 Task: Vibrato Effect.
Action: Mouse moved to (93, 7)
Screenshot: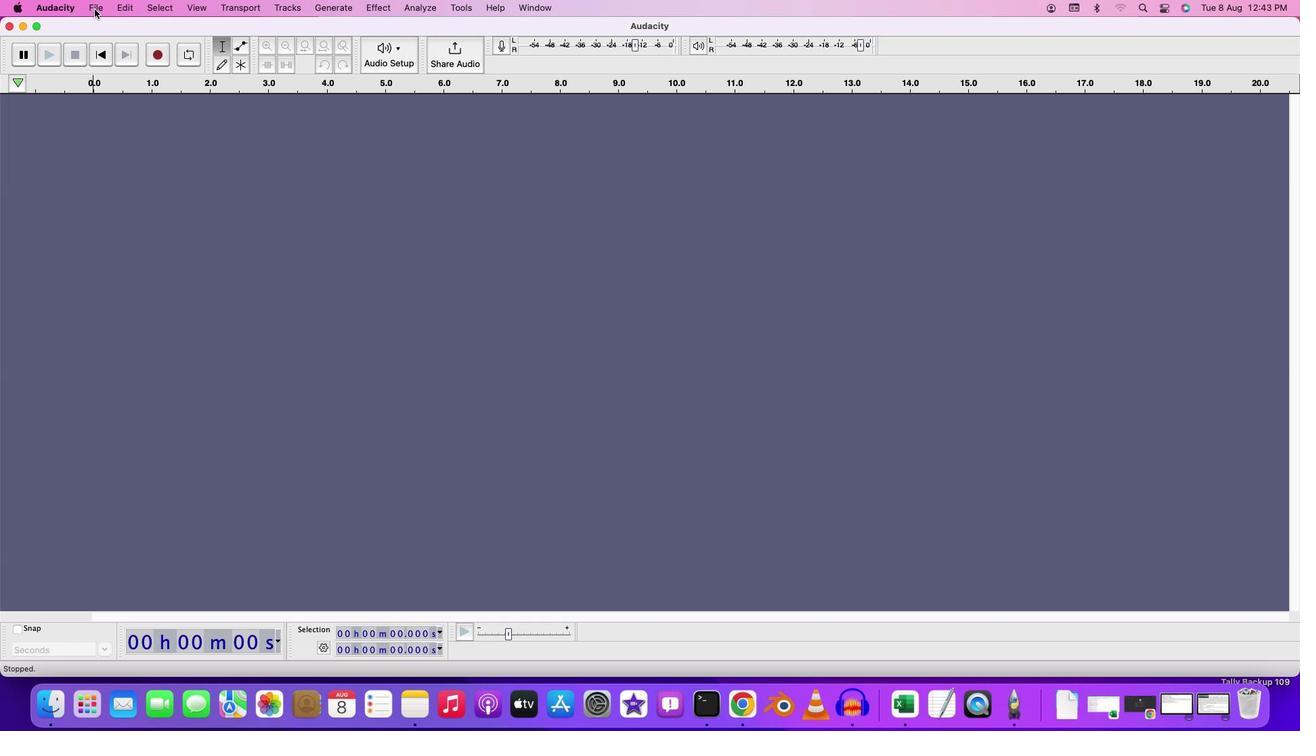 
Action: Mouse pressed left at (93, 7)
Screenshot: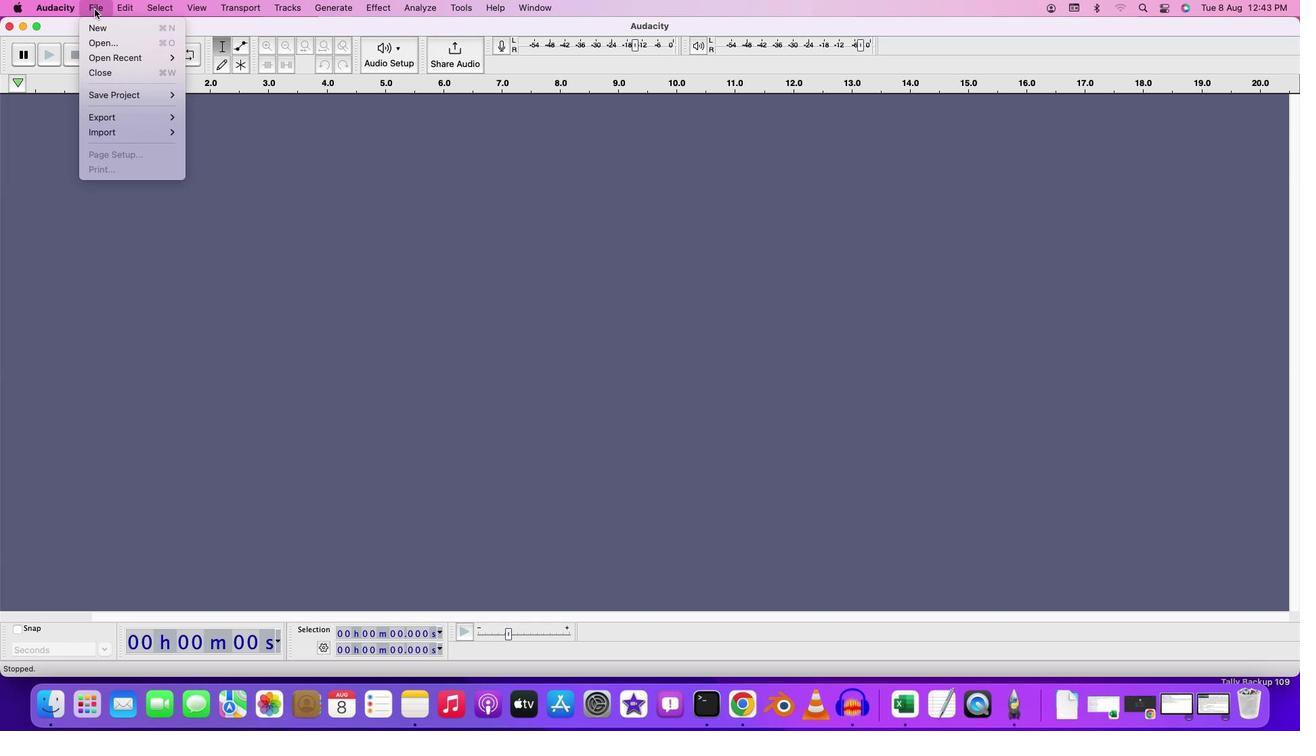 
Action: Mouse moved to (107, 38)
Screenshot: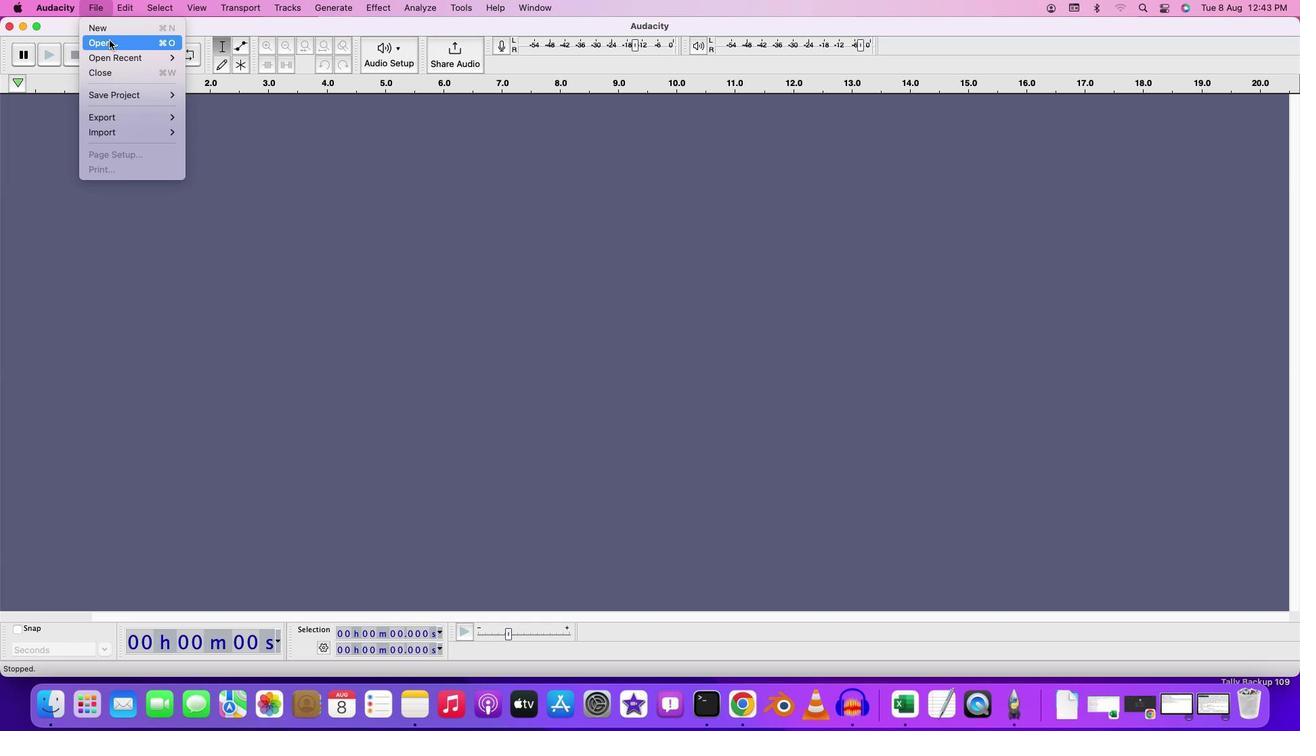 
Action: Mouse pressed left at (107, 38)
Screenshot: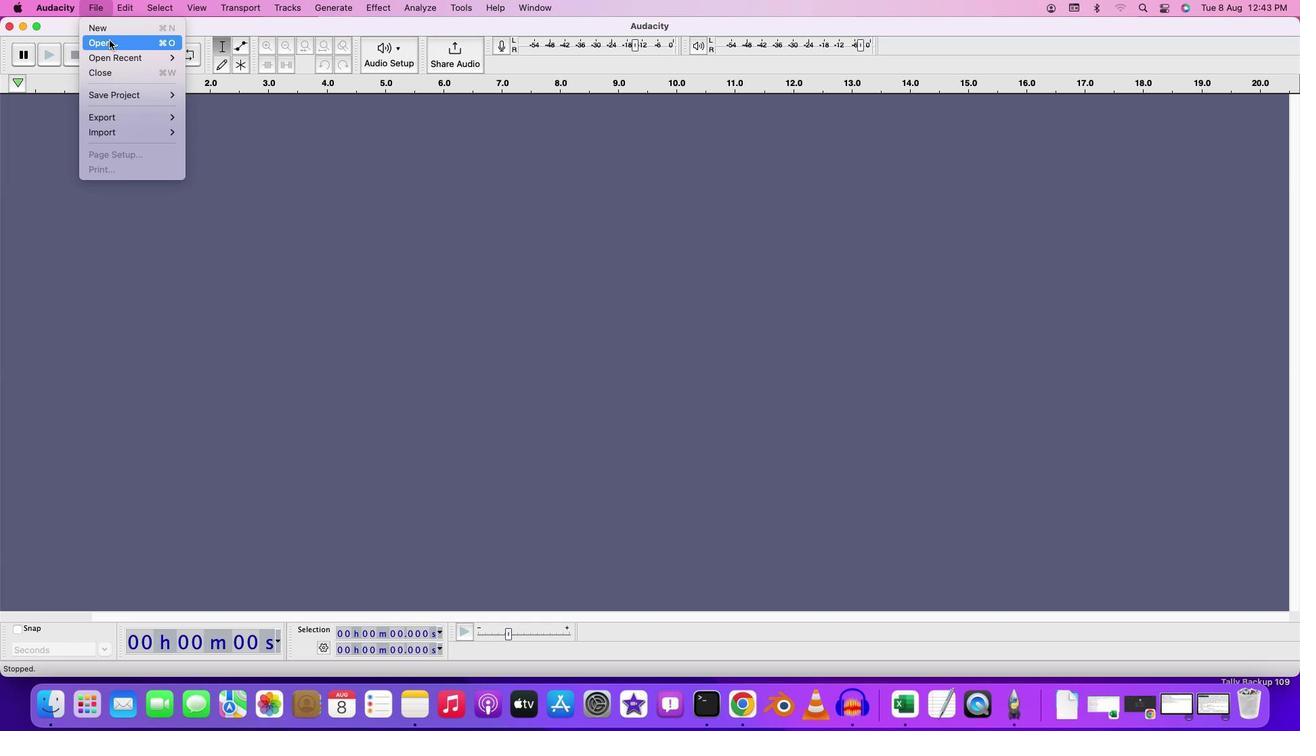 
Action: Mouse moved to (428, 178)
Screenshot: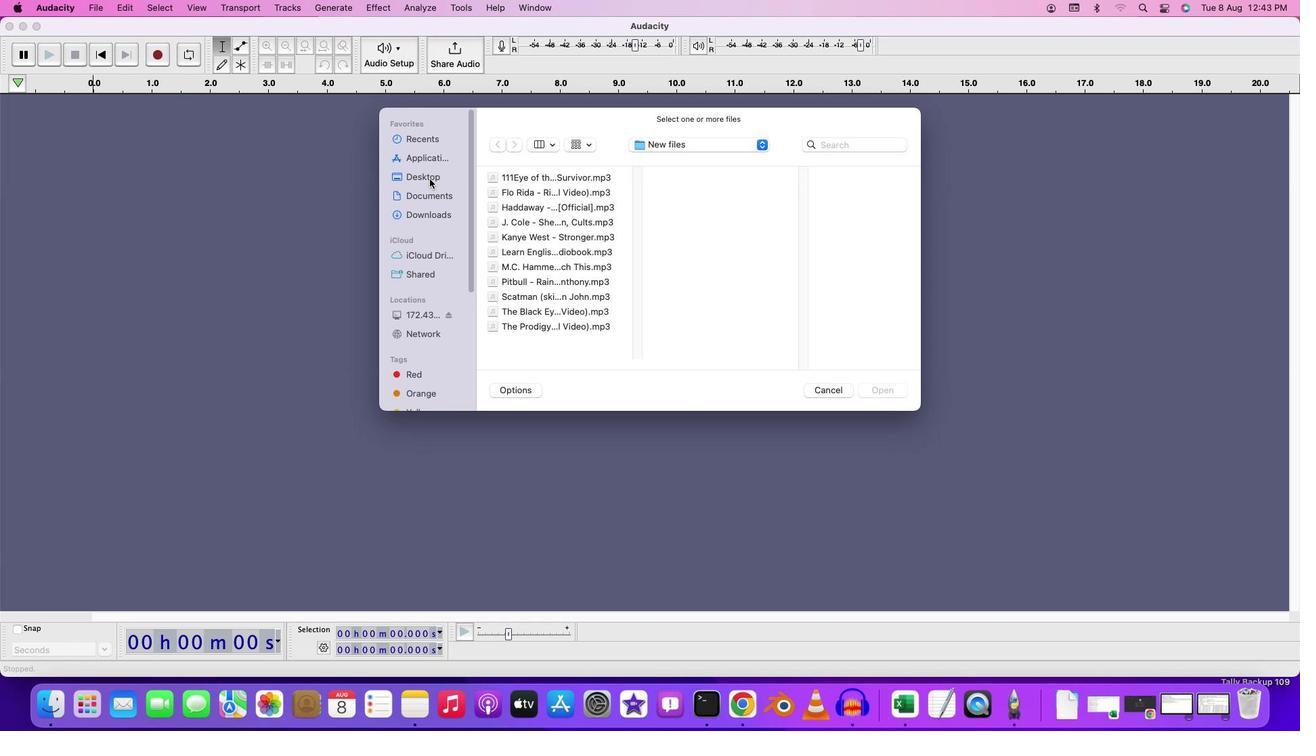 
Action: Mouse pressed left at (428, 178)
Screenshot: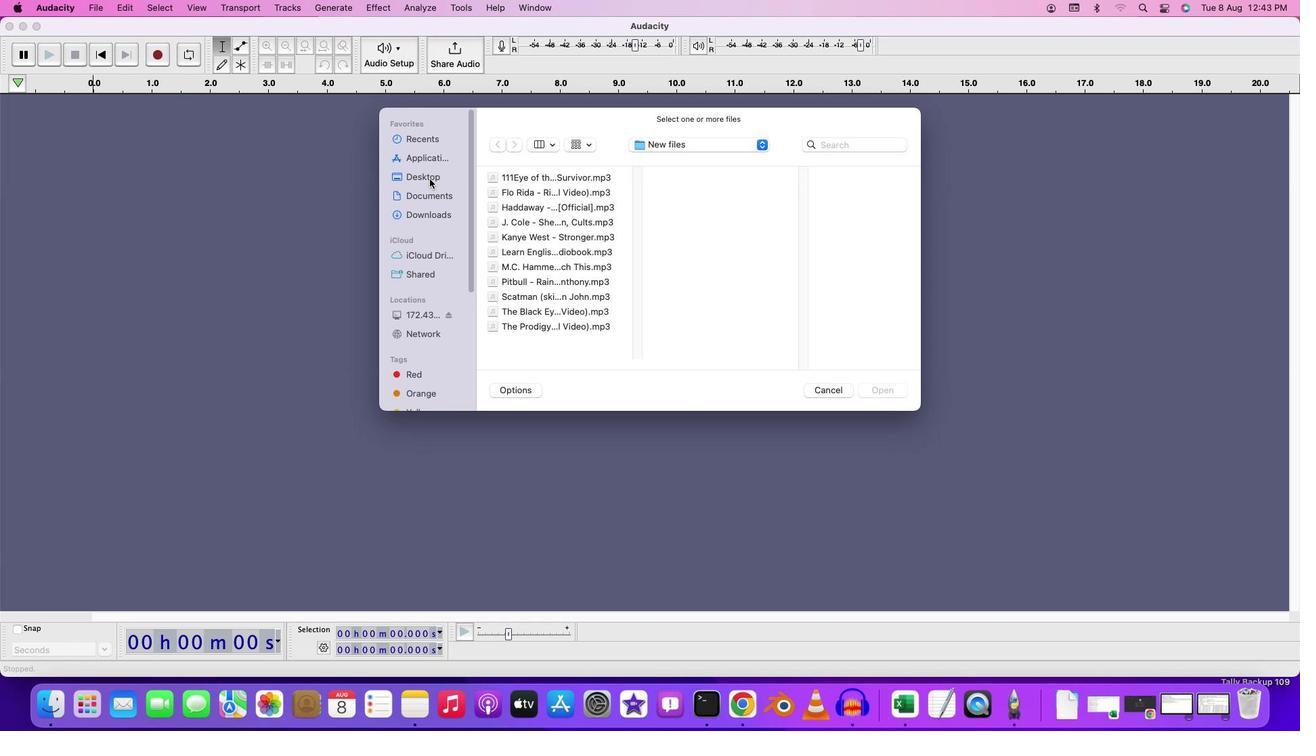 
Action: Mouse moved to (543, 205)
Screenshot: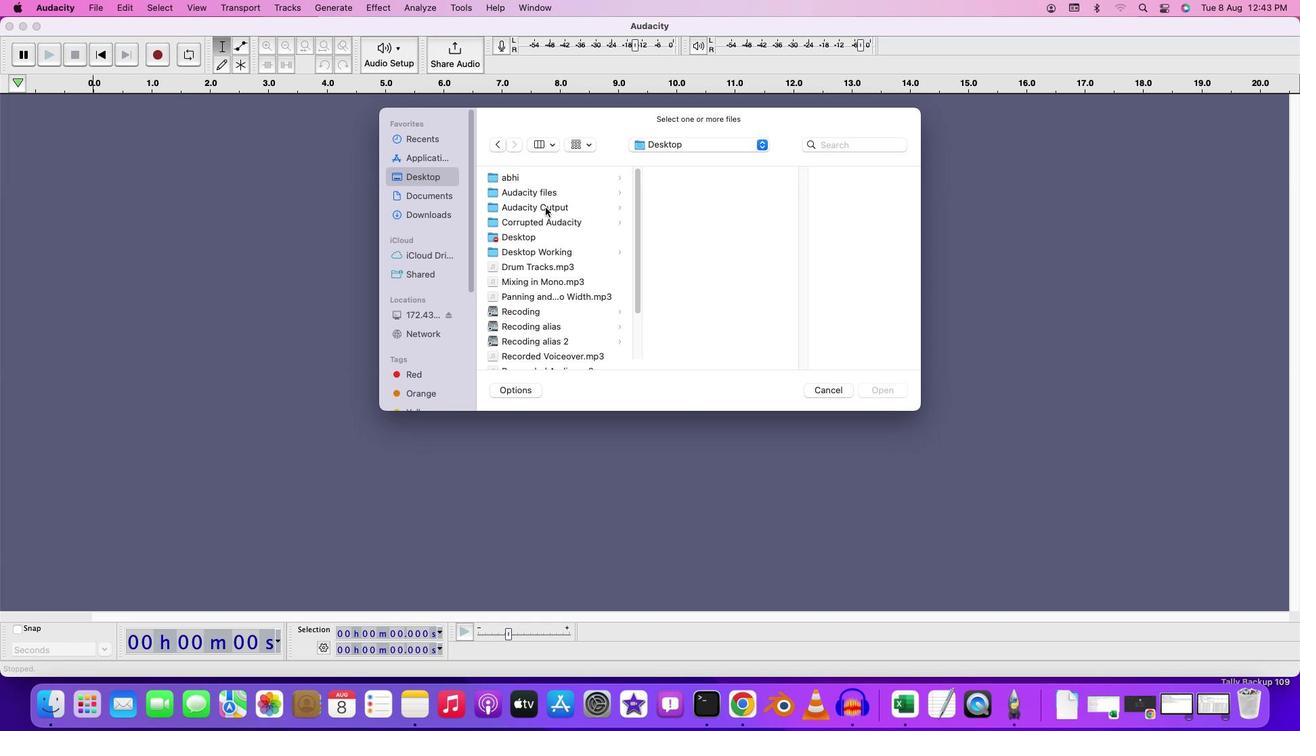 
Action: Mouse pressed left at (543, 205)
Screenshot: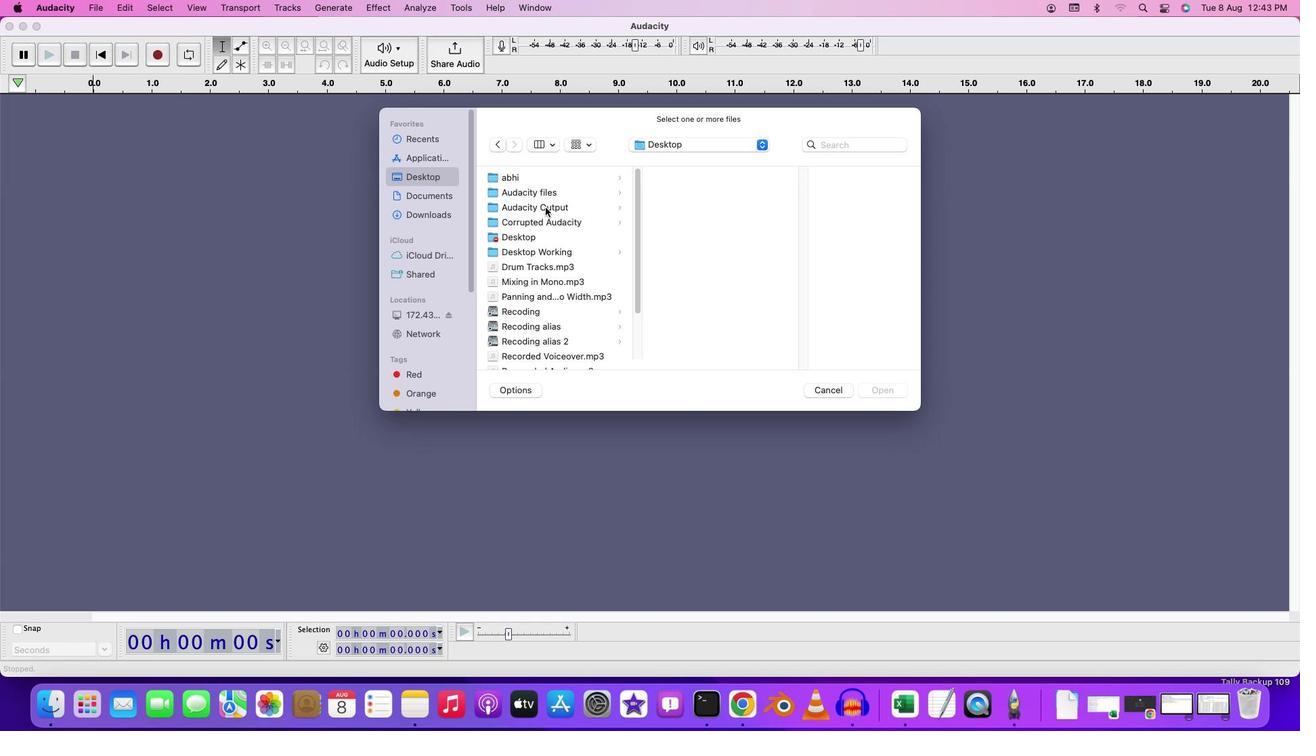 
Action: Mouse moved to (543, 192)
Screenshot: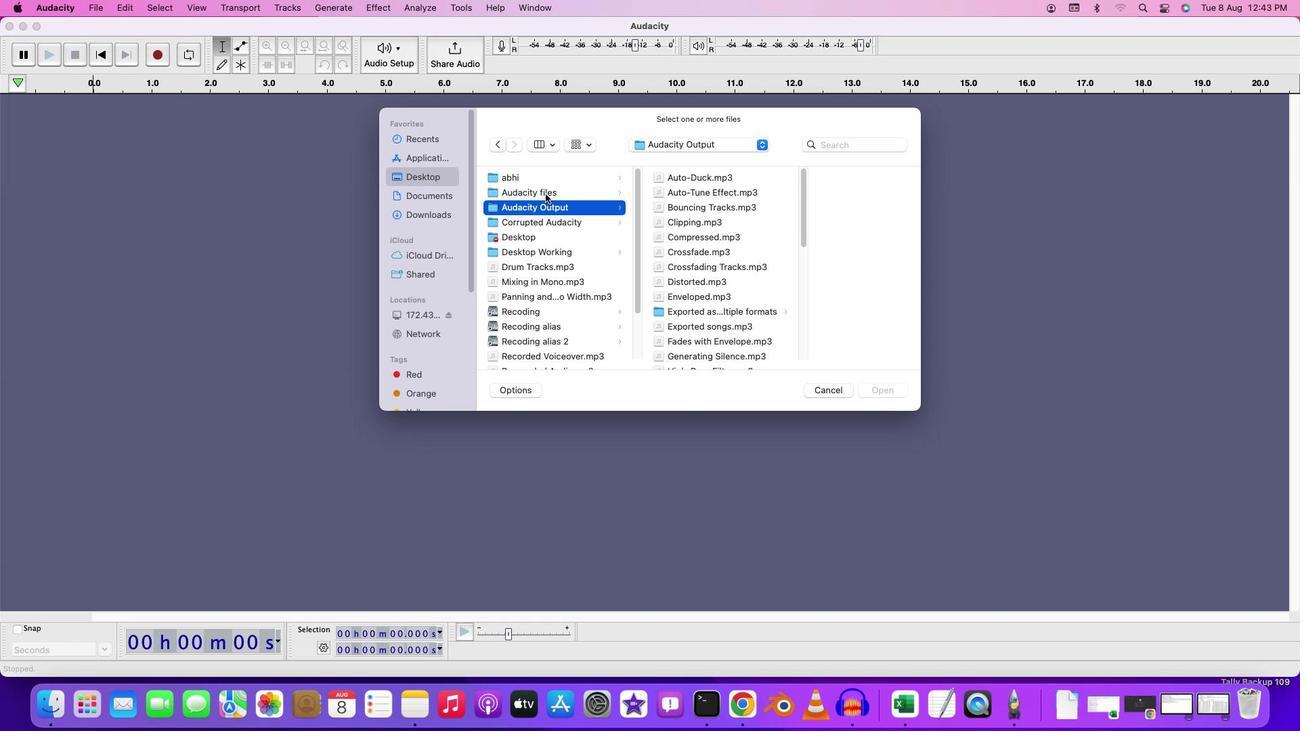 
Action: Mouse pressed left at (543, 192)
Screenshot: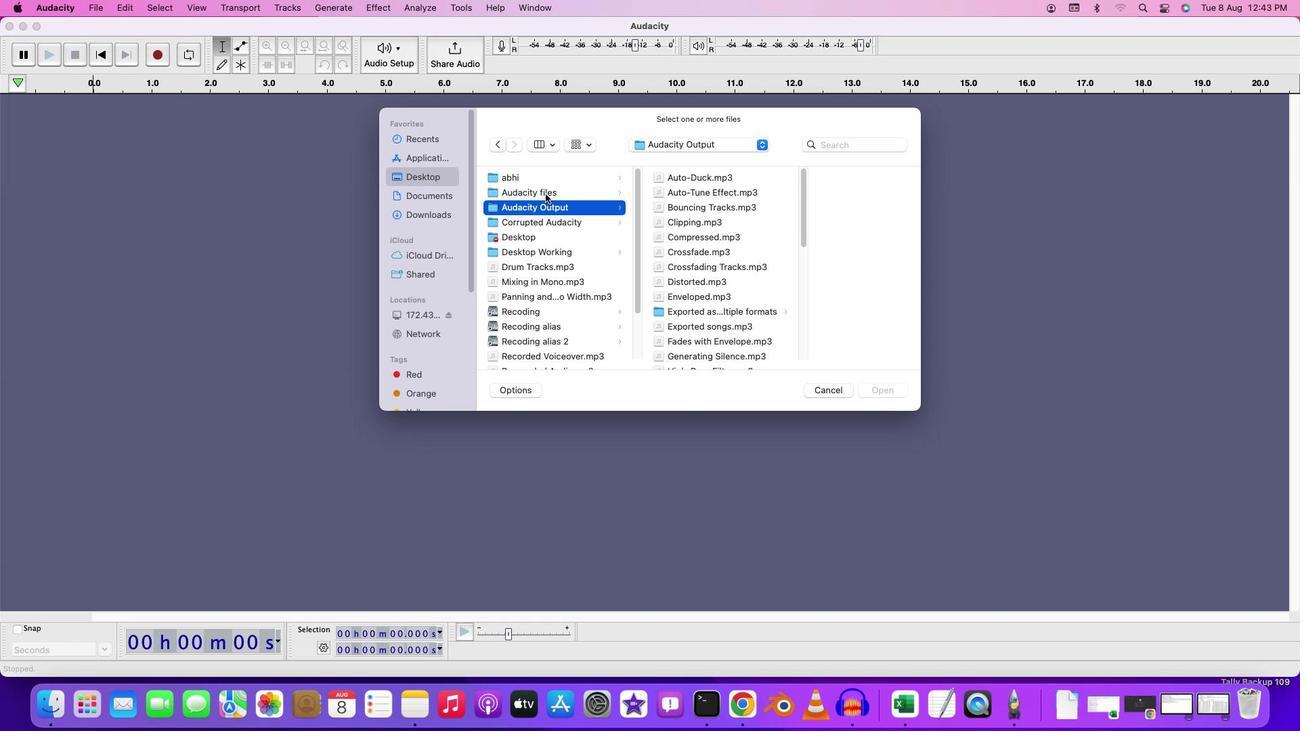 
Action: Mouse moved to (718, 275)
Screenshot: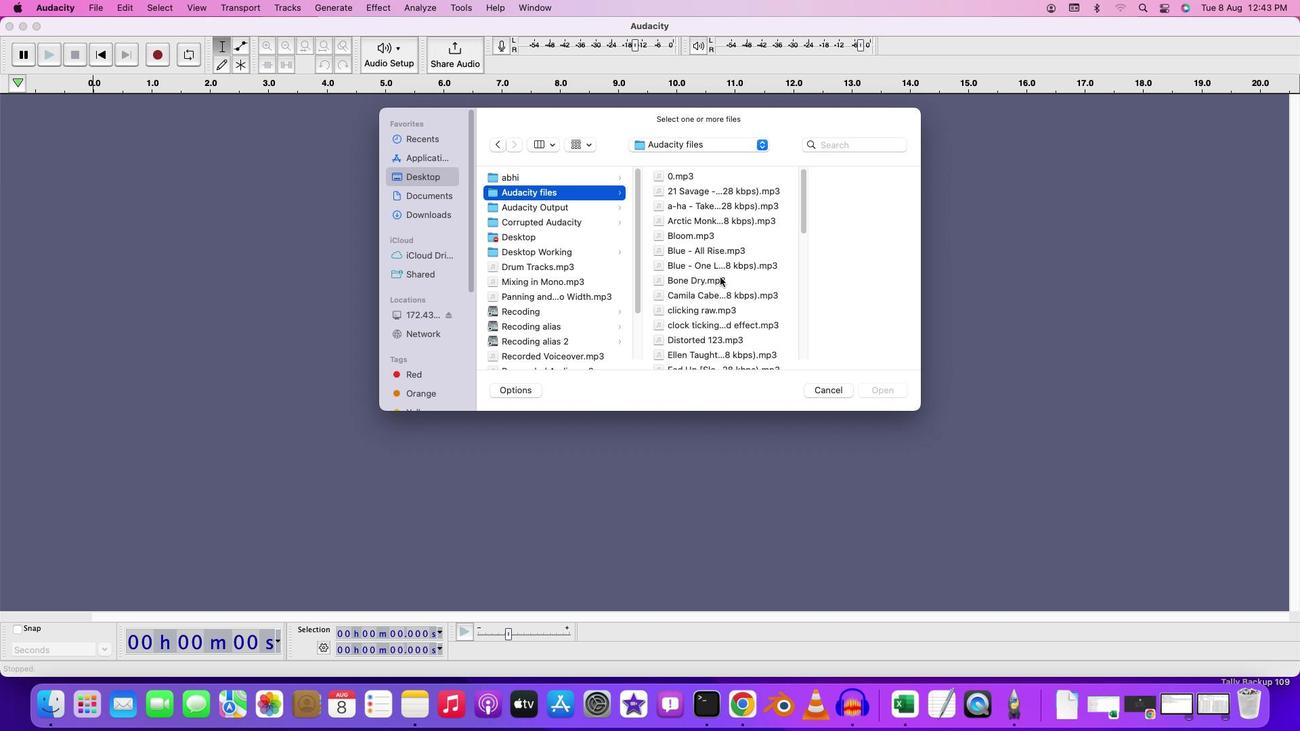 
Action: Mouse scrolled (718, 275) with delta (0, -1)
Screenshot: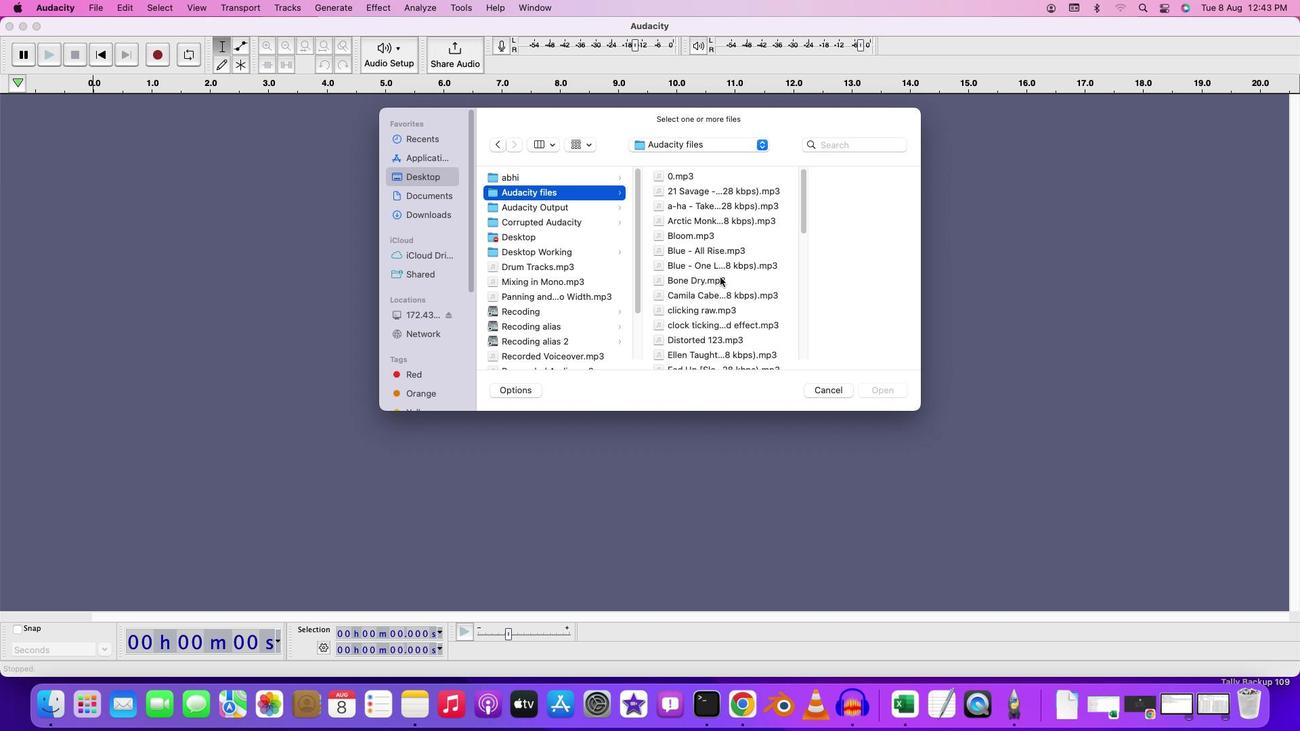 
Action: Mouse moved to (718, 276)
Screenshot: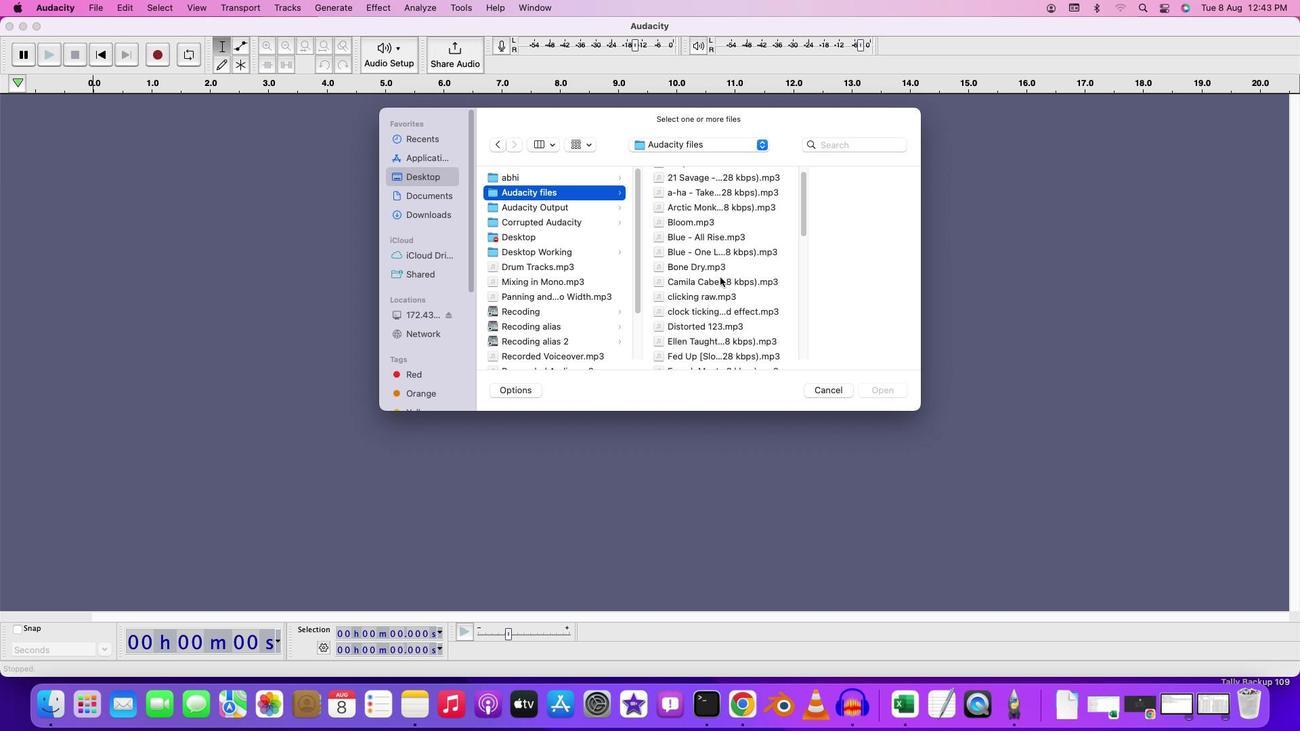 
Action: Mouse scrolled (718, 276) with delta (0, -1)
Screenshot: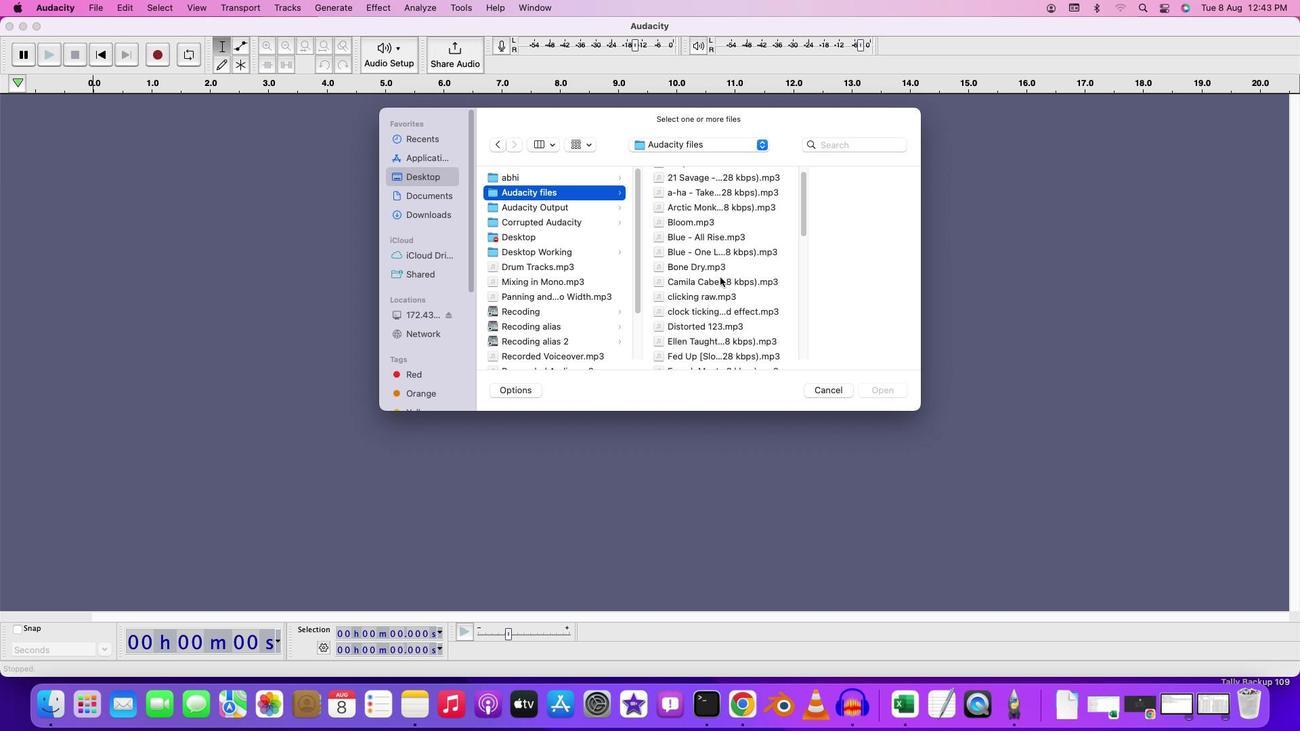 
Action: Mouse scrolled (718, 276) with delta (0, -2)
Screenshot: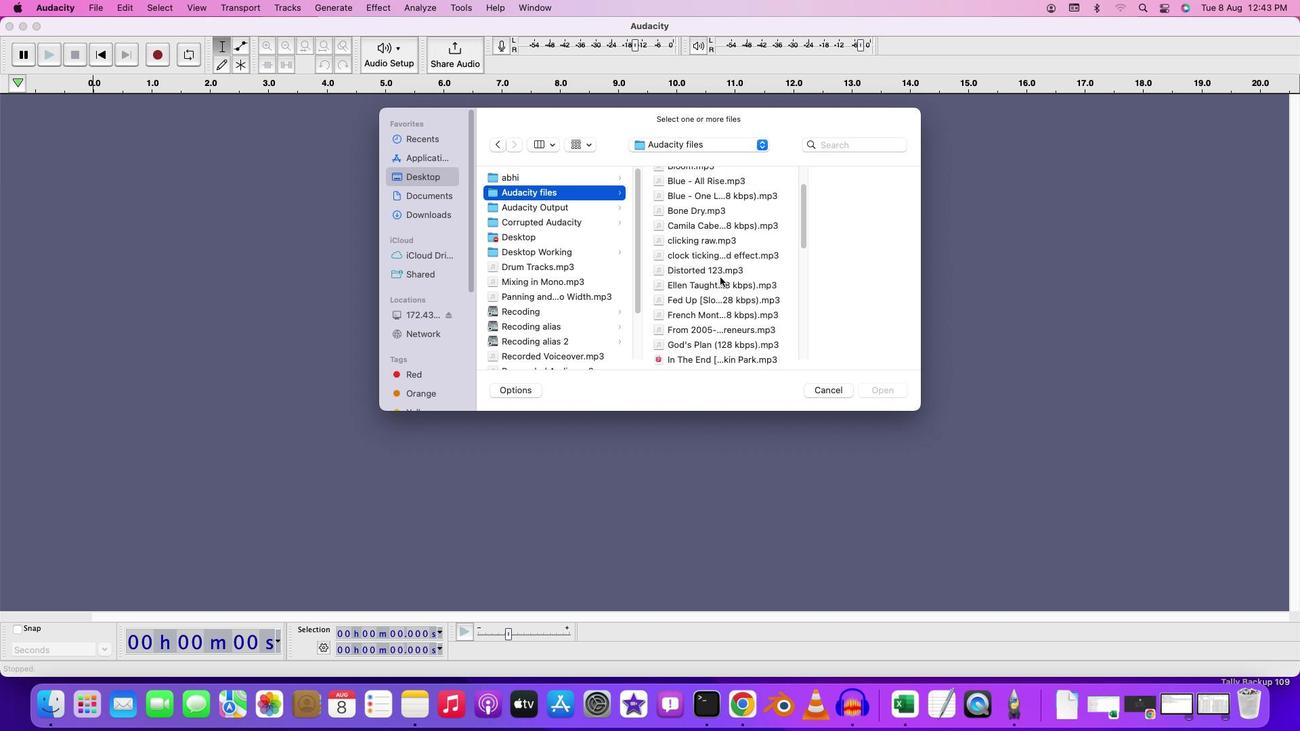 
Action: Mouse scrolled (718, 276) with delta (0, -4)
Screenshot: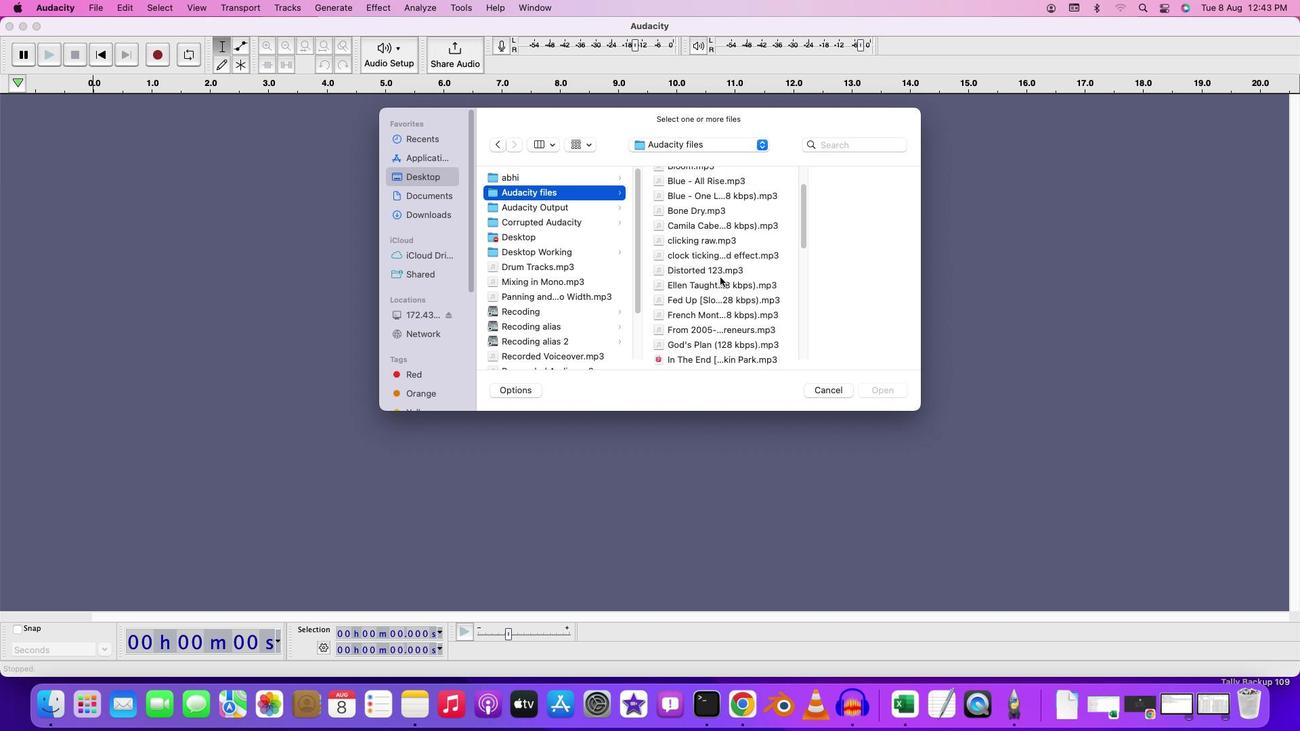 
Action: Mouse scrolled (718, 276) with delta (0, -4)
Screenshot: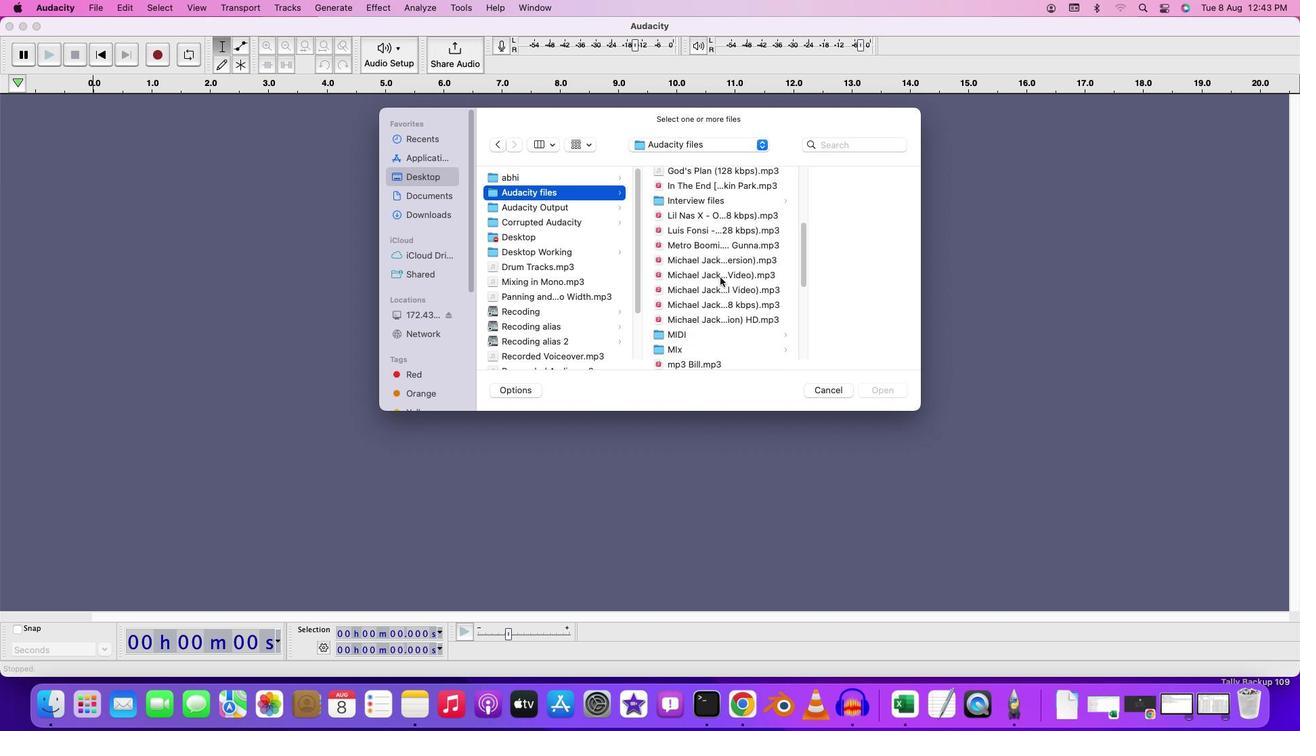 
Action: Mouse moved to (702, 346)
Screenshot: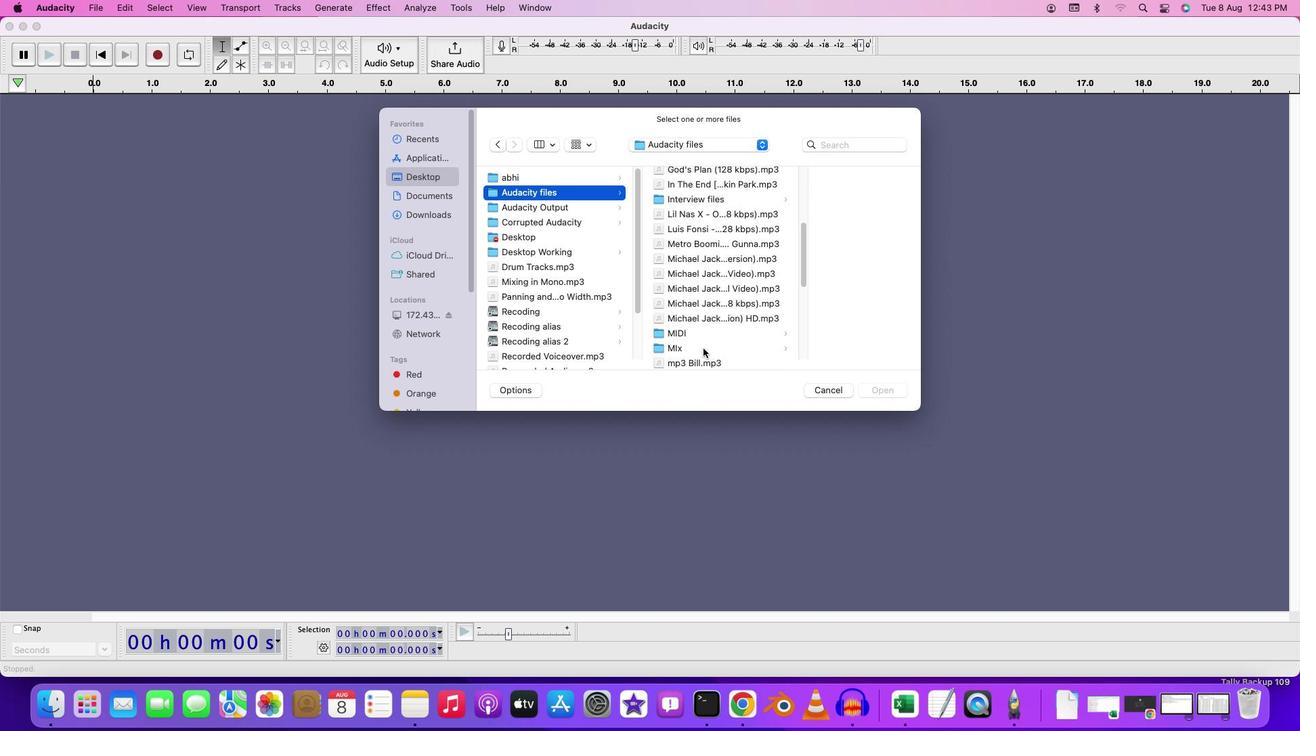 
Action: Mouse scrolled (702, 346) with delta (0, -1)
Screenshot: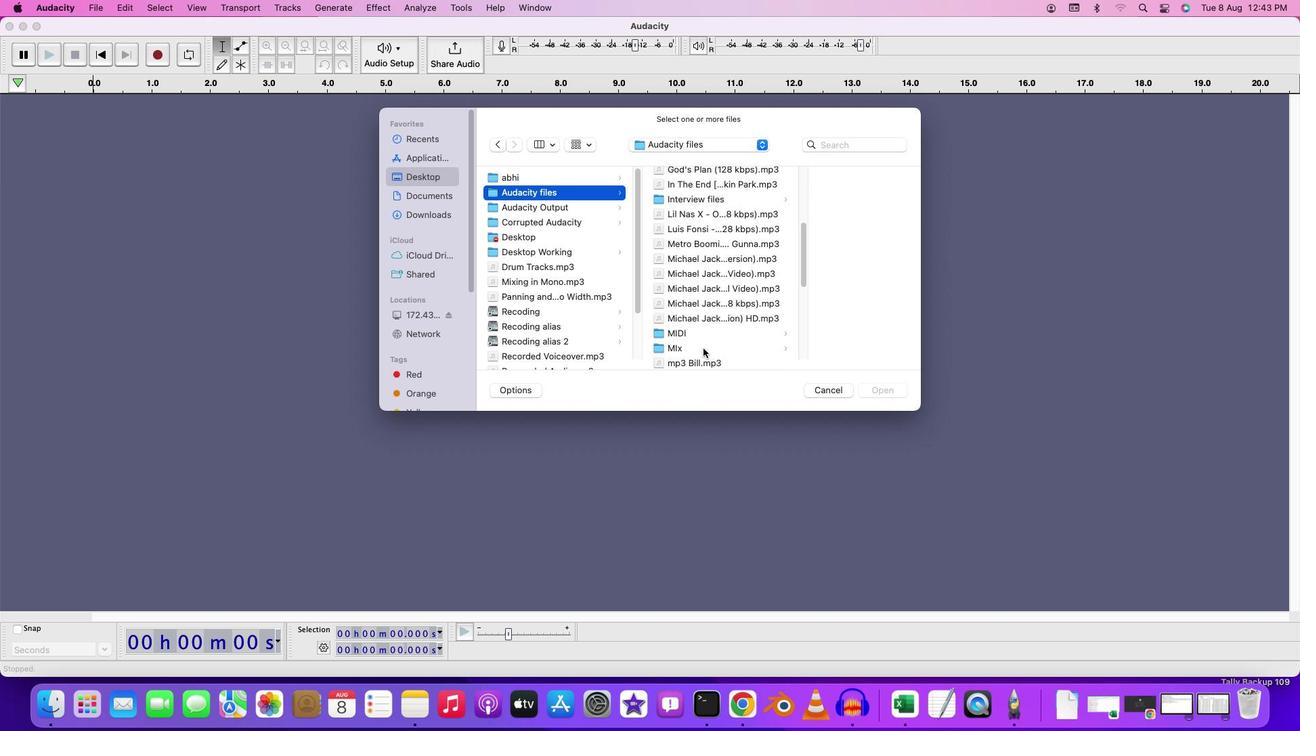 
Action: Mouse scrolled (702, 346) with delta (0, -1)
Screenshot: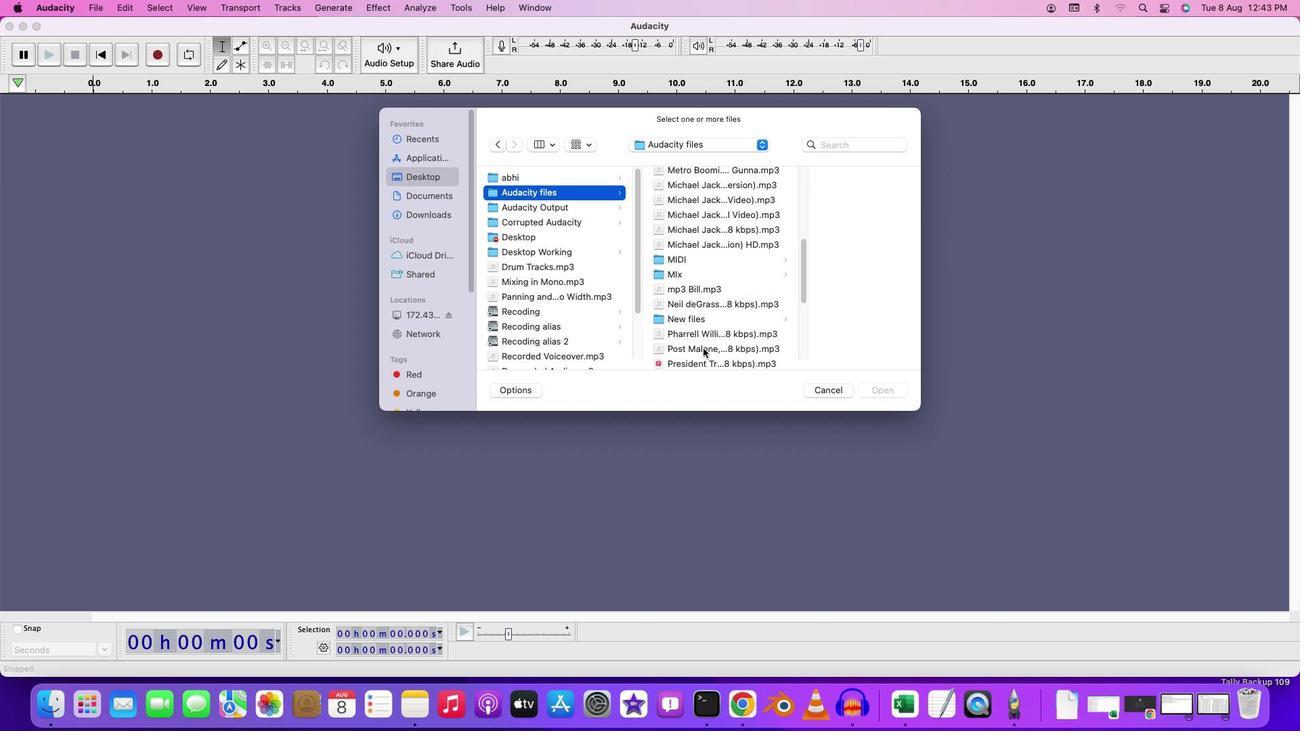 
Action: Mouse scrolled (702, 346) with delta (0, -2)
Screenshot: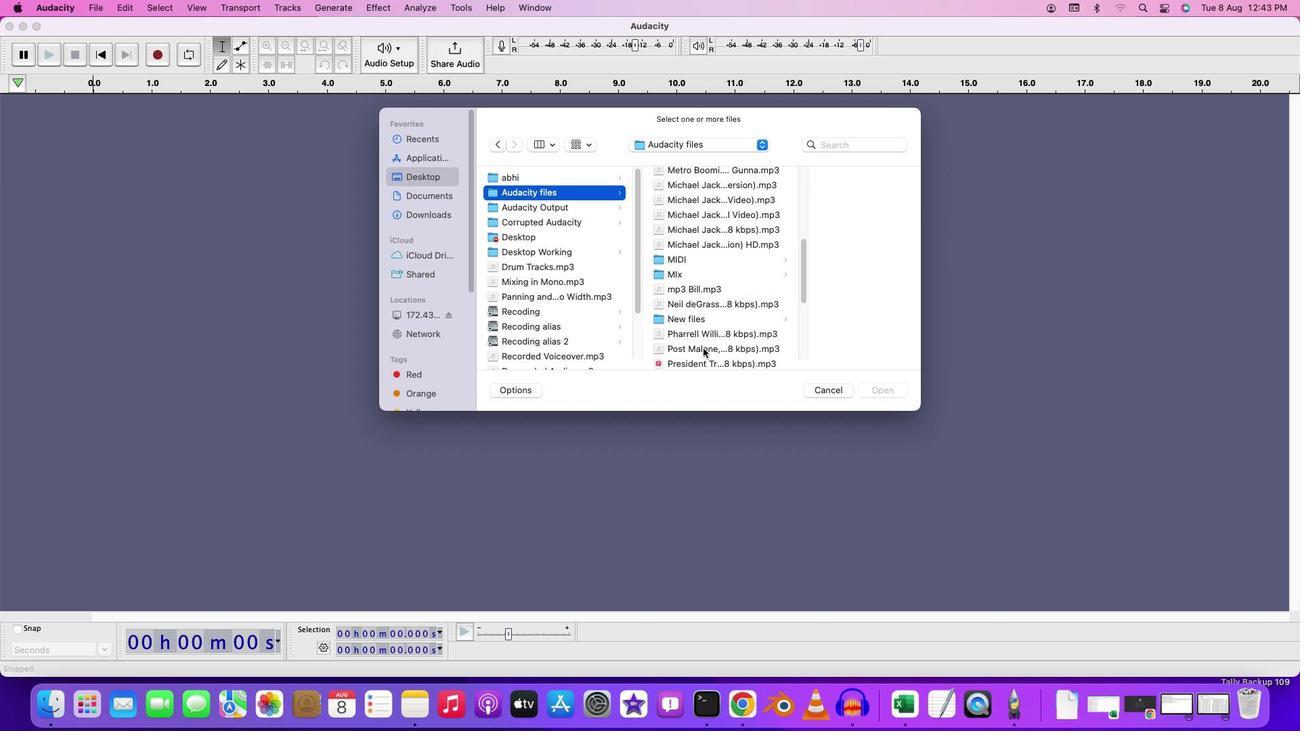 
Action: Mouse scrolled (702, 346) with delta (0, -4)
Screenshot: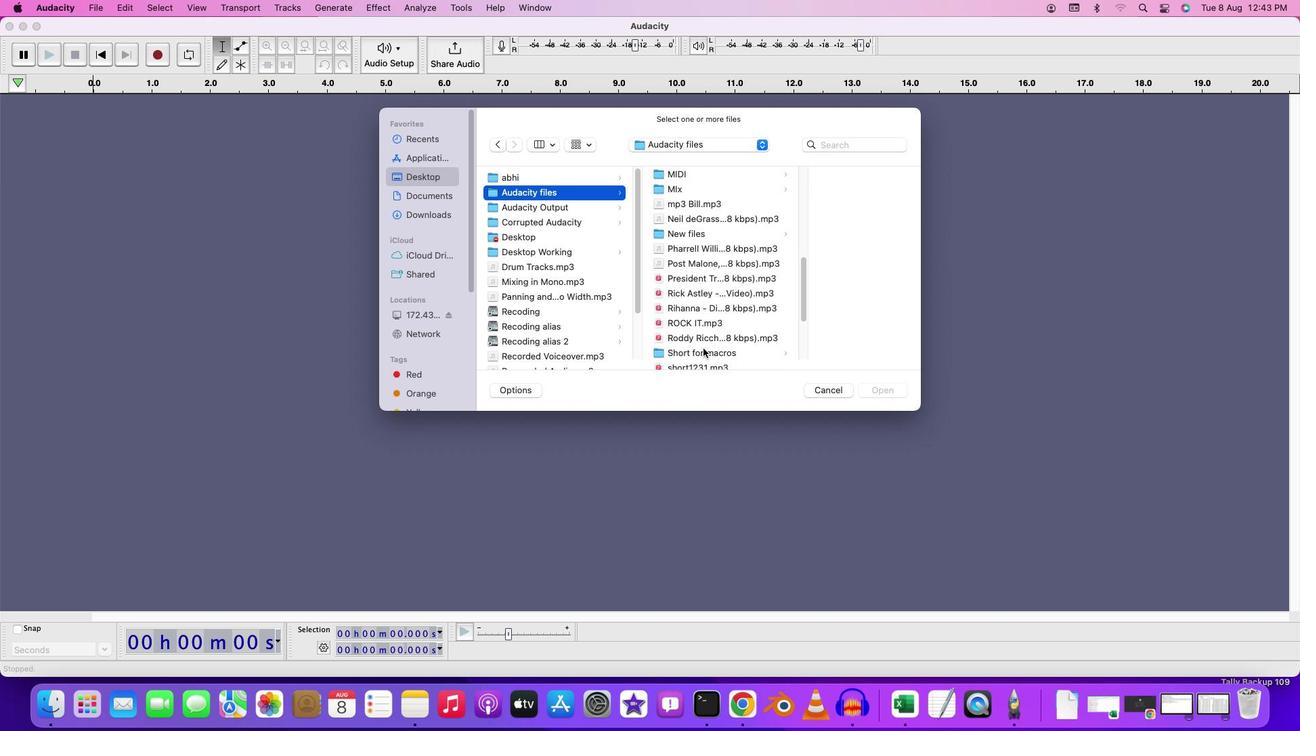 
Action: Mouse scrolled (702, 346) with delta (0, -4)
Screenshot: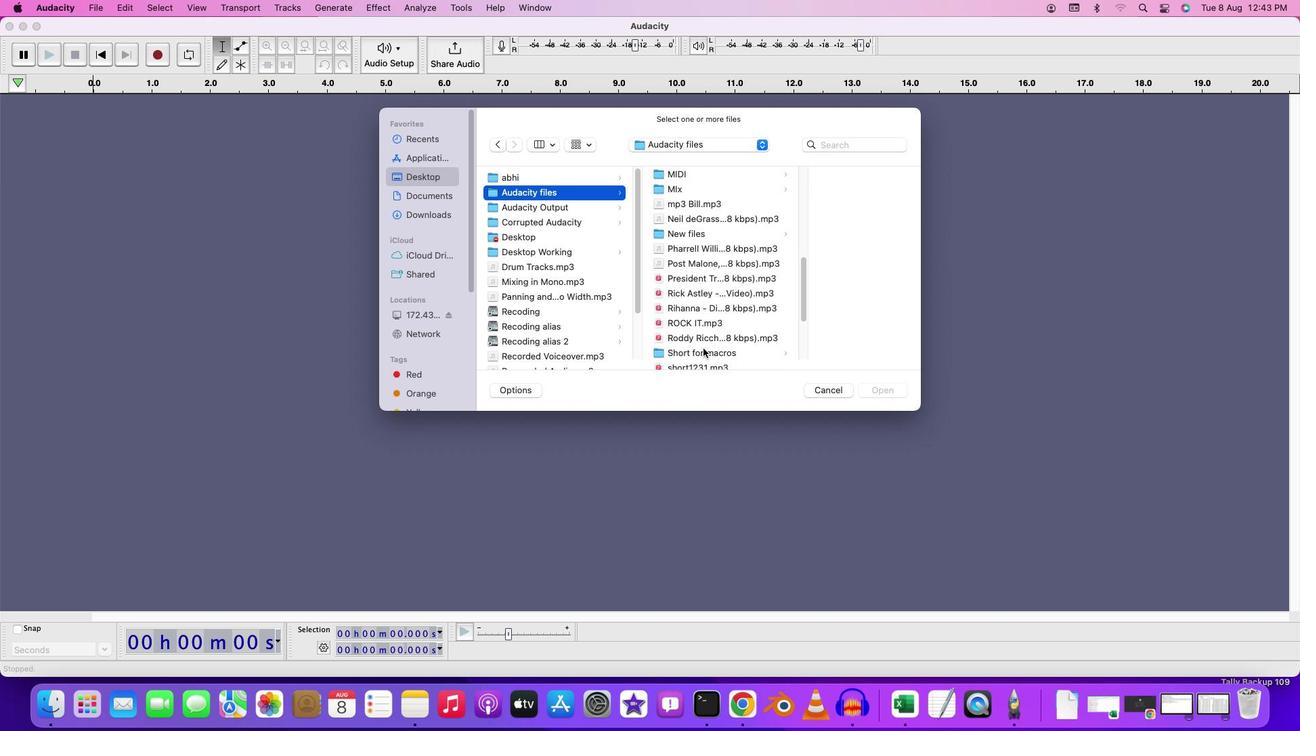 
Action: Mouse moved to (693, 272)
Screenshot: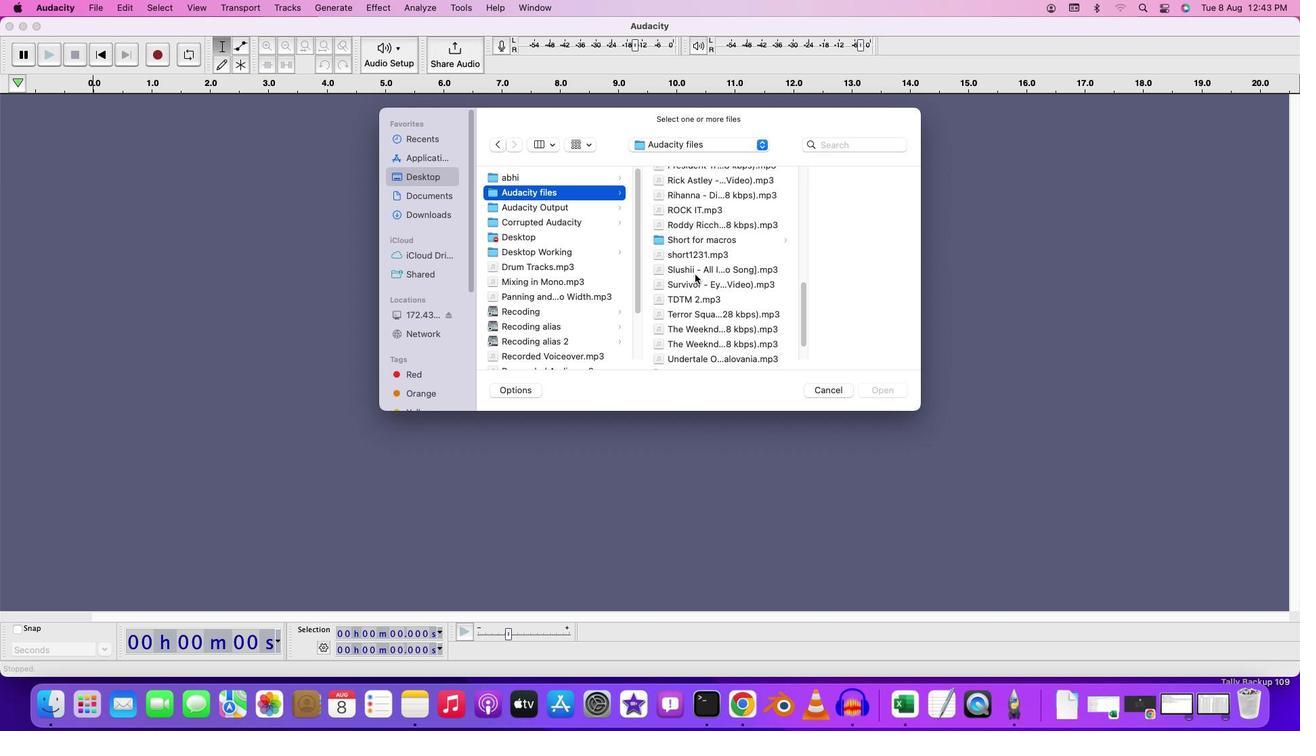 
Action: Mouse scrolled (693, 272) with delta (0, -1)
Screenshot: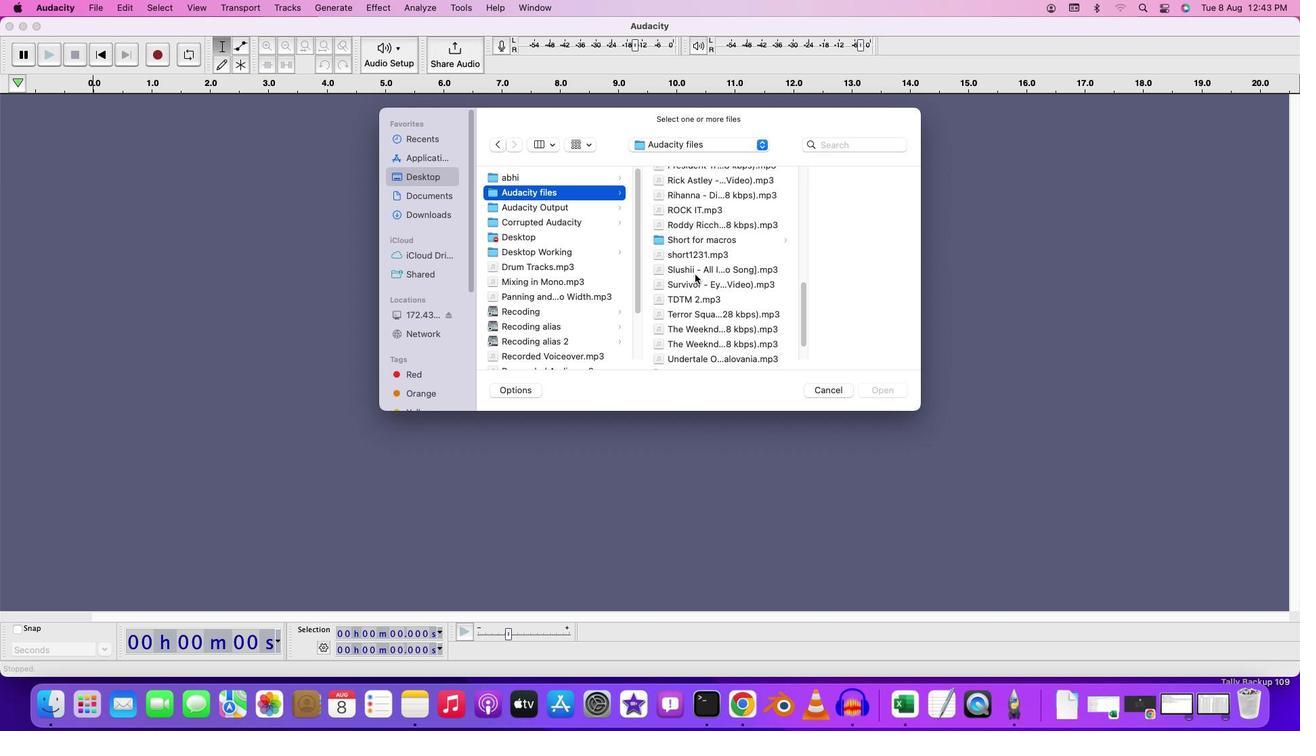 
Action: Mouse scrolled (693, 272) with delta (0, -1)
Screenshot: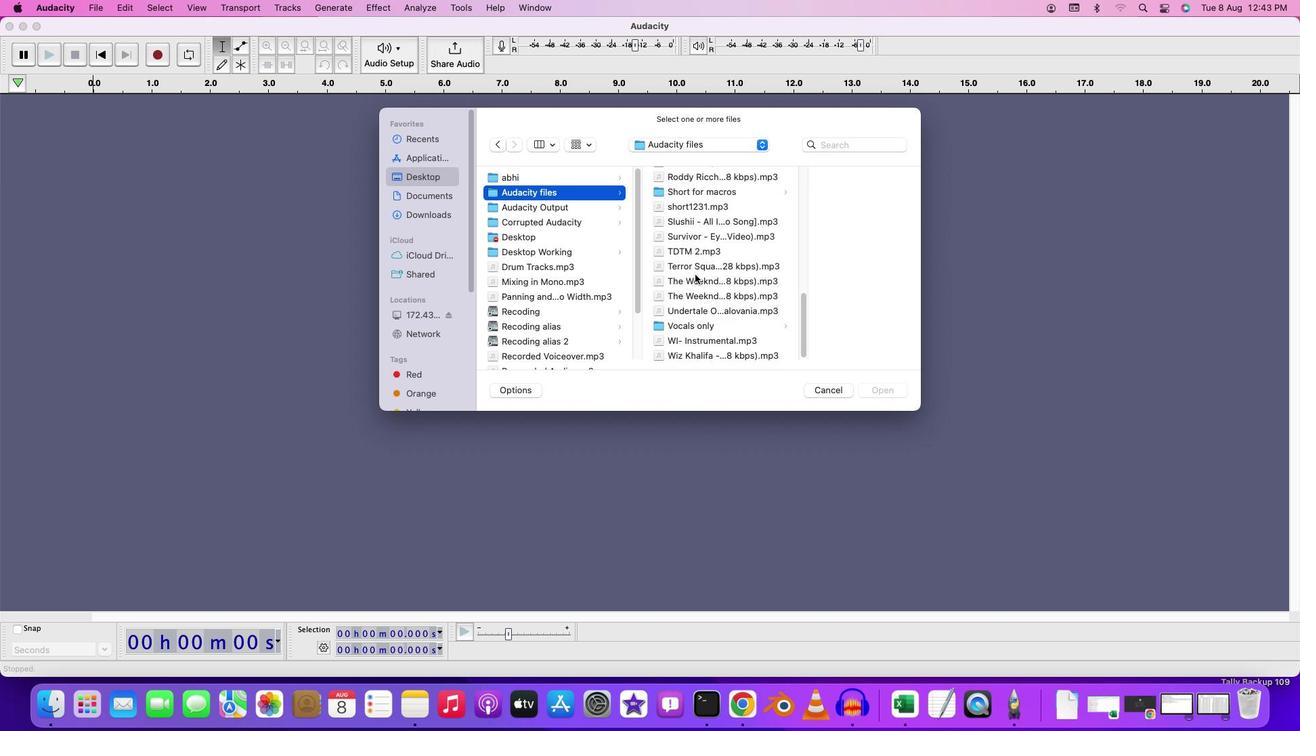 
Action: Mouse scrolled (693, 272) with delta (0, -2)
Screenshot: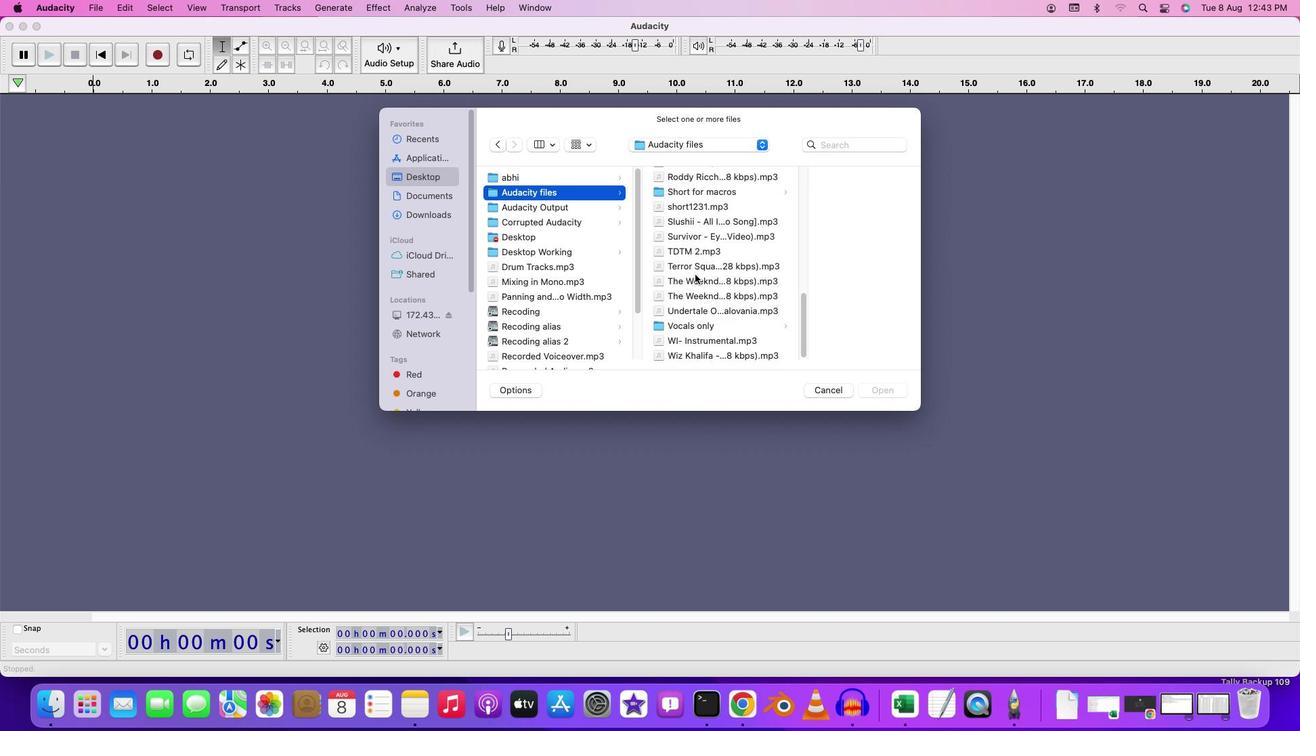 
Action: Mouse scrolled (693, 272) with delta (0, -4)
Screenshot: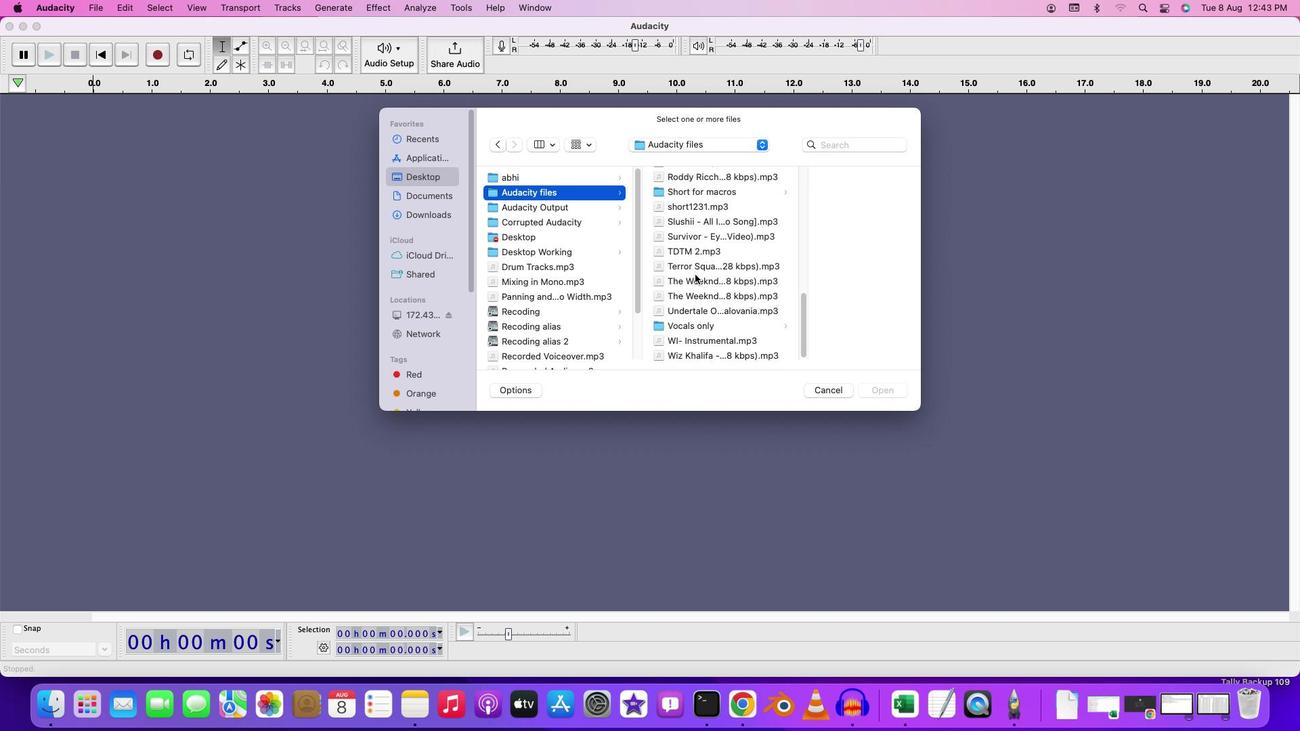 
Action: Mouse moved to (699, 325)
Screenshot: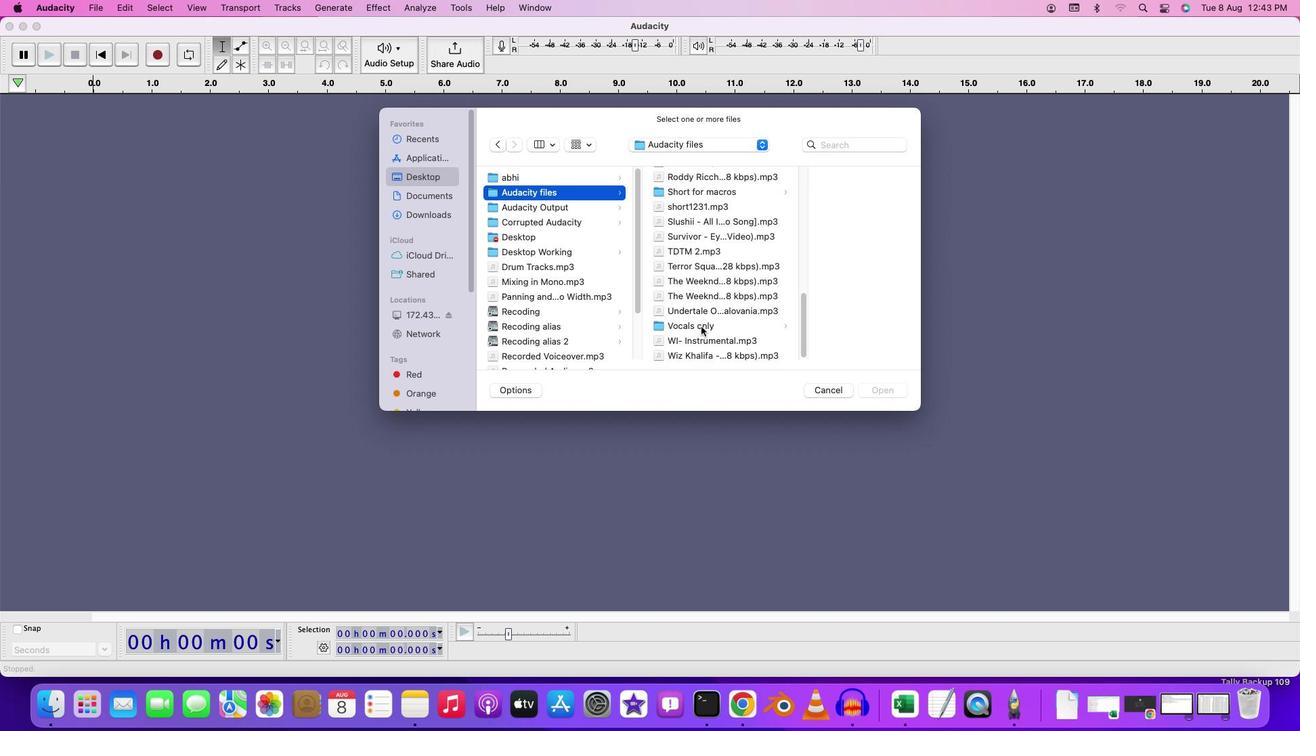 
Action: Mouse pressed left at (699, 325)
Screenshot: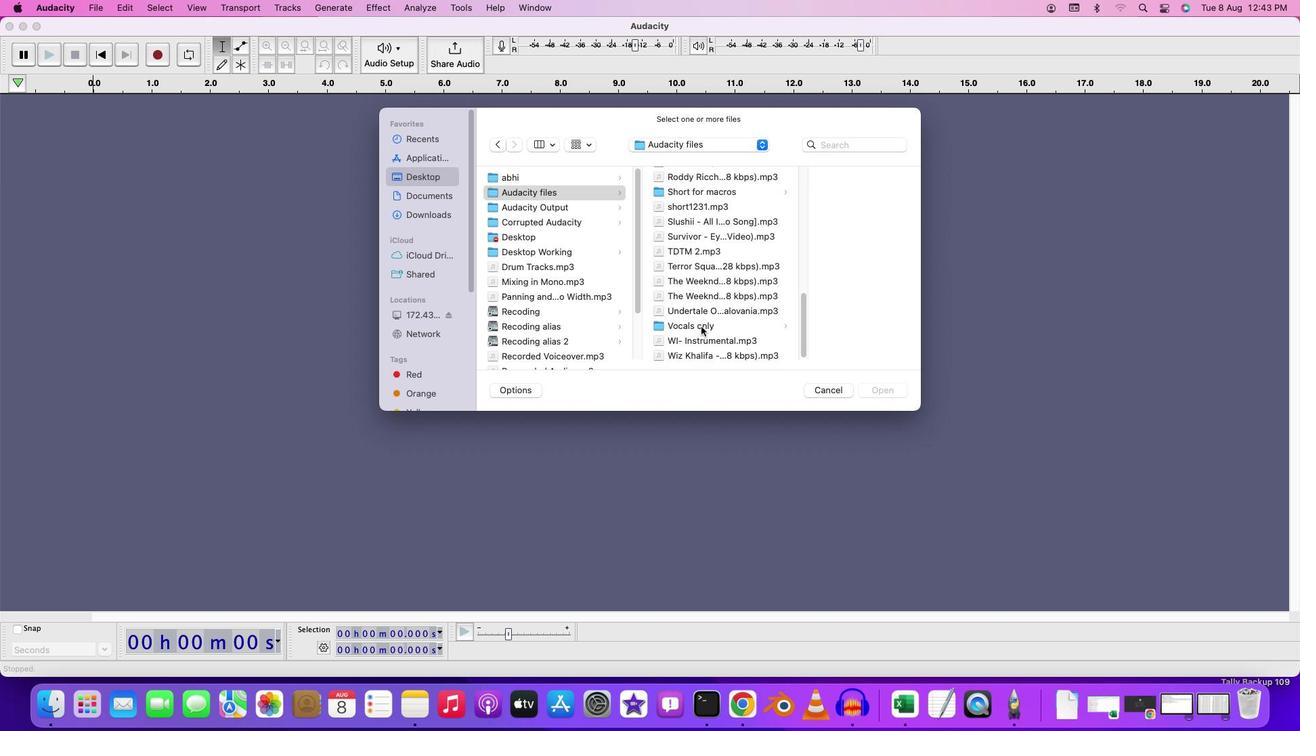 
Action: Mouse moved to (699, 323)
Screenshot: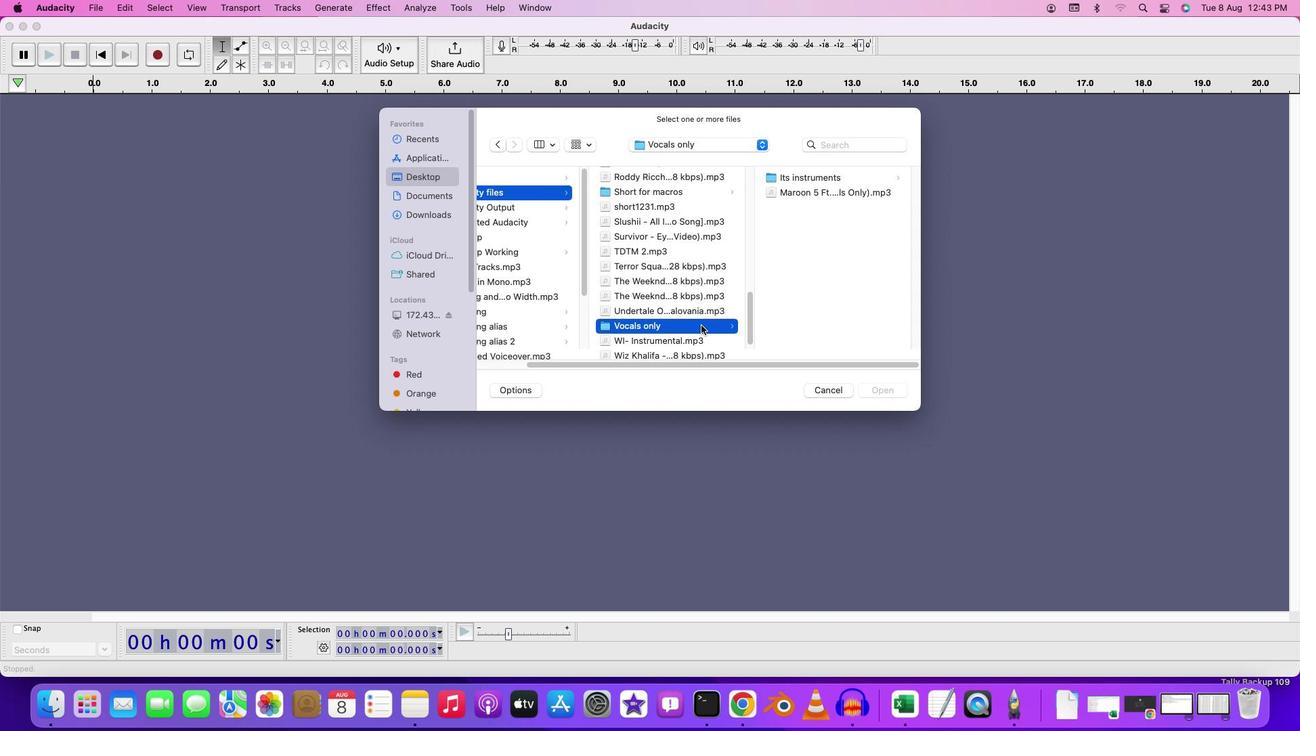 
Action: Mouse scrolled (699, 323) with delta (0, -1)
Screenshot: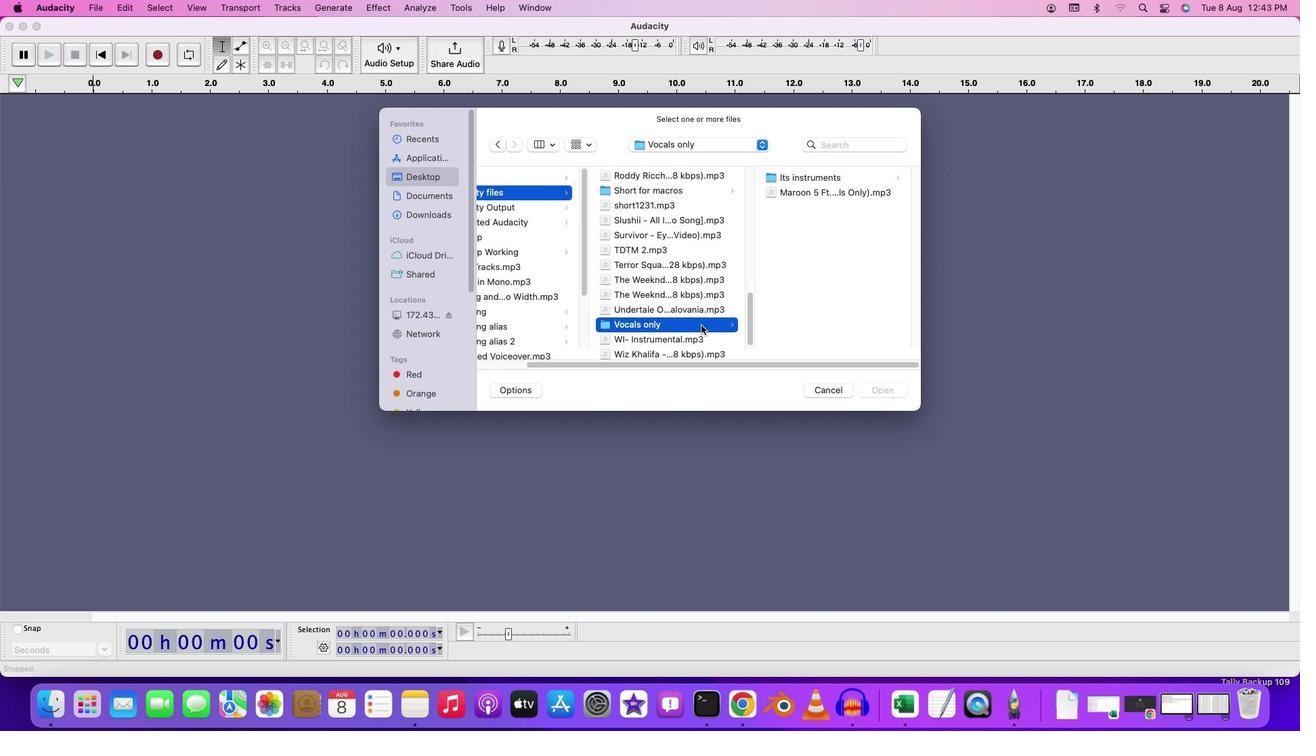 
Action: Mouse moved to (692, 320)
Screenshot: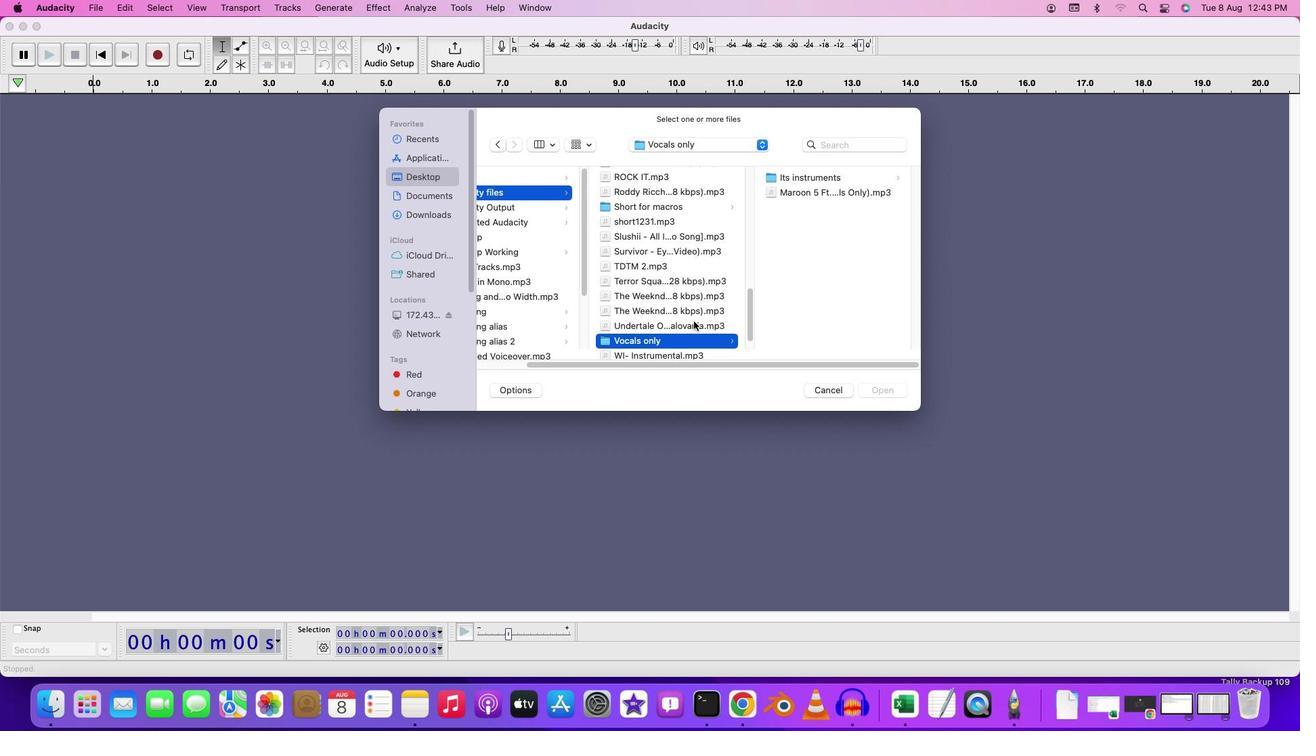 
Action: Mouse scrolled (692, 320) with delta (0, 0)
Screenshot: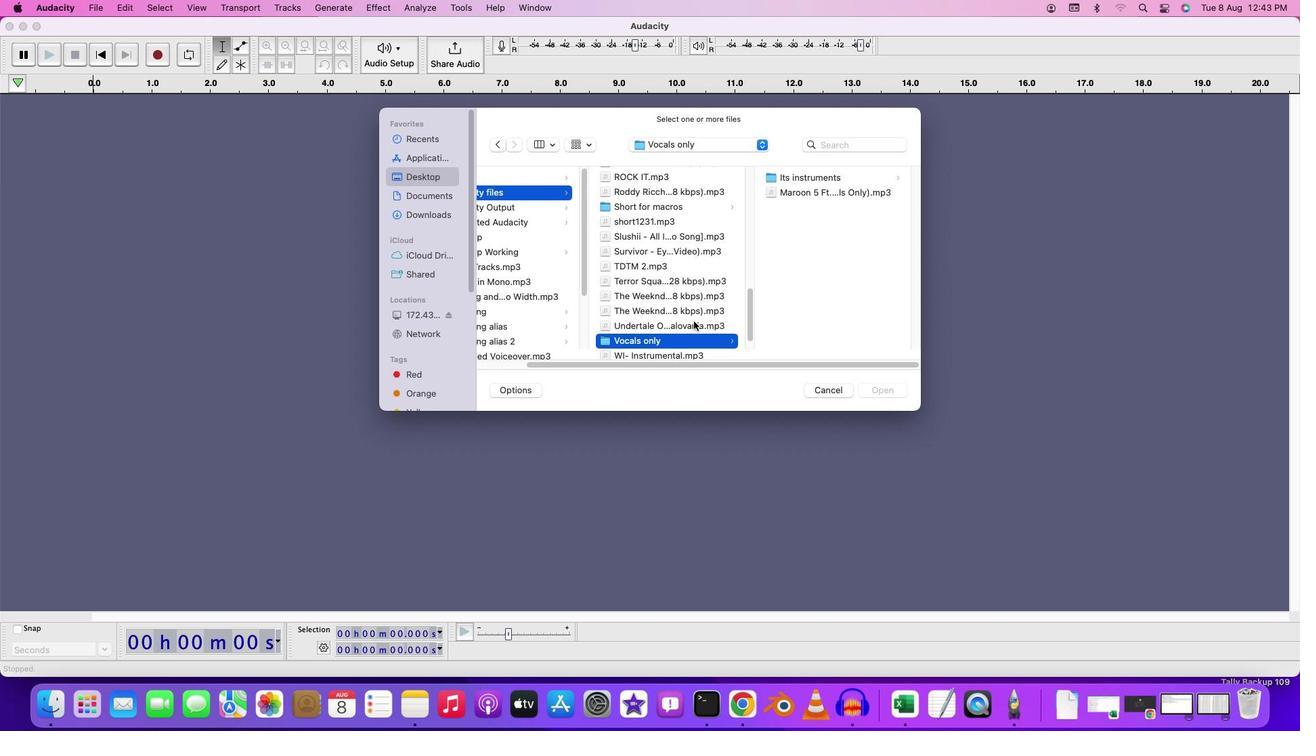 
Action: Mouse moved to (691, 320)
Screenshot: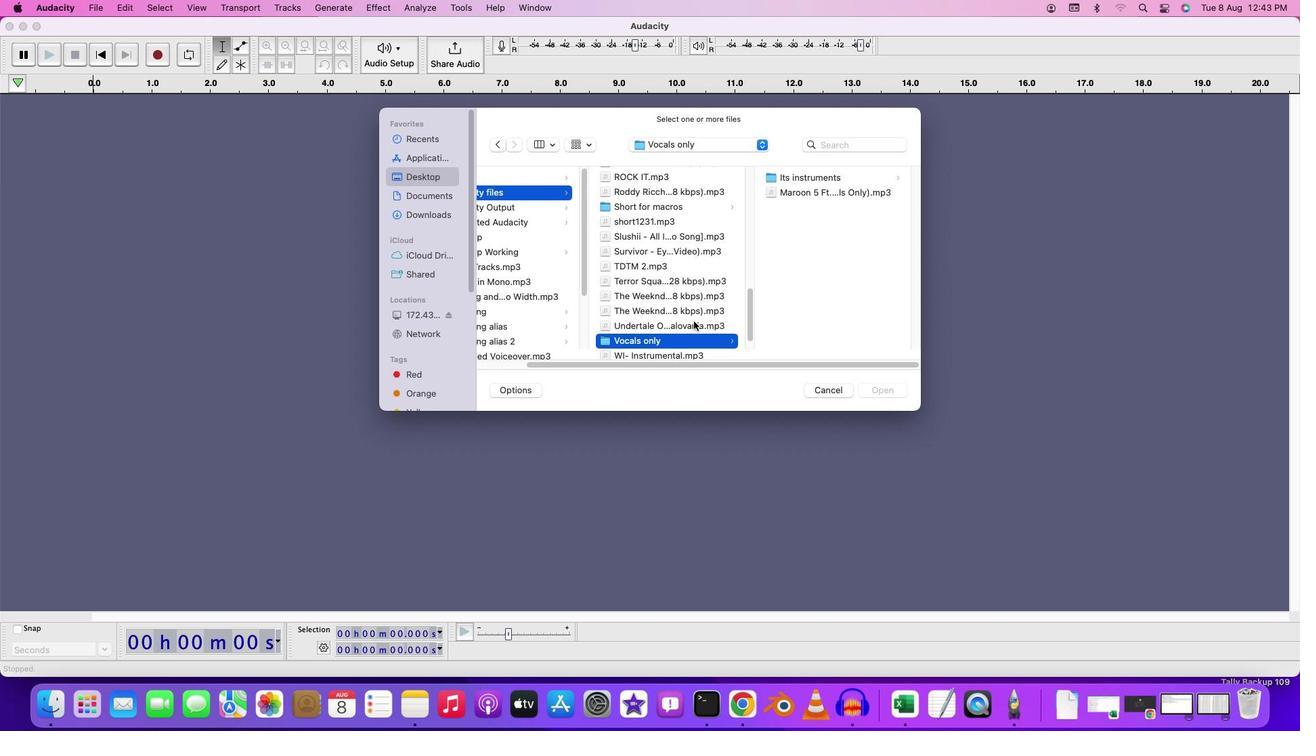 
Action: Mouse scrolled (691, 320) with delta (0, 0)
Screenshot: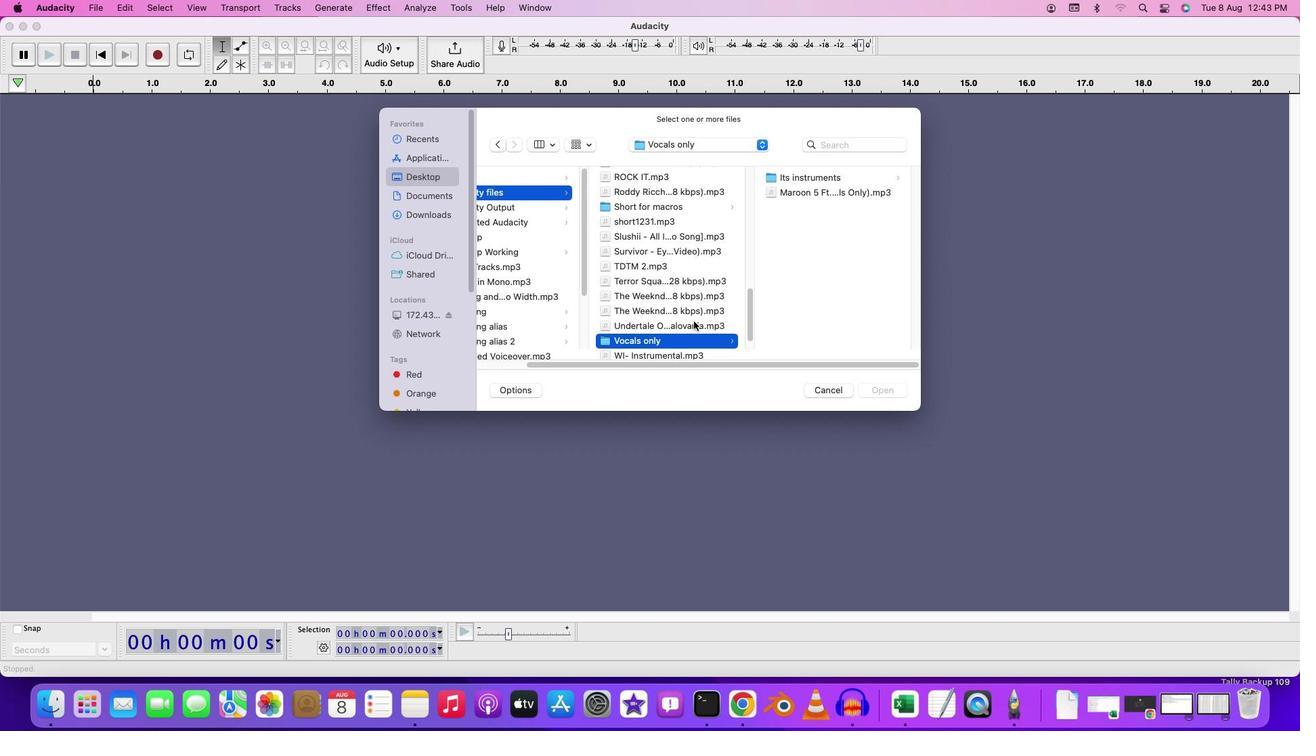 
Action: Mouse scrolled (691, 320) with delta (0, 0)
Screenshot: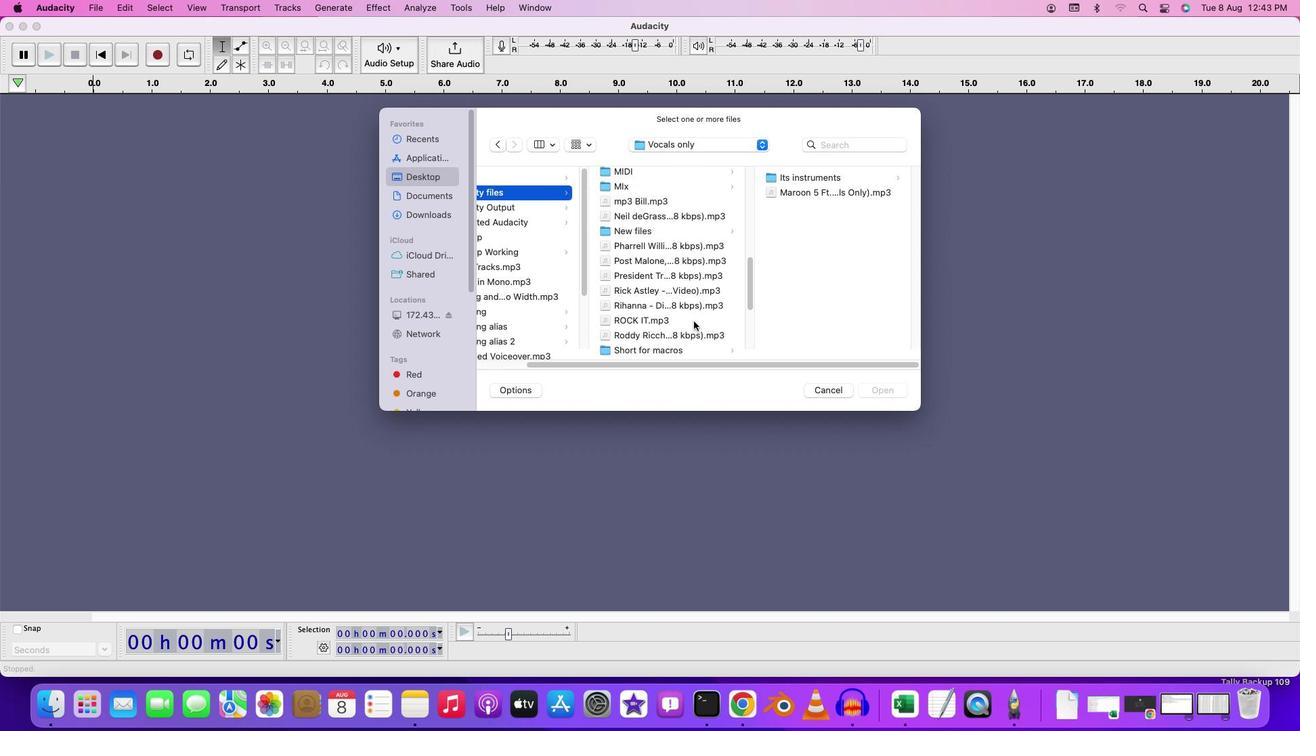 
Action: Mouse scrolled (691, 320) with delta (0, 2)
Screenshot: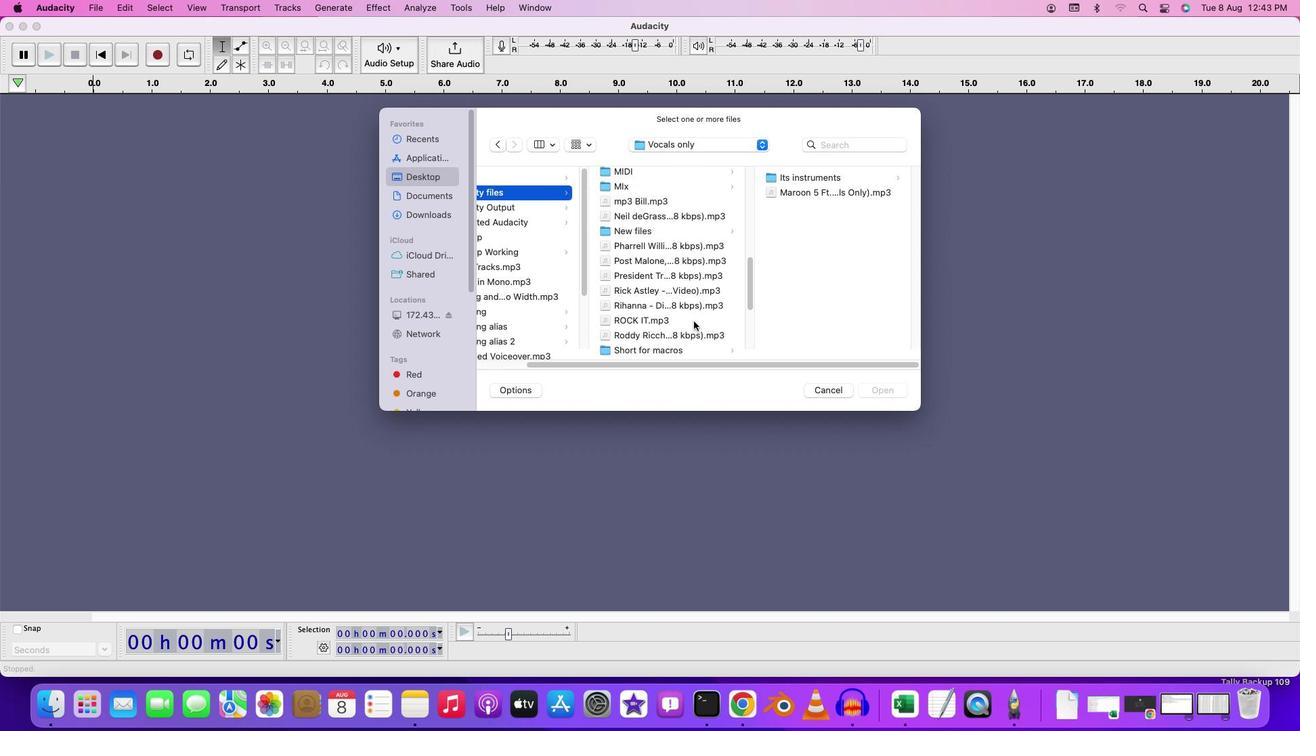 
Action: Mouse scrolled (691, 320) with delta (0, 2)
Screenshot: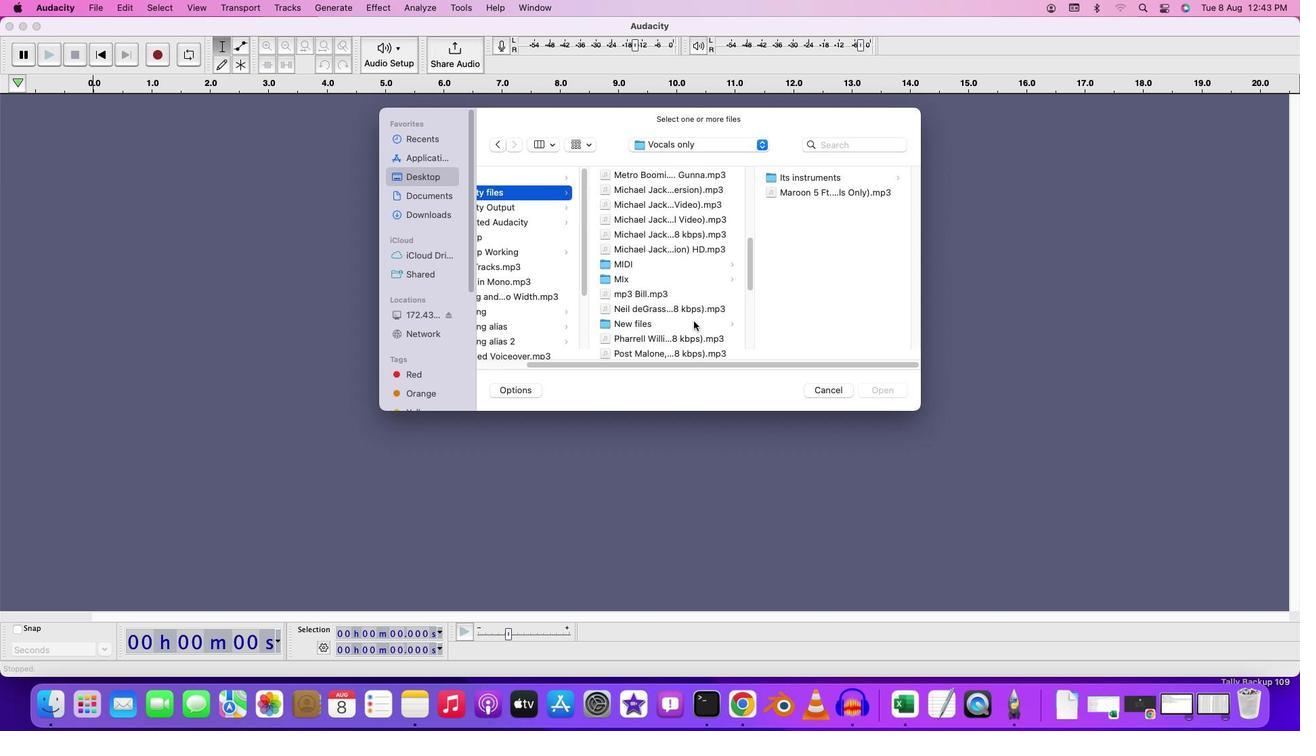 
Action: Mouse moved to (666, 308)
Screenshot: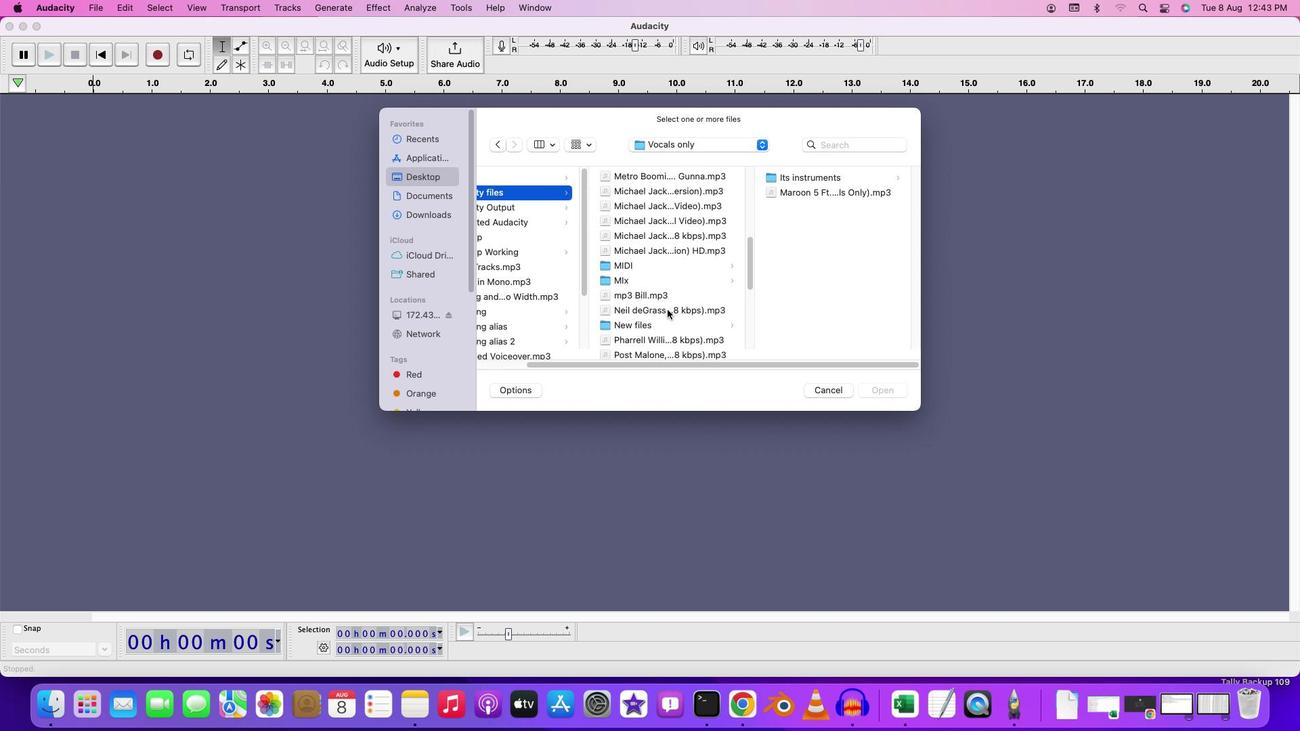 
Action: Mouse scrolled (666, 308) with delta (0, 0)
Screenshot: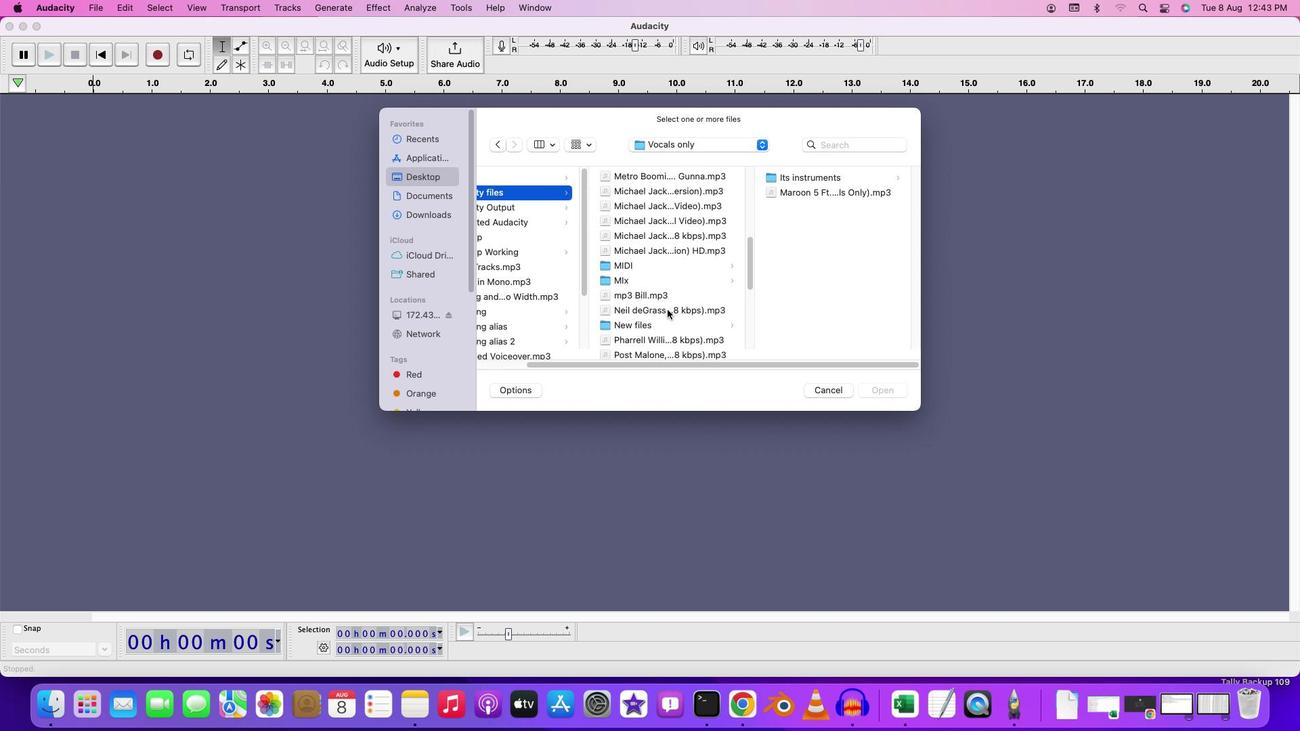 
Action: Mouse moved to (665, 308)
Screenshot: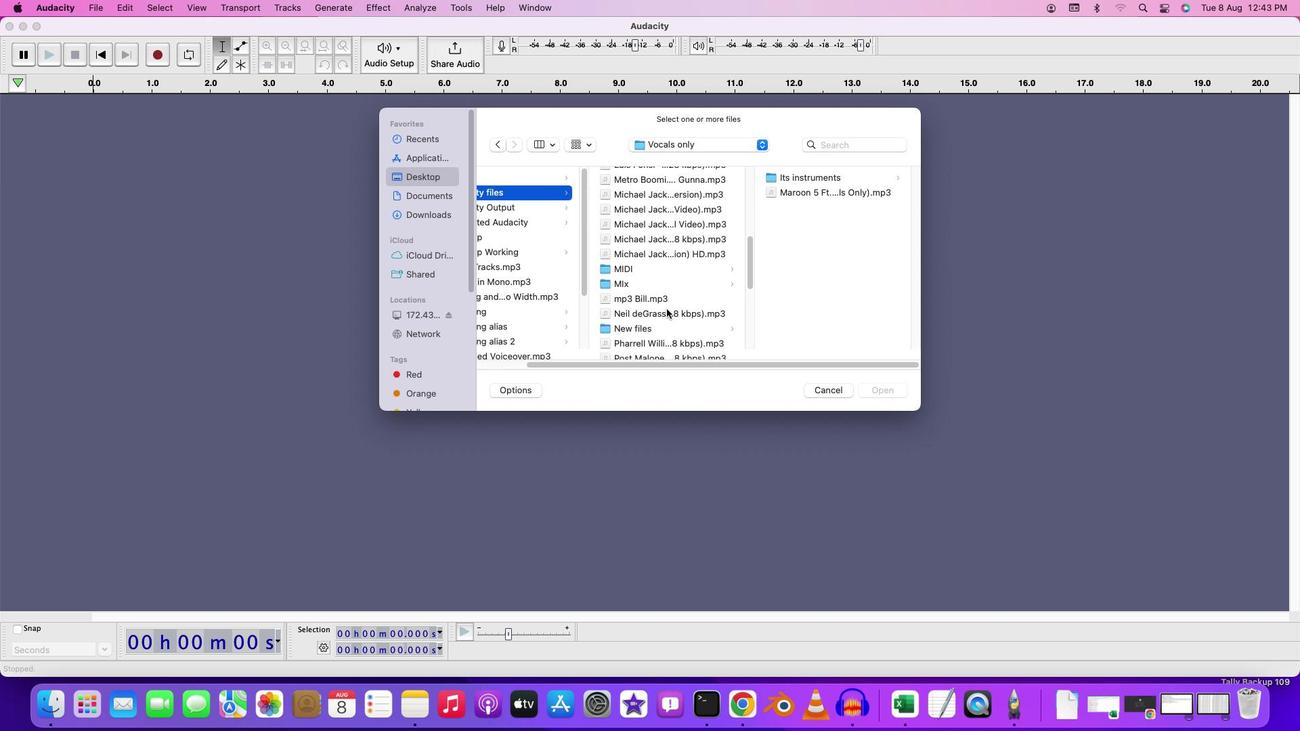 
Action: Mouse scrolled (665, 308) with delta (0, 0)
Screenshot: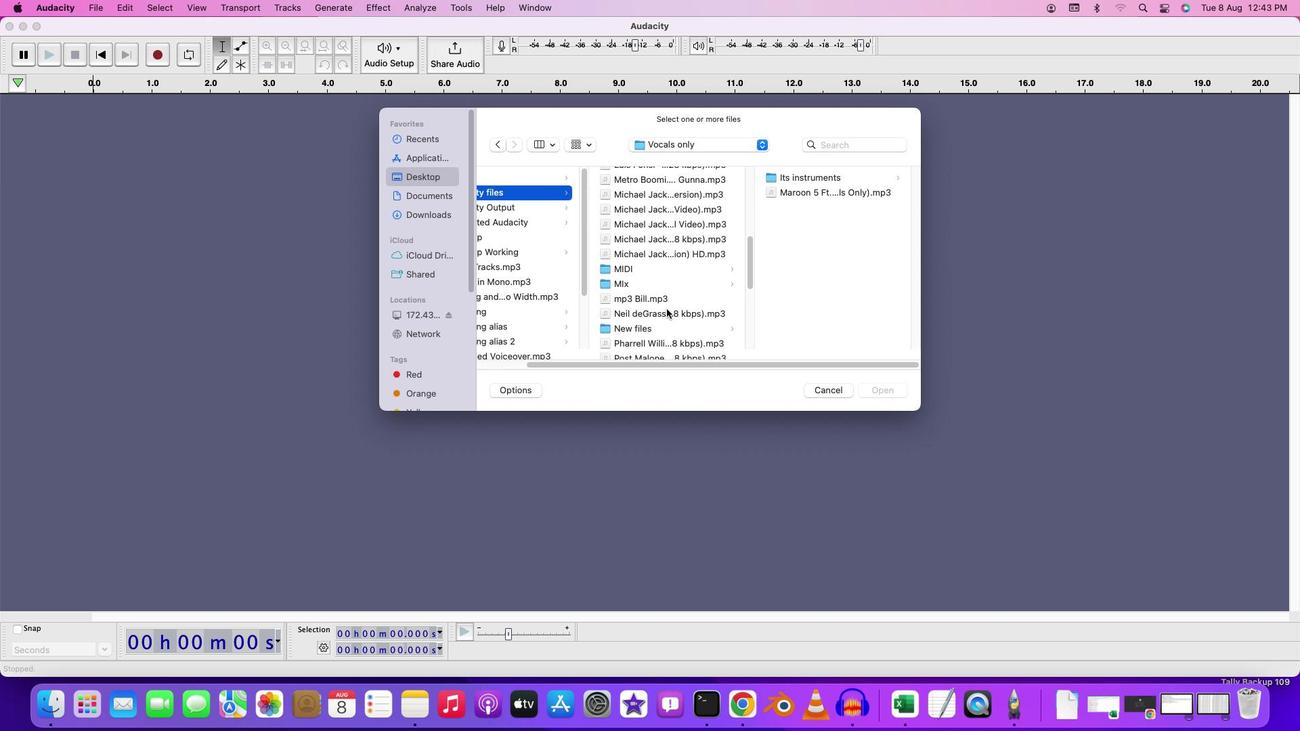 
Action: Mouse moved to (656, 306)
Screenshot: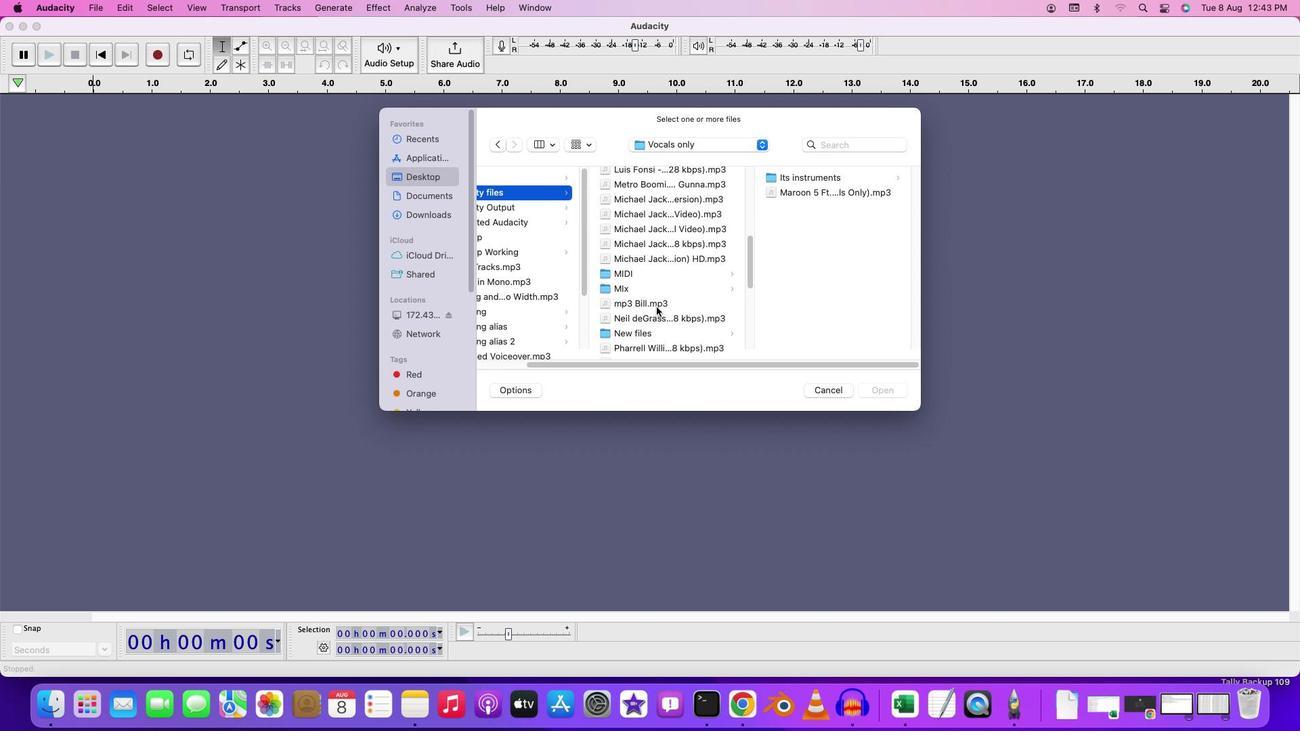 
Action: Mouse scrolled (656, 306) with delta (0, 0)
Screenshot: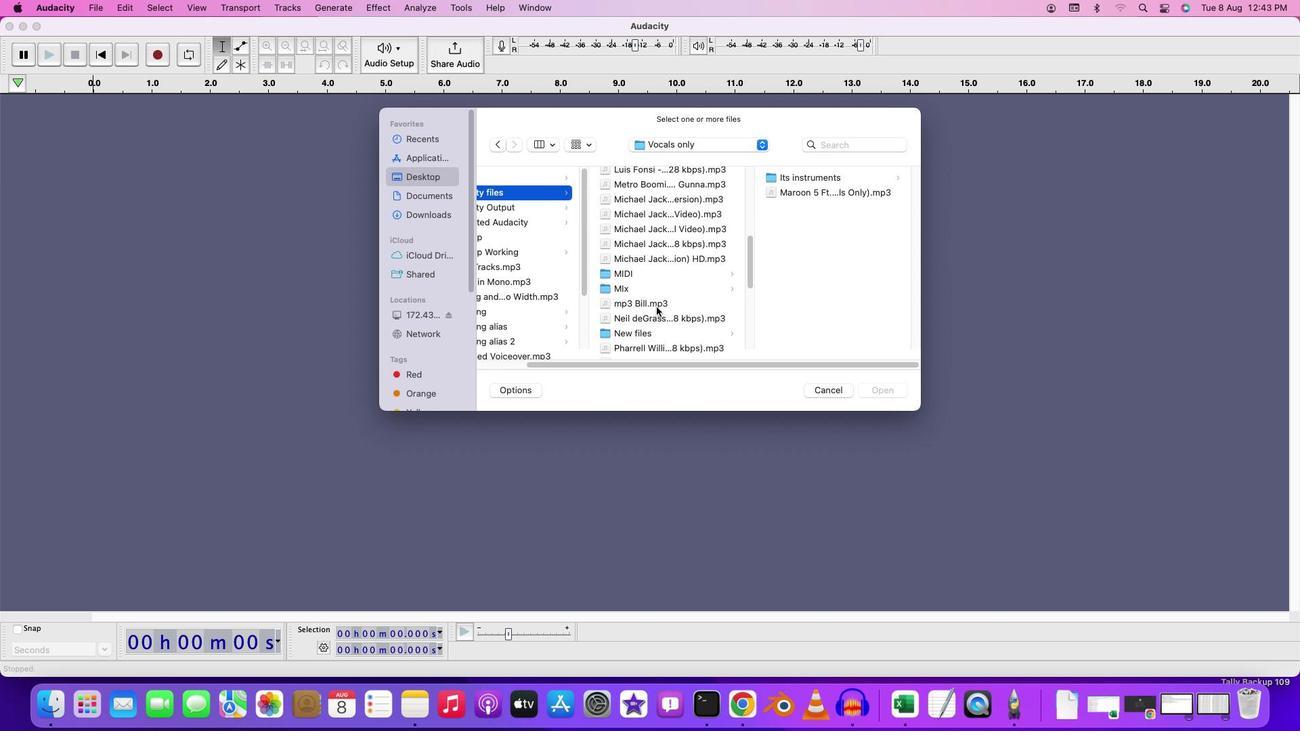 
Action: Mouse moved to (655, 306)
Screenshot: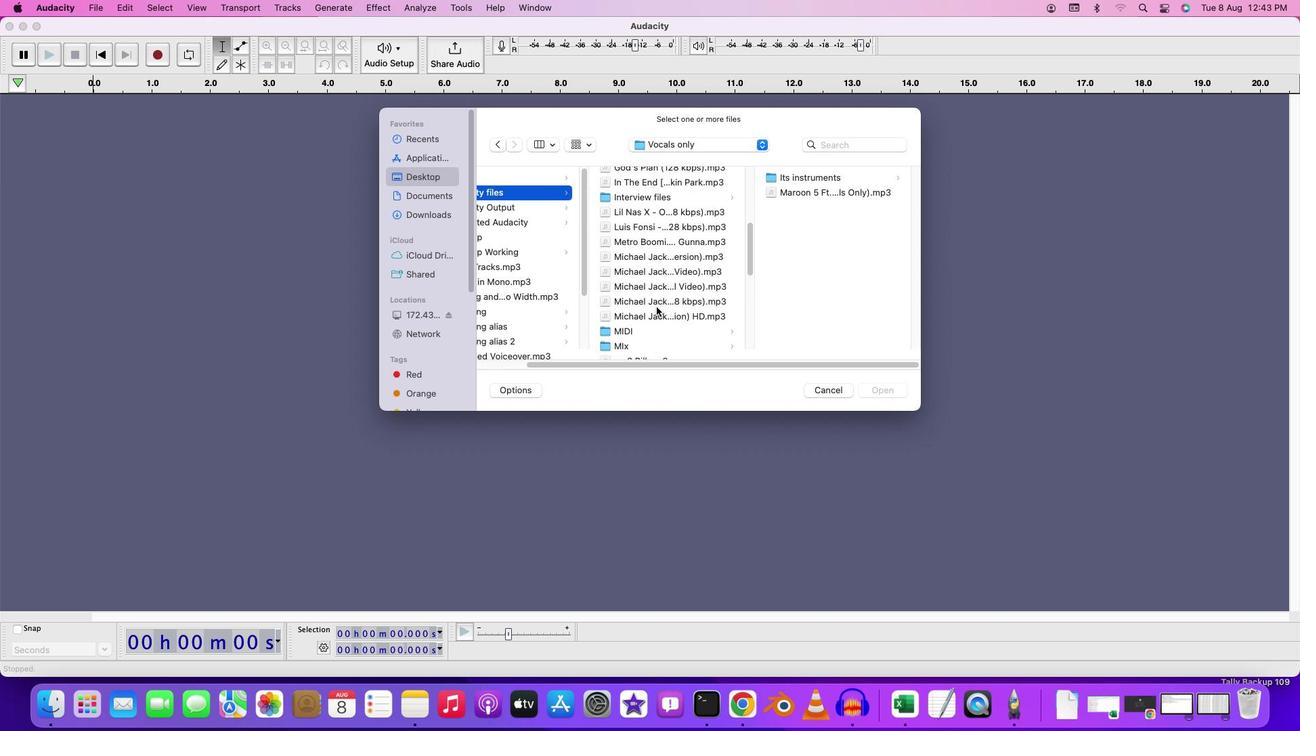 
Action: Mouse scrolled (655, 306) with delta (0, 0)
Screenshot: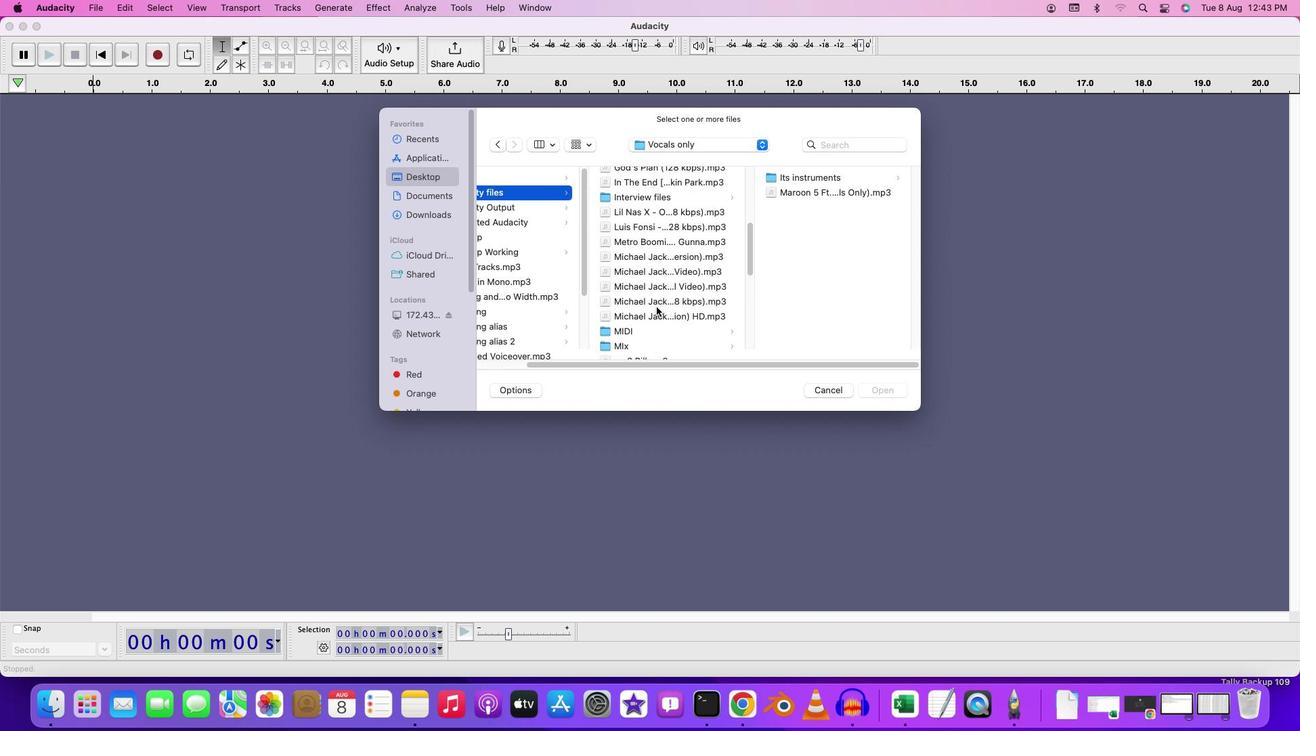 
Action: Mouse moved to (655, 306)
Screenshot: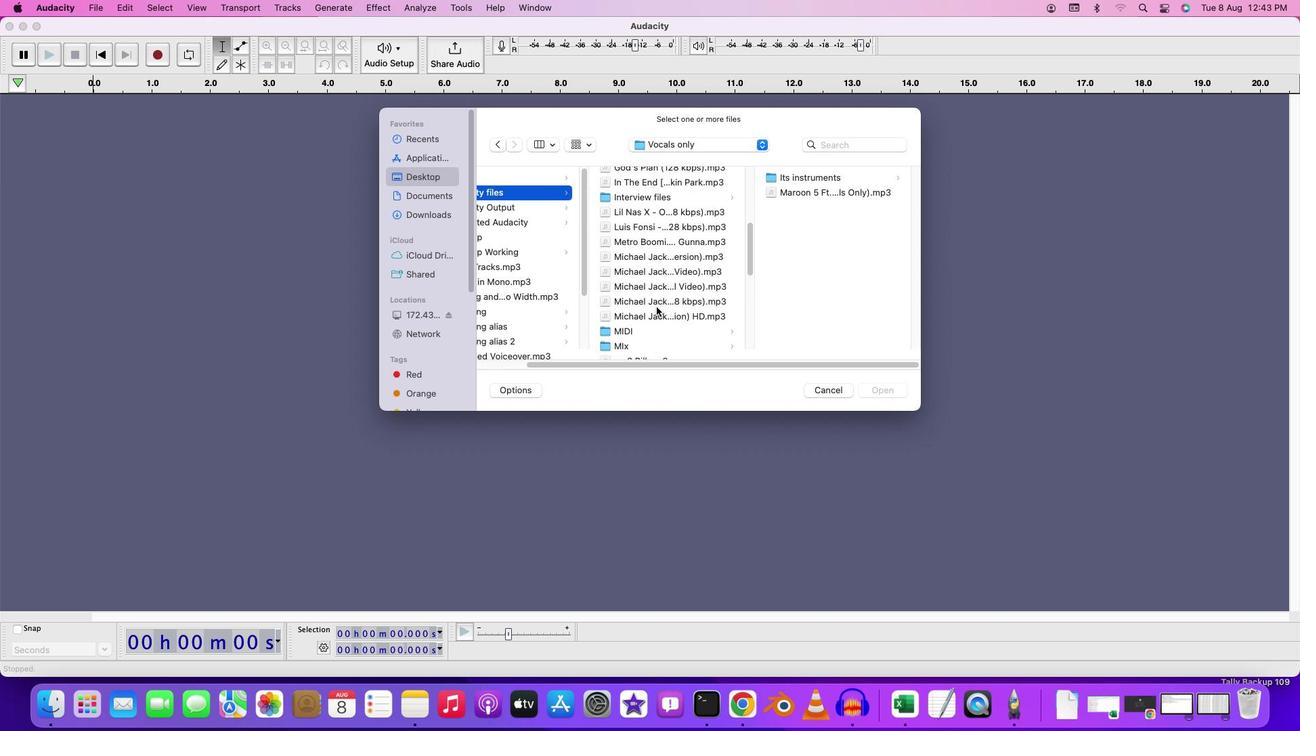 
Action: Mouse scrolled (655, 306) with delta (0, 0)
Screenshot: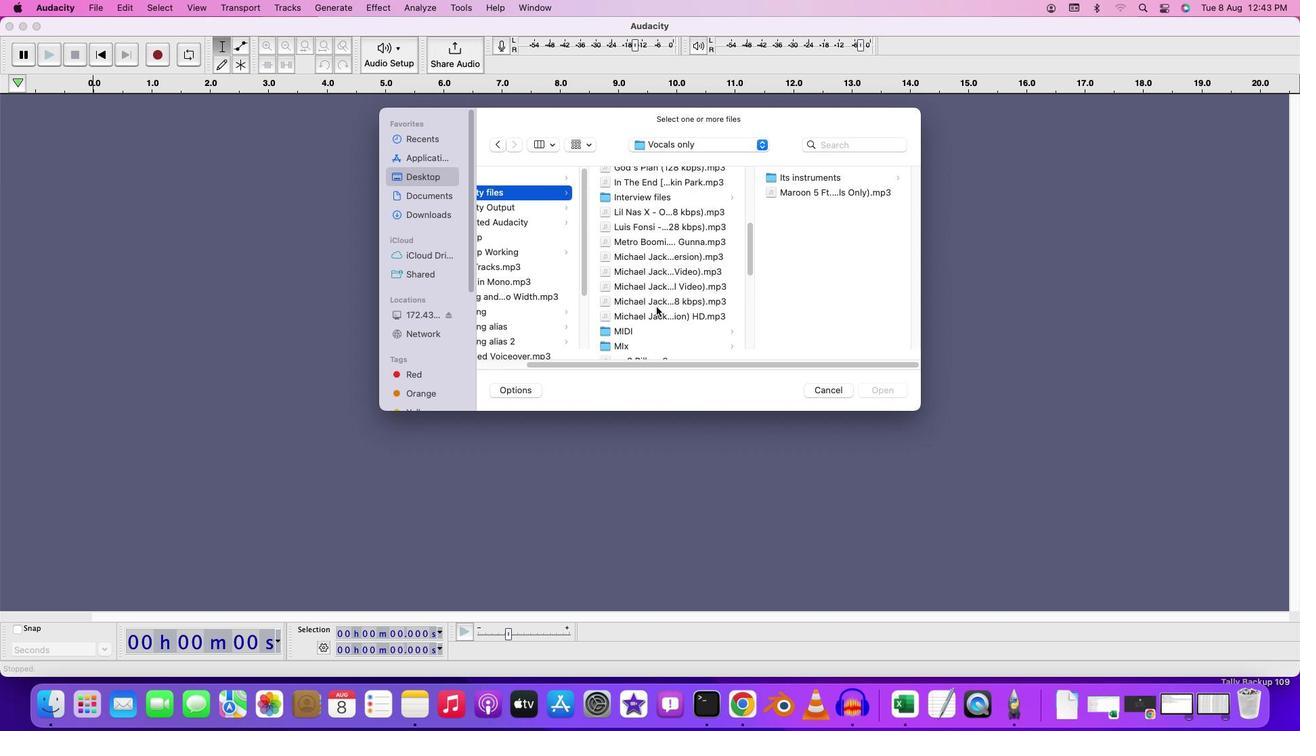 
Action: Mouse moved to (654, 306)
Screenshot: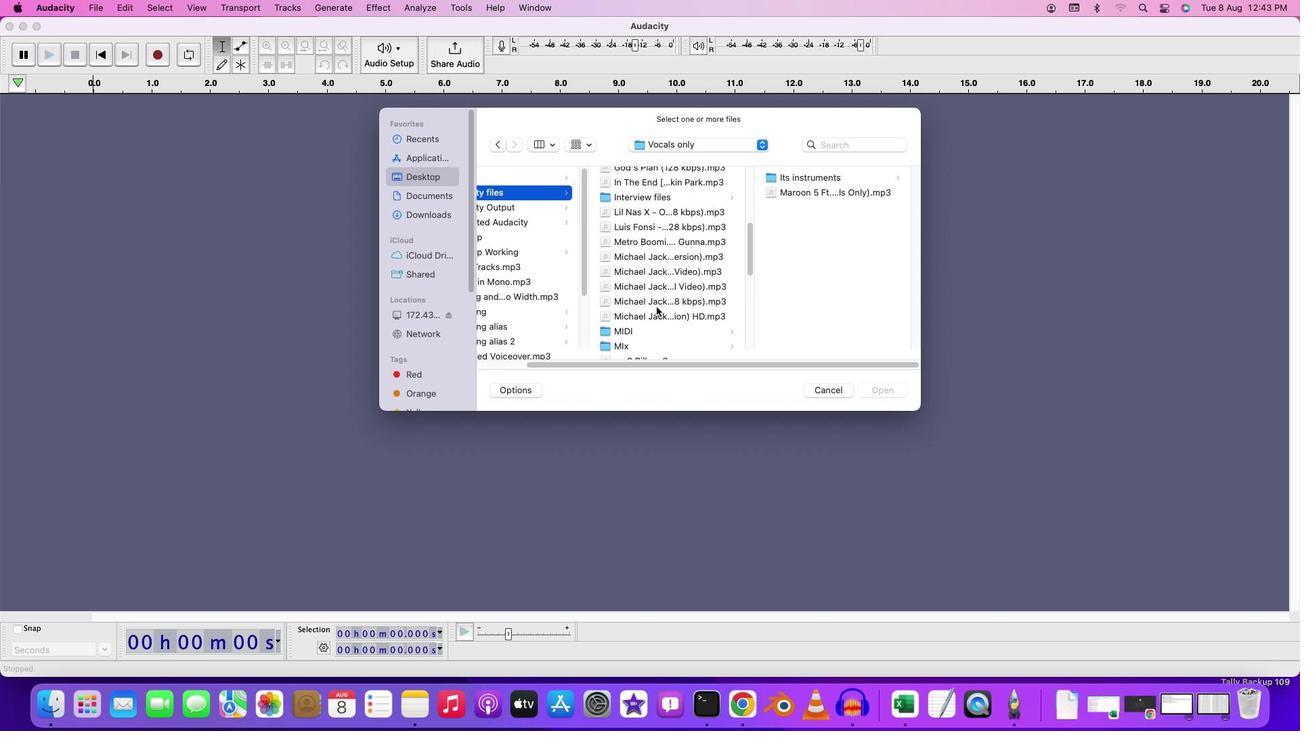 
Action: Mouse scrolled (654, 306) with delta (0, -1)
Screenshot: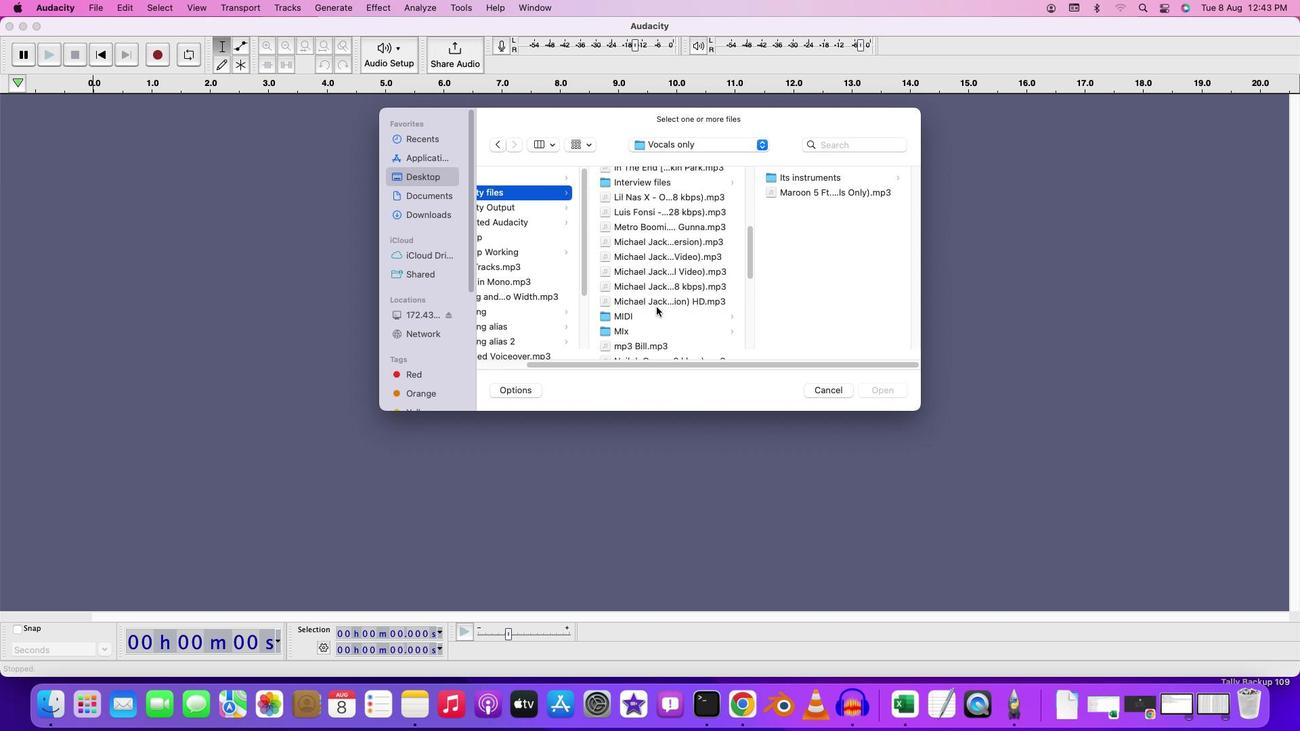 
Action: Mouse moved to (654, 306)
Screenshot: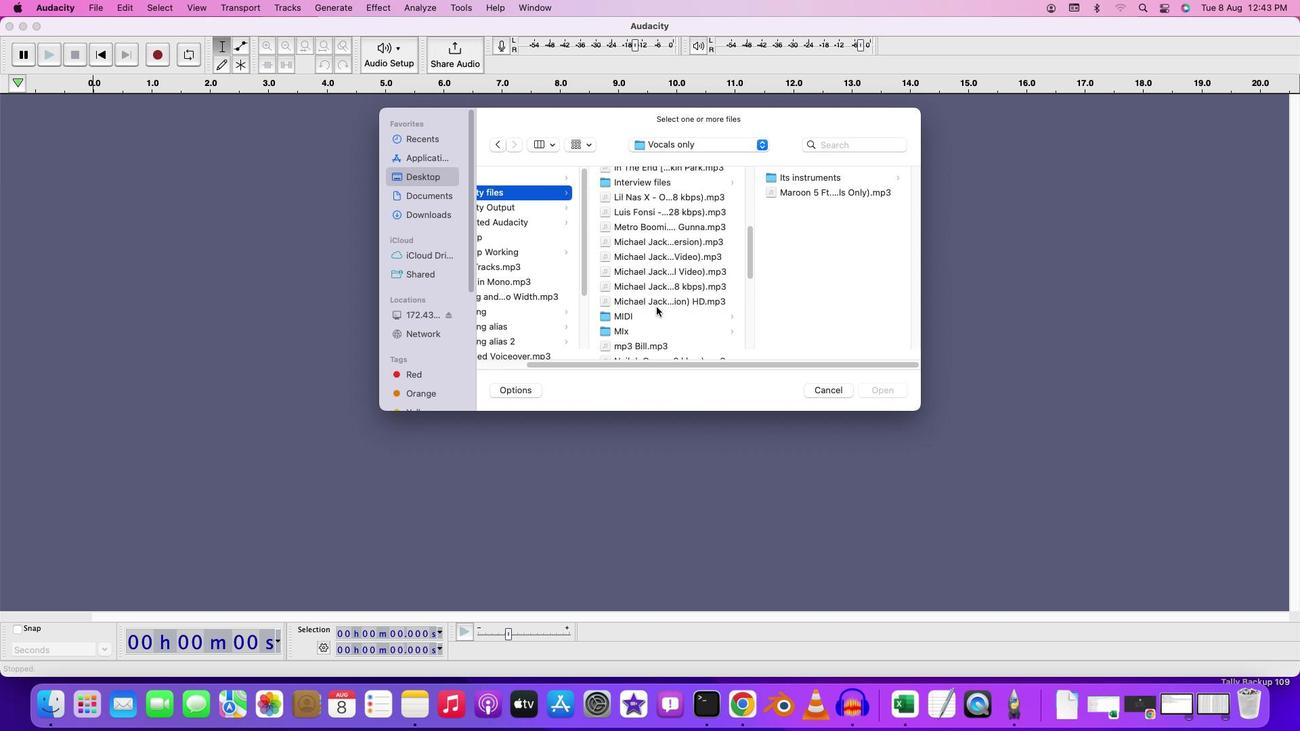 
Action: Mouse scrolled (654, 306) with delta (0, -1)
Screenshot: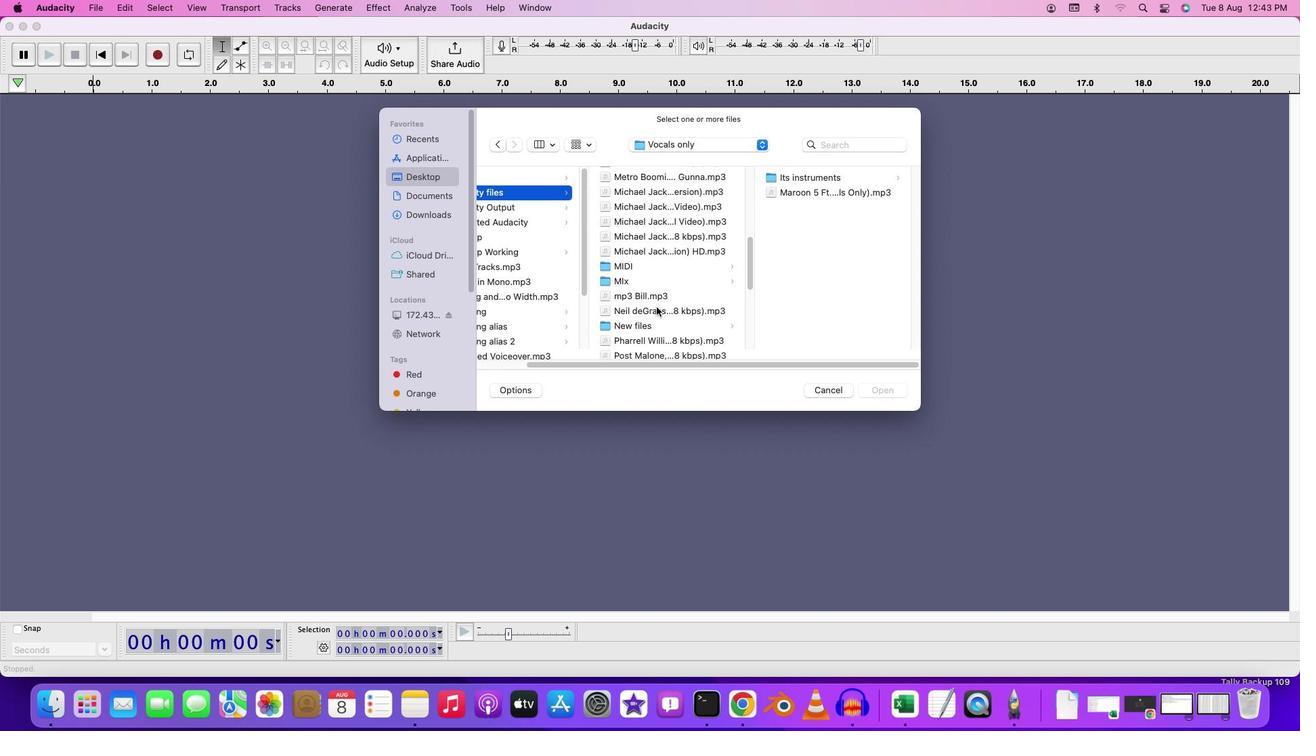 
Action: Mouse scrolled (654, 306) with delta (0, -2)
Screenshot: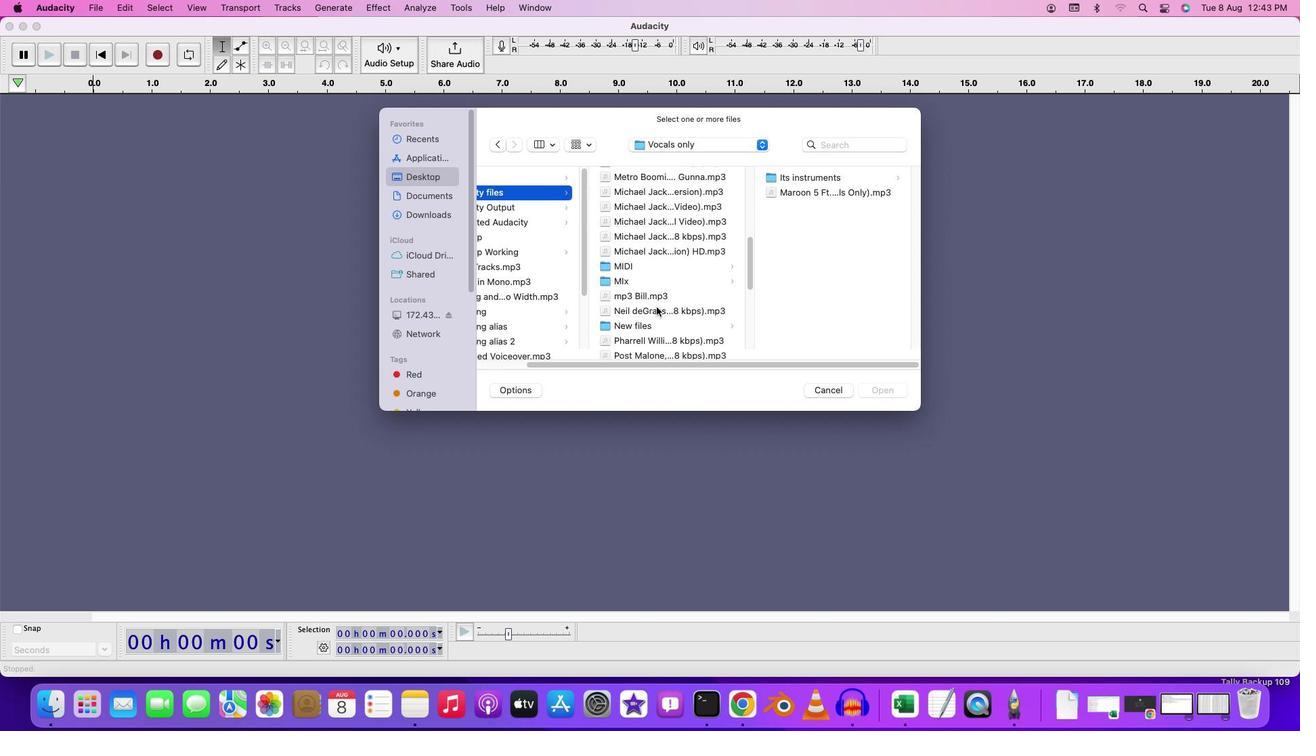 
Action: Mouse moved to (645, 323)
Screenshot: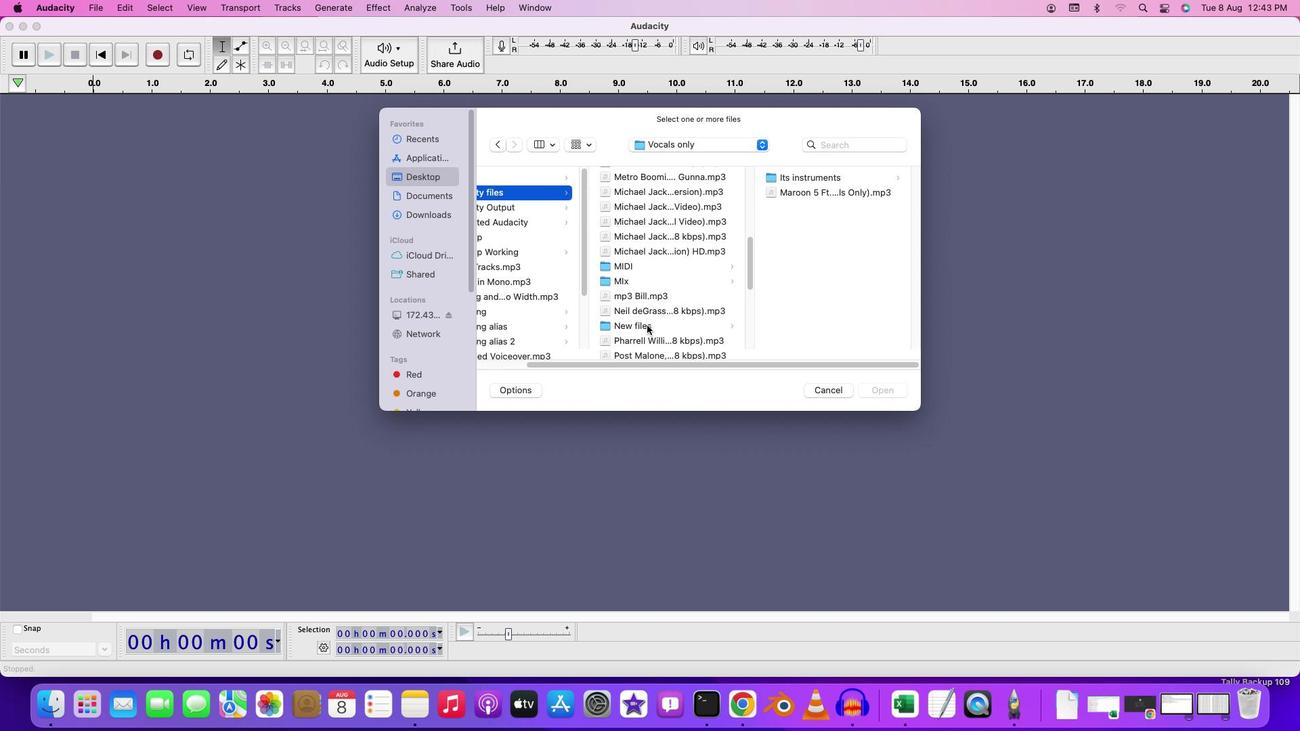 
Action: Mouse pressed left at (645, 323)
Screenshot: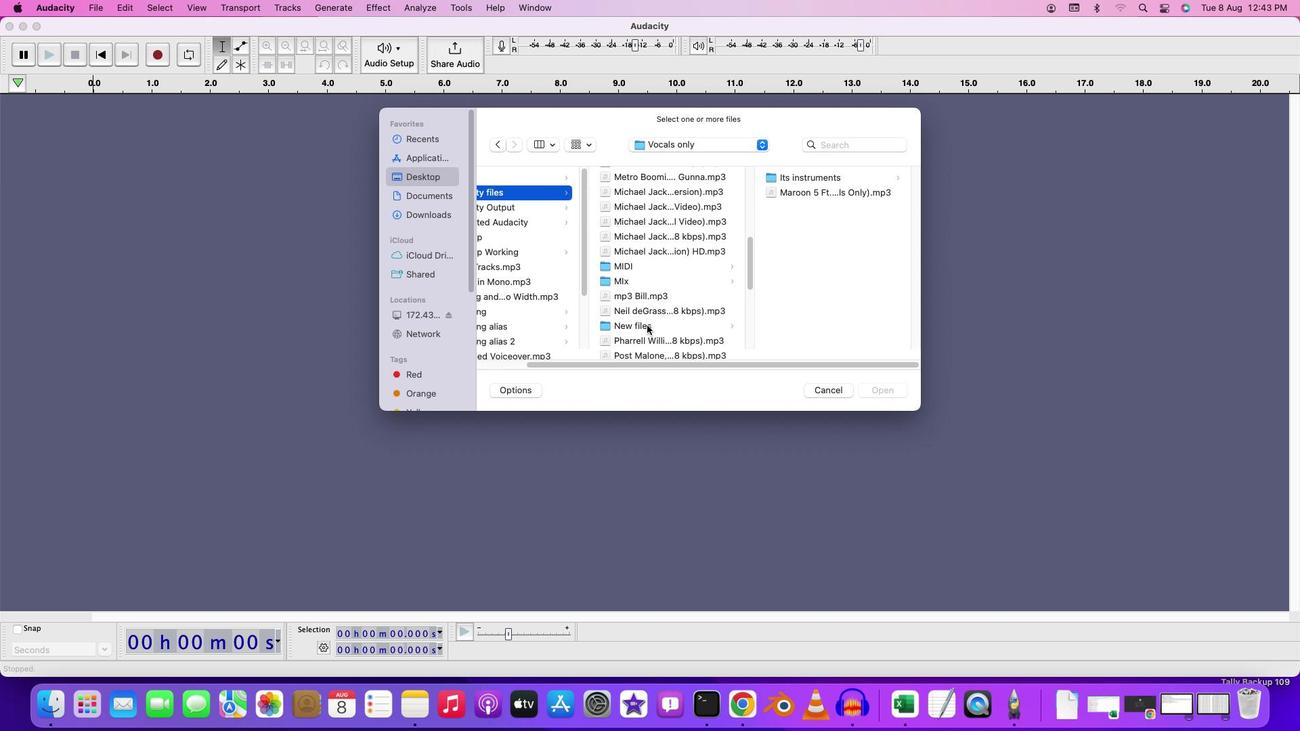 
Action: Mouse moved to (811, 205)
Screenshot: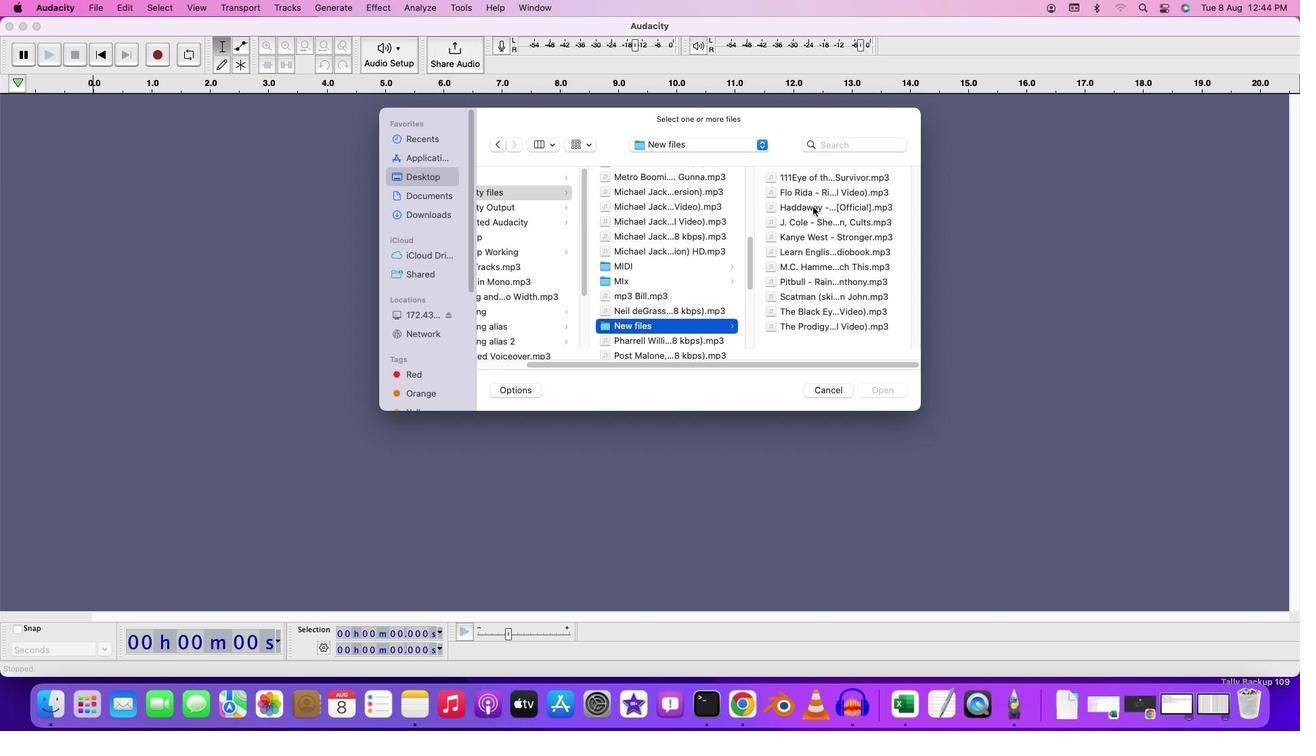 
Action: Mouse pressed left at (811, 205)
Screenshot: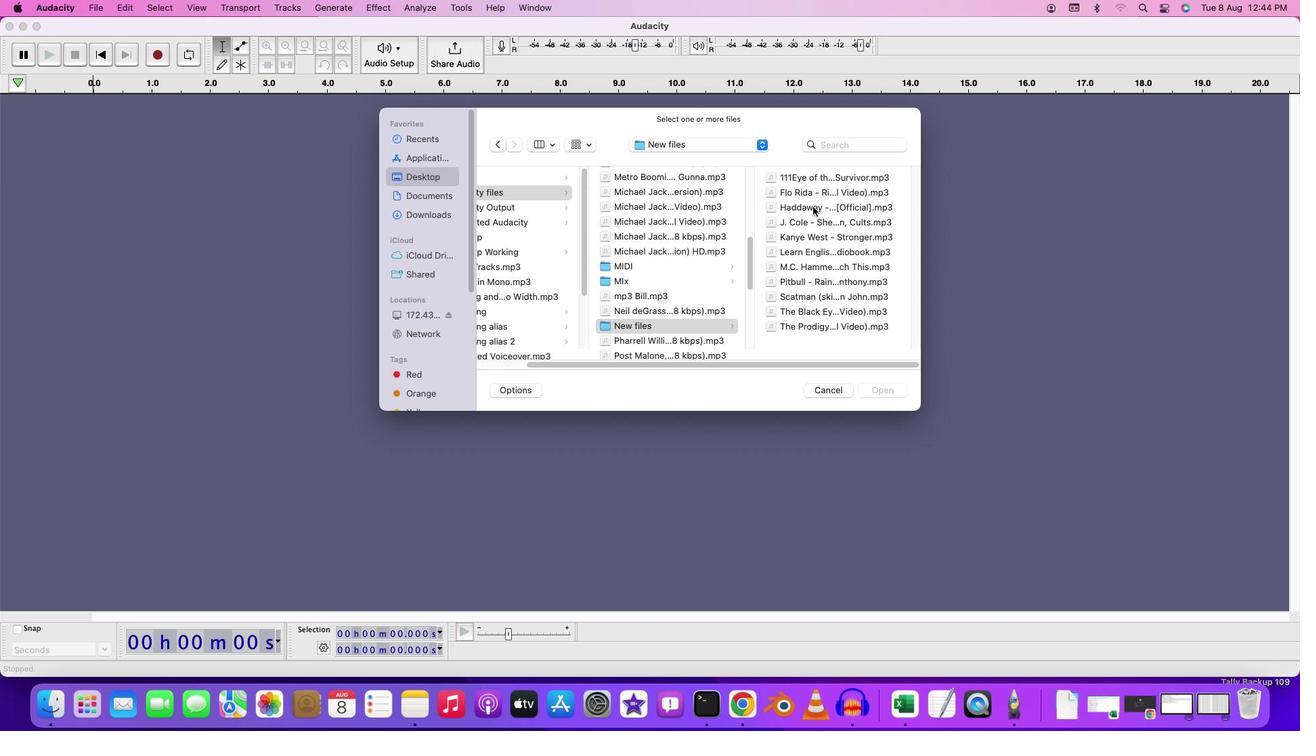 
Action: Mouse pressed left at (811, 205)
Screenshot: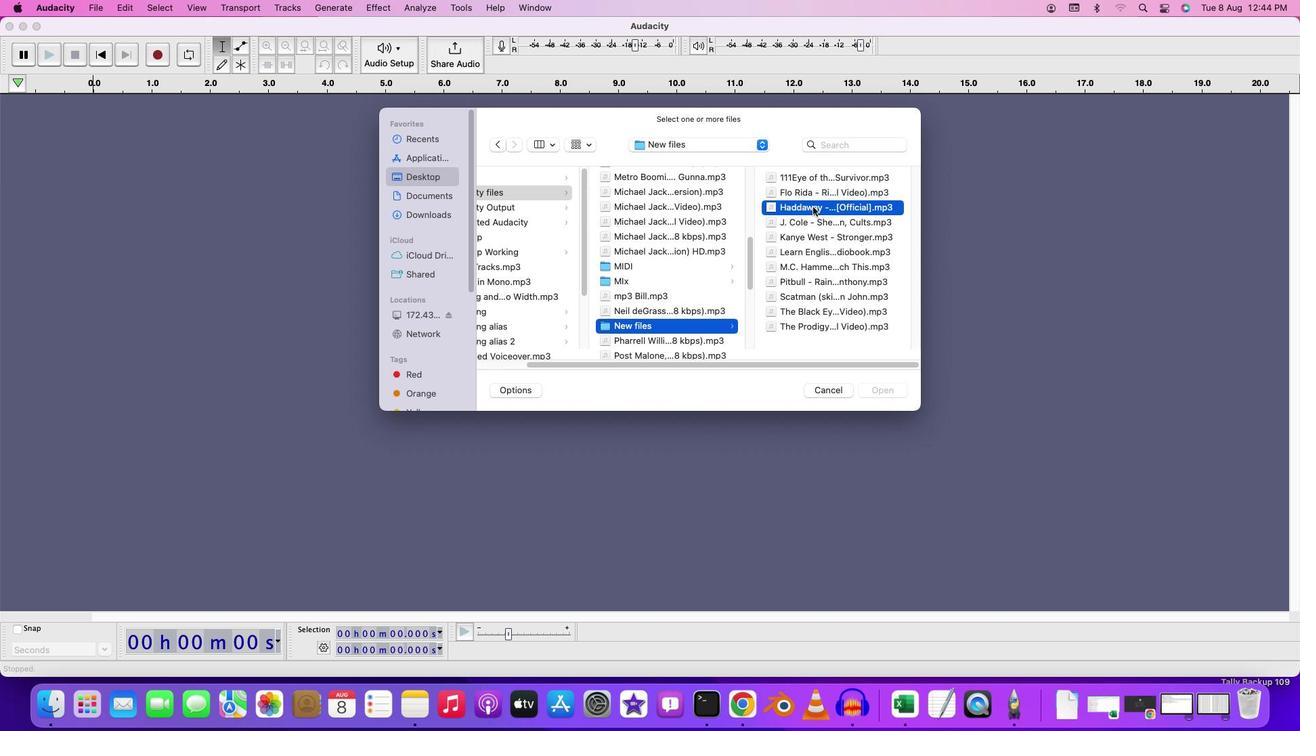 
Action: Mouse moved to (103, 142)
Screenshot: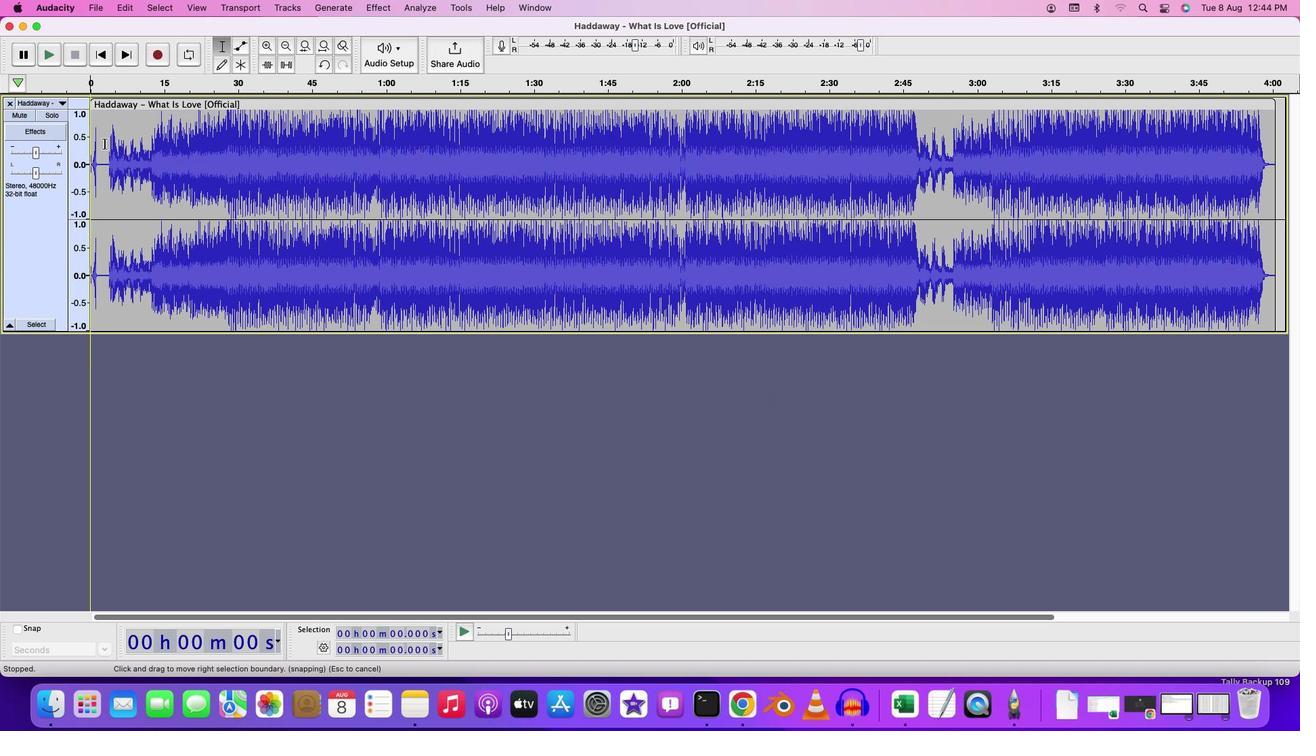
Action: Mouse pressed left at (103, 142)
Screenshot: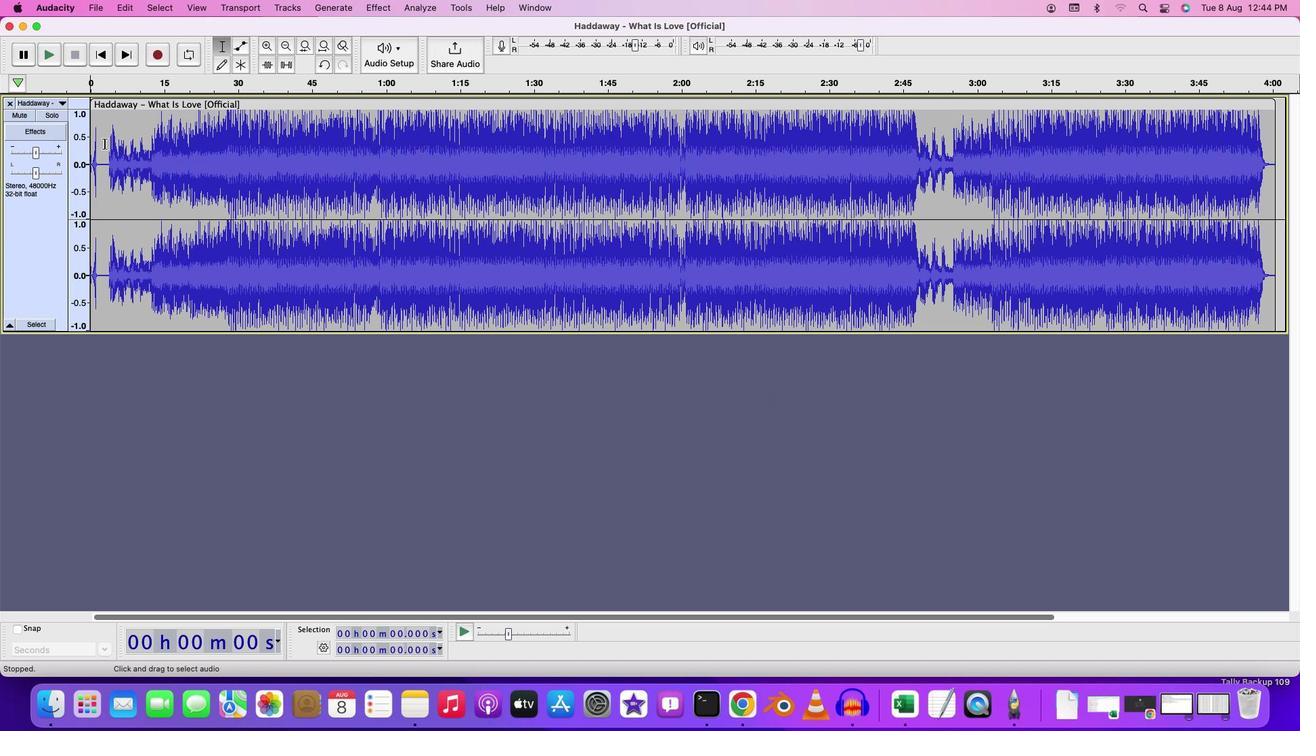 
Action: Mouse moved to (113, 140)
Screenshot: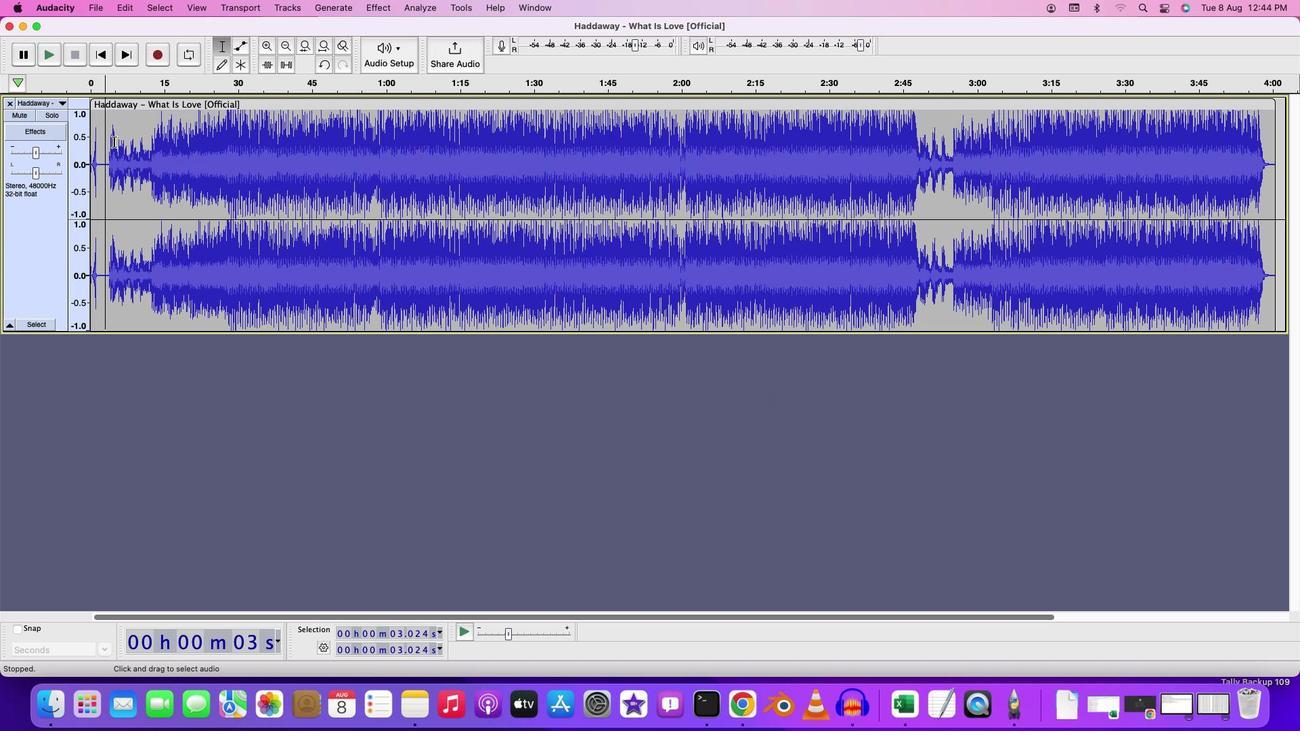 
Action: Key pressed Key.space
Screenshot: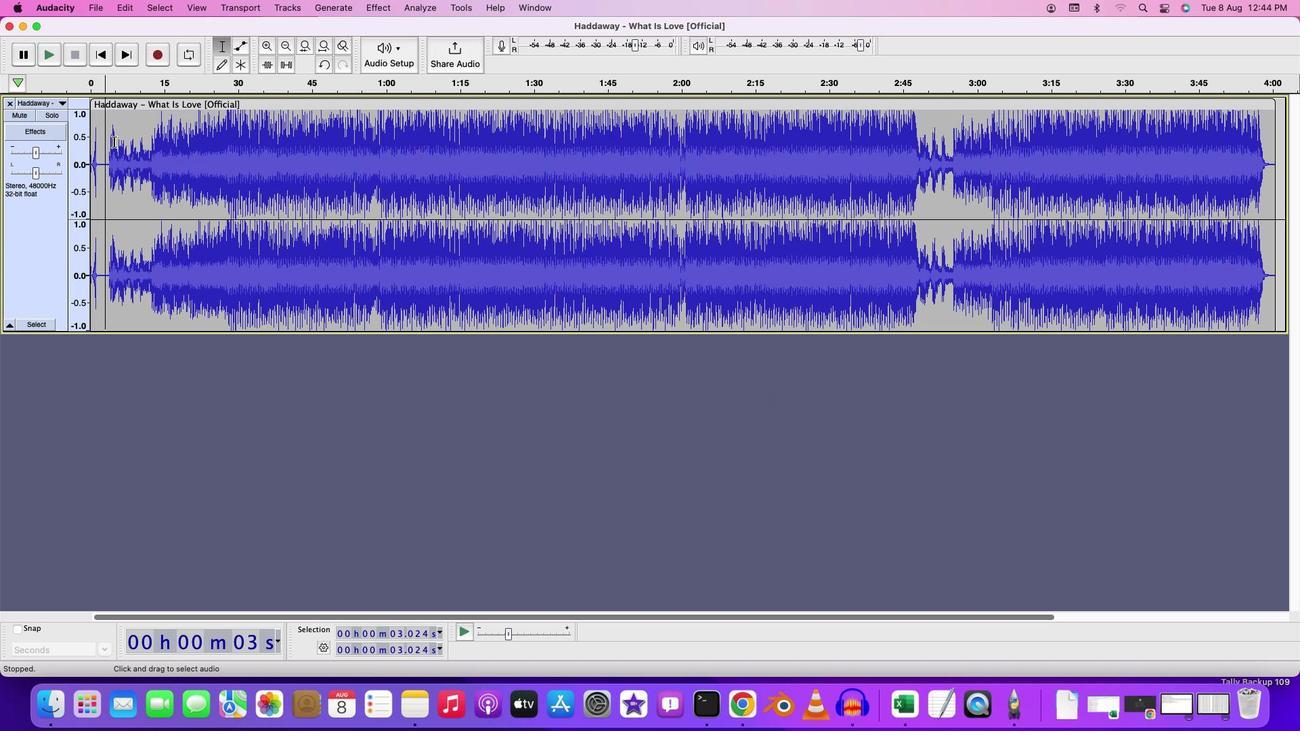 
Action: Mouse moved to (373, 159)
Screenshot: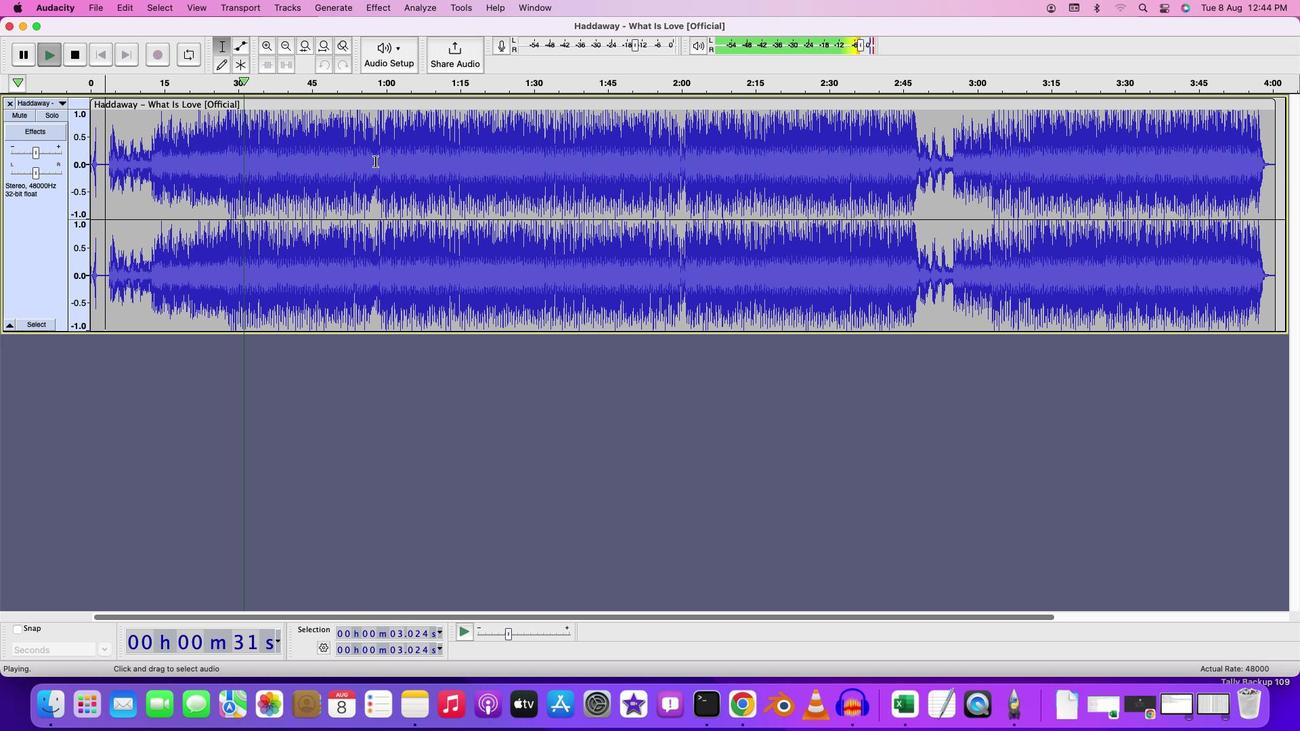 
Action: Mouse pressed left at (373, 159)
Screenshot: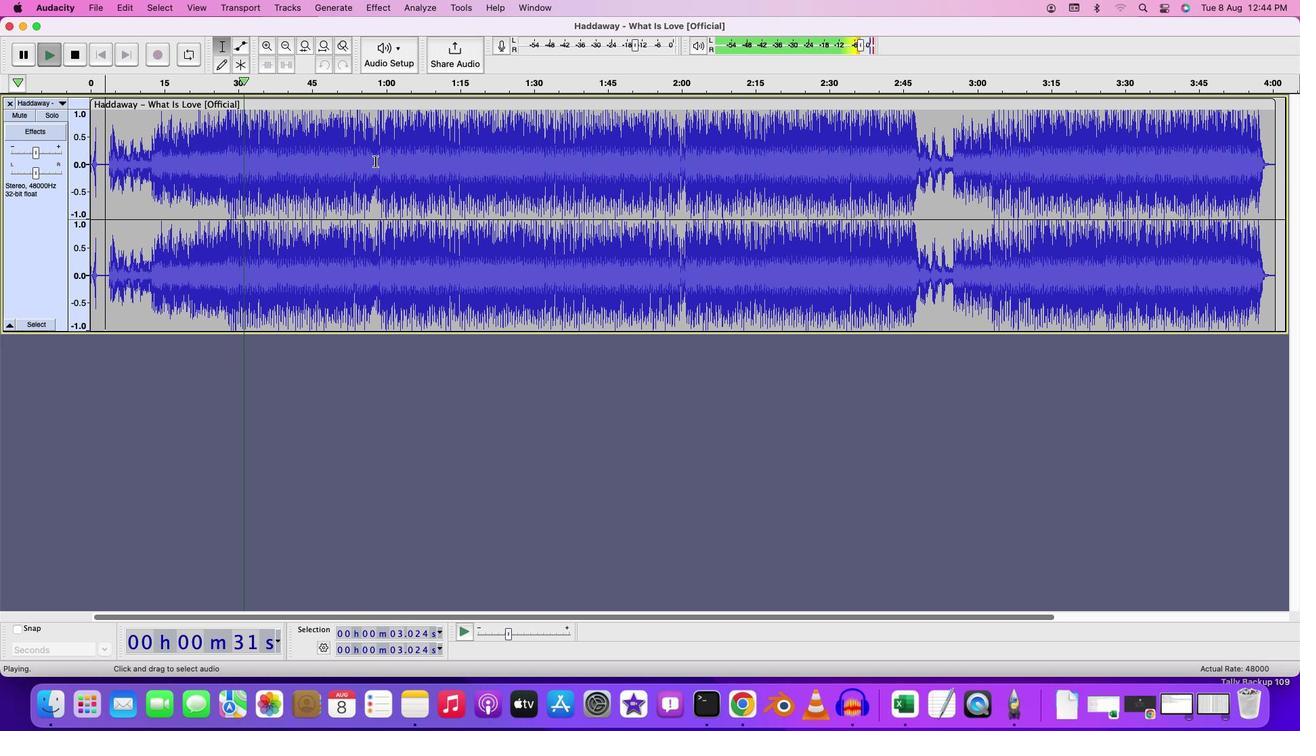 
Action: Key pressed Key.space
Screenshot: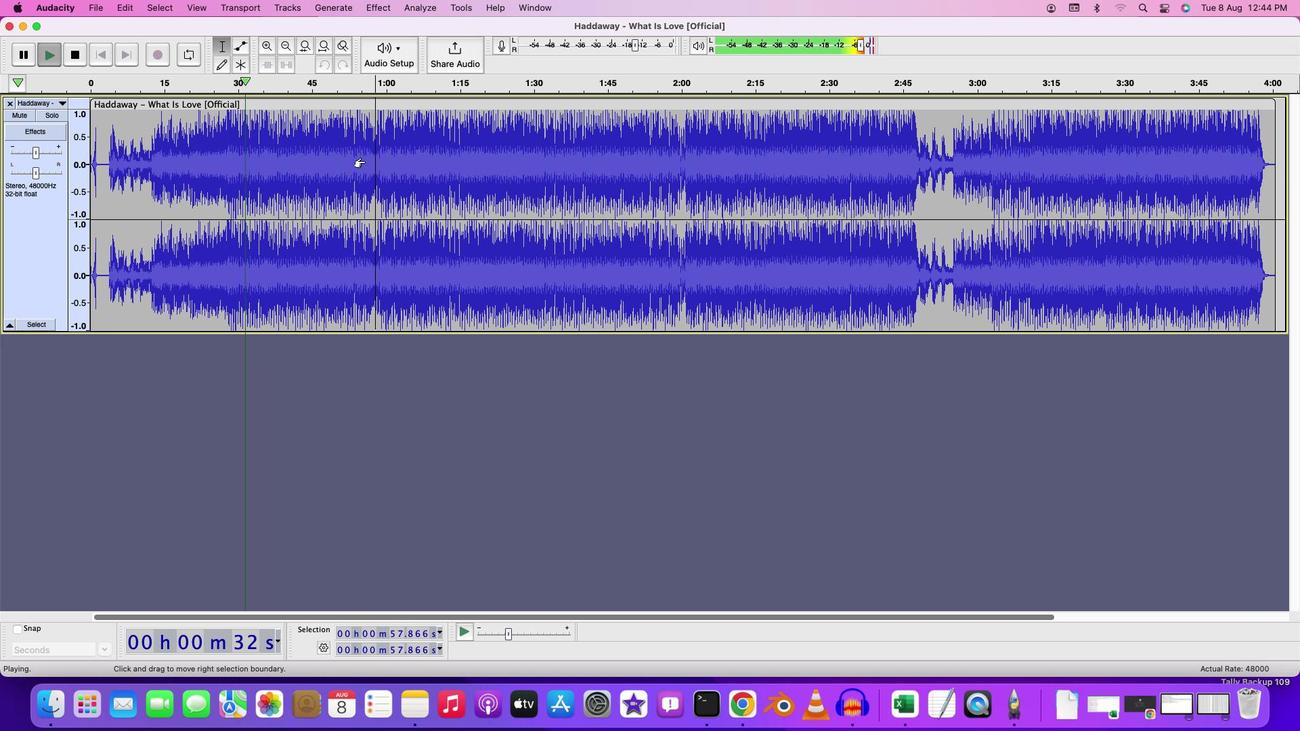 
Action: Mouse moved to (306, 146)
Screenshot: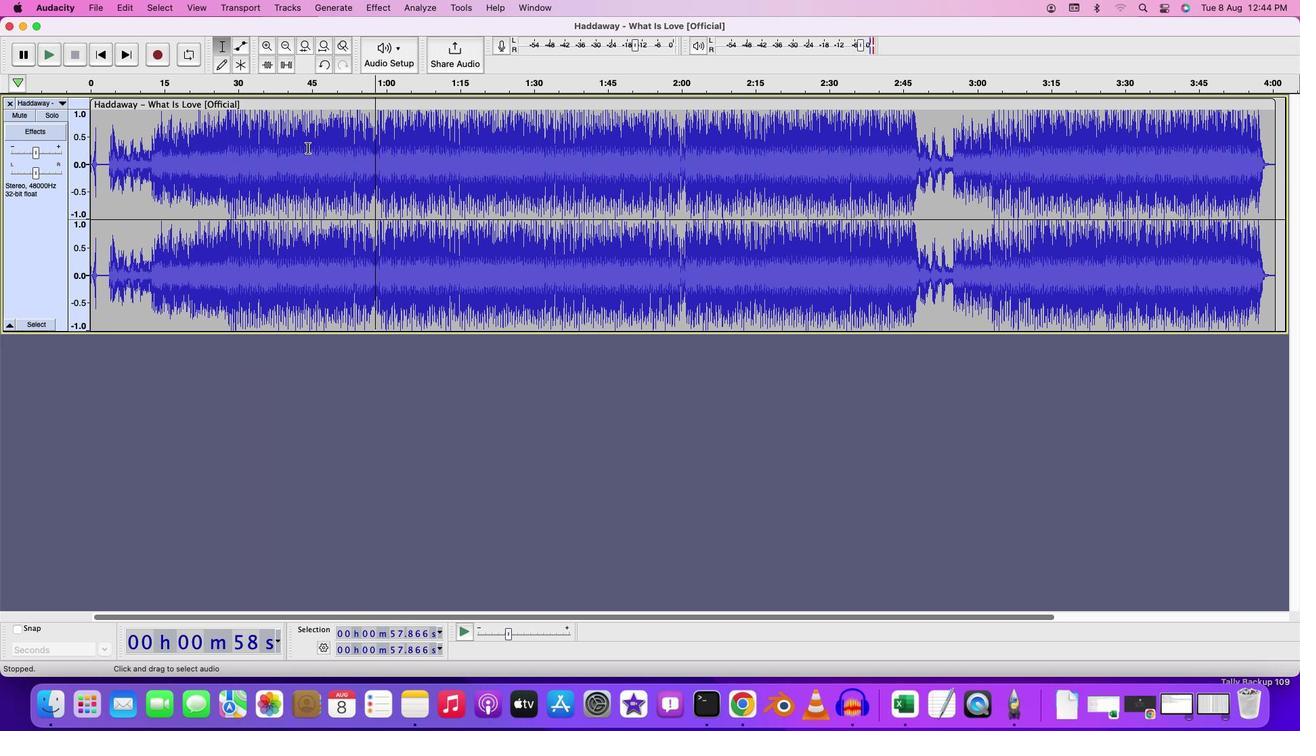 
Action: Mouse pressed left at (306, 146)
Screenshot: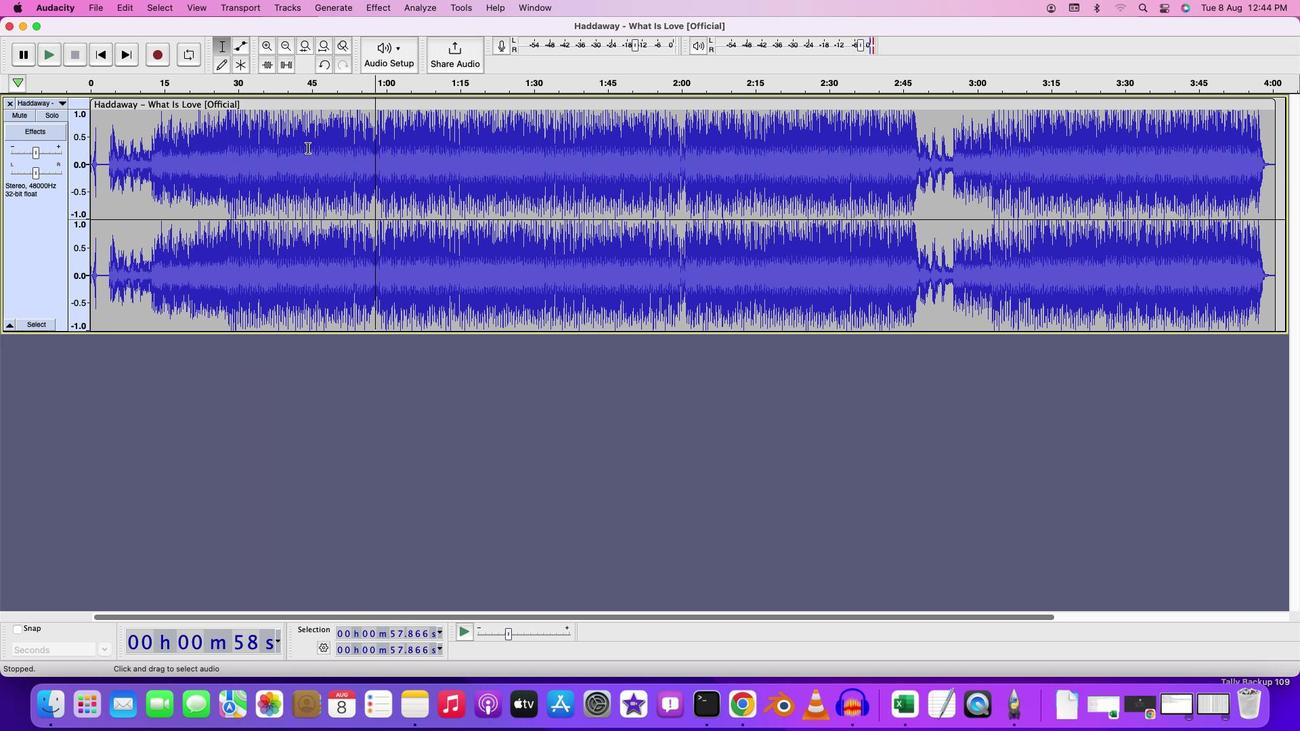 
Action: Mouse pressed left at (306, 146)
Screenshot: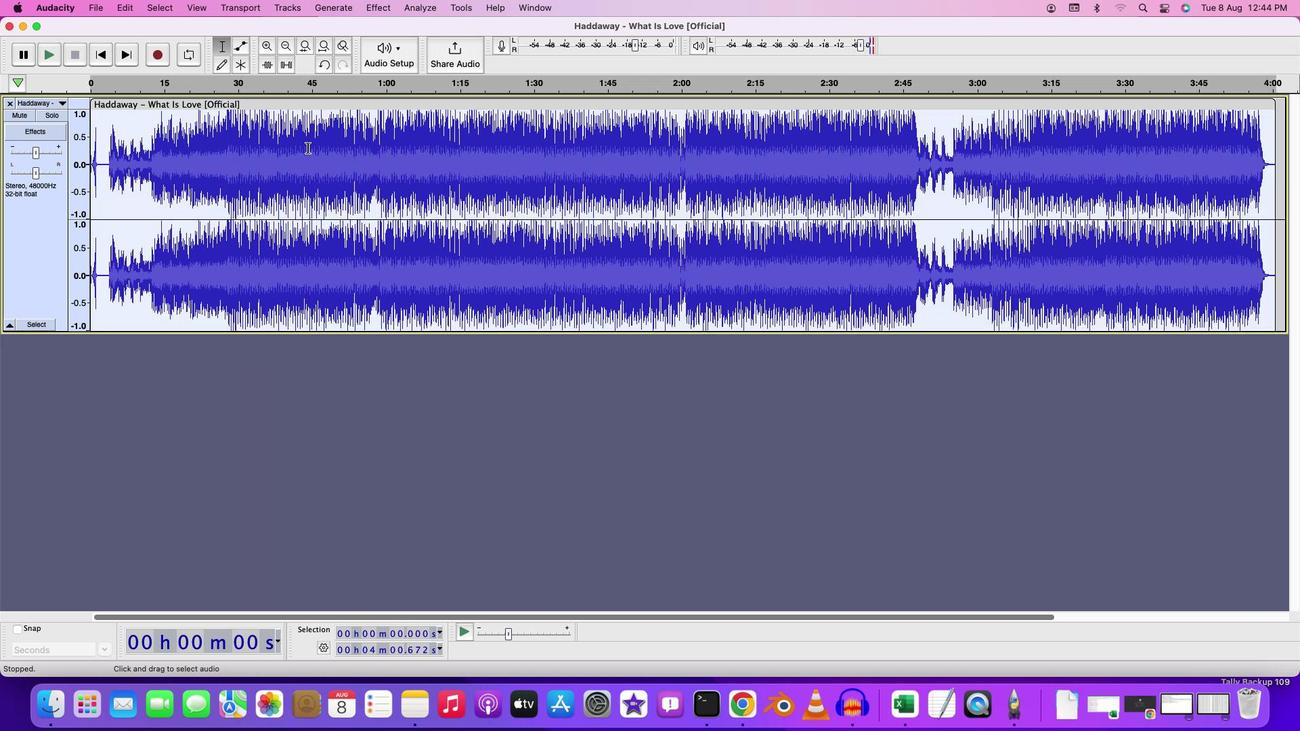 
Action: Mouse moved to (377, 0)
Screenshot: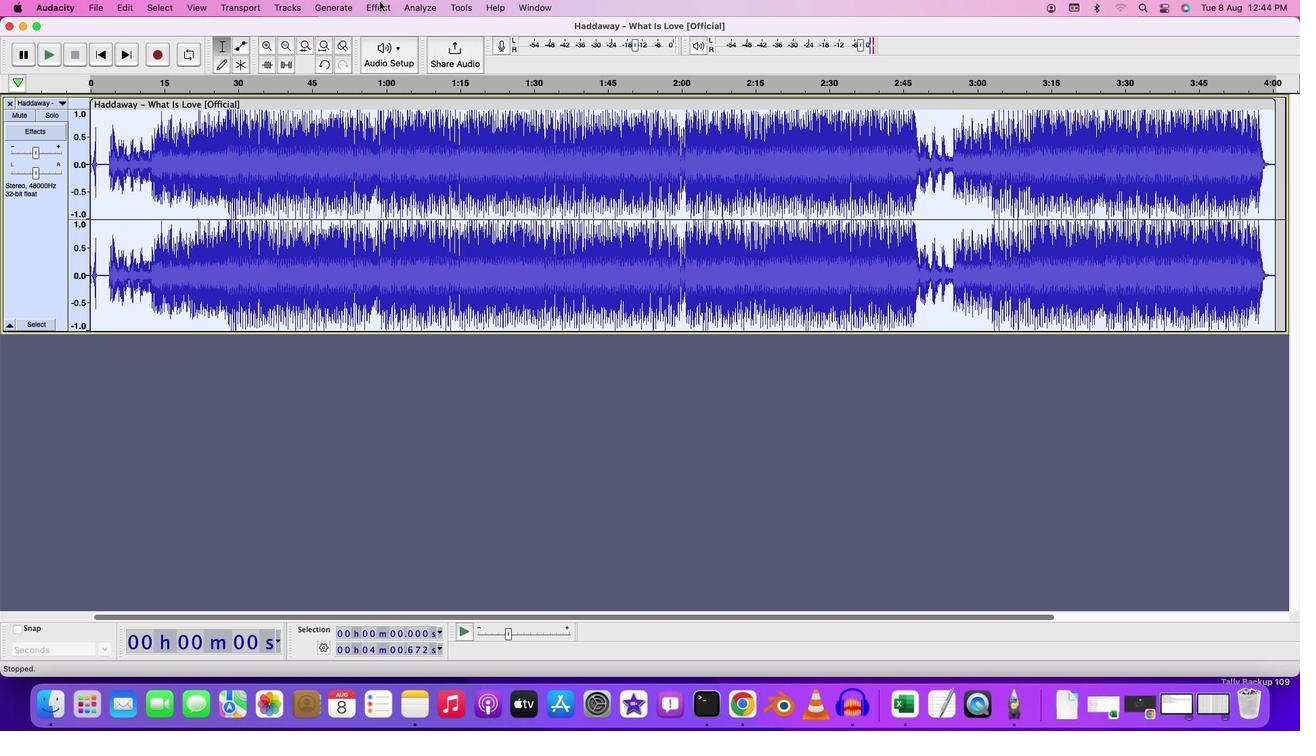 
Action: Mouse pressed left at (377, 0)
Screenshot: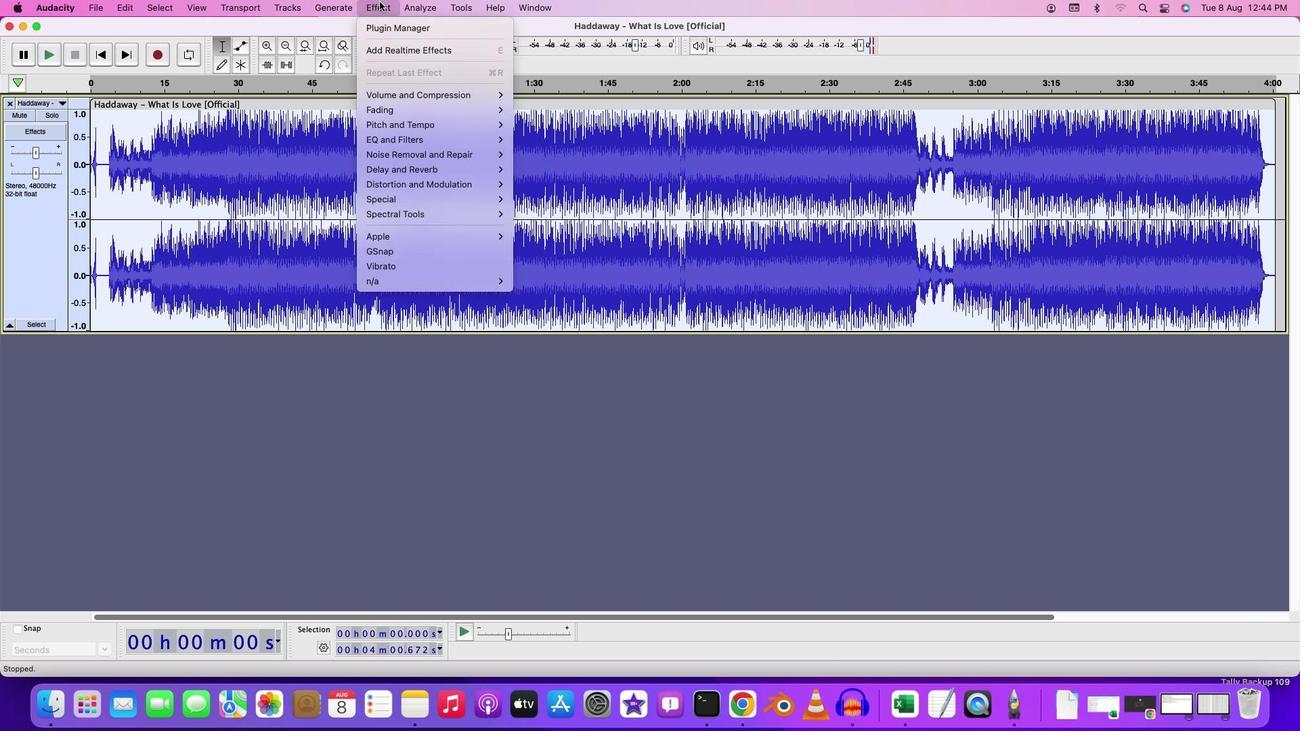 
Action: Mouse moved to (397, 260)
Screenshot: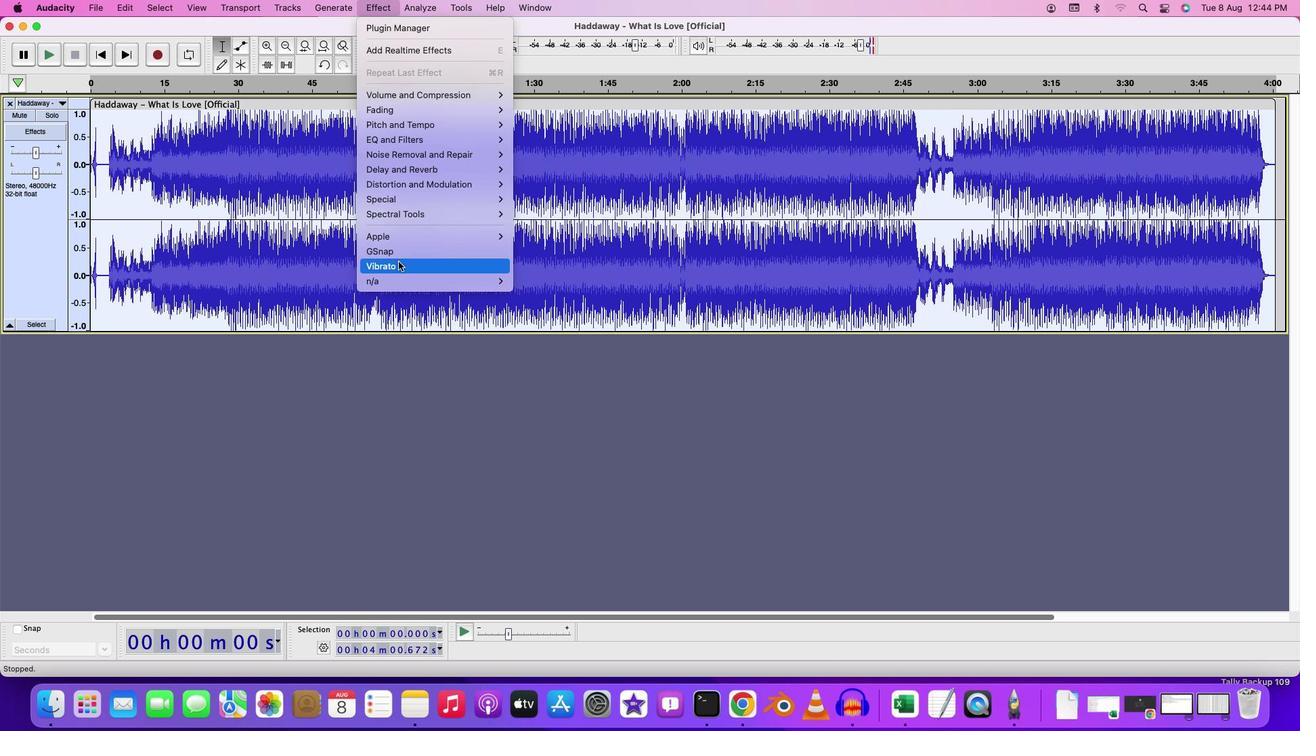 
Action: Mouse pressed left at (397, 260)
Screenshot: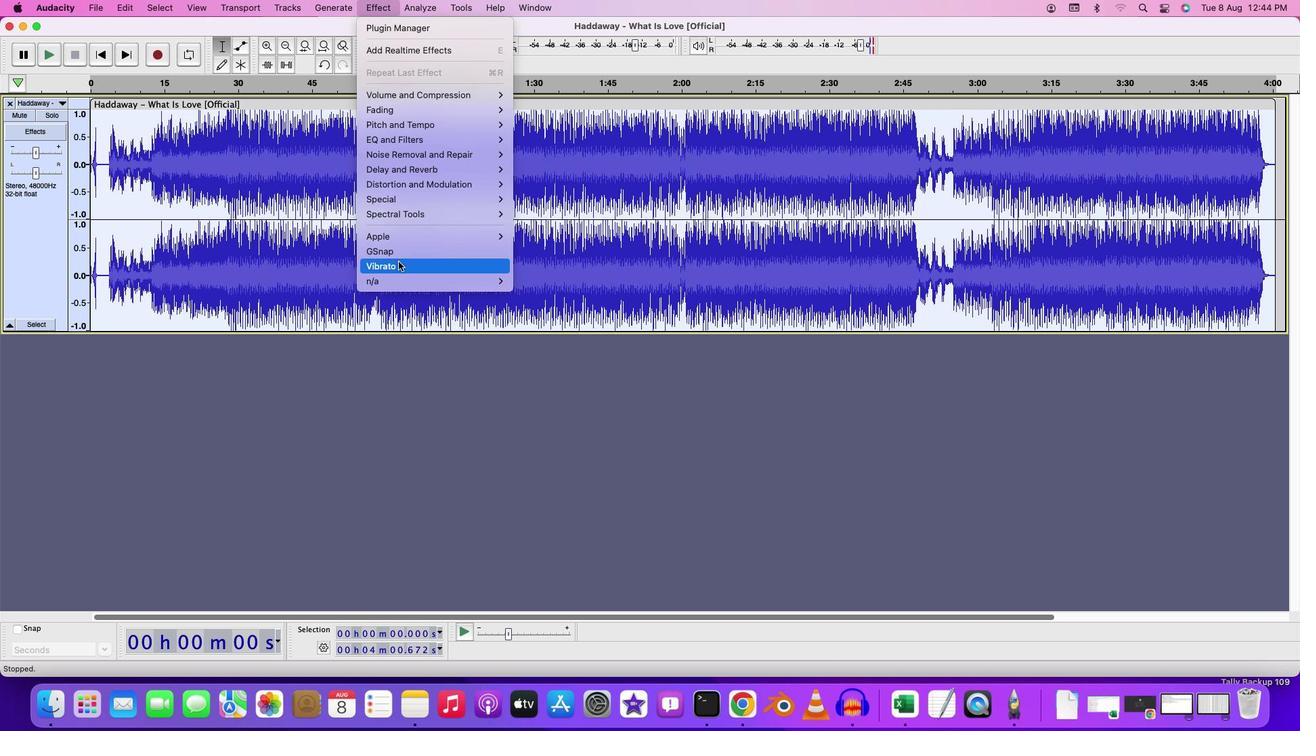 
Action: Mouse moved to (679, 320)
Screenshot: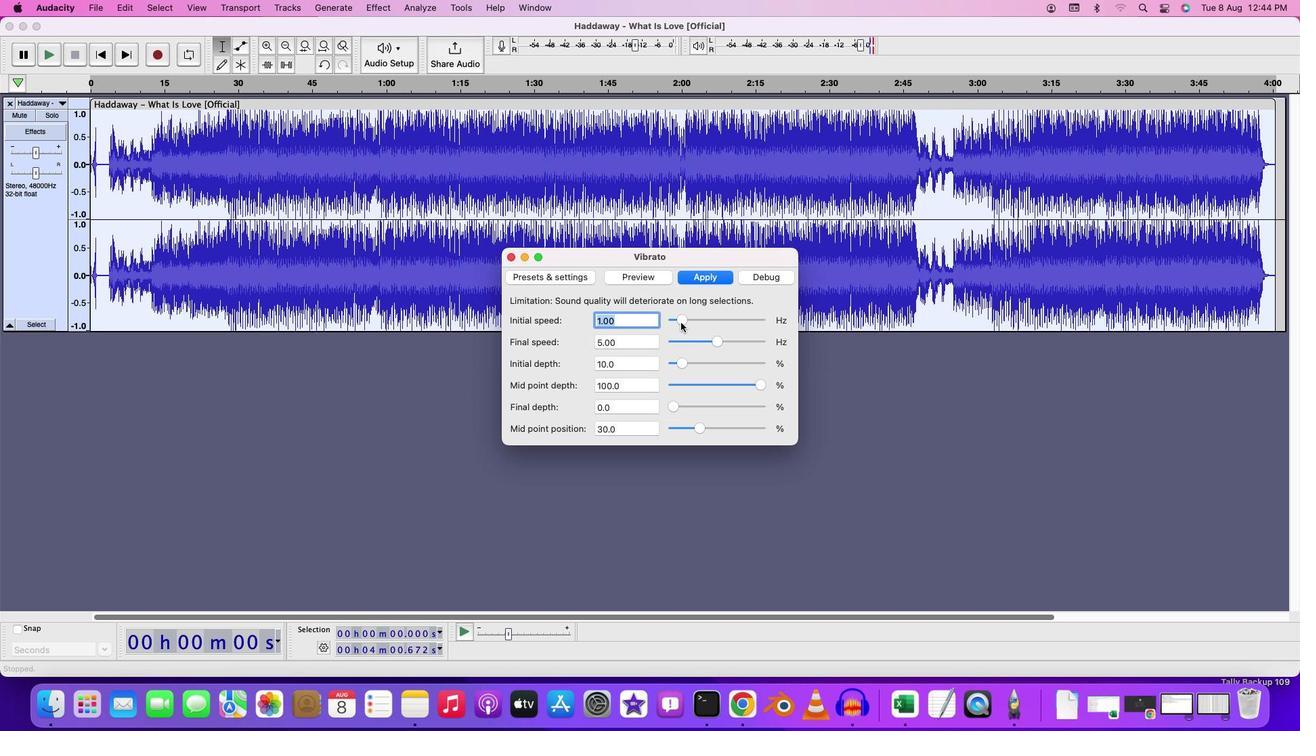 
Action: Mouse pressed left at (679, 320)
Screenshot: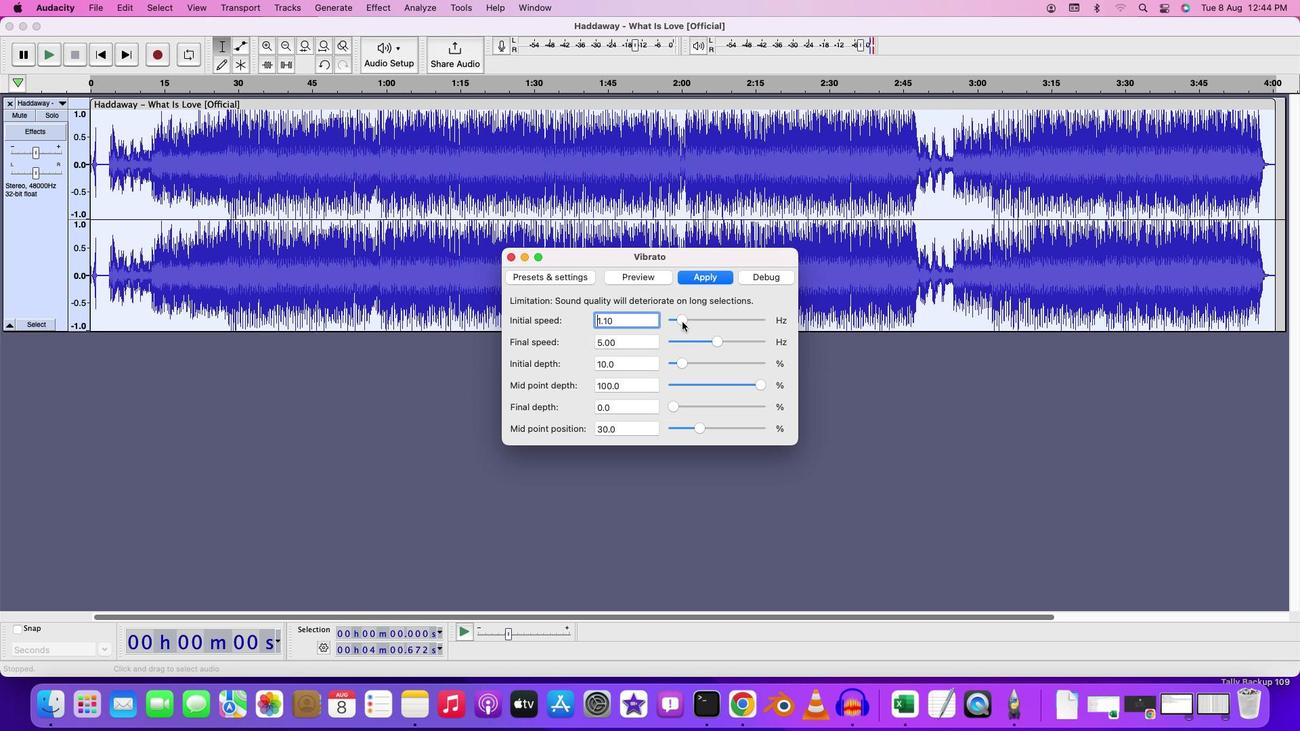 
Action: Mouse moved to (721, 277)
Screenshot: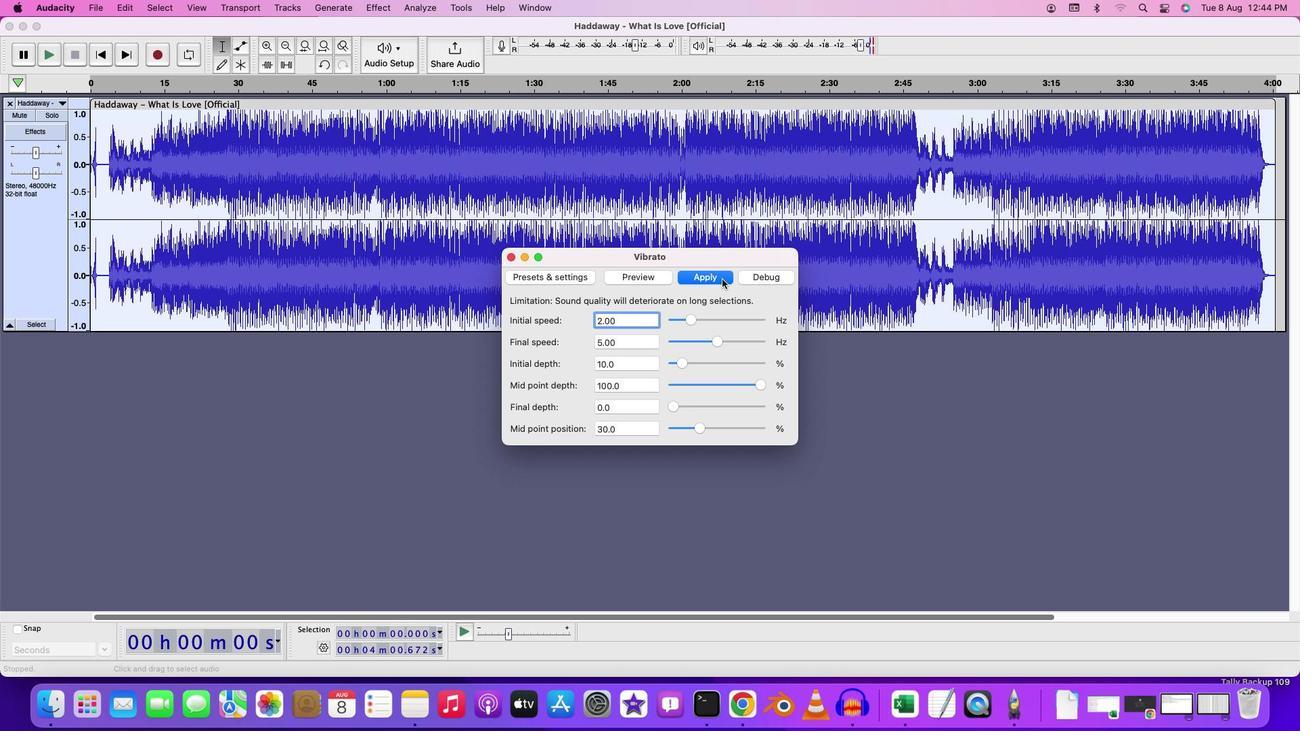 
Action: Mouse pressed left at (721, 277)
Screenshot: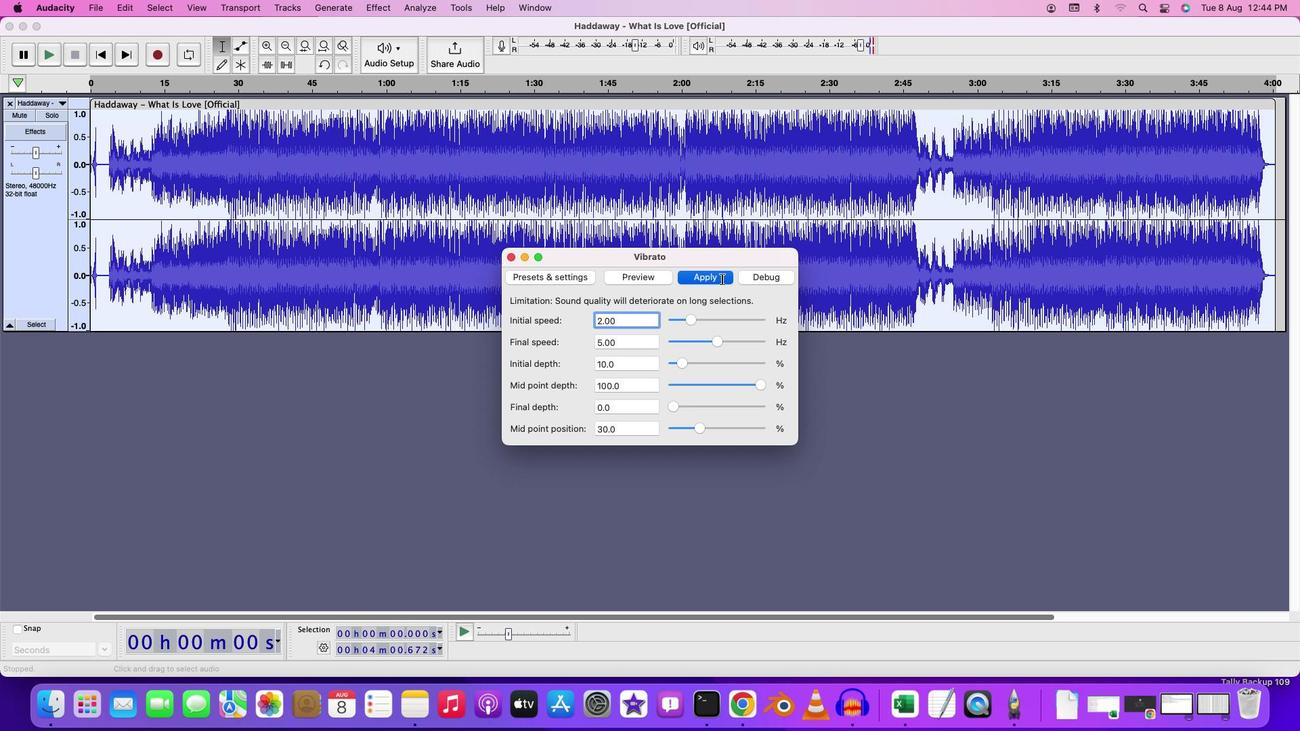 
Action: Mouse moved to (108, 125)
Screenshot: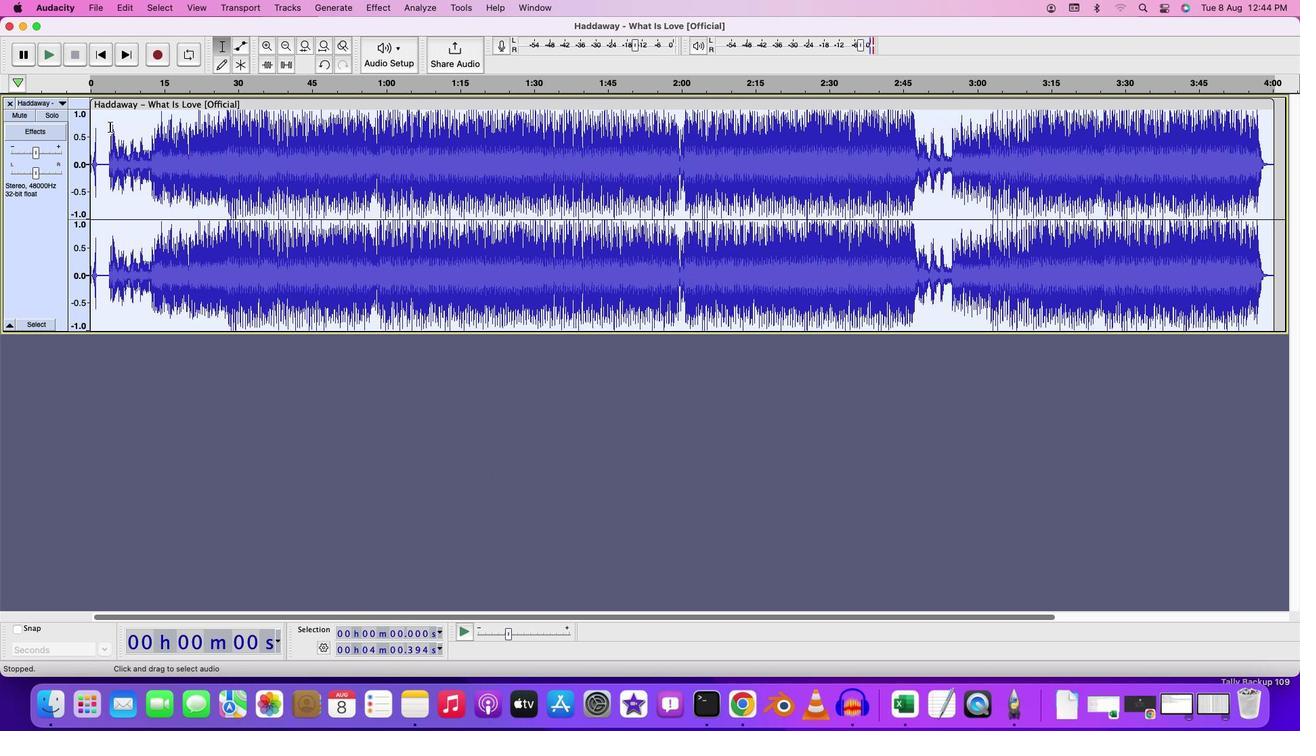
Action: Mouse pressed left at (108, 125)
Screenshot: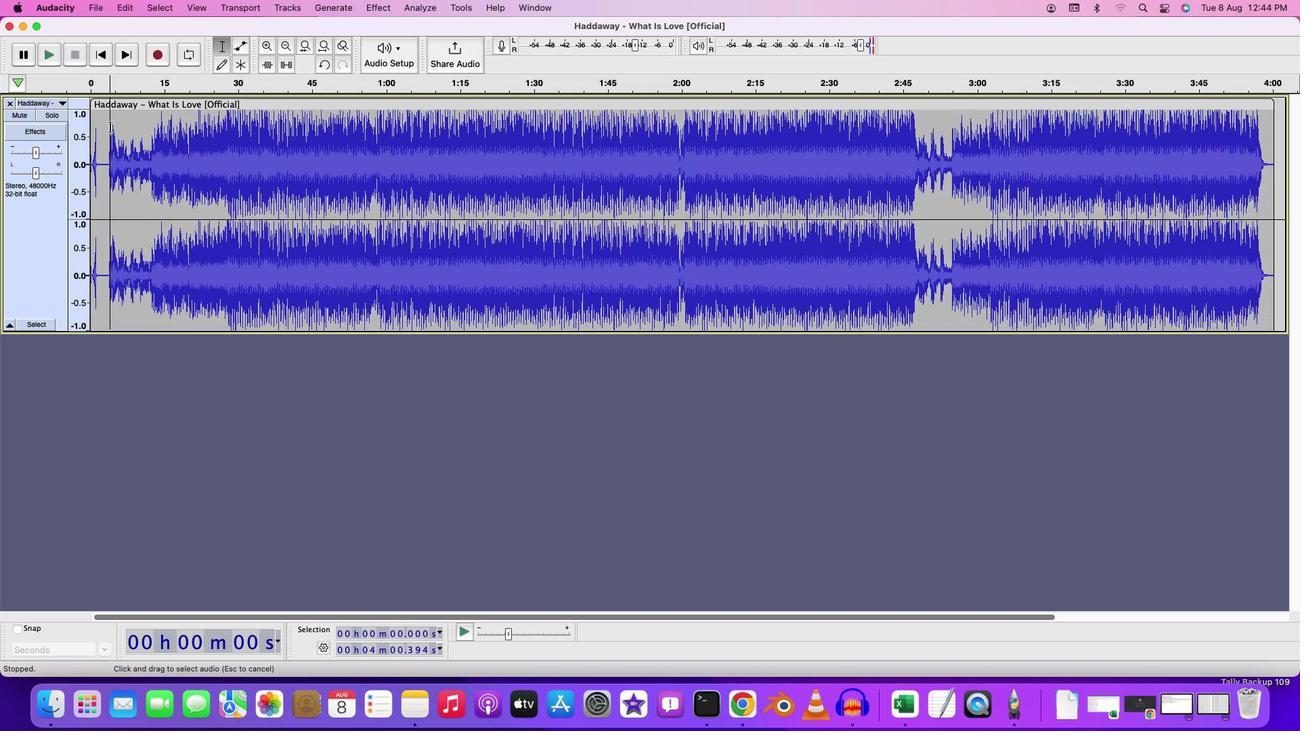 
Action: Key pressed Key.space
Screenshot: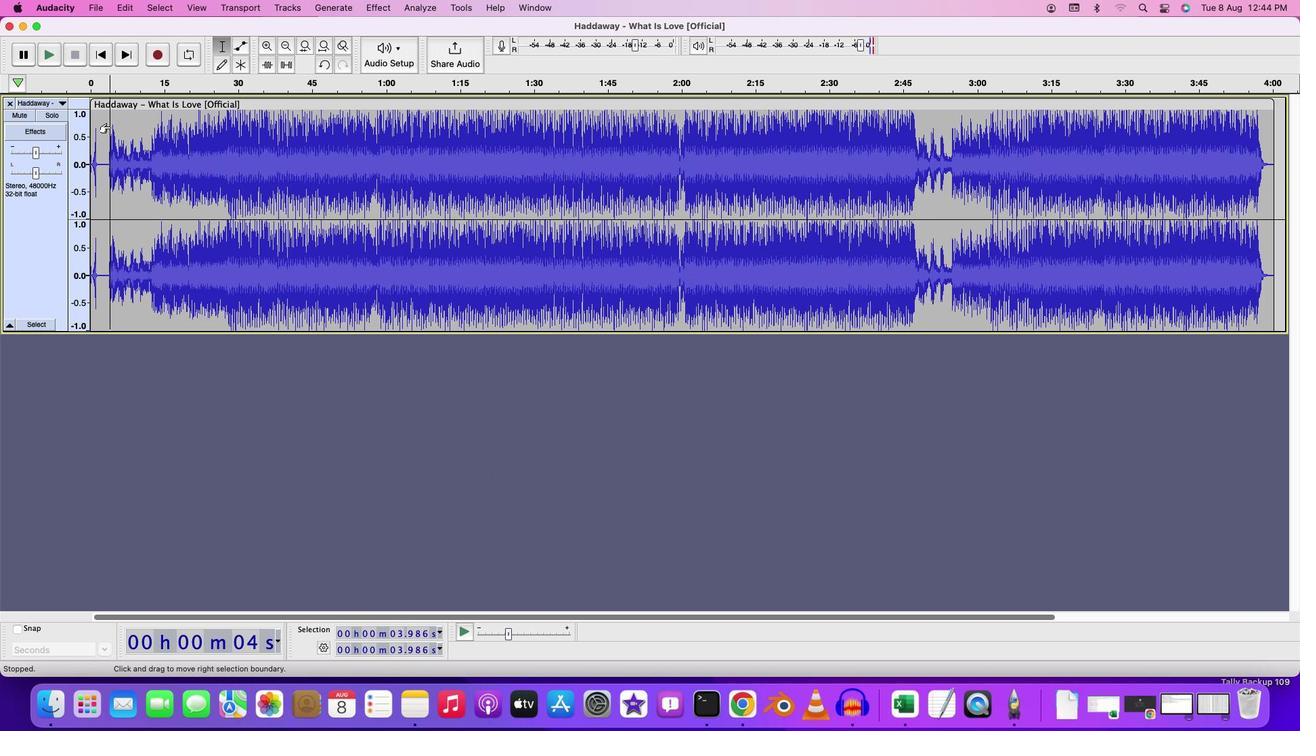 
Action: Mouse moved to (259, 117)
Screenshot: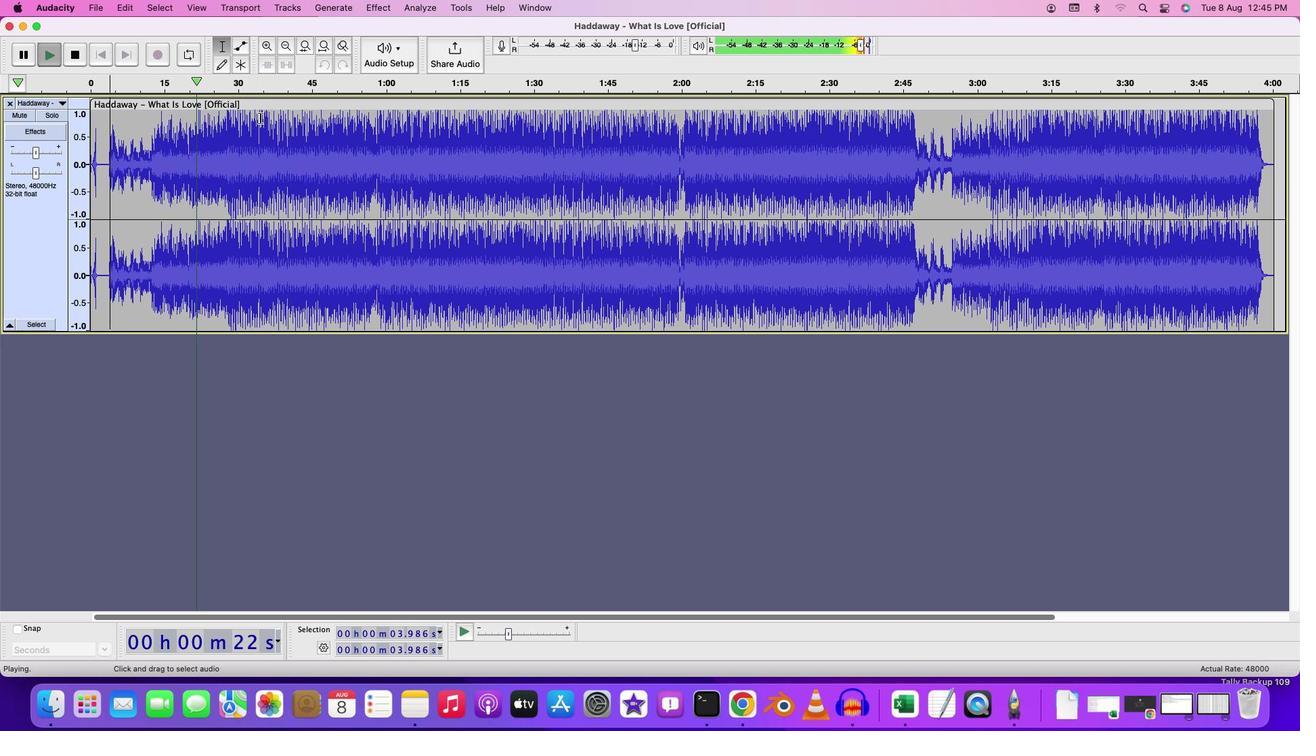 
Action: Mouse pressed left at (259, 117)
Screenshot: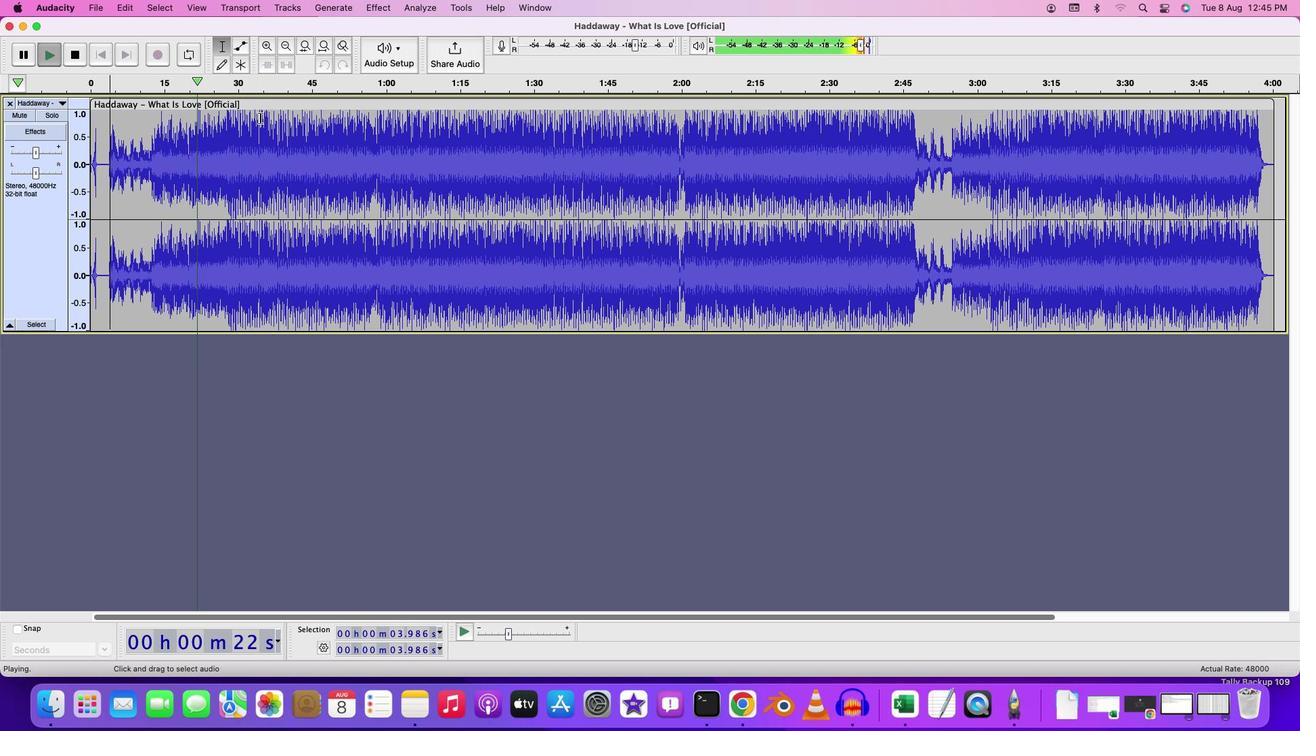 
Action: Key pressed Key.spaceKey.space
Screenshot: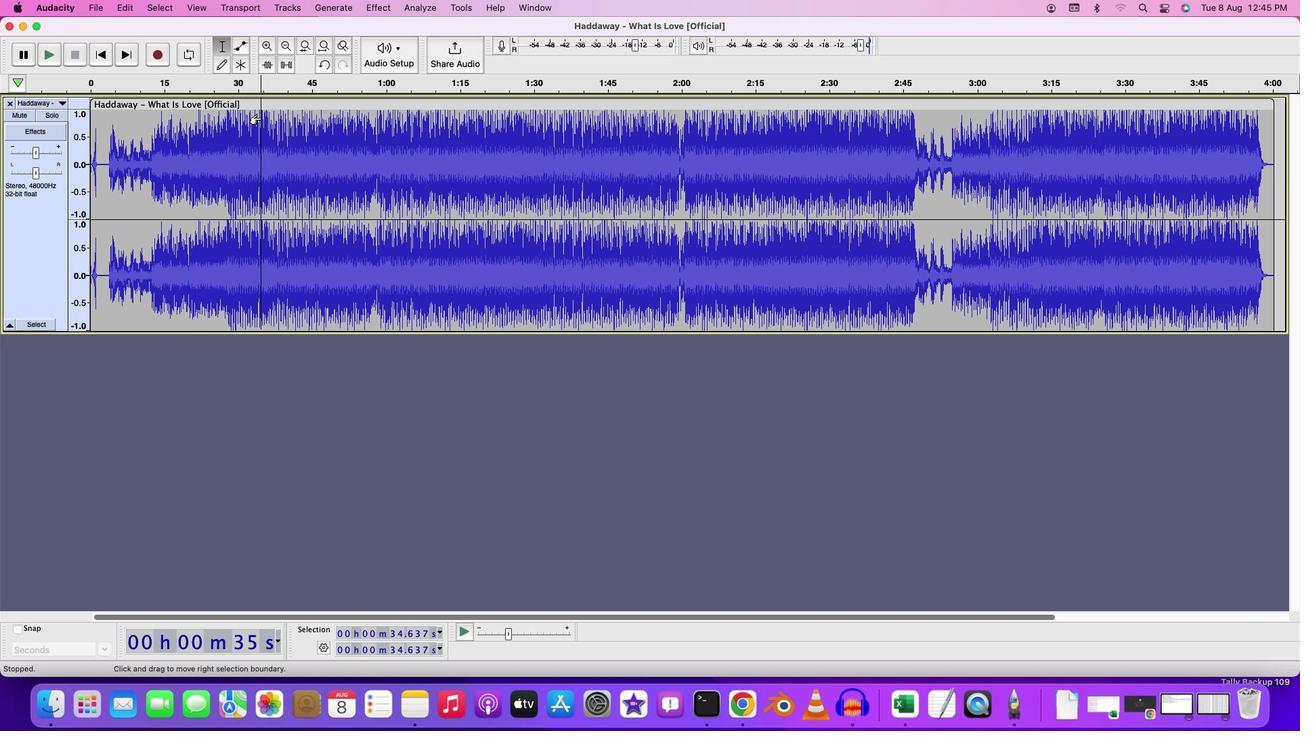 
Action: Mouse moved to (350, 121)
Screenshot: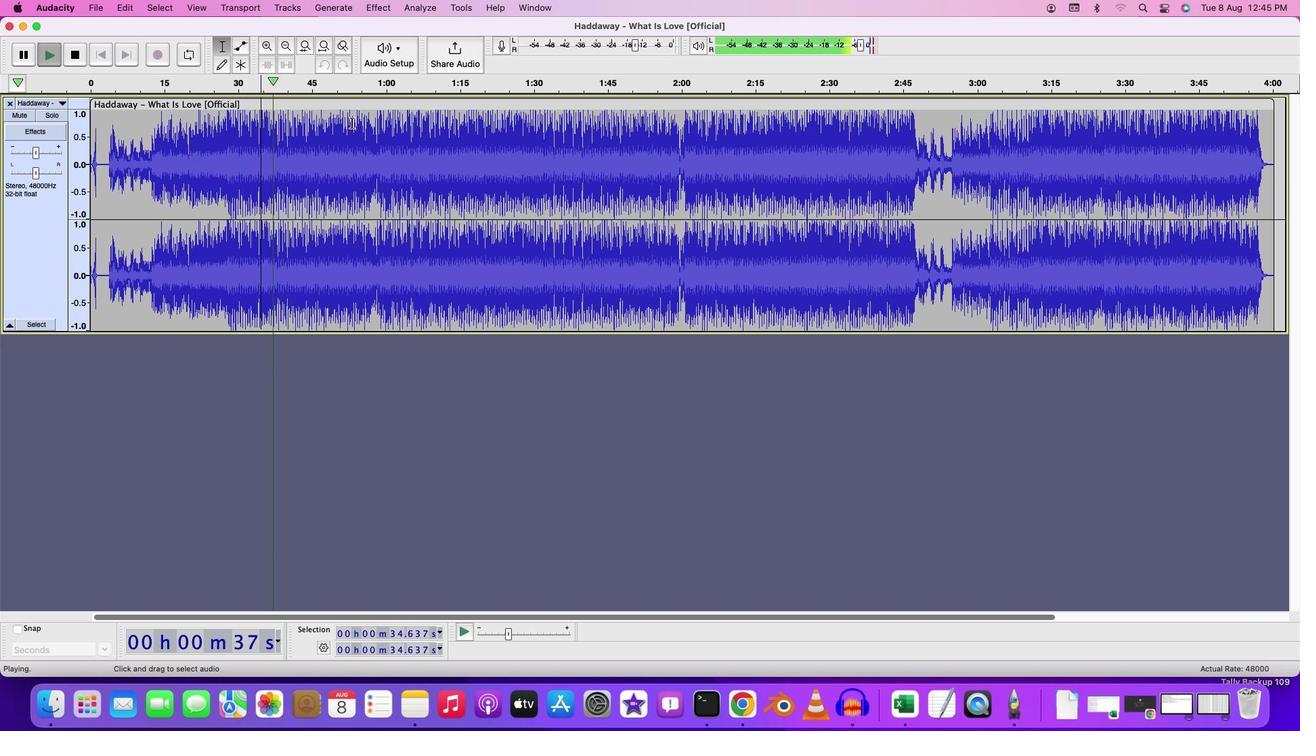 
Action: Mouse pressed left at (350, 121)
Screenshot: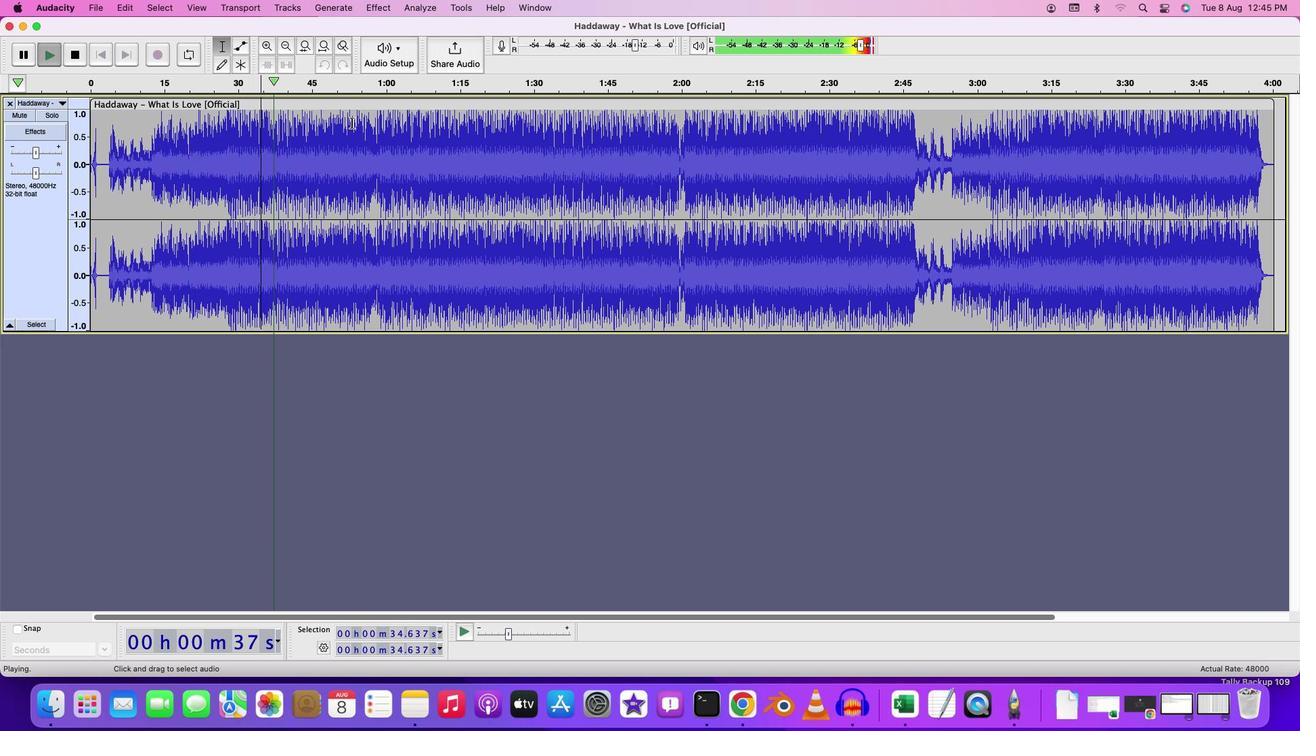 
Action: Key pressed Key.spaceKey.space
Screenshot: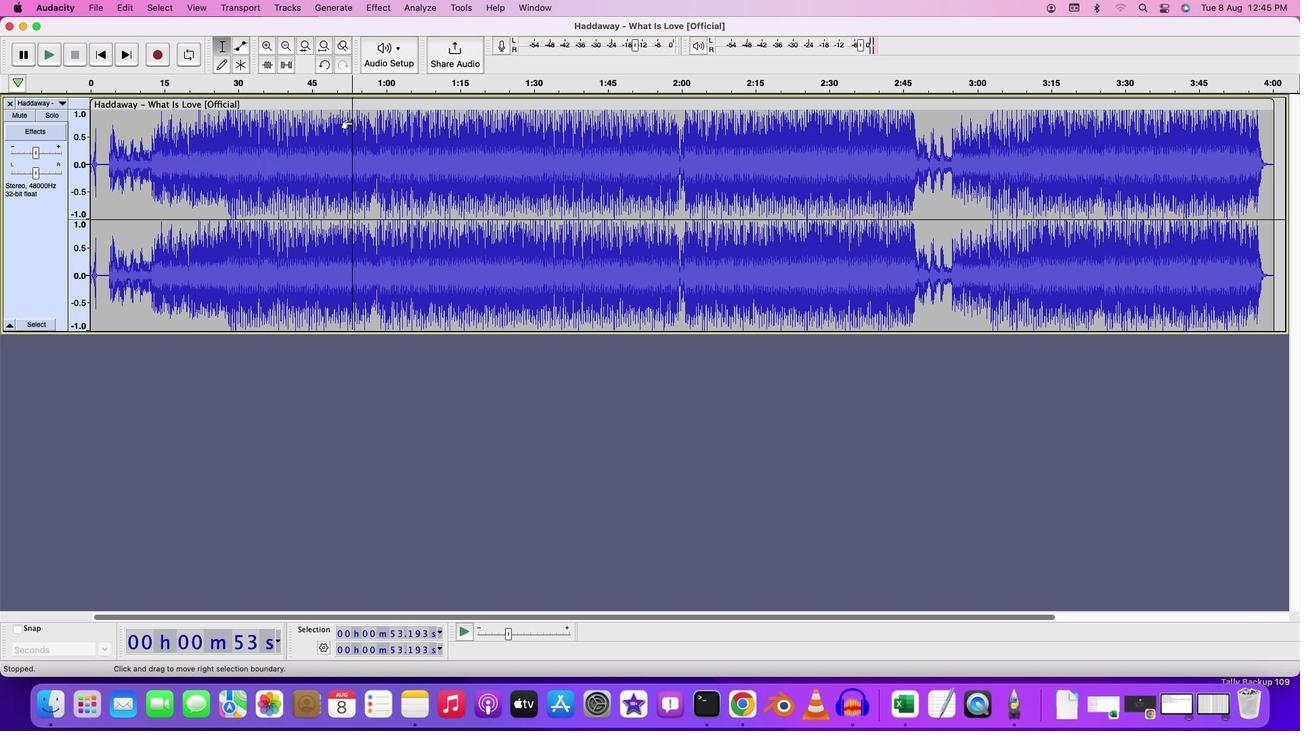 
Action: Mouse moved to (551, 120)
Screenshot: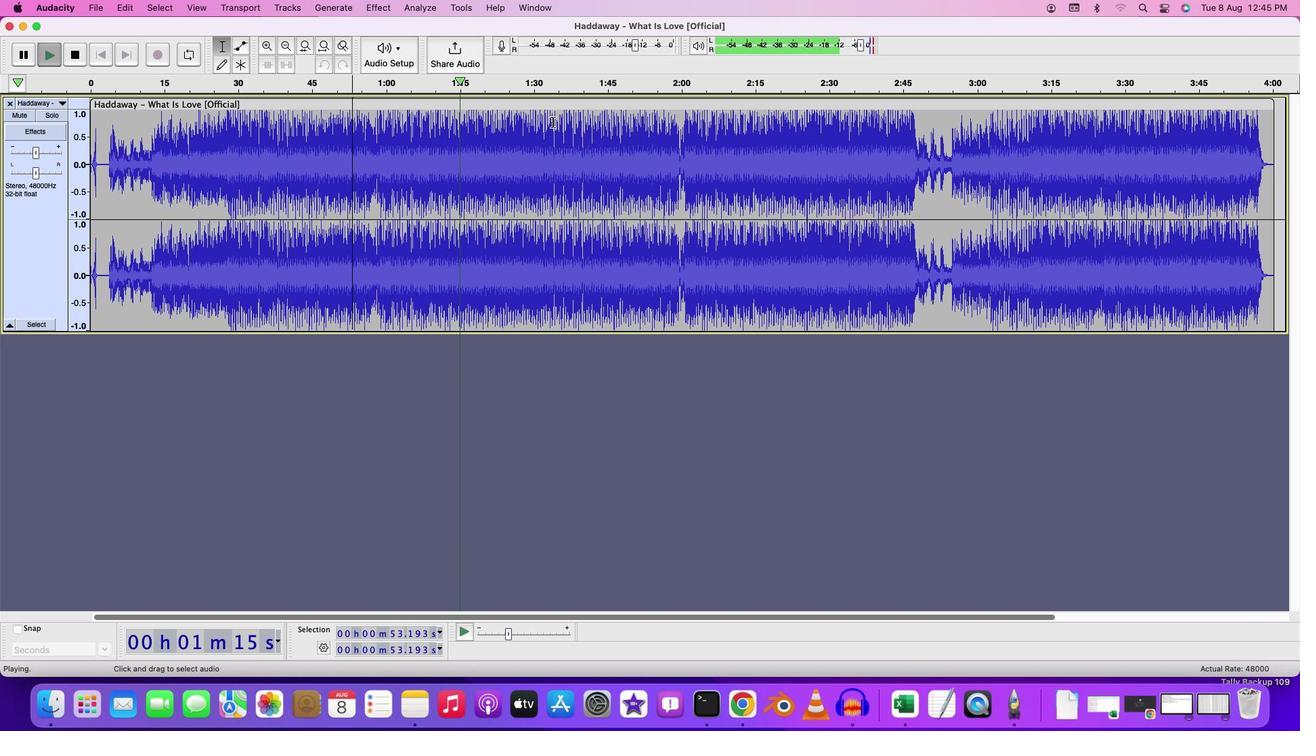 
Action: Mouse pressed left at (551, 120)
Screenshot: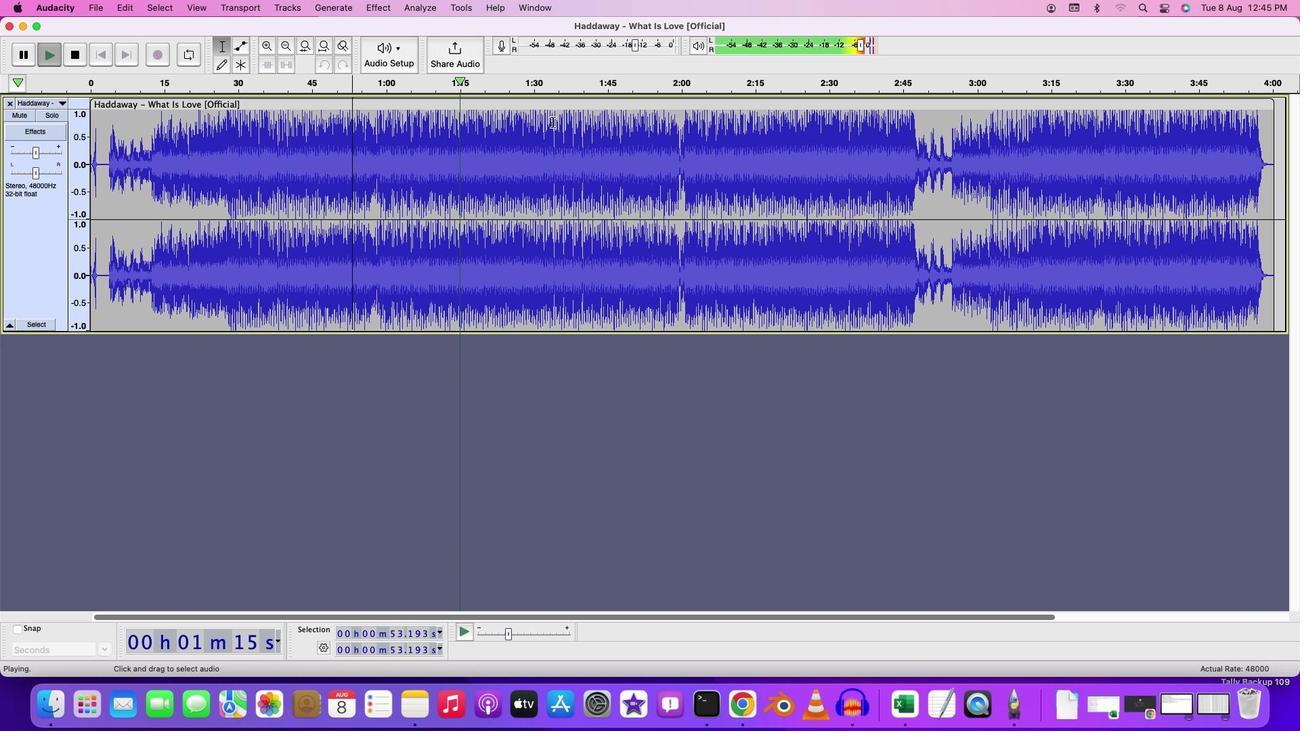 
Action: Key pressed Key.spaceKey.space
Screenshot: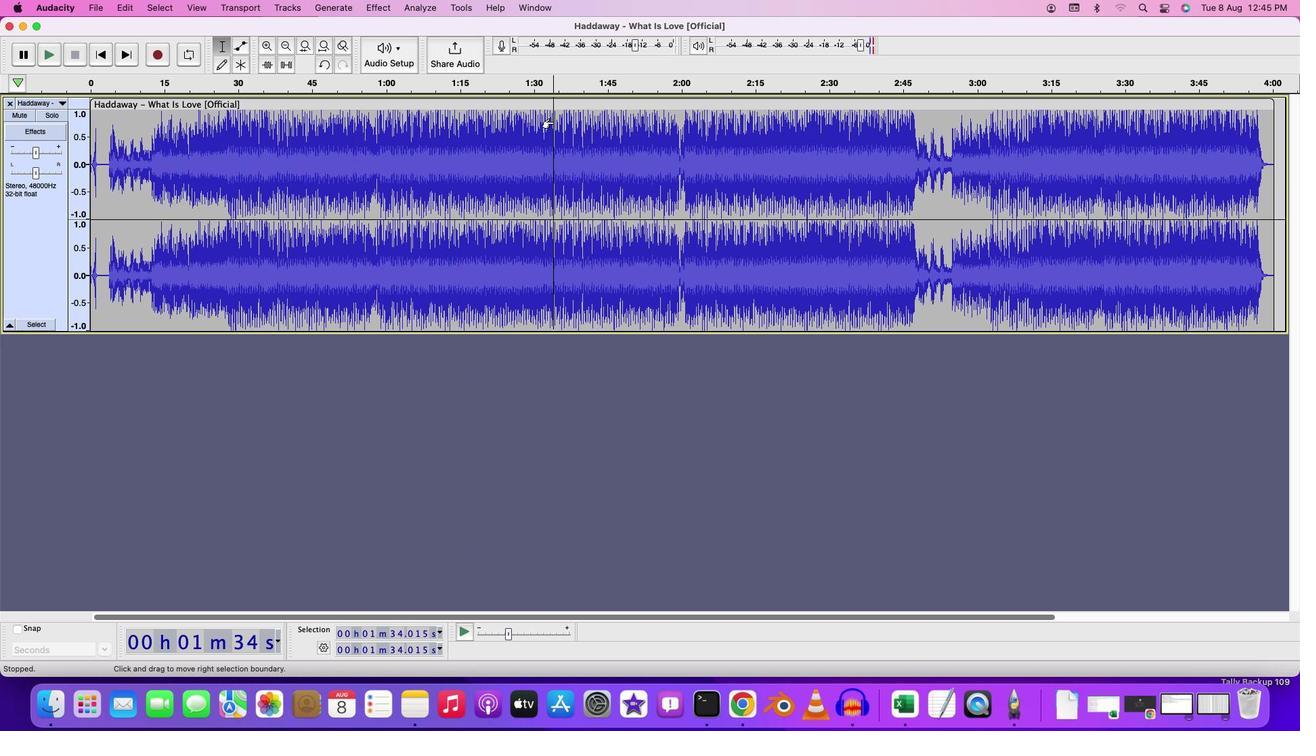 
Action: Mouse moved to (743, 130)
Screenshot: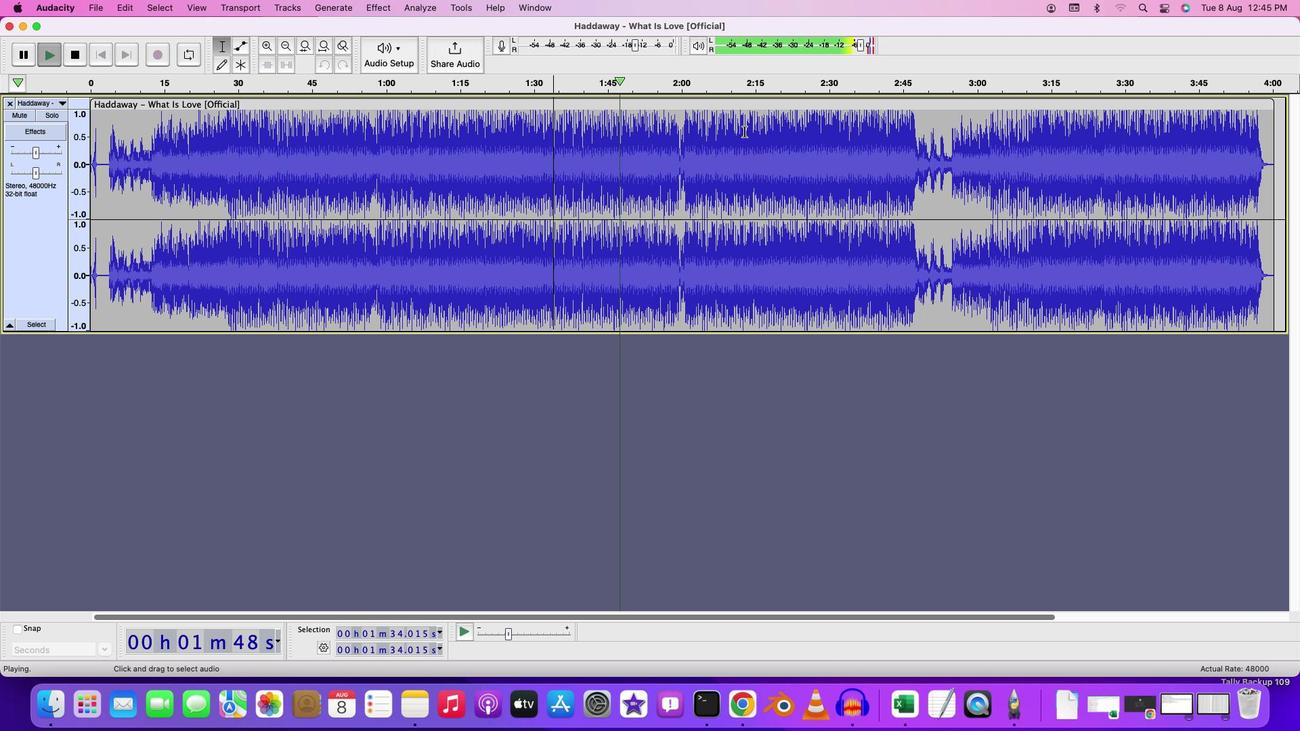 
Action: Mouse pressed left at (743, 130)
Screenshot: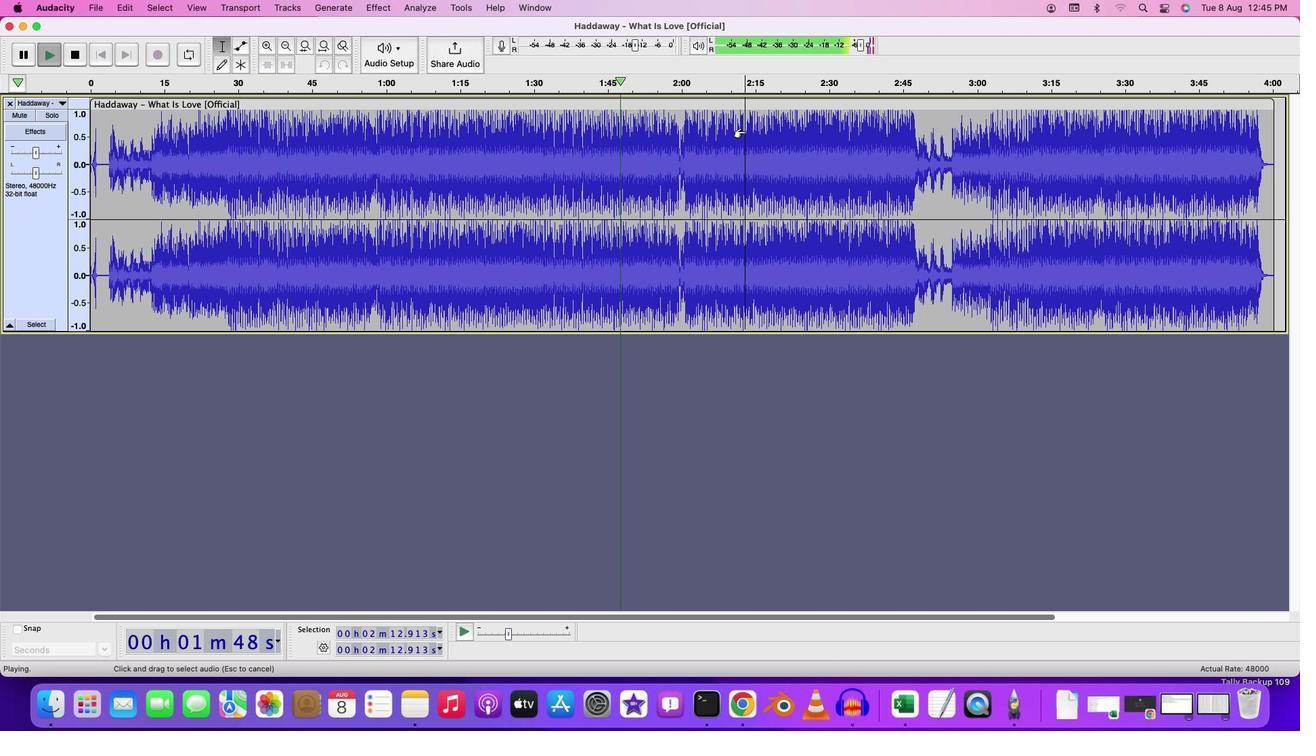 
Action: Key pressed Key.spaceKey.space
Screenshot: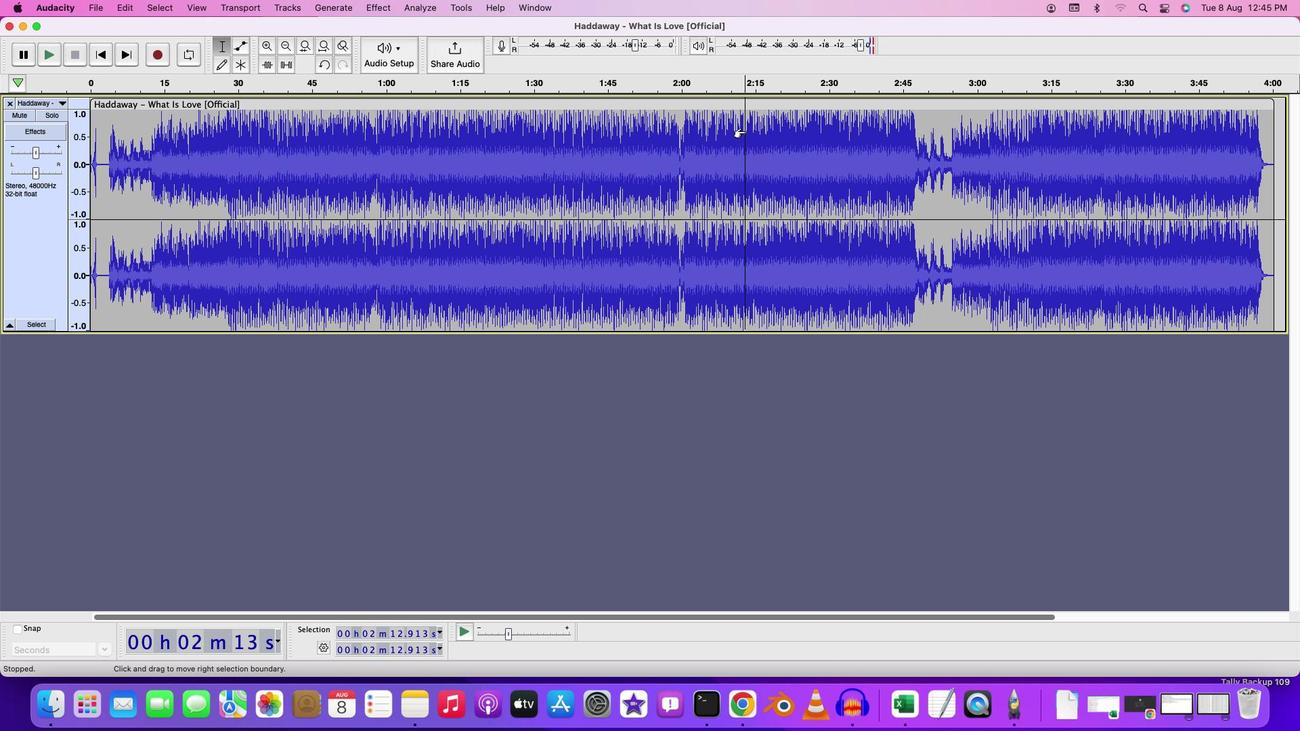 
Action: Mouse moved to (895, 120)
Screenshot: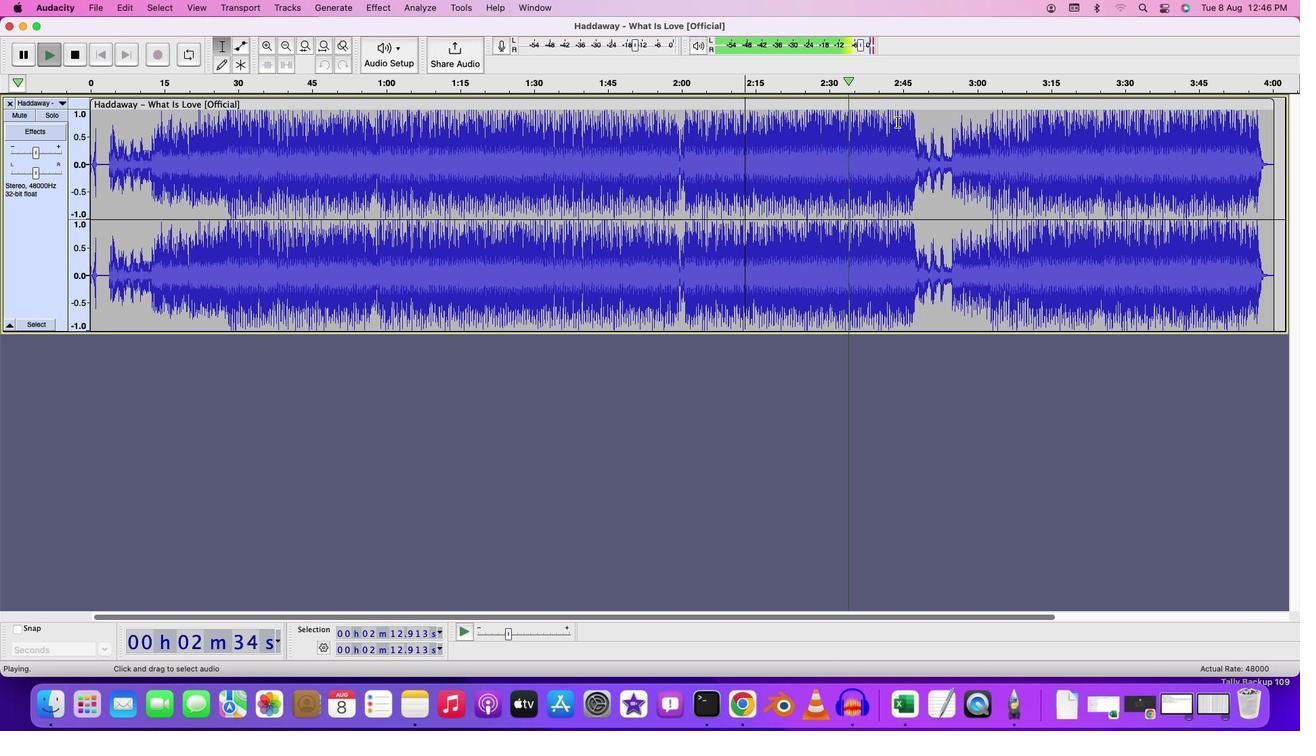 
Action: Mouse pressed left at (895, 120)
Screenshot: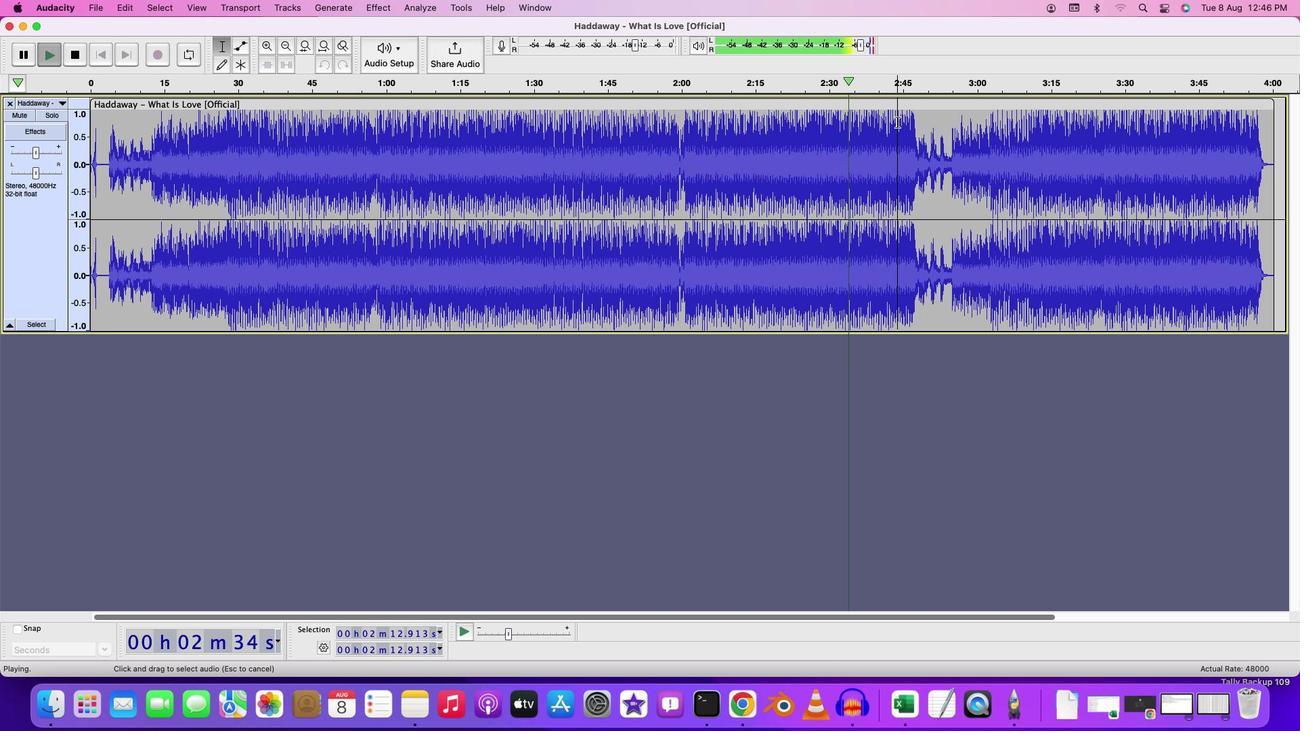 
Action: Key pressed Key.spaceKey.space
Screenshot: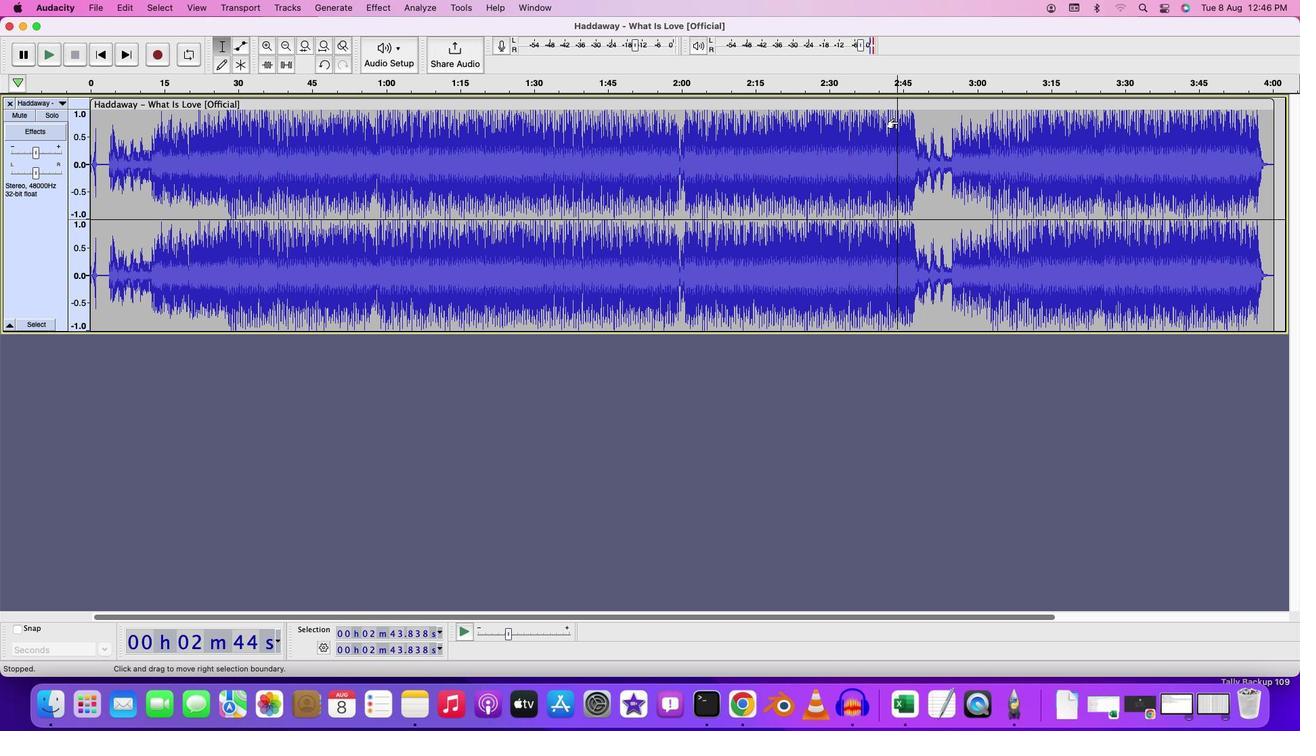 
Action: Mouse moved to (1001, 119)
Screenshot: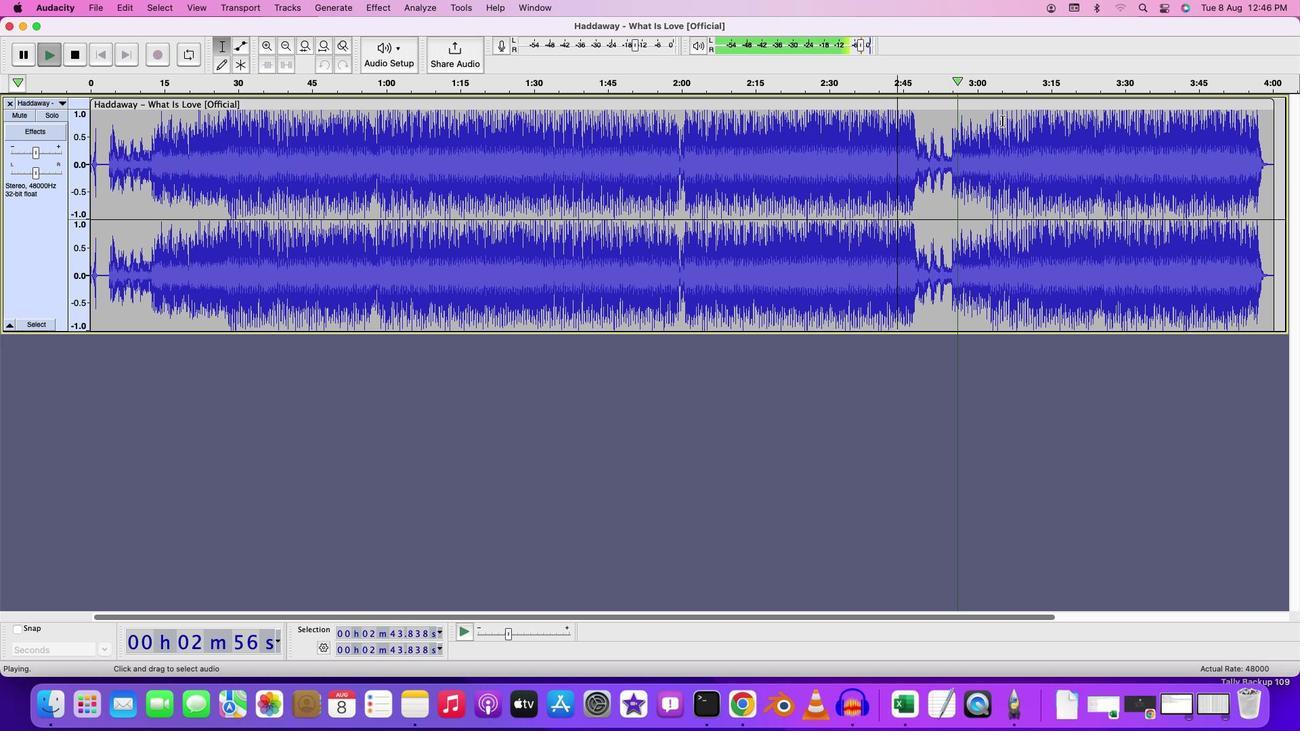 
Action: Mouse pressed left at (1001, 119)
Screenshot: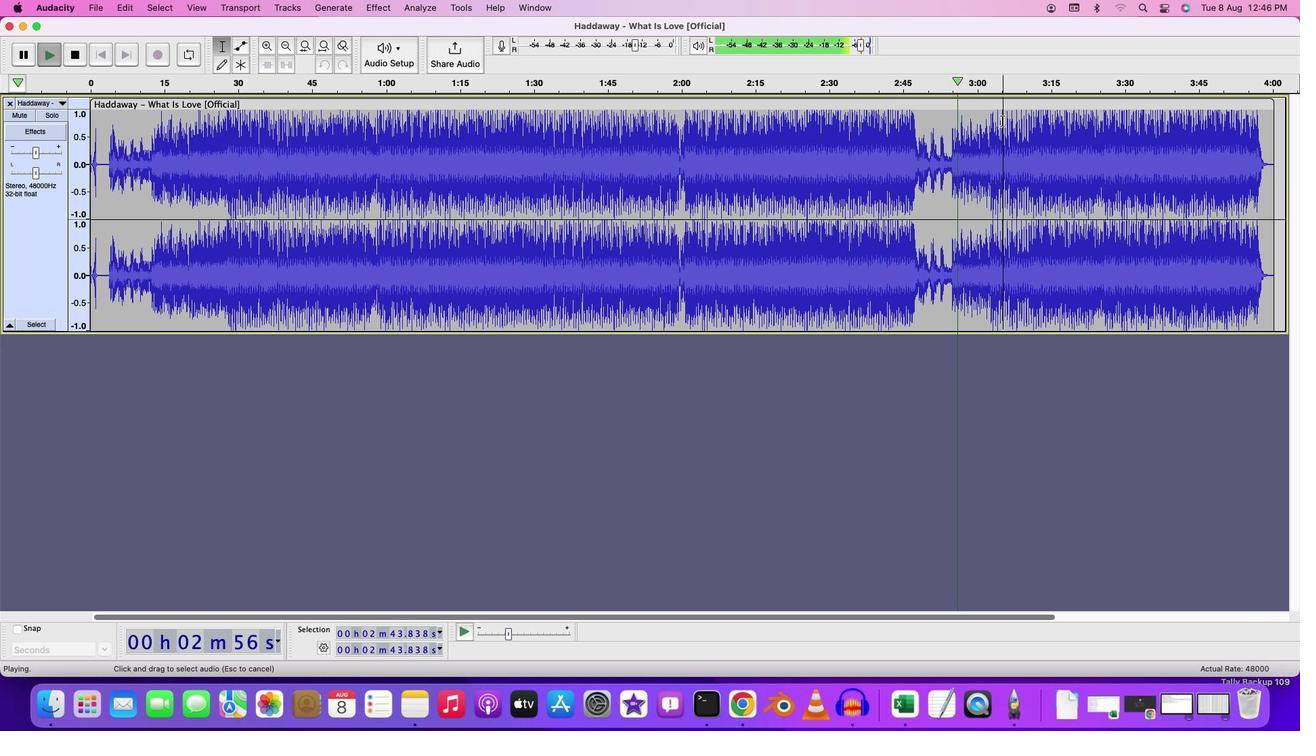 
Action: Key pressed Key.spaceKey.space
Screenshot: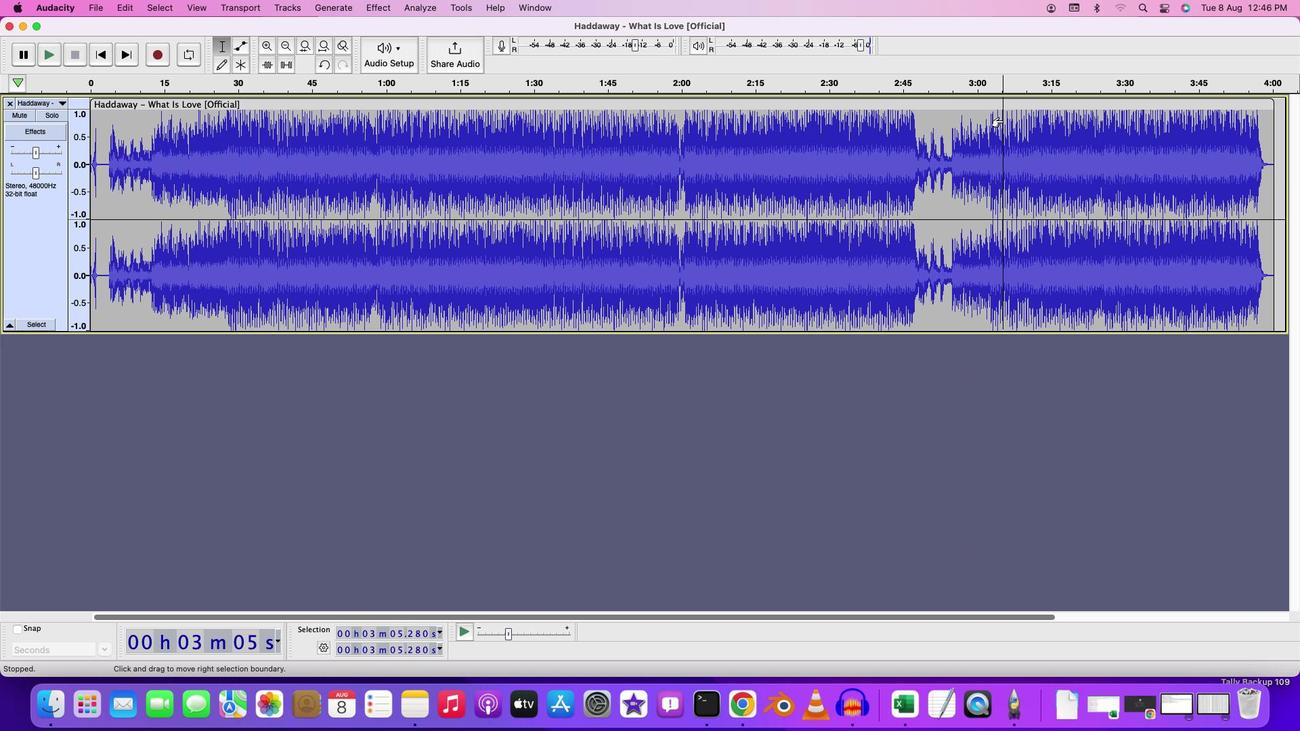 
Action: Mouse moved to (1152, 119)
Screenshot: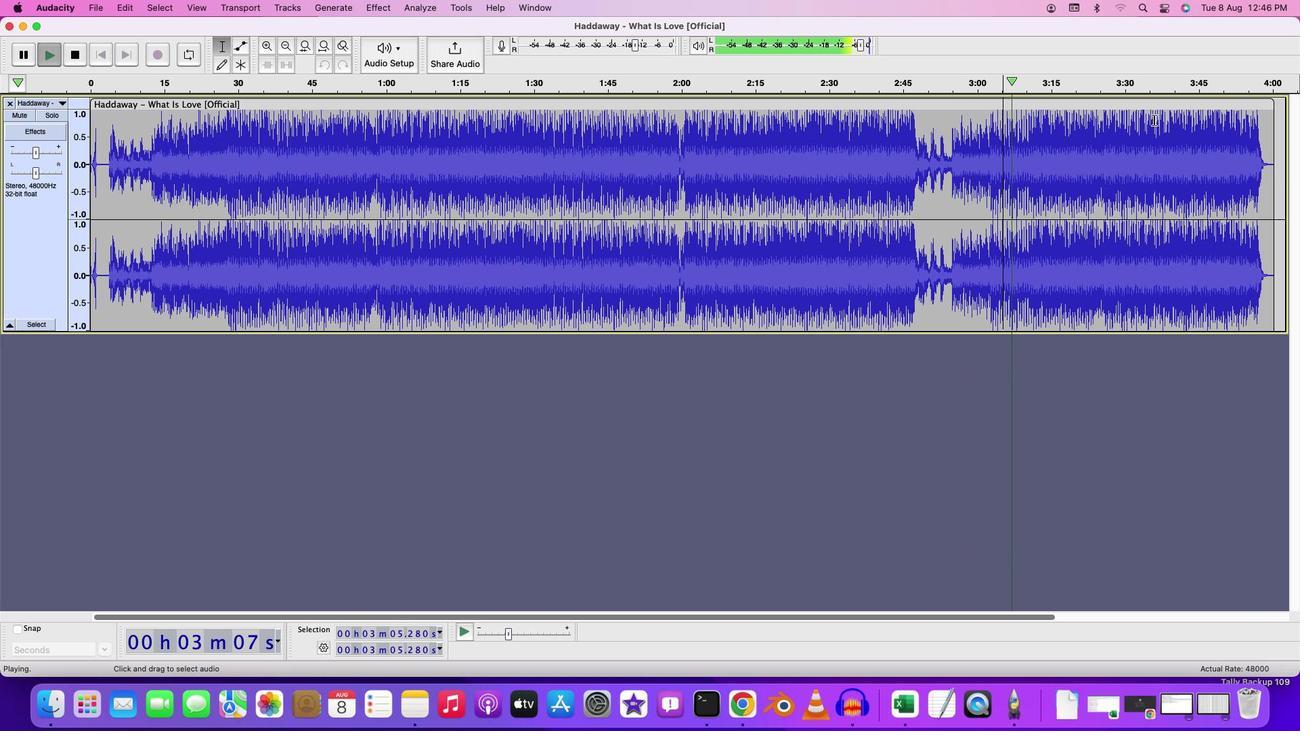 
Action: Mouse pressed left at (1152, 119)
Screenshot: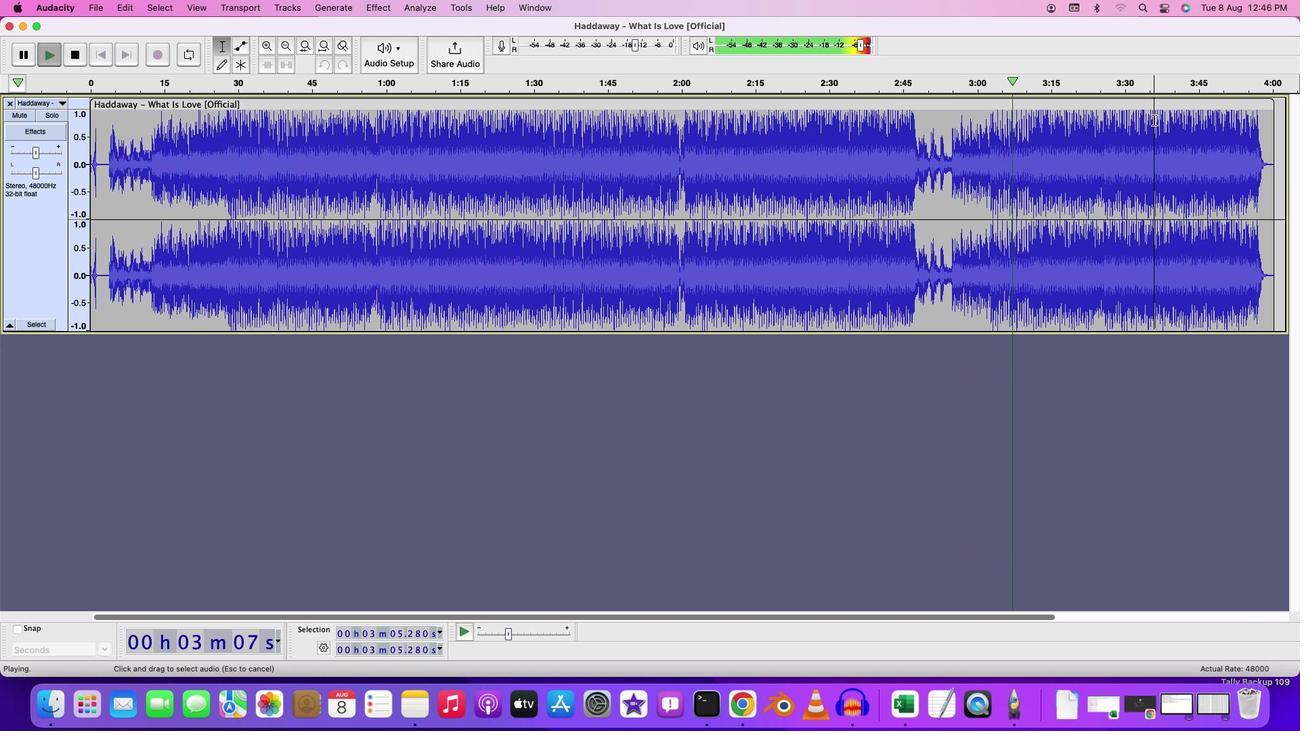 
Action: Key pressed Key.spaceKey.space
Screenshot: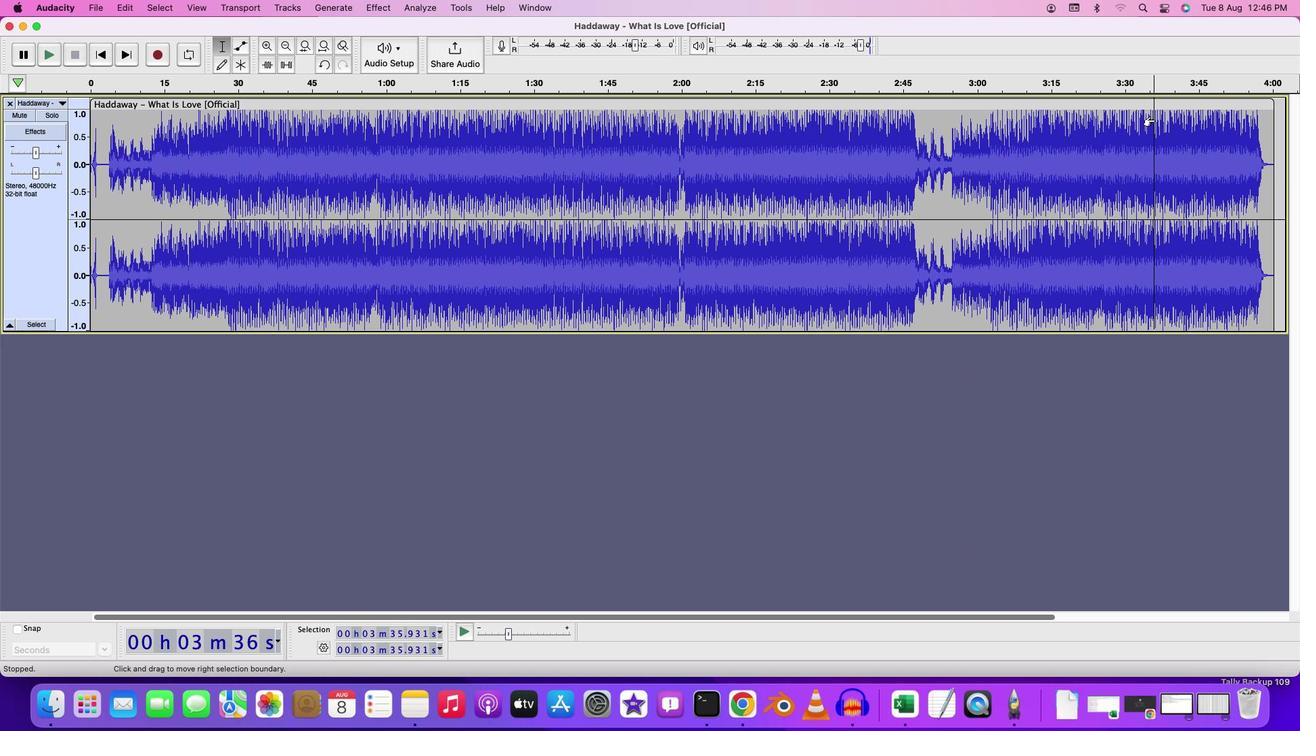 
Action: Mouse moved to (1060, 119)
Screenshot: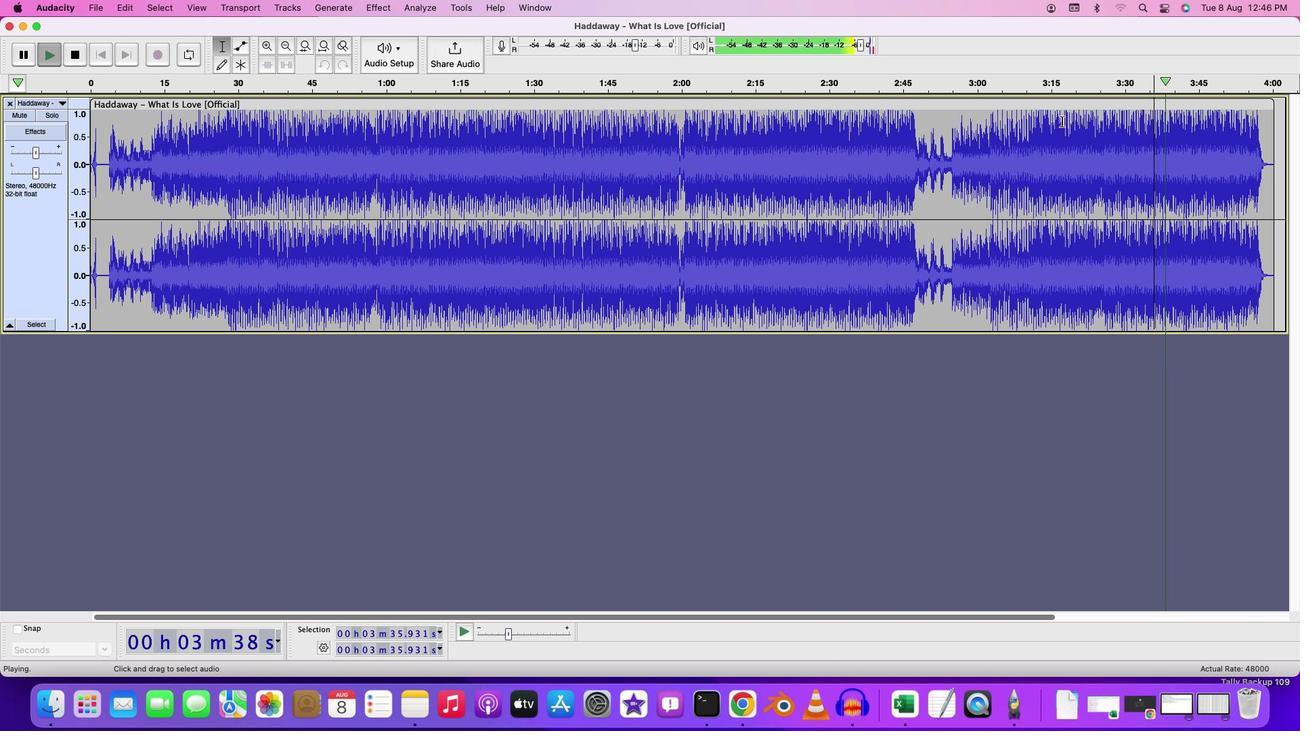 
Action: Mouse pressed left at (1060, 119)
Screenshot: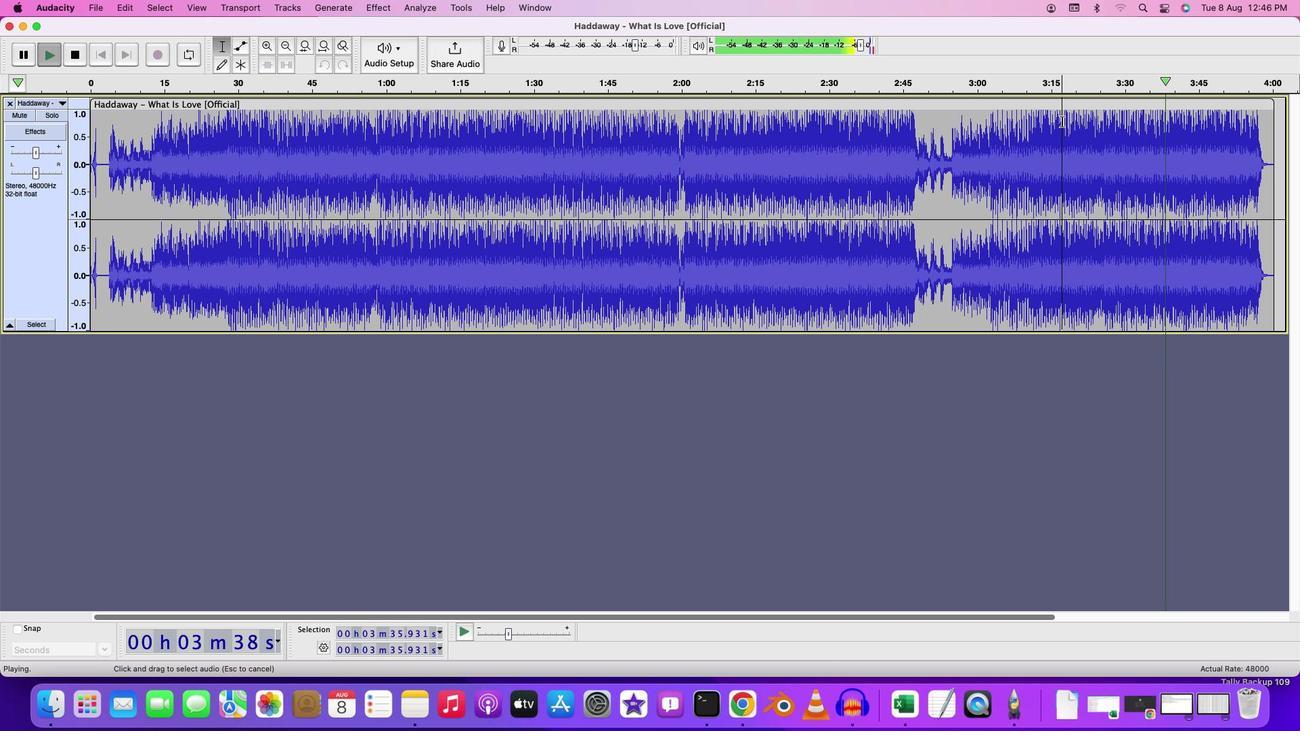 
Action: Key pressed Key.spaceKey.space
Screenshot: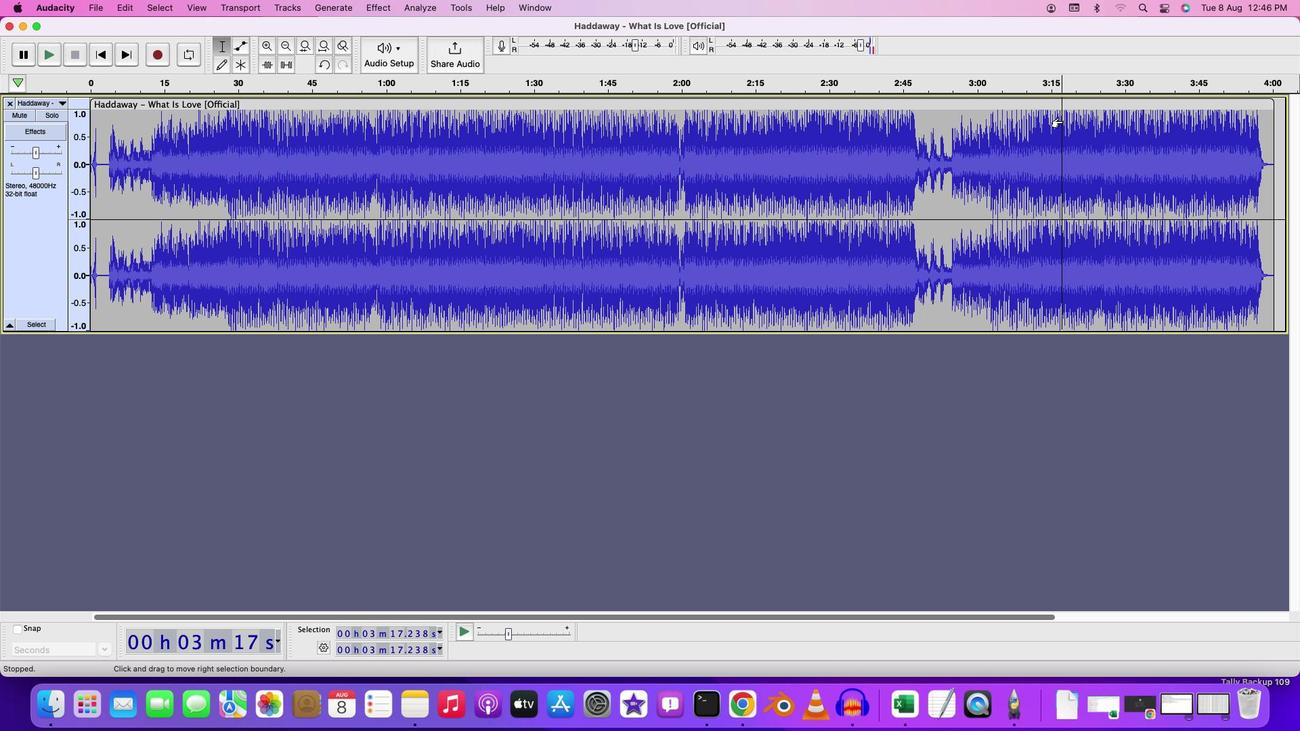 
Action: Mouse moved to (1221, 117)
Screenshot: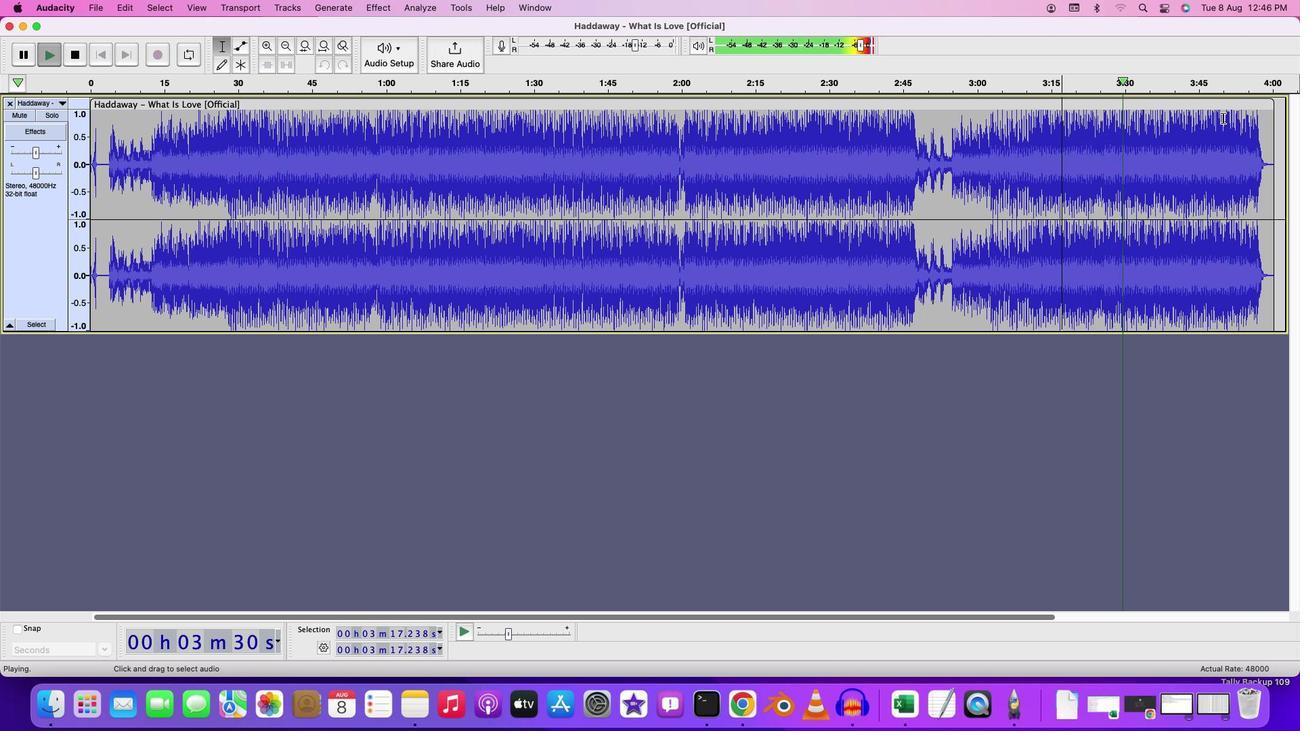 
Action: Mouse pressed left at (1221, 117)
Screenshot: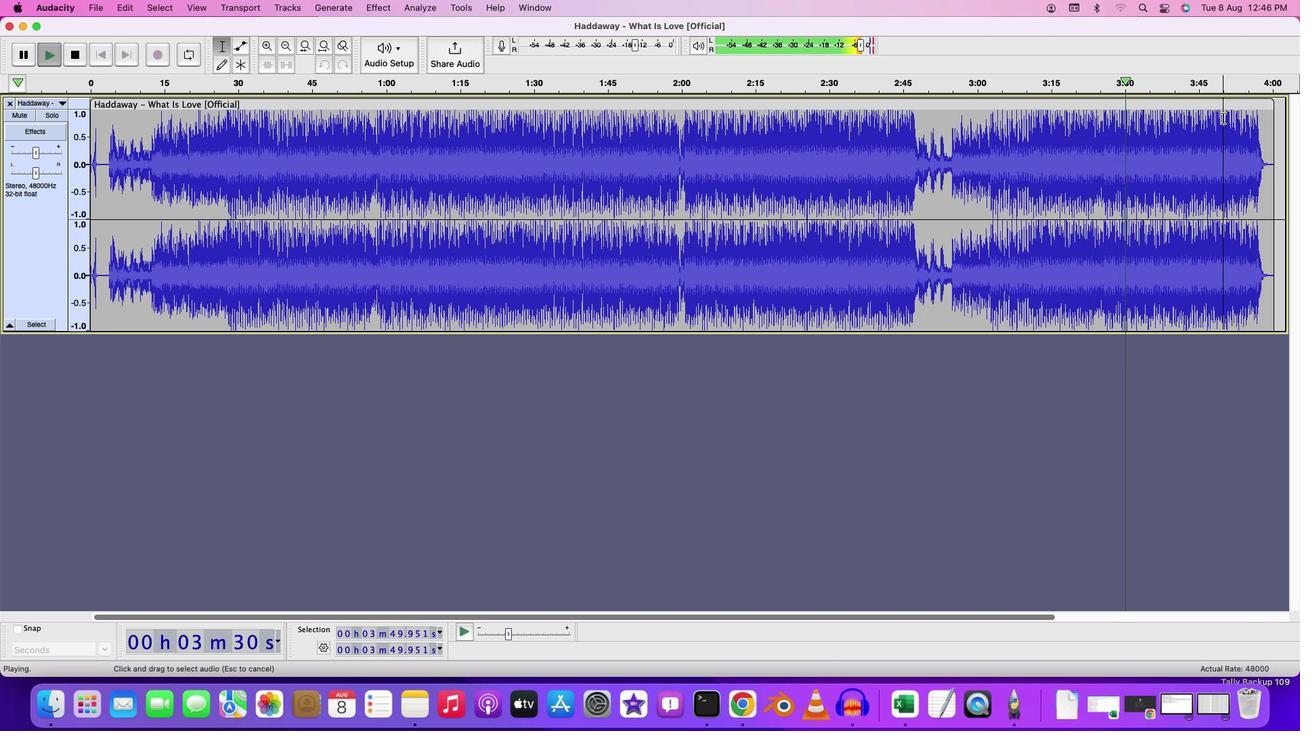 
Action: Key pressed Key.spaceKey.spaceKey.space
Screenshot: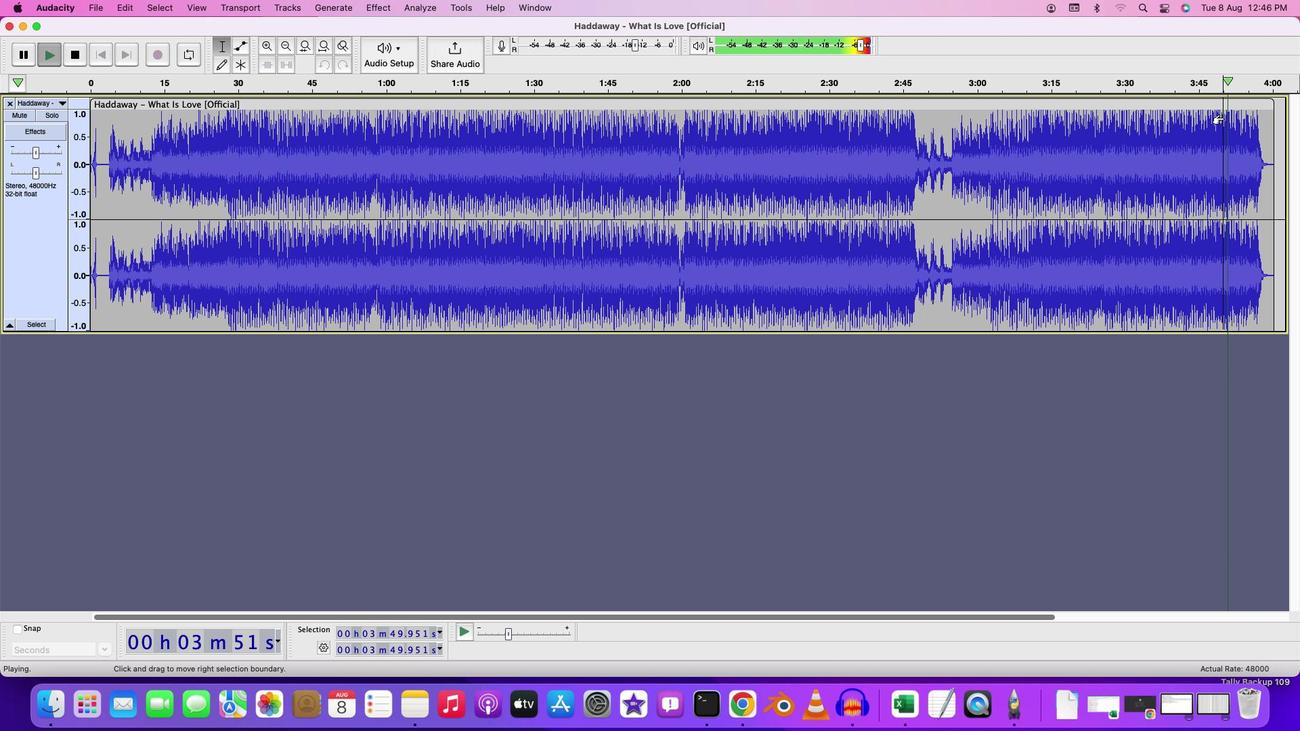 
Action: Mouse moved to (198, 203)
Screenshot: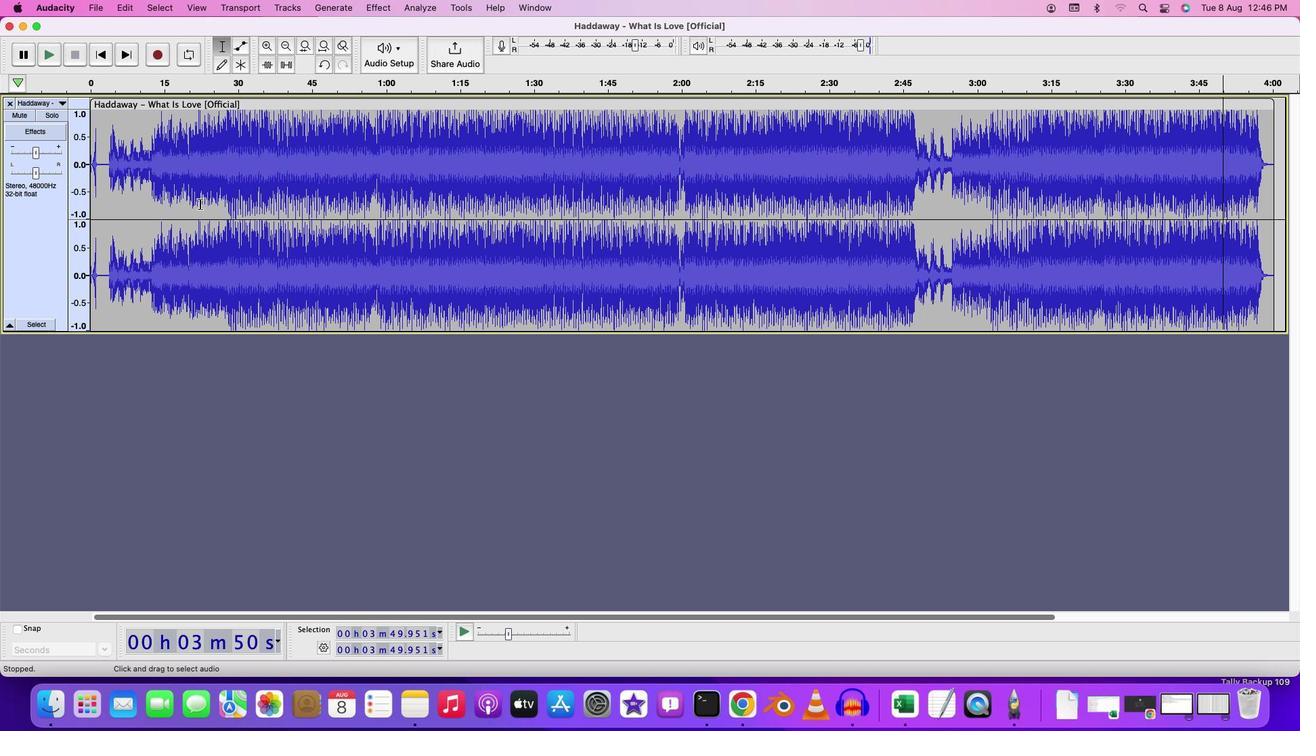 
Action: Mouse pressed left at (198, 203)
Screenshot: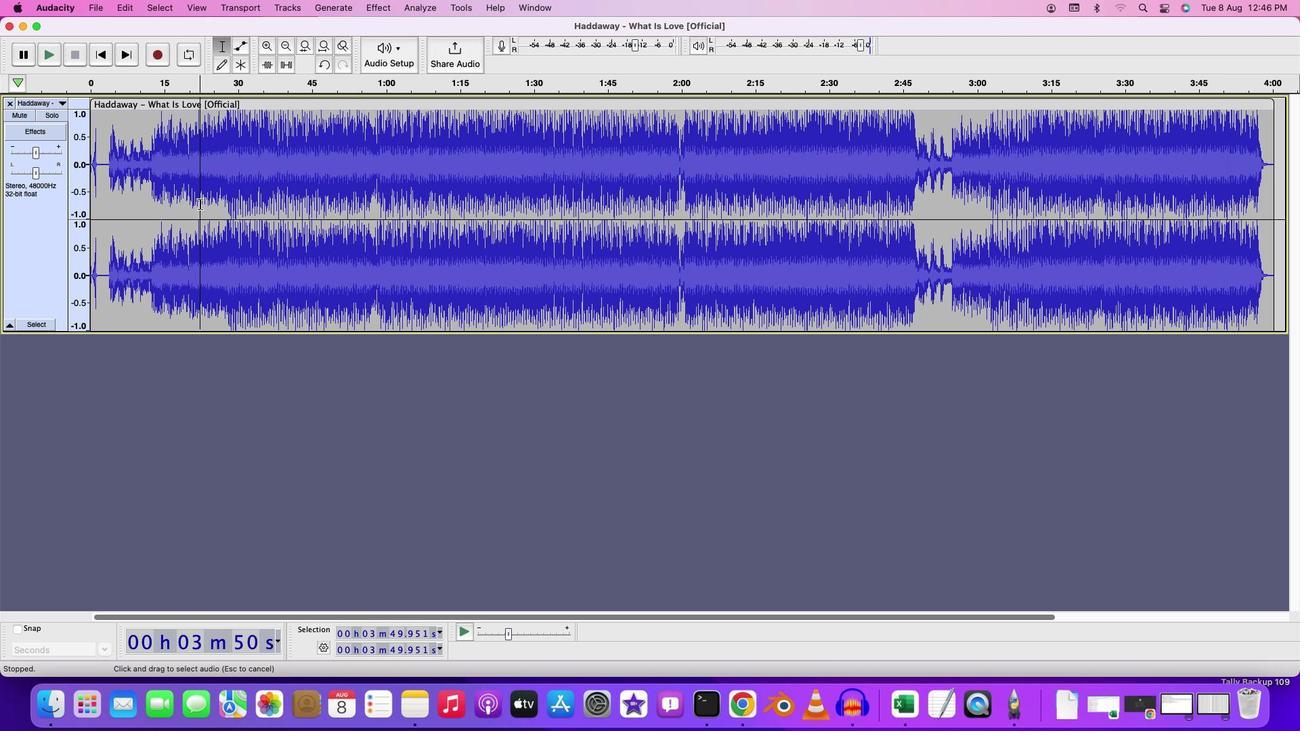 
Action: Mouse pressed left at (198, 203)
Screenshot: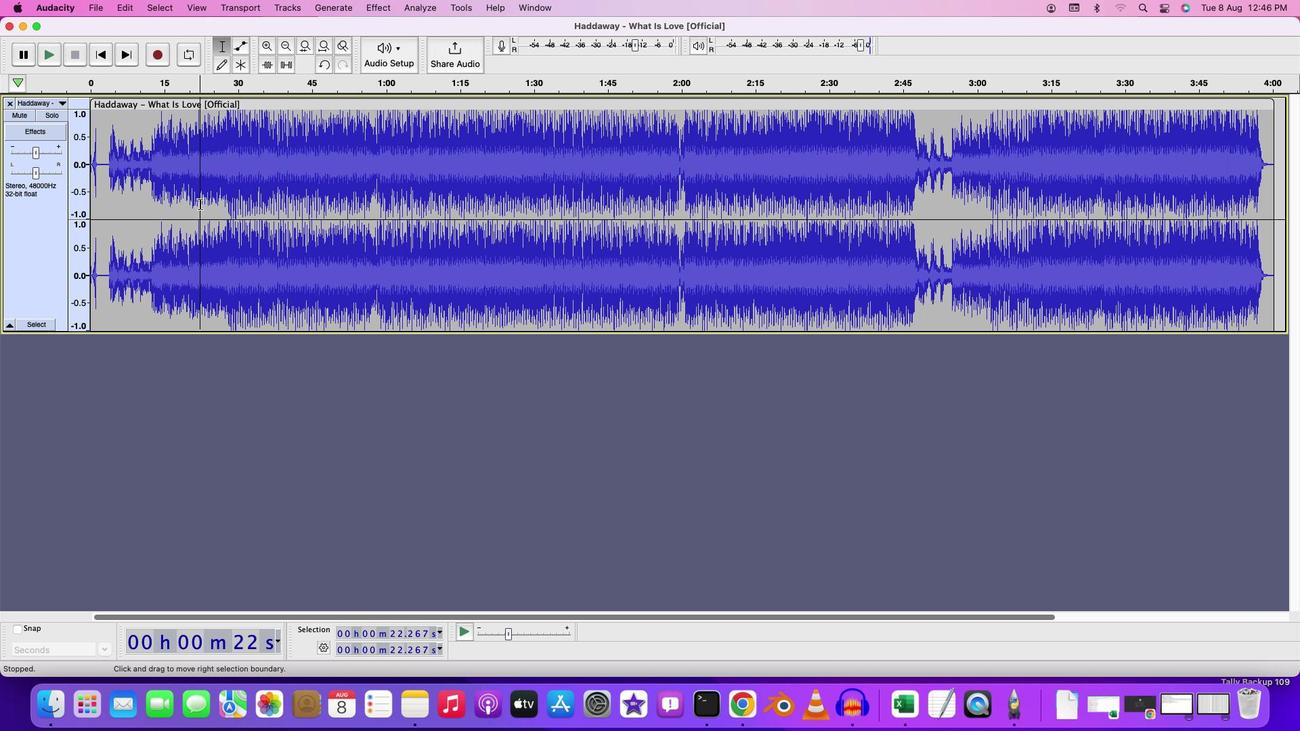 
Action: Mouse moved to (188, 424)
Screenshot: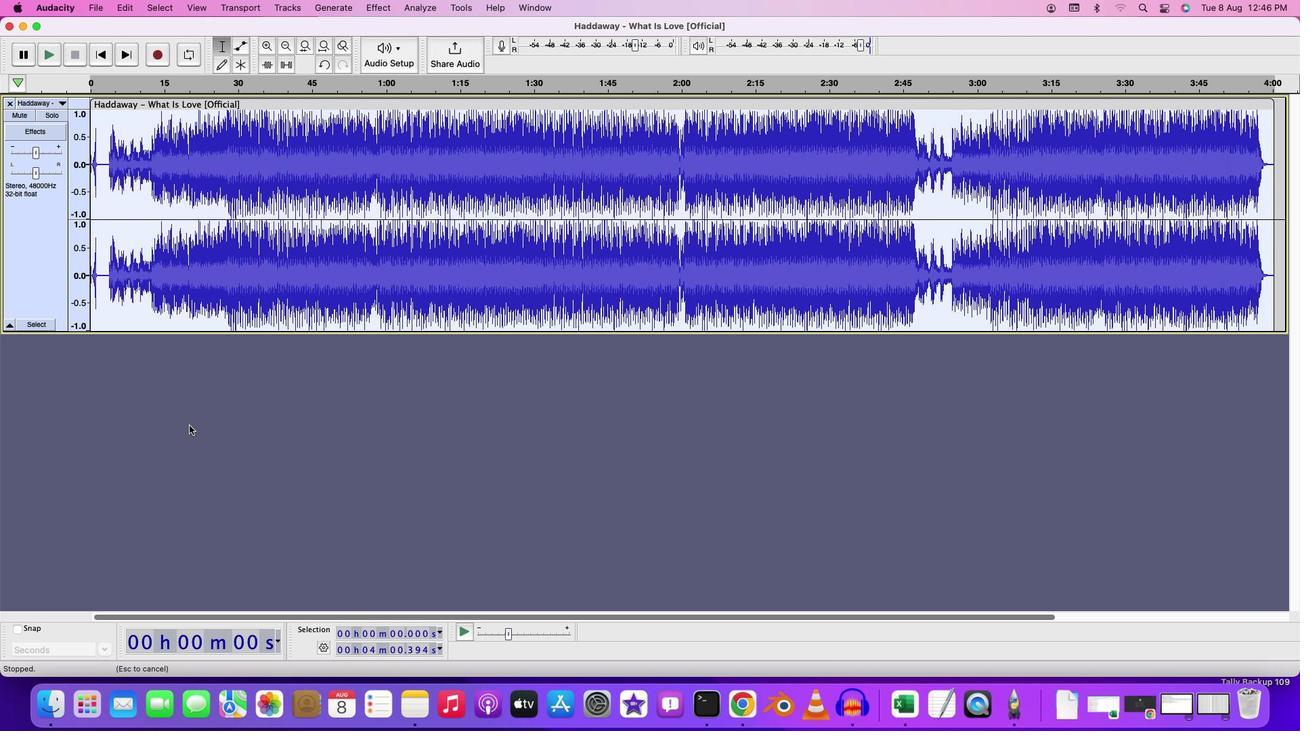
Action: Mouse pressed right at (188, 424)
Screenshot: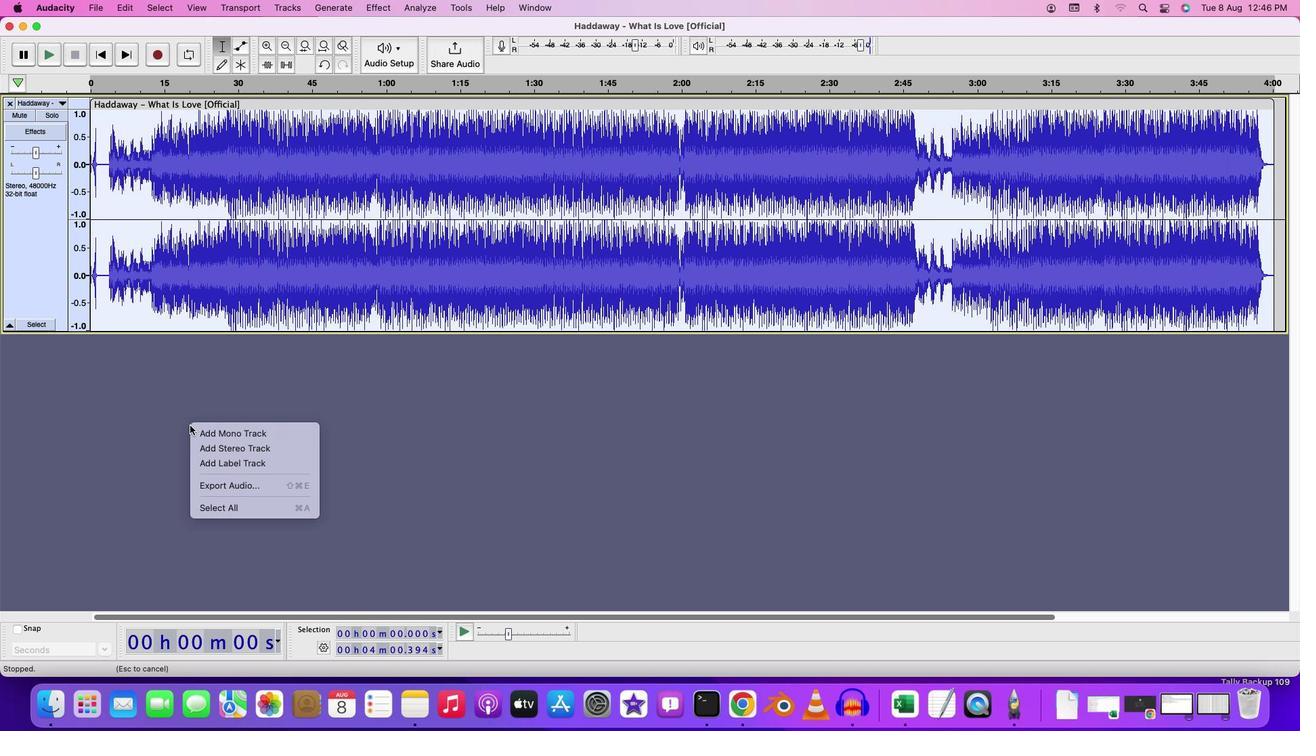 
Action: Mouse moved to (231, 442)
Screenshot: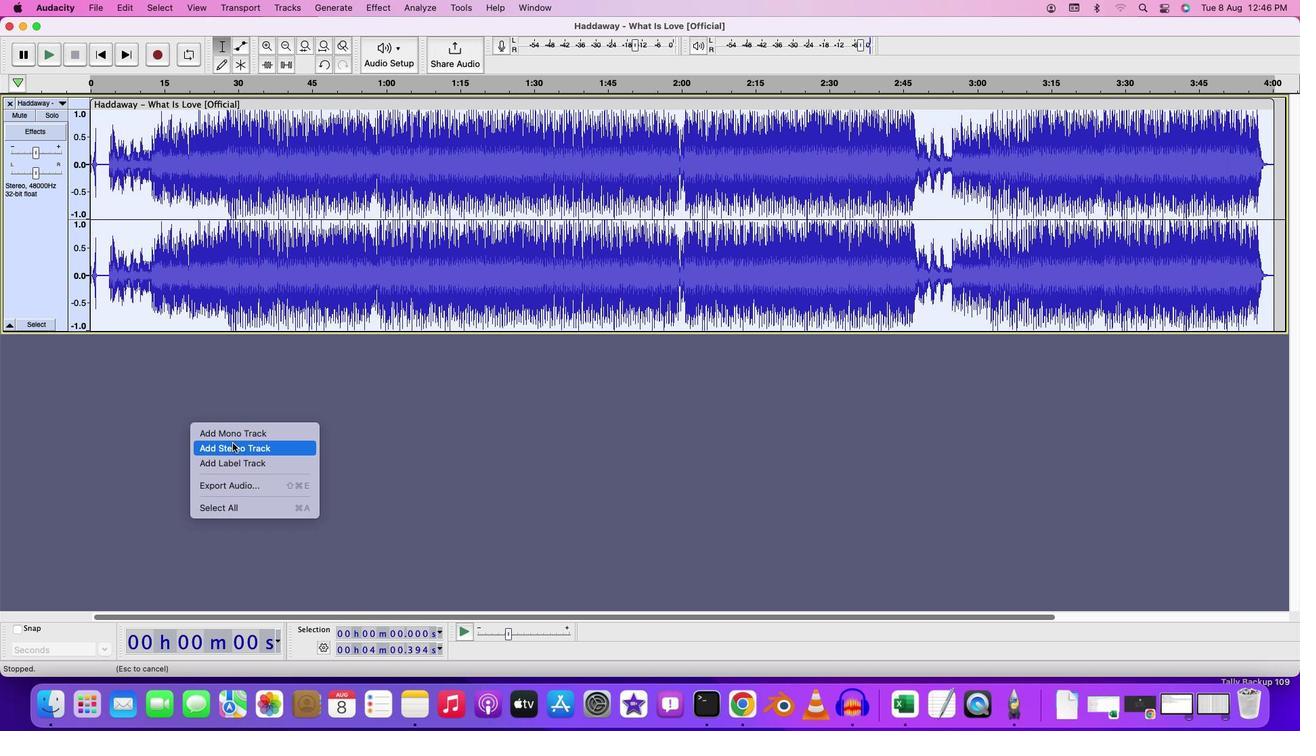 
Action: Mouse pressed left at (231, 442)
Screenshot: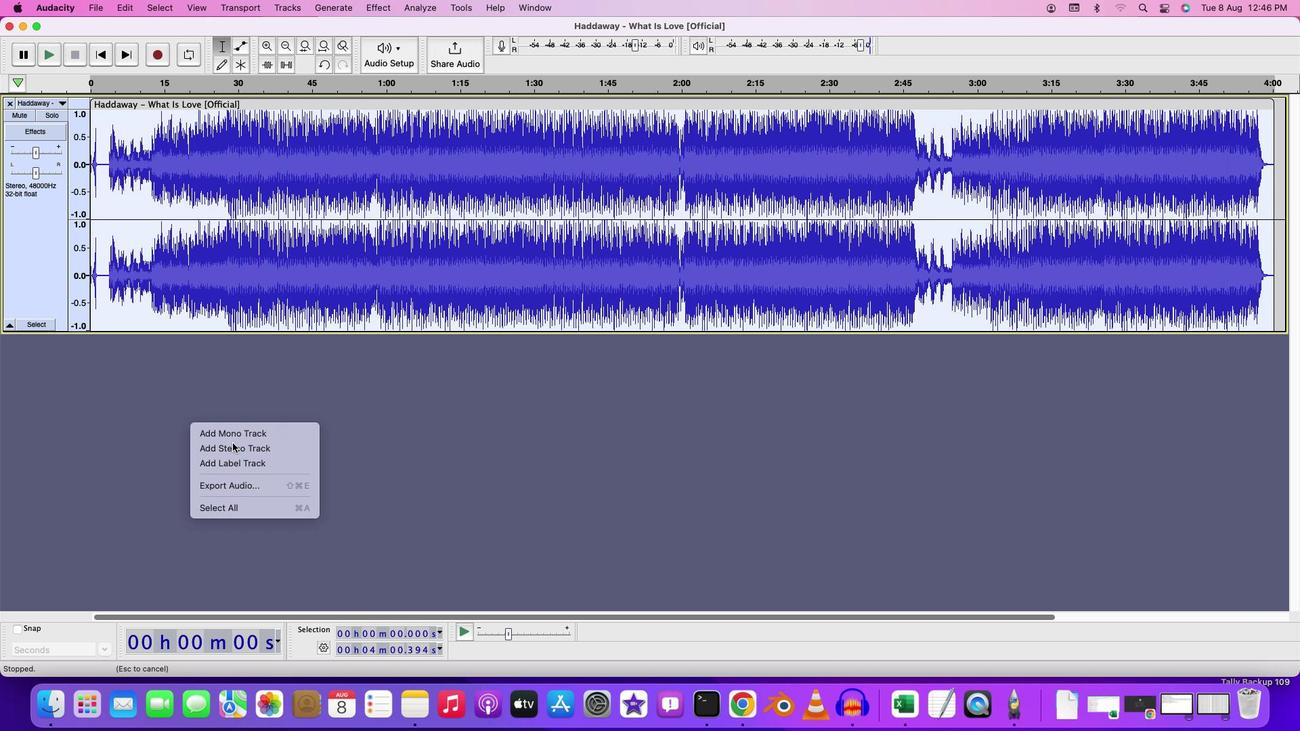 
Action: Mouse moved to (186, 236)
Screenshot: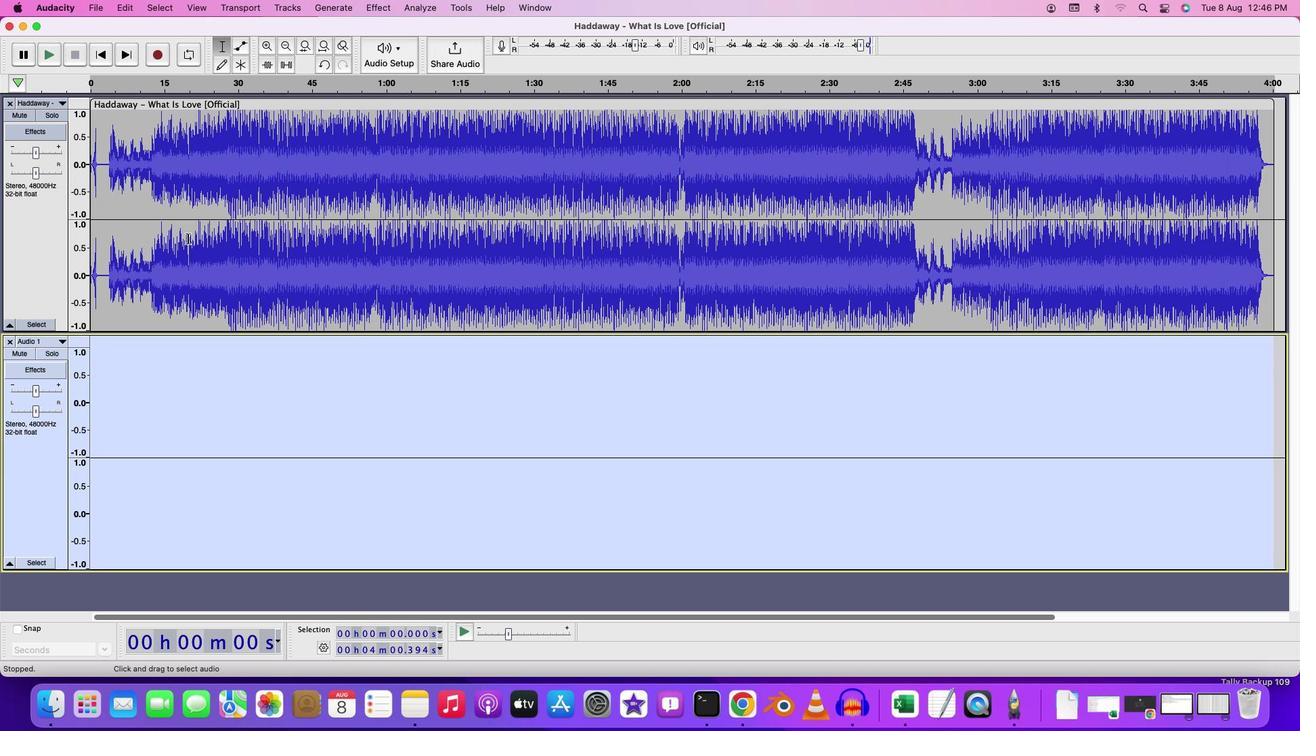 
Action: Mouse pressed left at (186, 236)
Screenshot: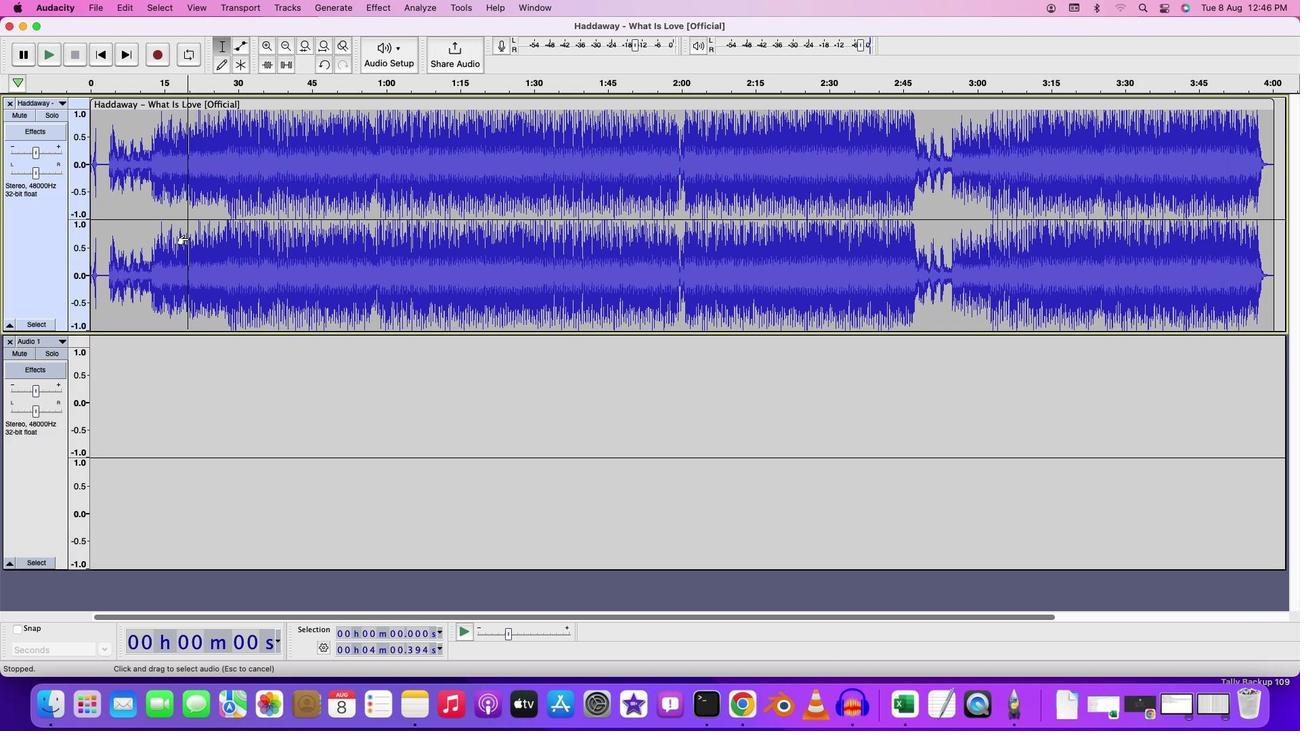 
Action: Mouse pressed left at (186, 236)
Screenshot: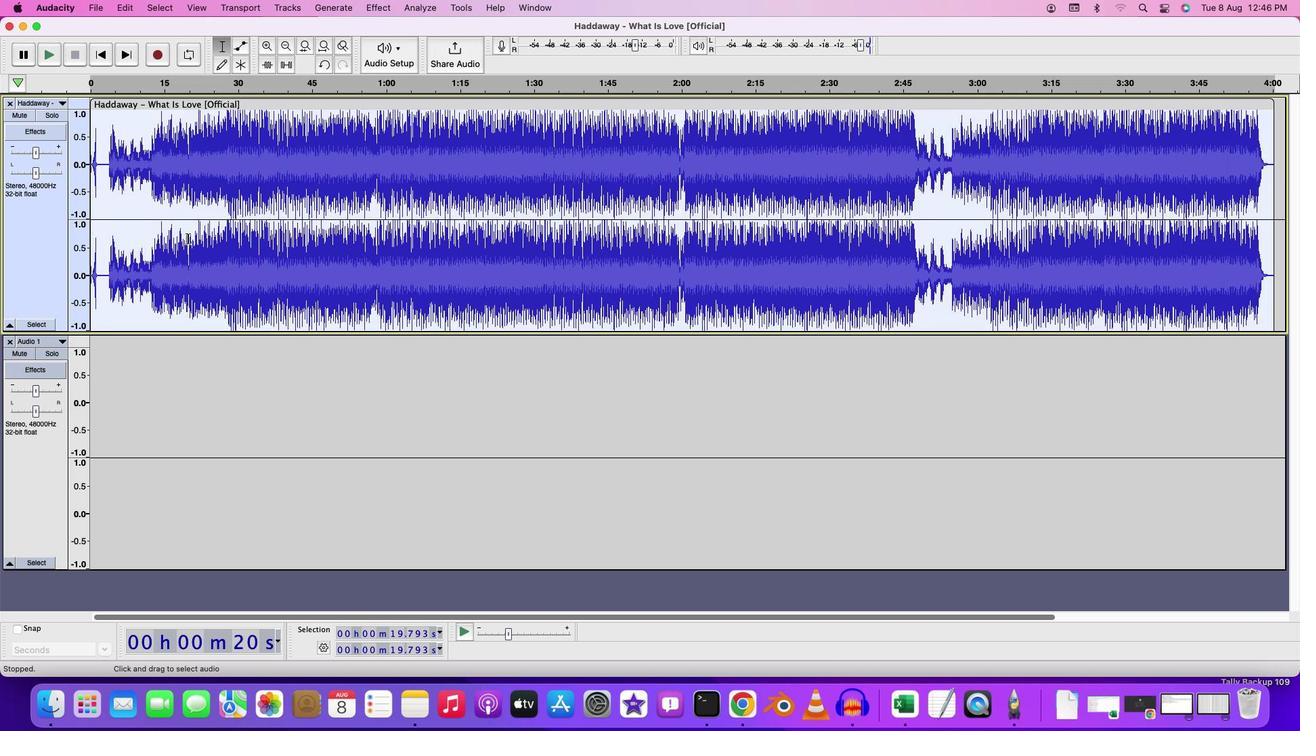 
Action: Key pressed Key.cmd'c'
Screenshot: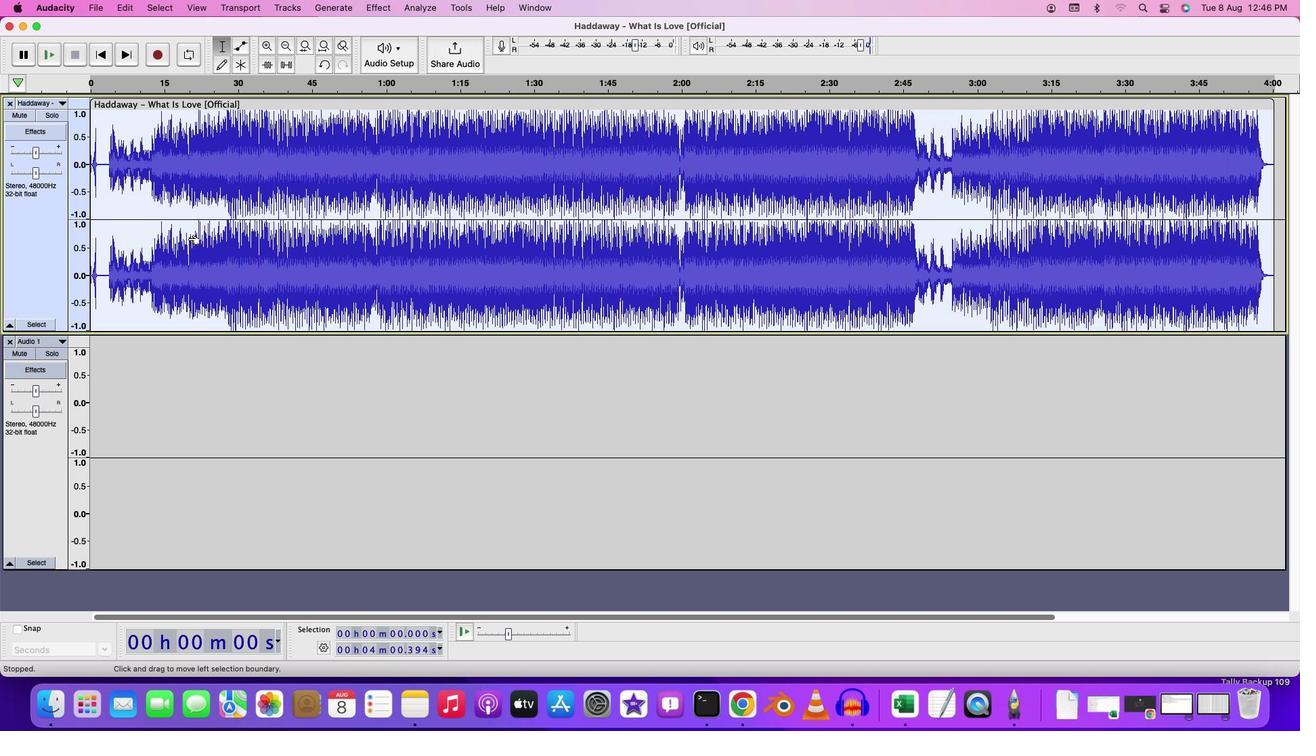 
Action: Mouse moved to (93, 357)
Screenshot: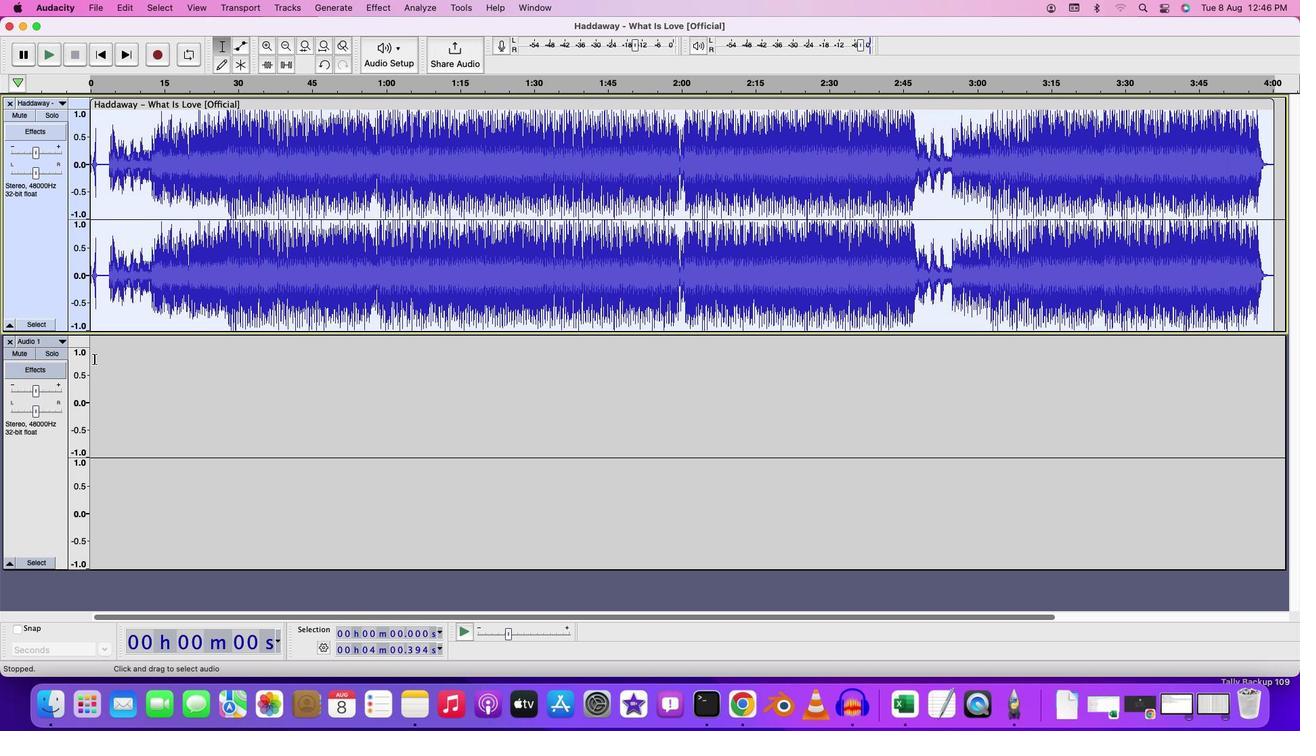 
Action: Mouse pressed left at (93, 357)
Screenshot: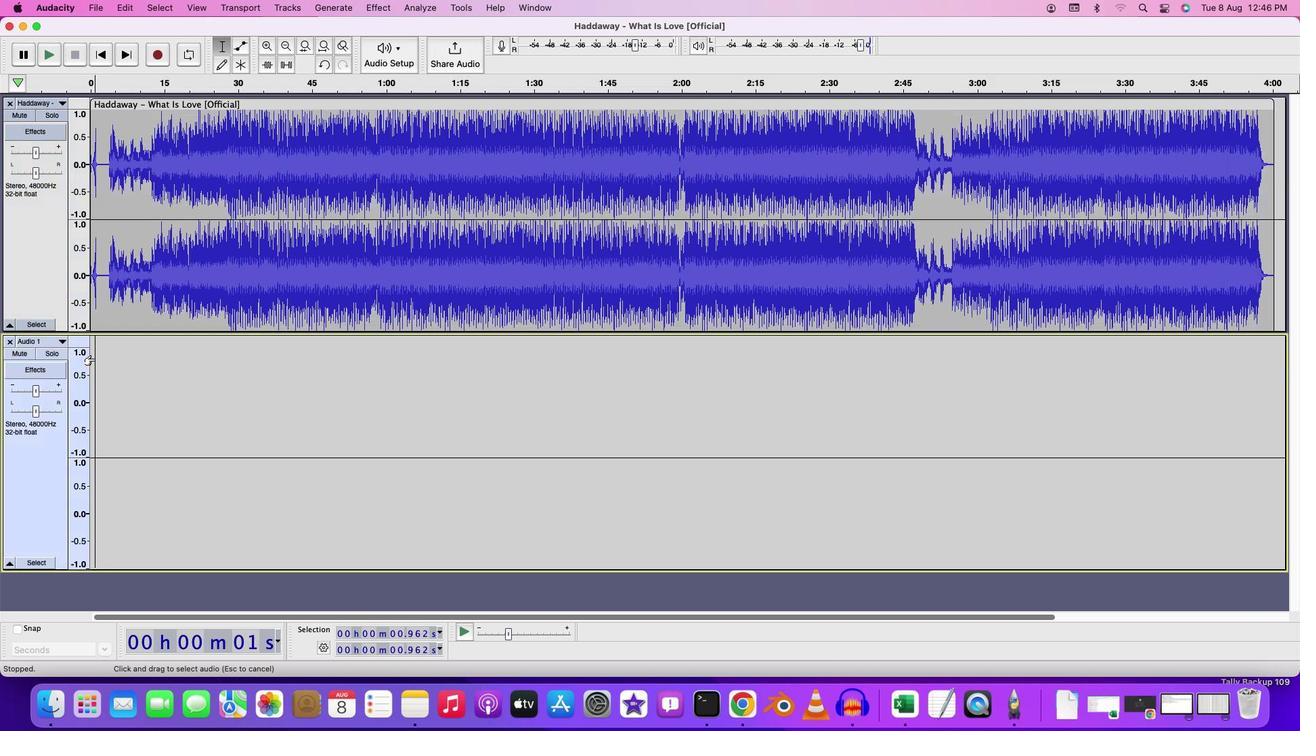 
Action: Mouse moved to (109, 361)
Screenshot: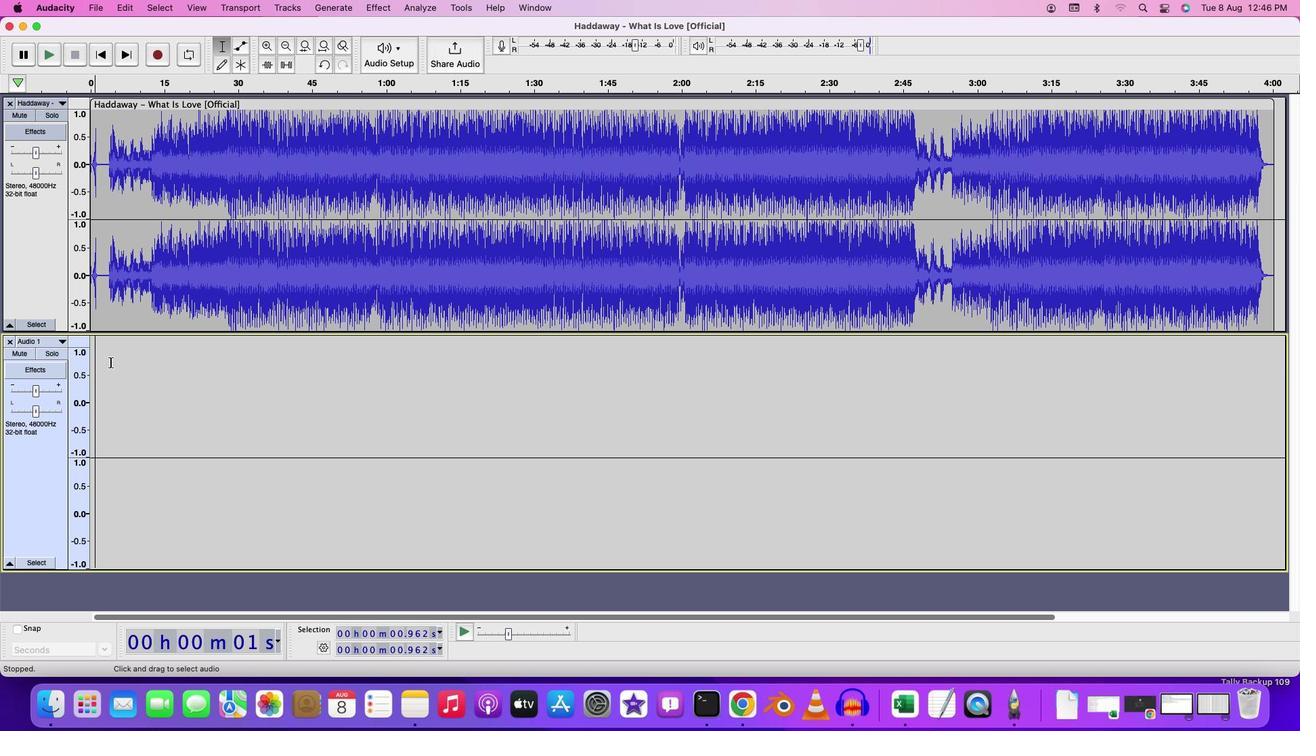 
Action: Key pressed Key.cmd'v'
Screenshot: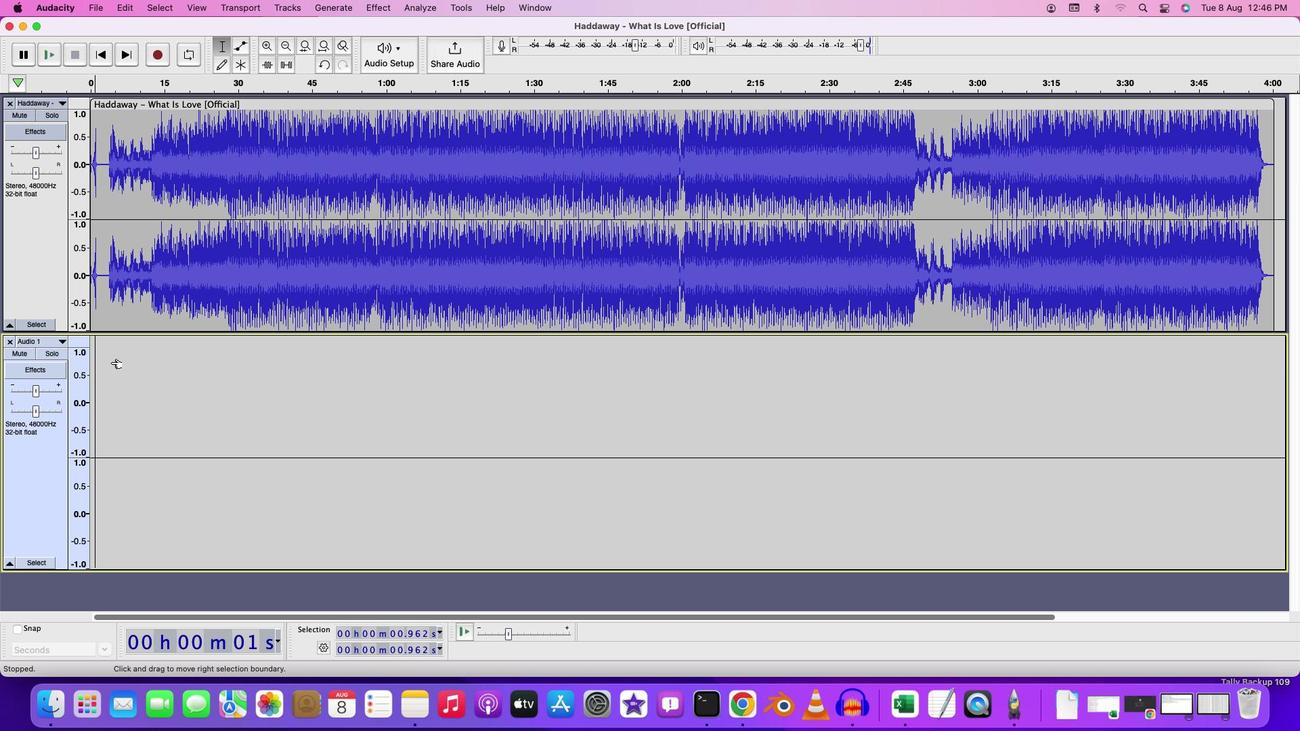 
Action: Mouse moved to (134, 344)
Screenshot: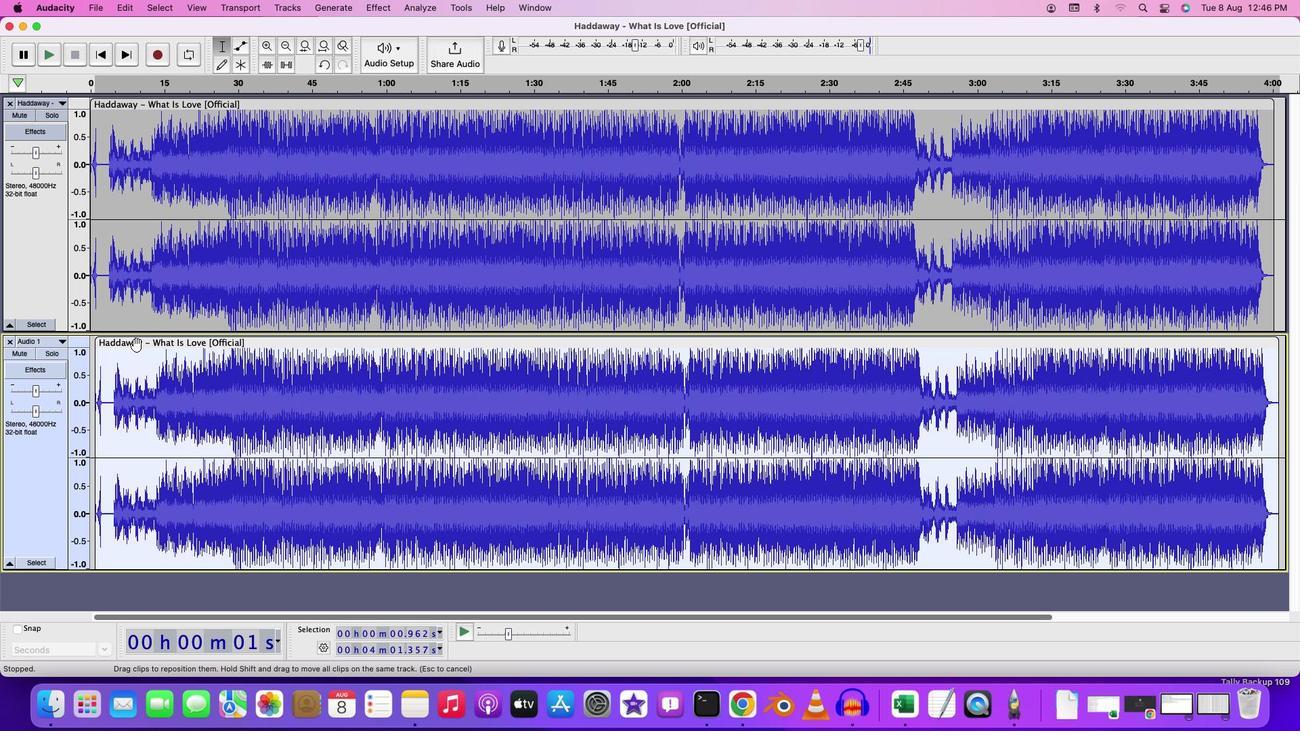 
Action: Mouse pressed left at (134, 344)
Screenshot: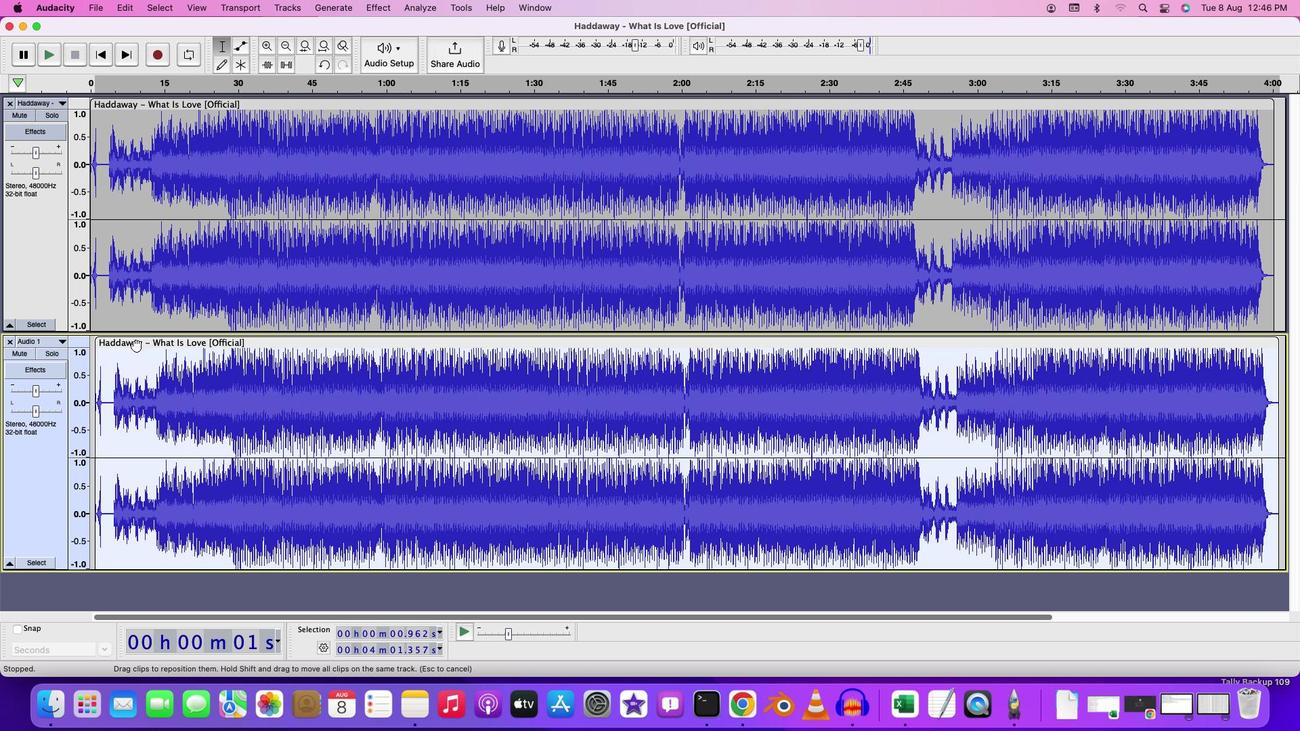 
Action: Mouse moved to (132, 259)
Screenshot: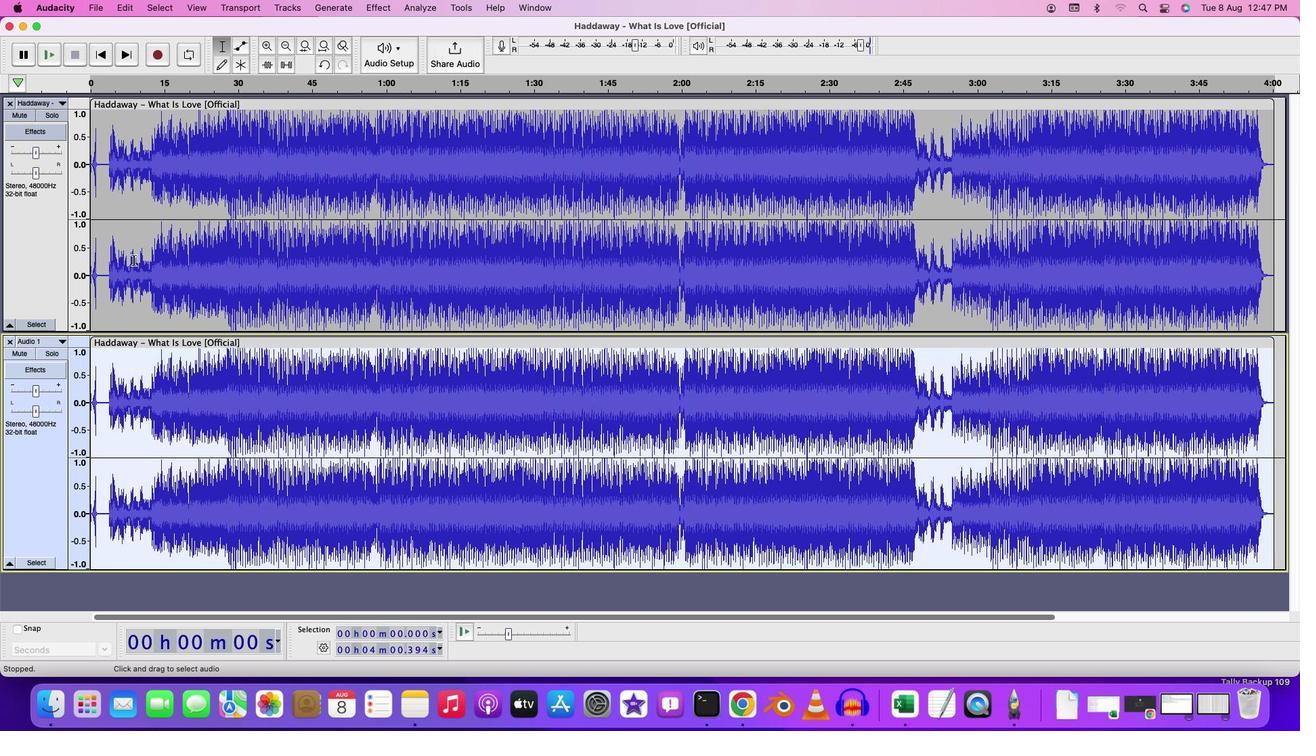 
Action: Key pressed Key.cmd
Screenshot: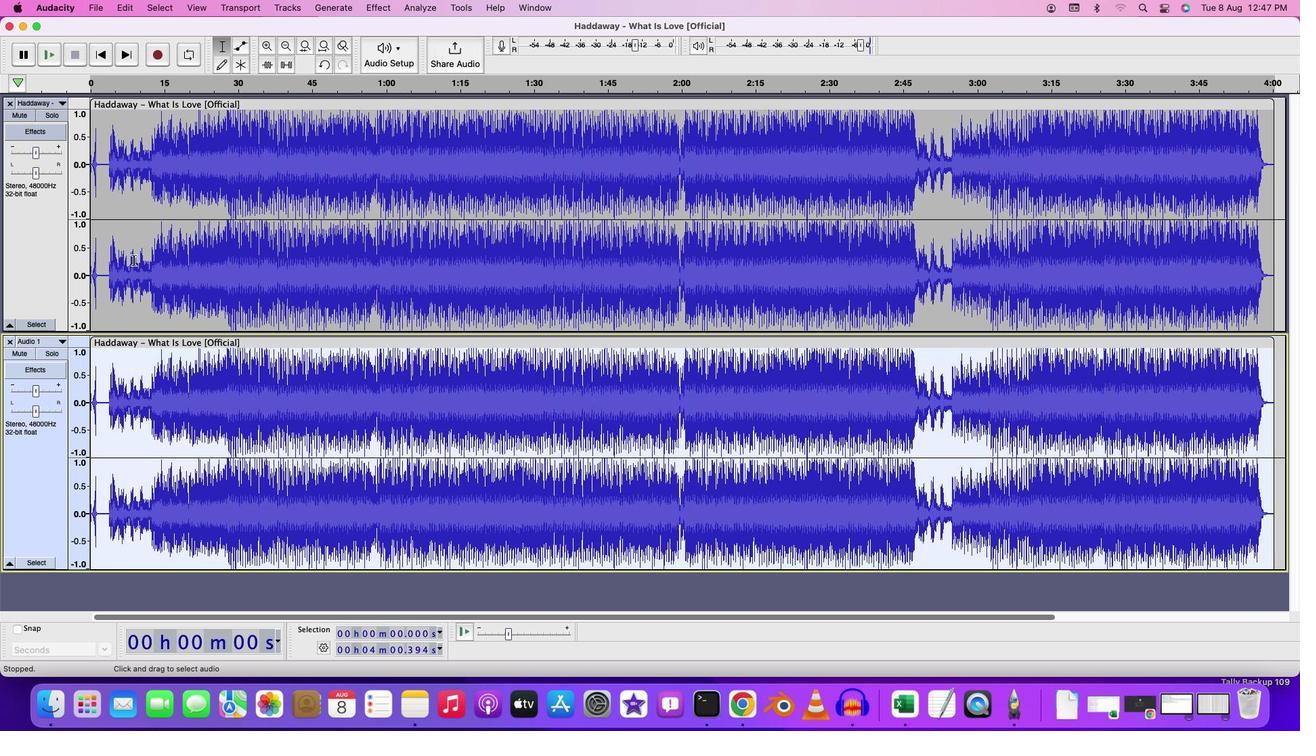 
Action: Mouse scrolled (132, 259) with delta (0, 0)
Screenshot: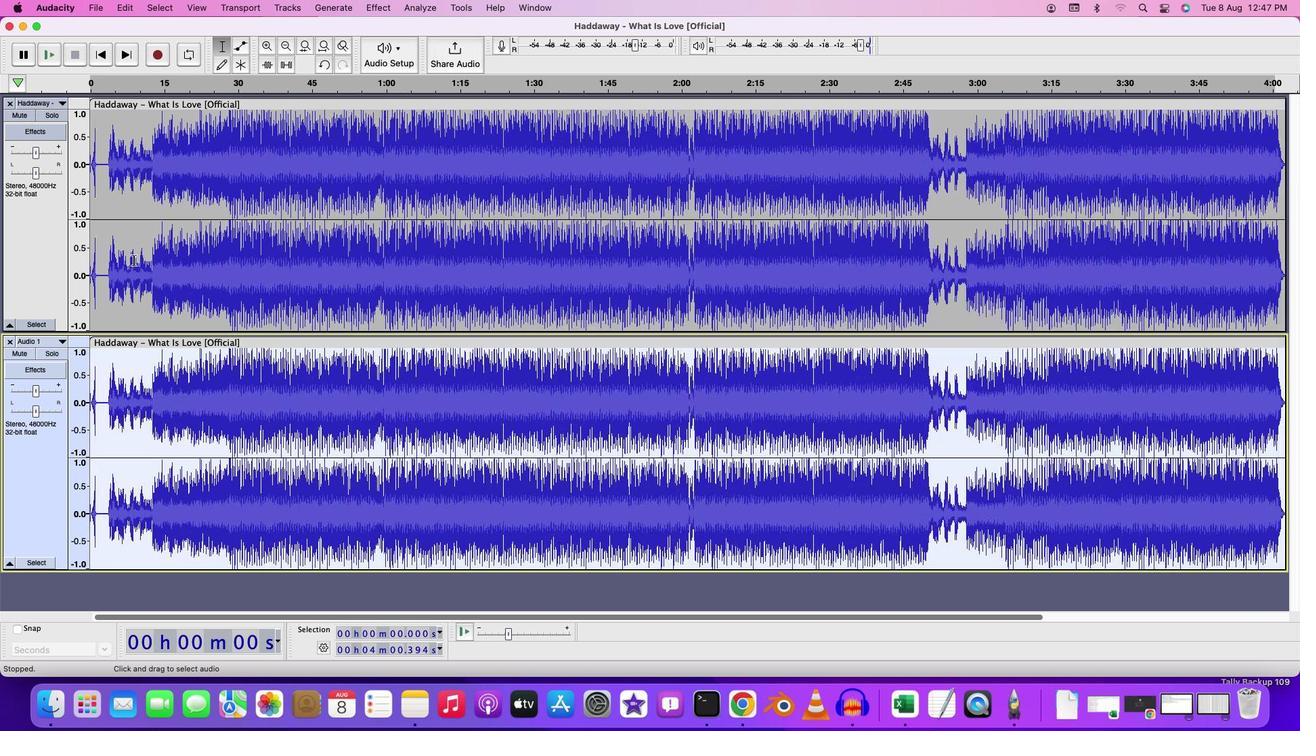 
Action: Mouse scrolled (132, 259) with delta (0, 0)
Screenshot: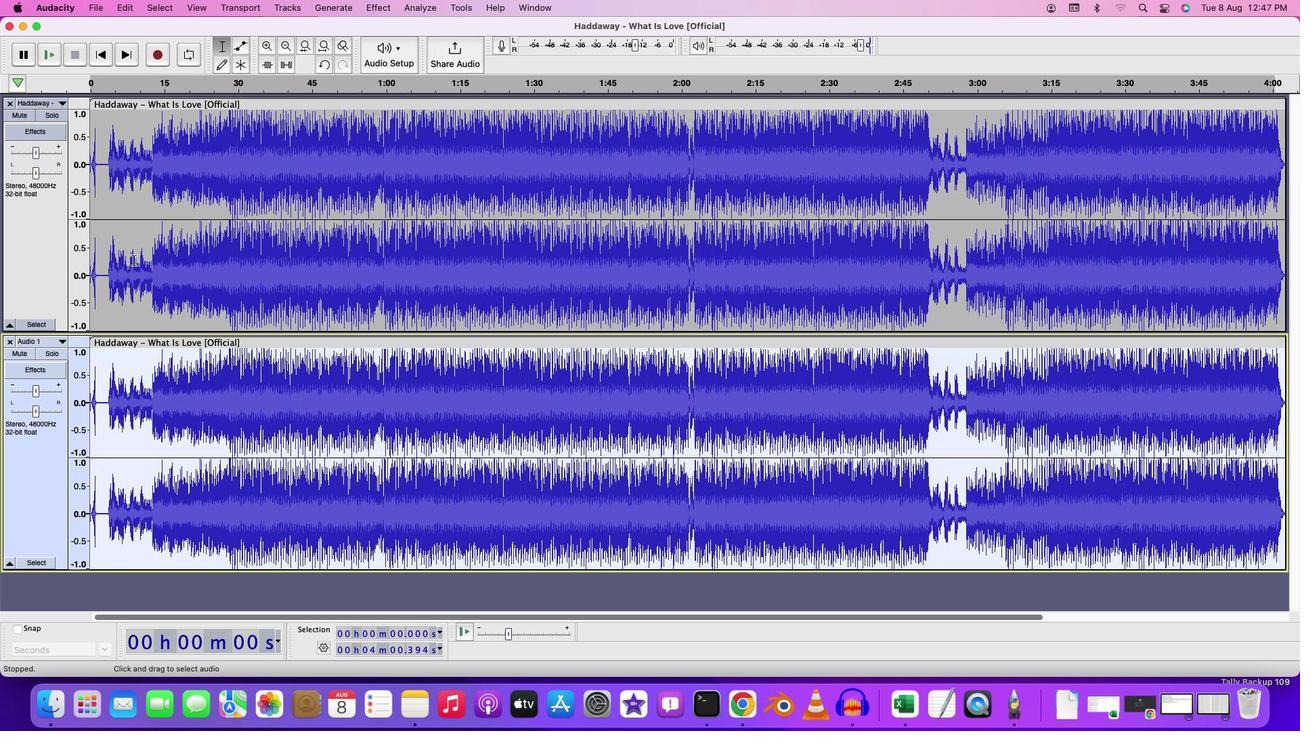 
Action: Mouse scrolled (132, 259) with delta (0, 0)
Screenshot: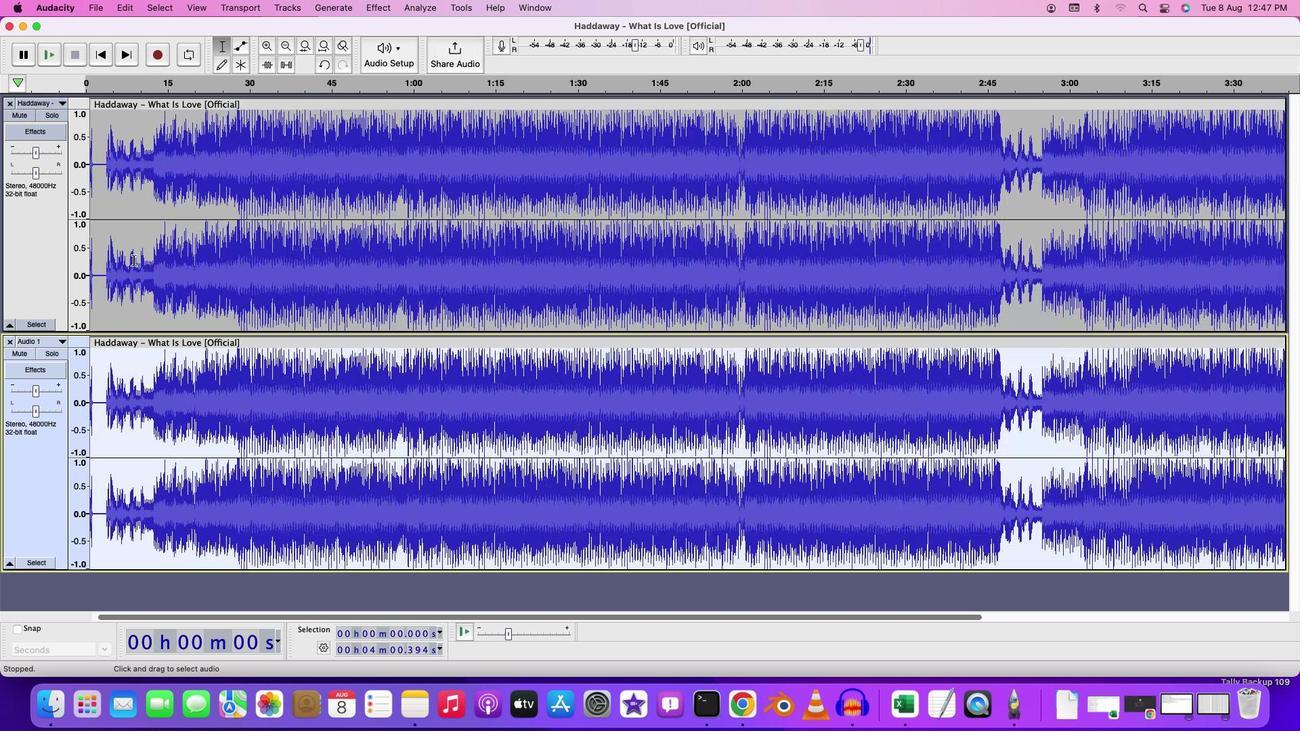 
Action: Mouse scrolled (132, 259) with delta (0, 0)
Screenshot: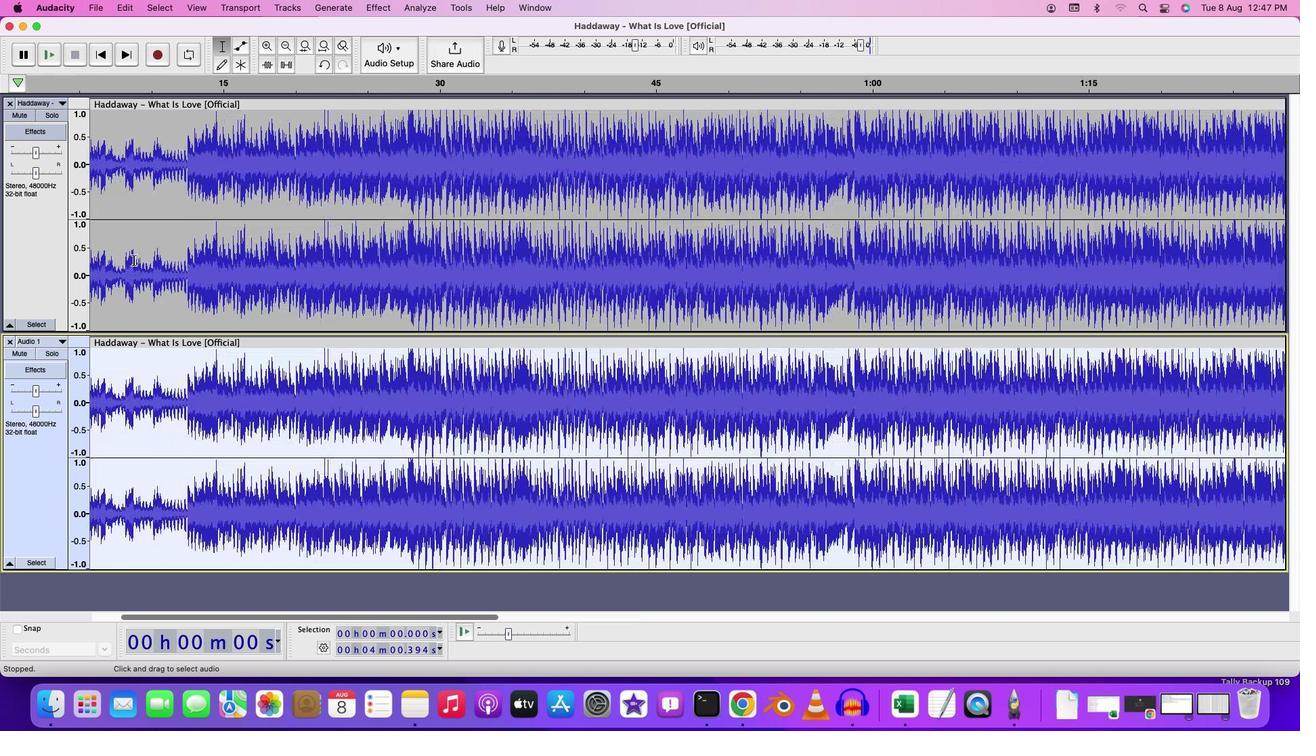 
Action: Mouse moved to (139, 261)
Screenshot: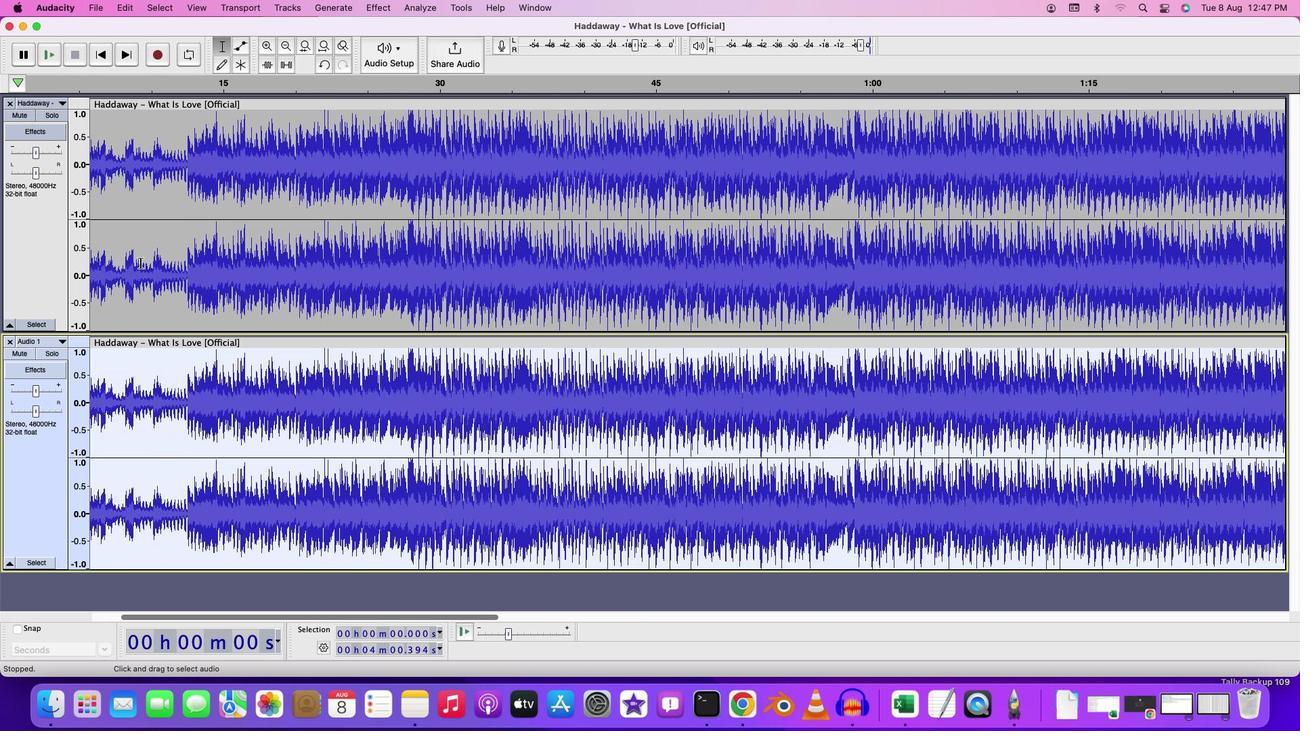 
Action: Mouse scrolled (139, 261) with delta (0, 0)
Screenshot: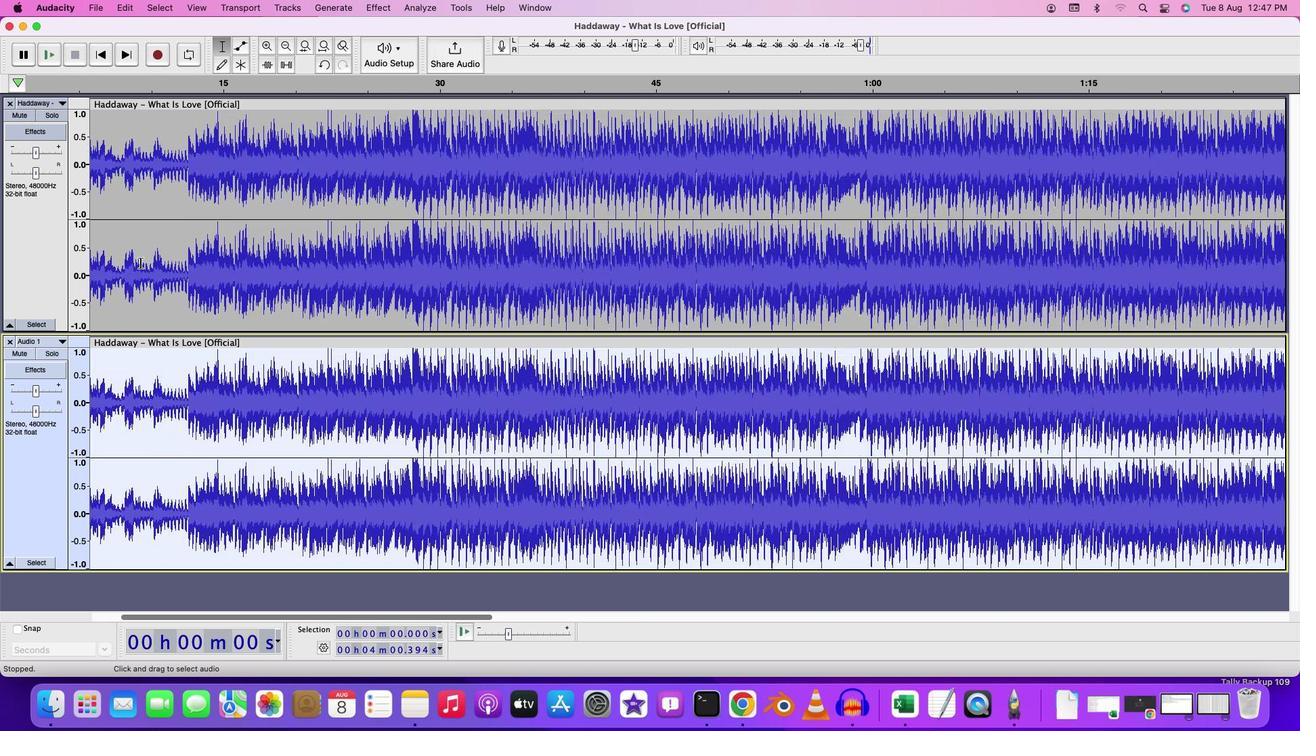 
Action: Mouse scrolled (139, 261) with delta (0, 0)
Screenshot: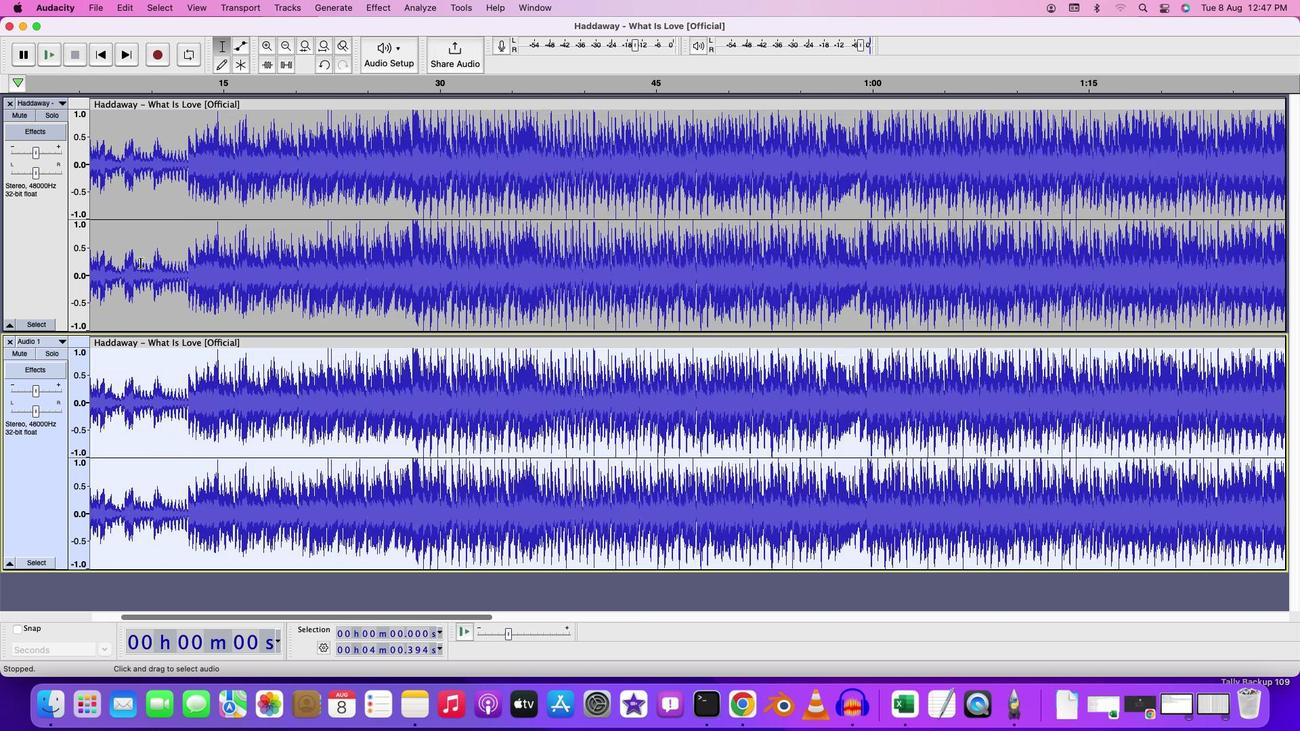 
Action: Mouse moved to (139, 261)
Screenshot: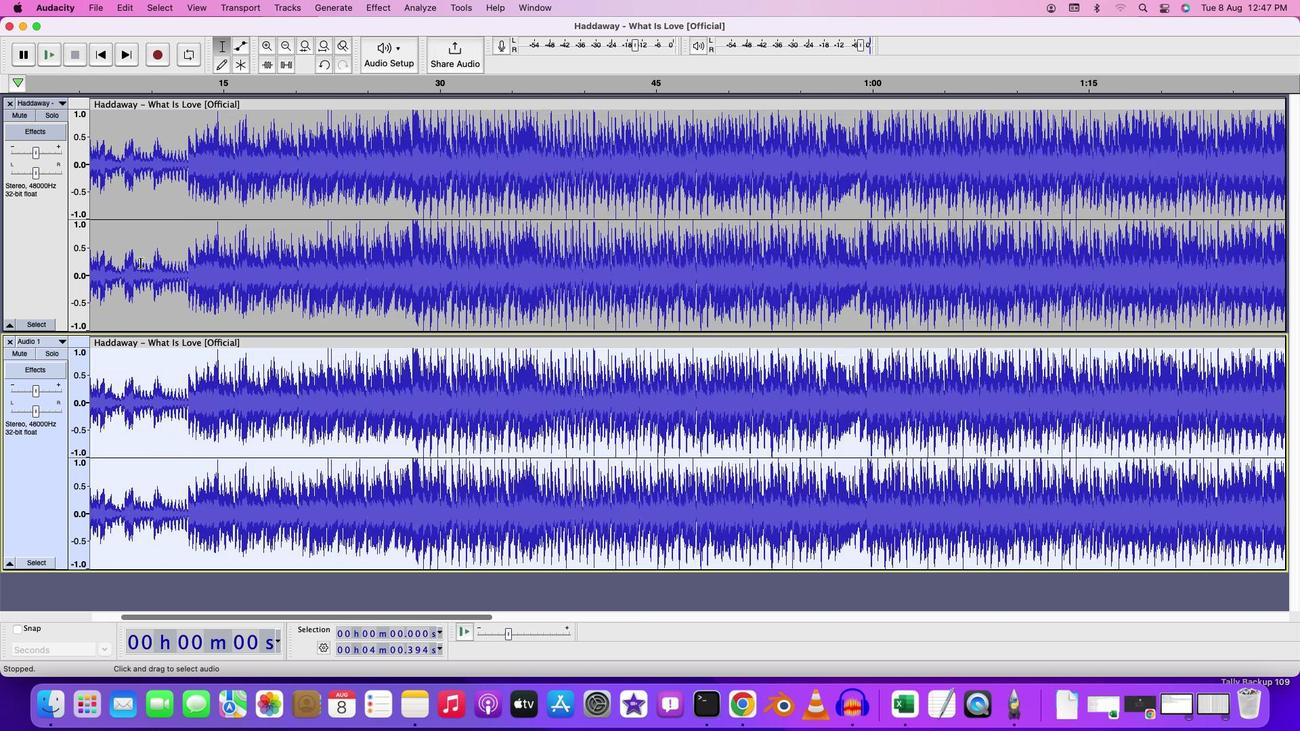 
Action: Mouse scrolled (139, 261) with delta (0, 0)
Screenshot: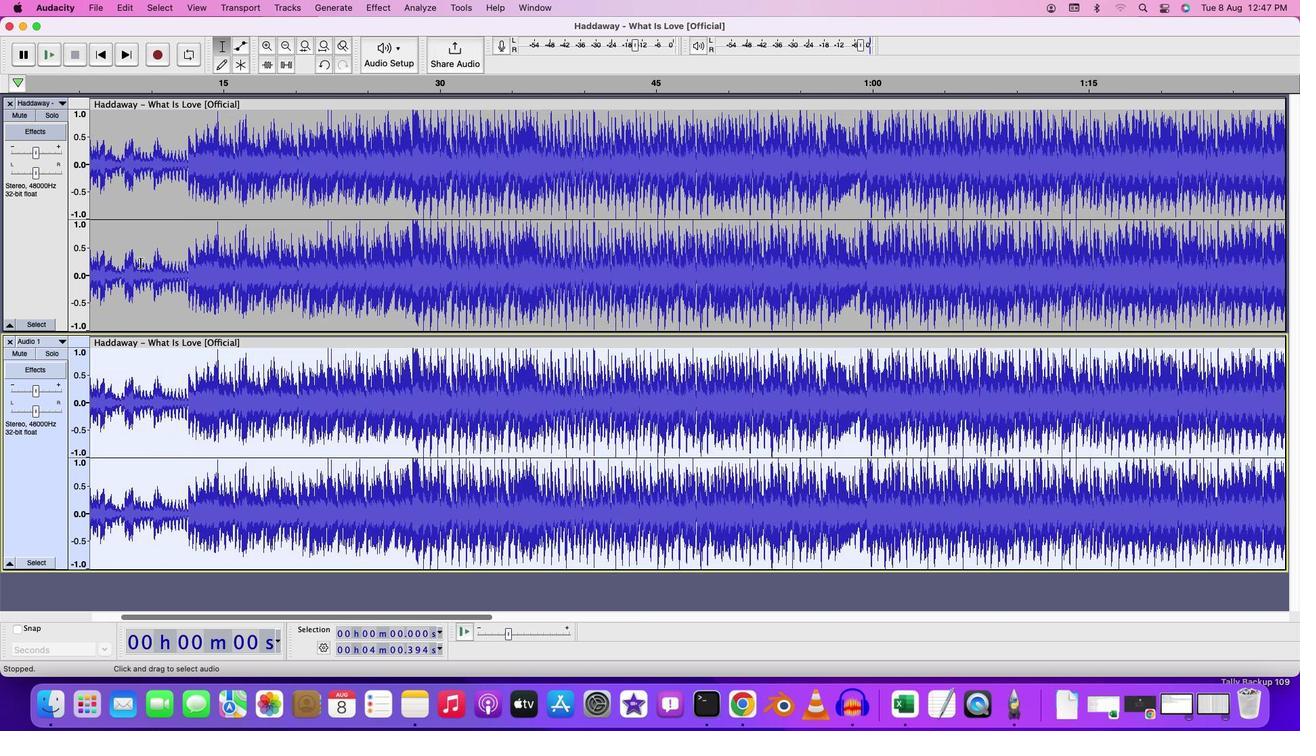 
Action: Mouse moved to (163, 272)
Screenshot: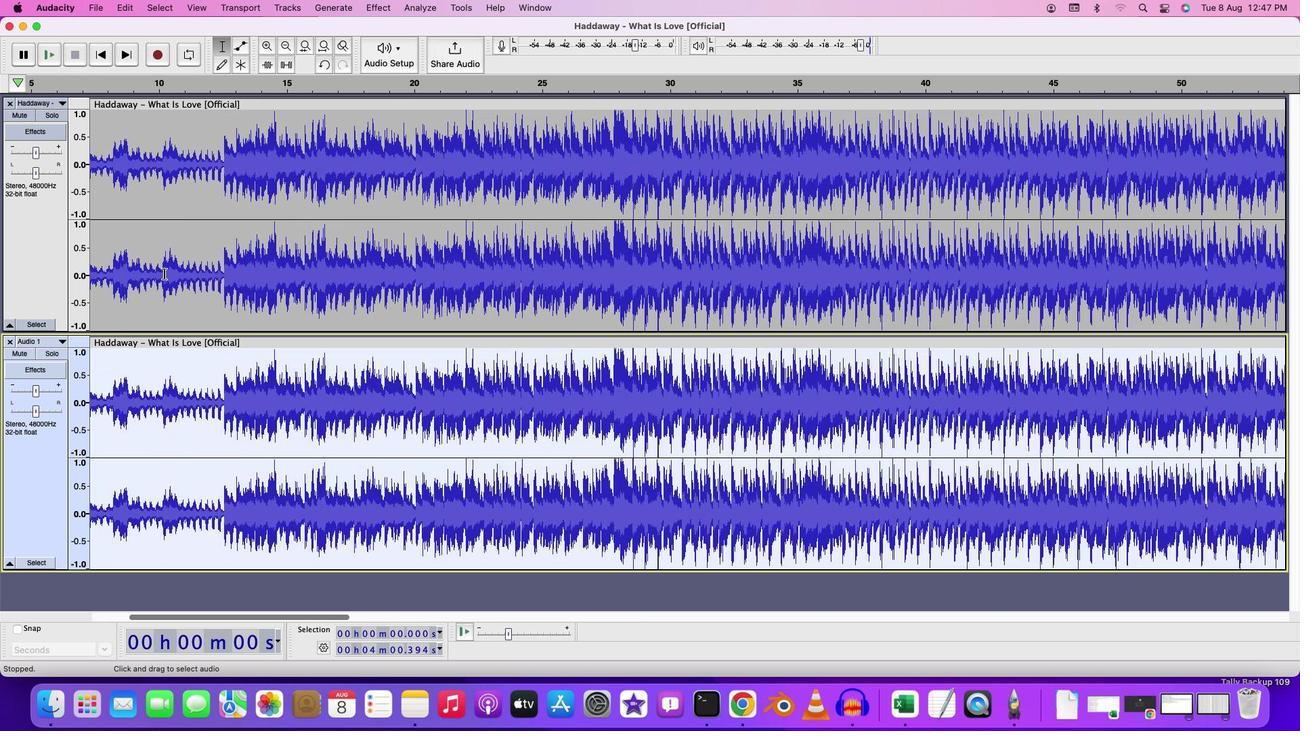 
Action: Mouse scrolled (163, 272) with delta (0, 0)
Screenshot: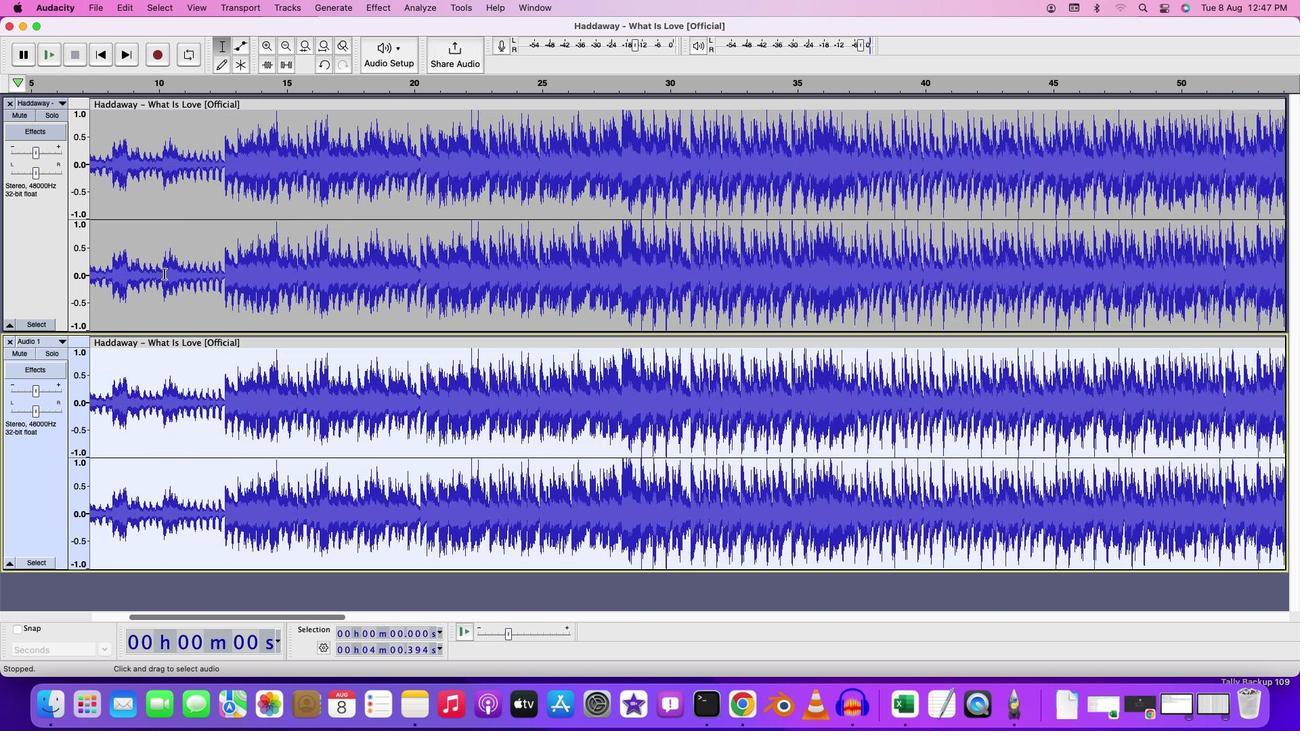 
Action: Mouse scrolled (163, 272) with delta (0, 0)
Screenshot: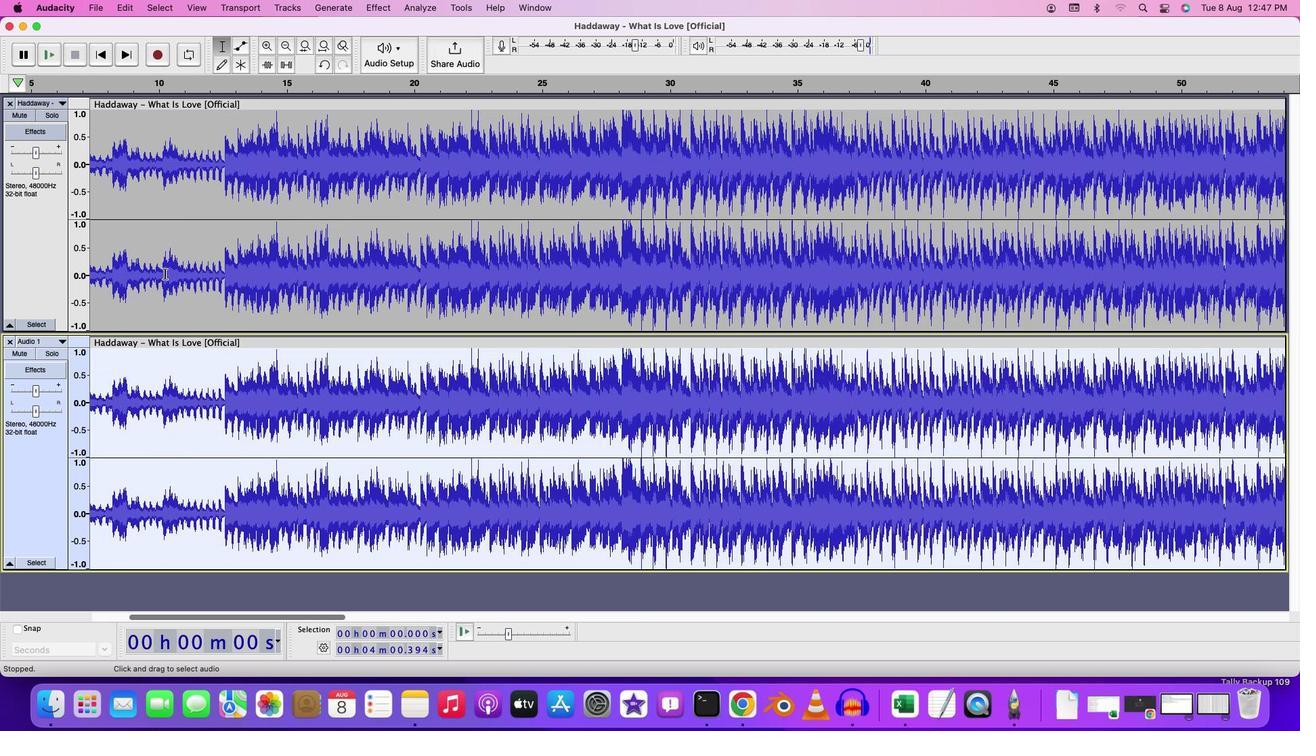 
Action: Mouse moved to (270, 613)
Screenshot: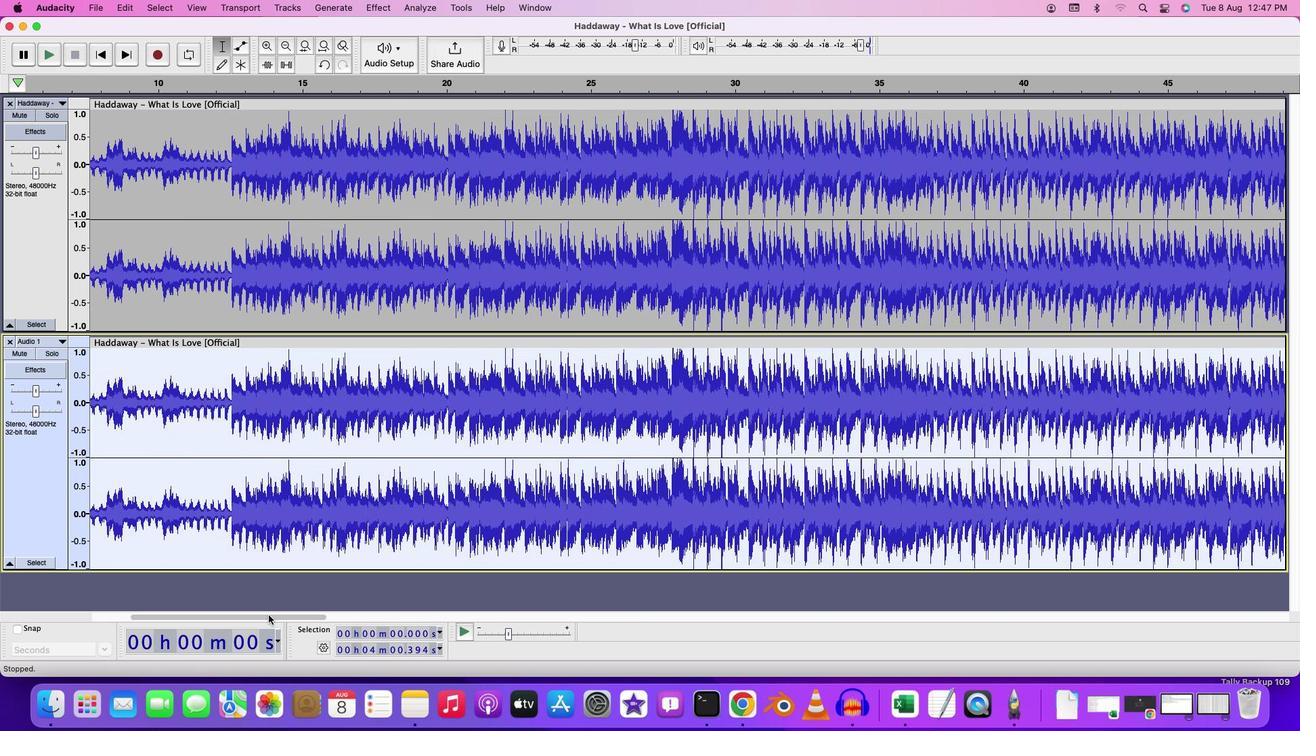 
Action: Mouse pressed left at (270, 613)
Screenshot: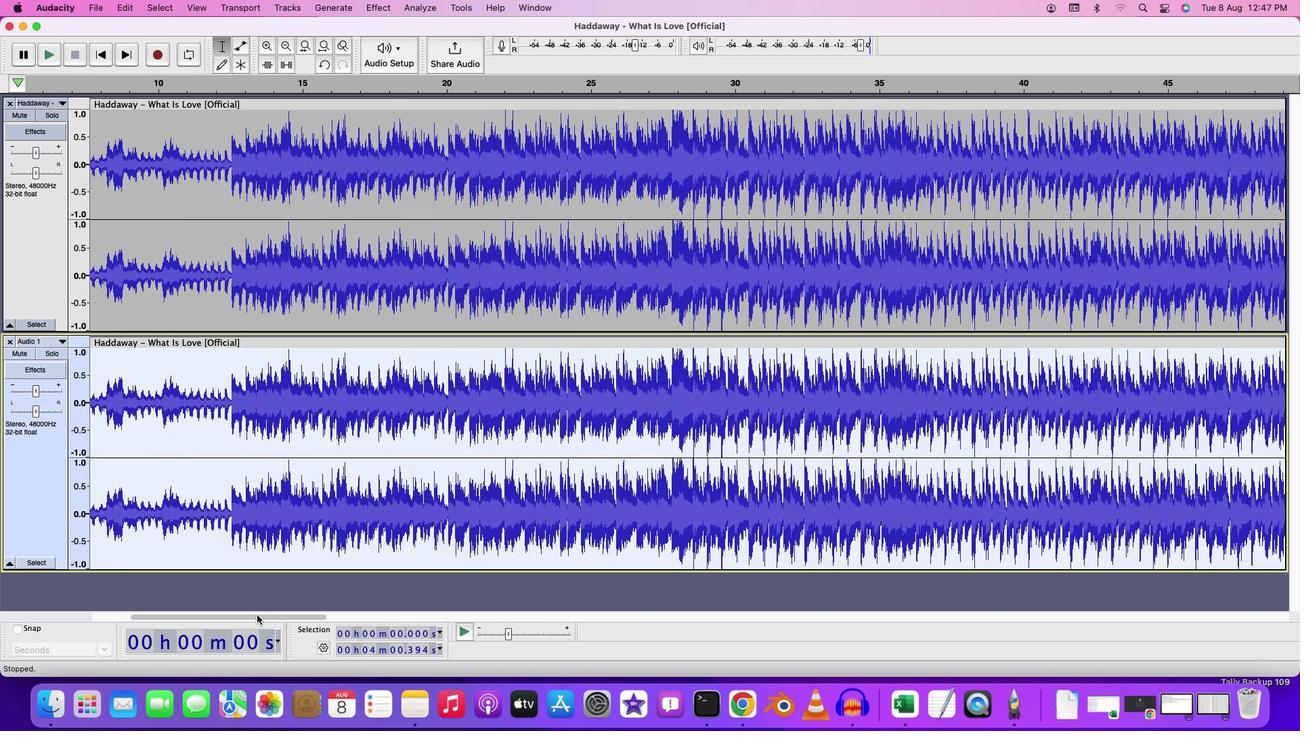 
Action: Mouse moved to (272, 341)
Screenshot: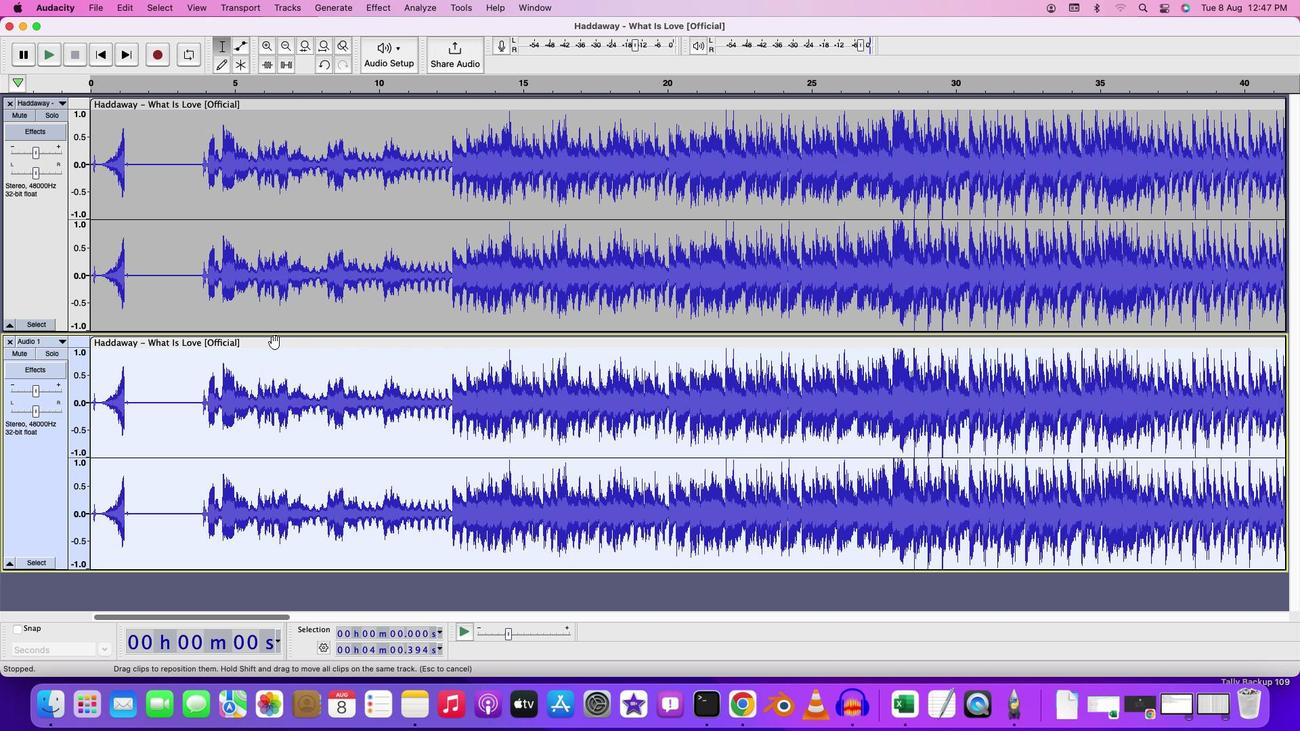 
Action: Mouse pressed left at (272, 341)
Screenshot: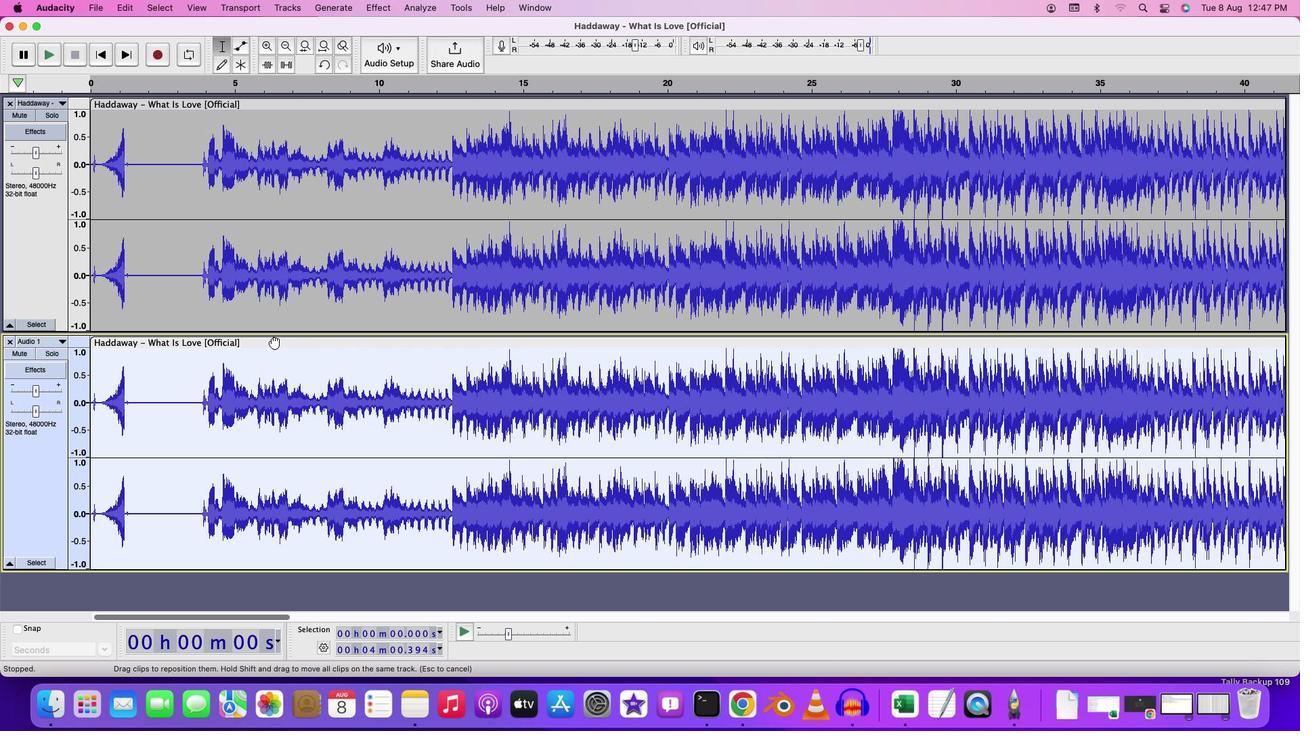 
Action: Mouse moved to (92, 130)
Screenshot: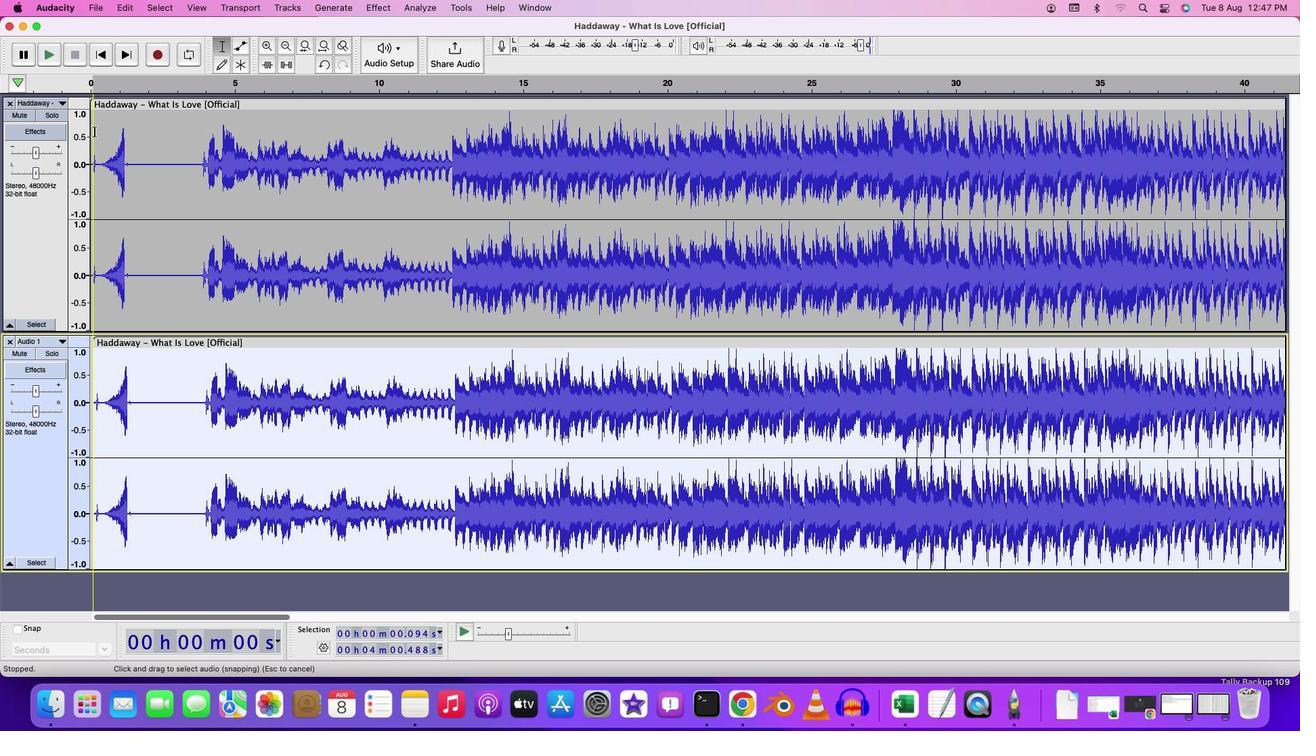 
Action: Mouse pressed left at (92, 130)
Screenshot: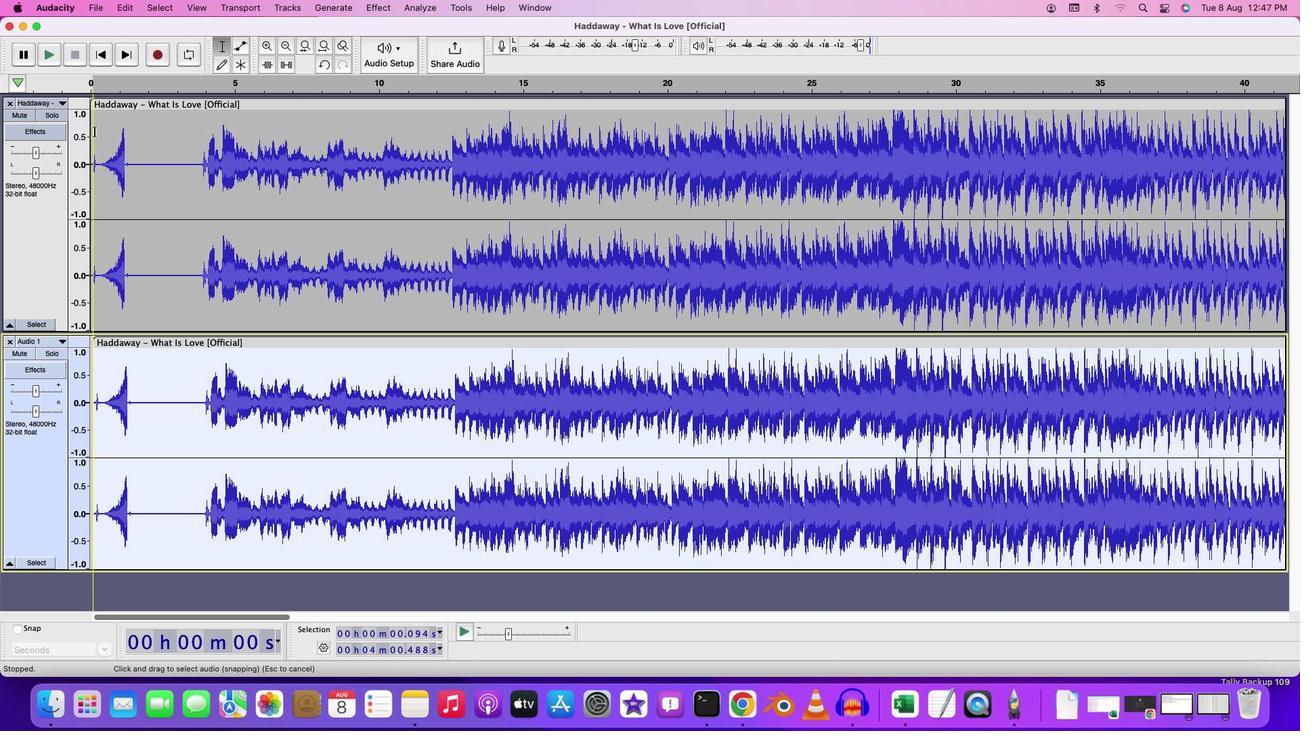 
Action: Key pressed Key.space
Screenshot: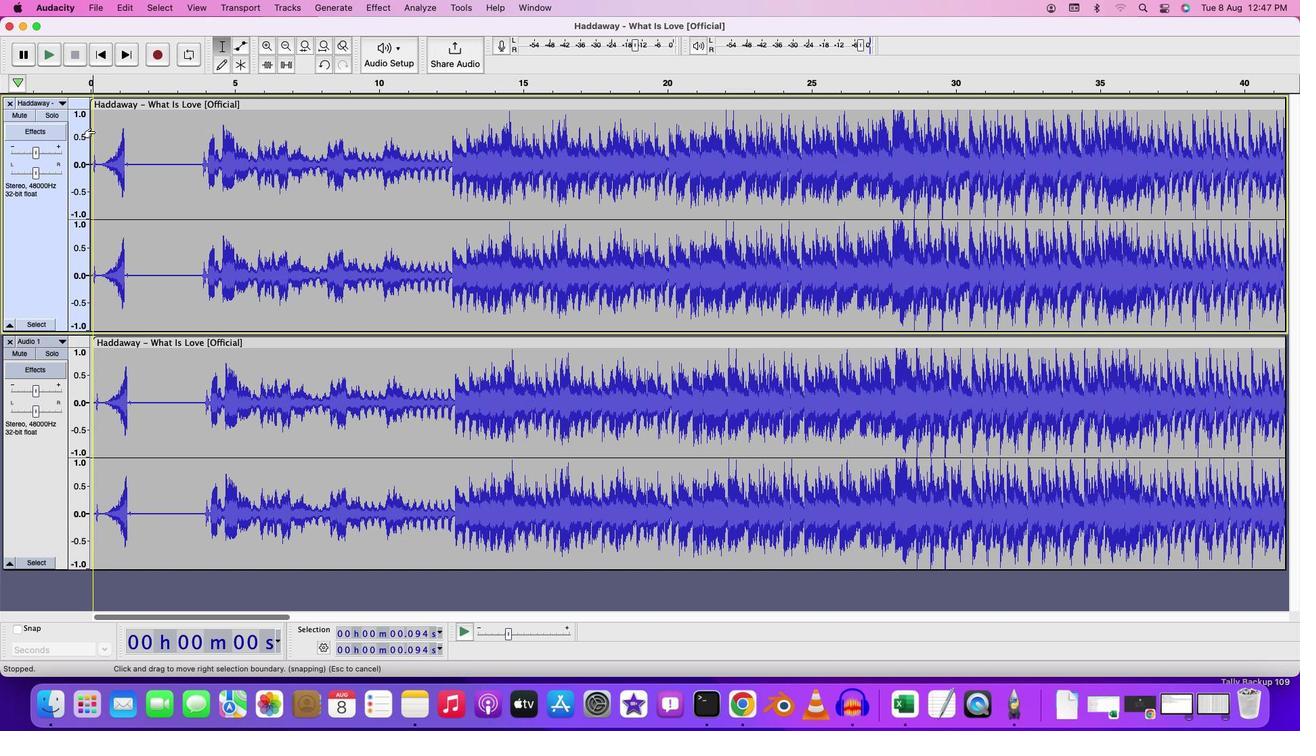 
Action: Mouse moved to (203, 268)
Screenshot: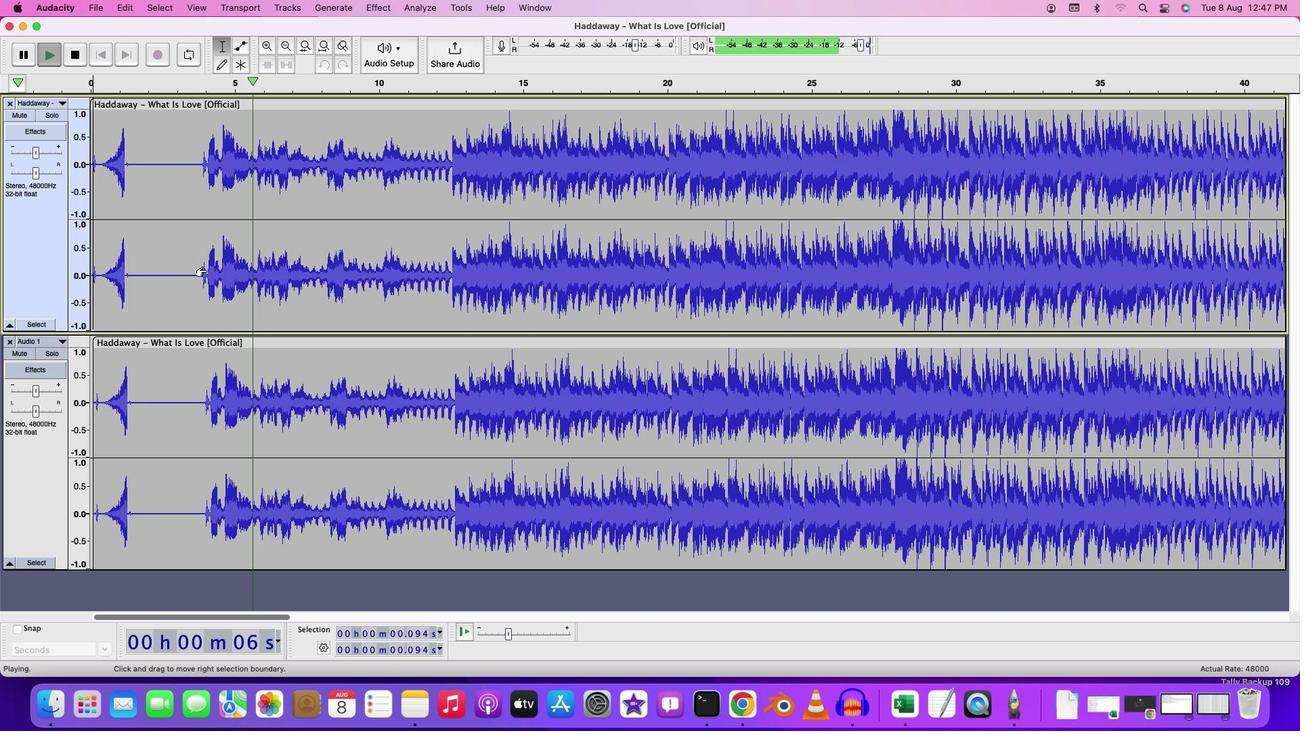 
Action: Key pressed Key.cmd
Screenshot: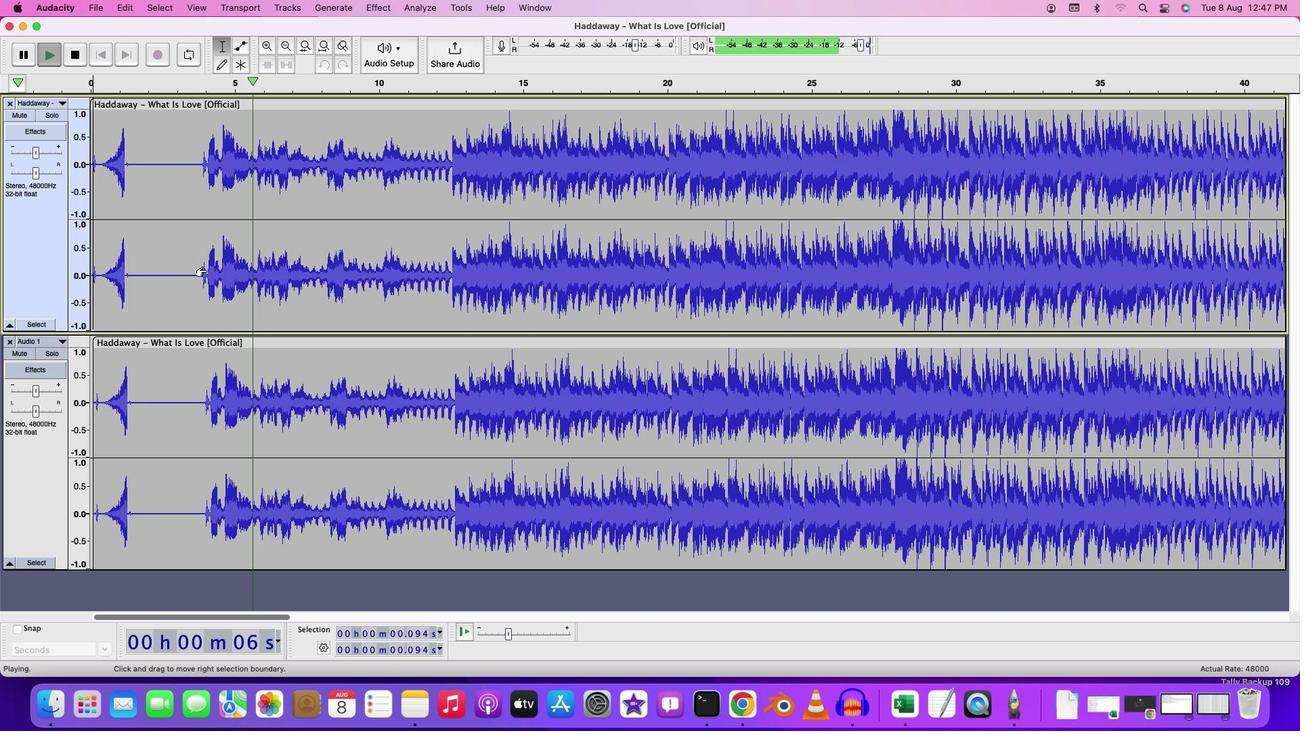 
Action: Mouse moved to (205, 268)
Screenshot: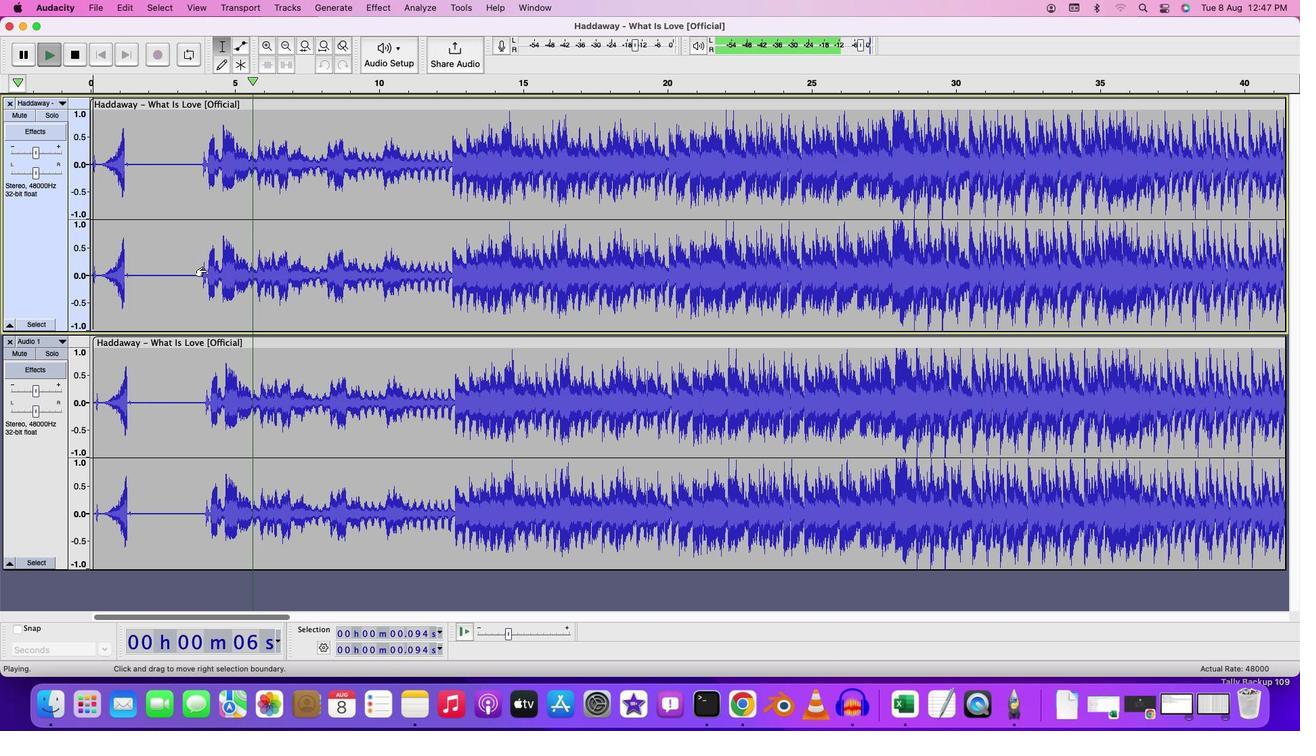 
Action: Mouse scrolled (205, 268) with delta (0, 0)
Screenshot: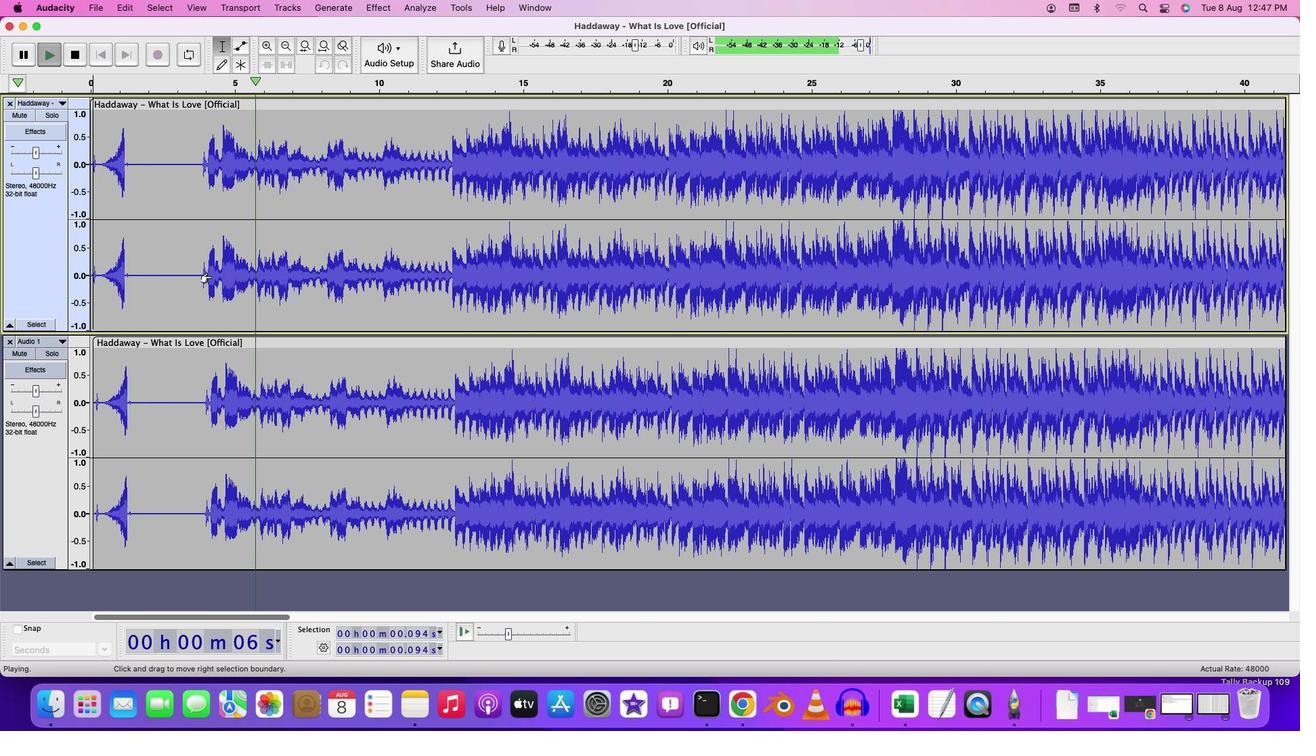 
Action: Mouse moved to (205, 269)
Screenshot: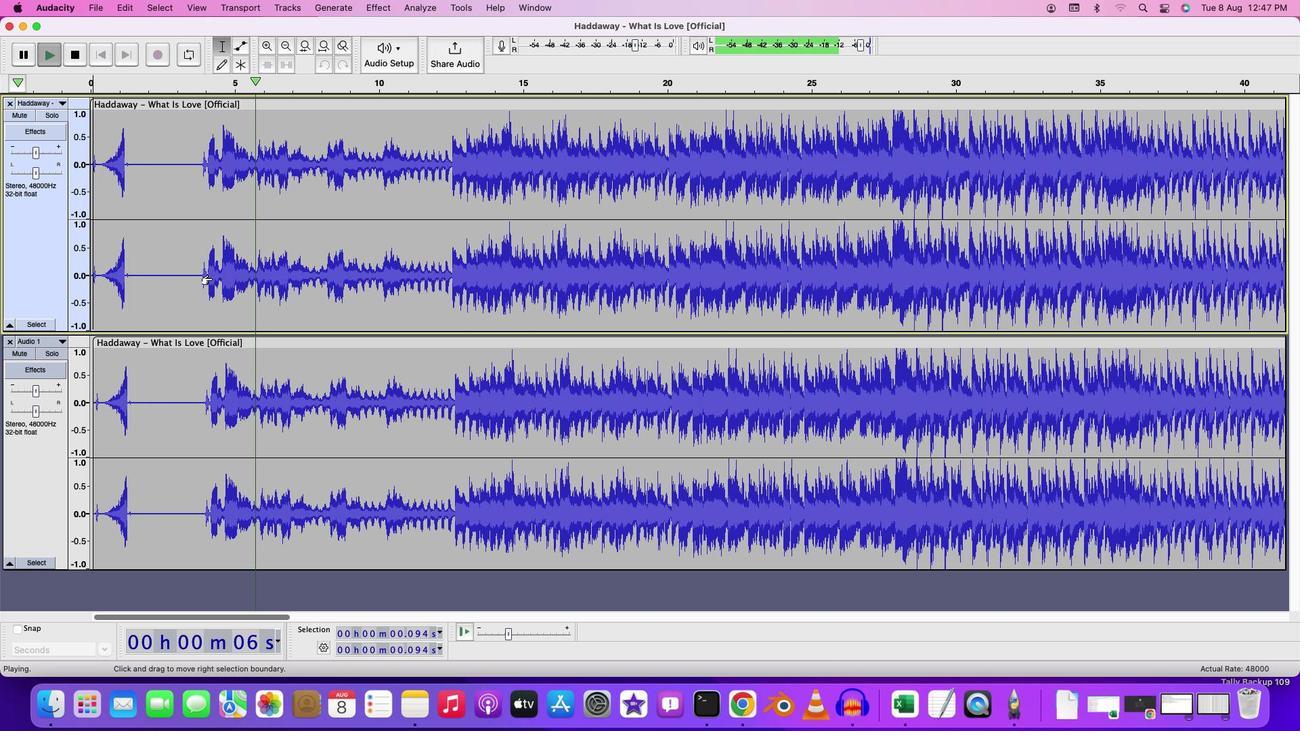 
Action: Mouse scrolled (205, 269) with delta (0, 0)
Screenshot: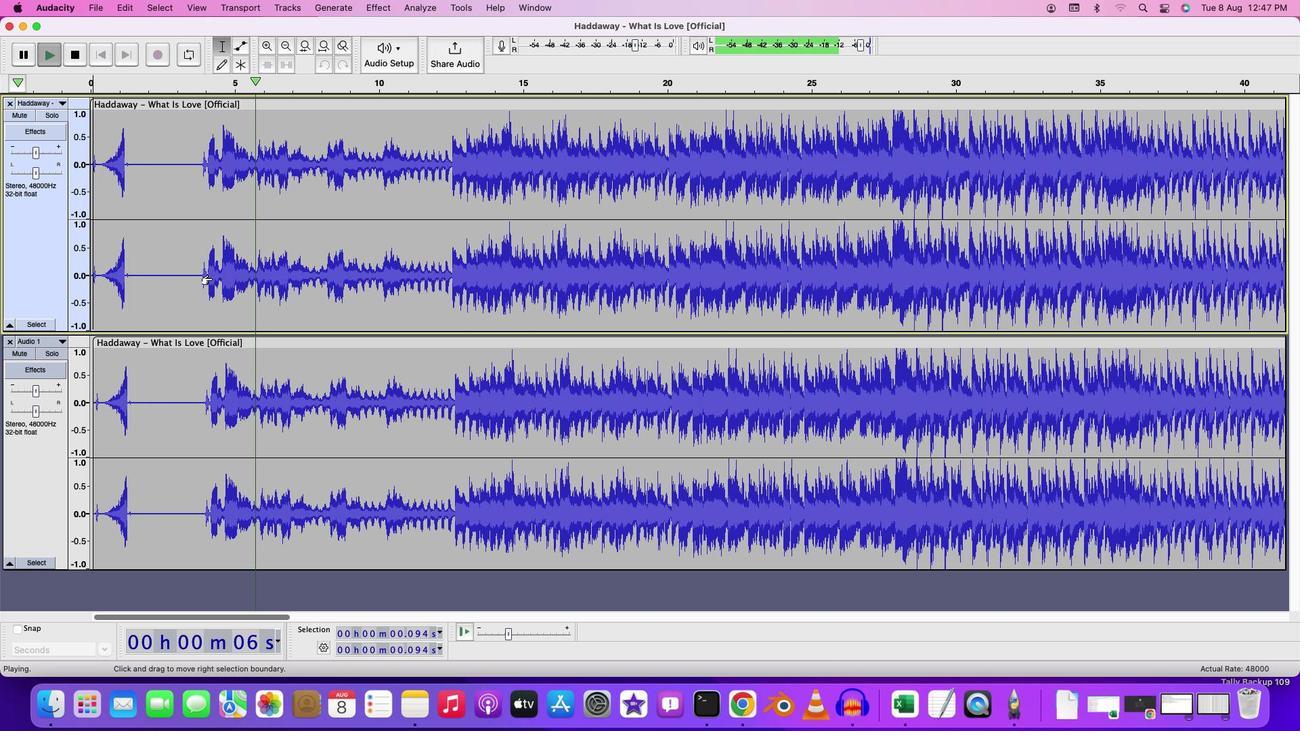 
Action: Mouse moved to (210, 277)
Screenshot: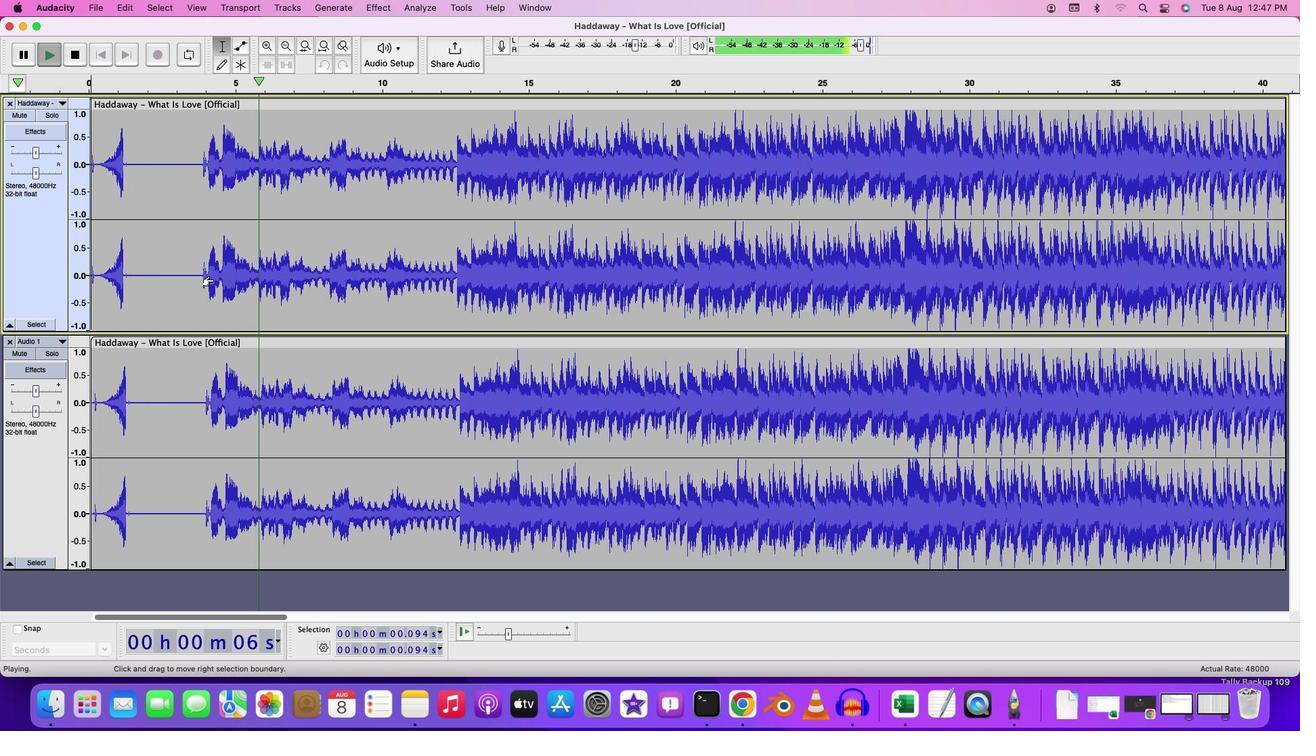 
Action: Mouse scrolled (210, 277) with delta (0, 0)
Screenshot: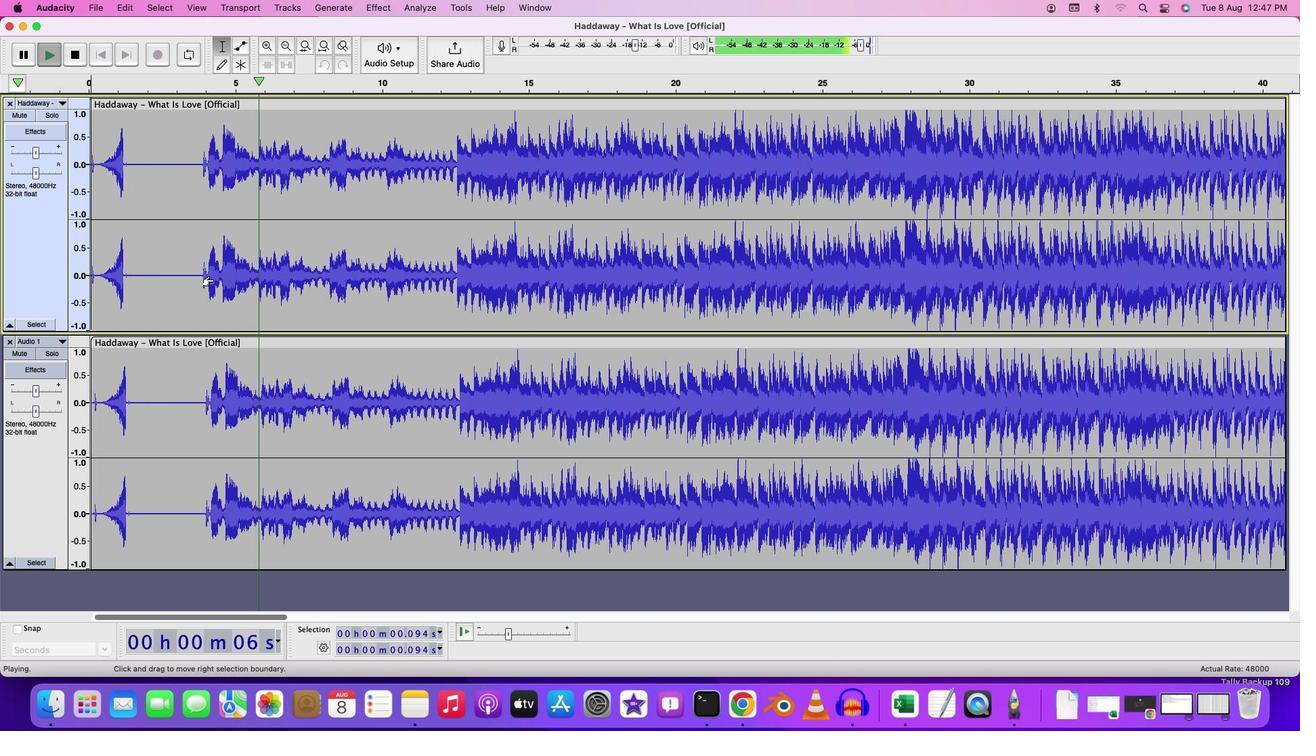 
Action: Mouse moved to (211, 278)
Screenshot: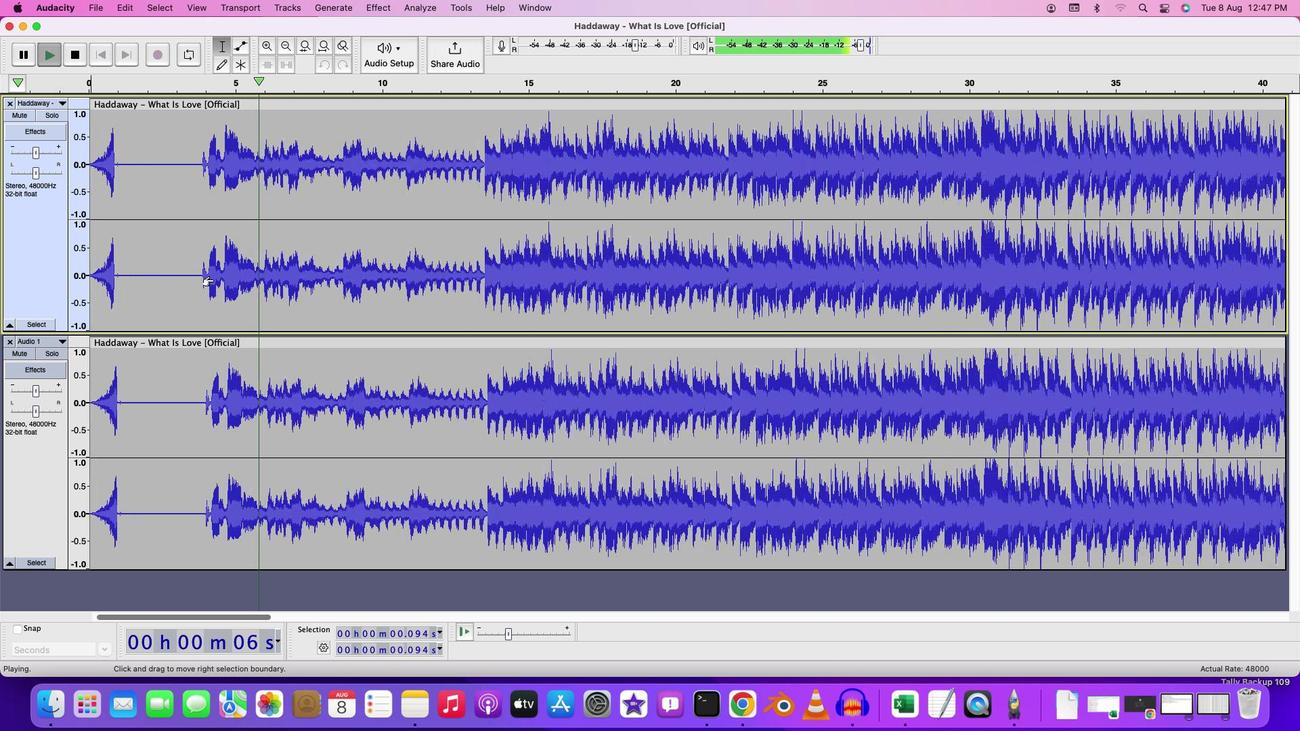
Action: Mouse scrolled (211, 278) with delta (0, 0)
Screenshot: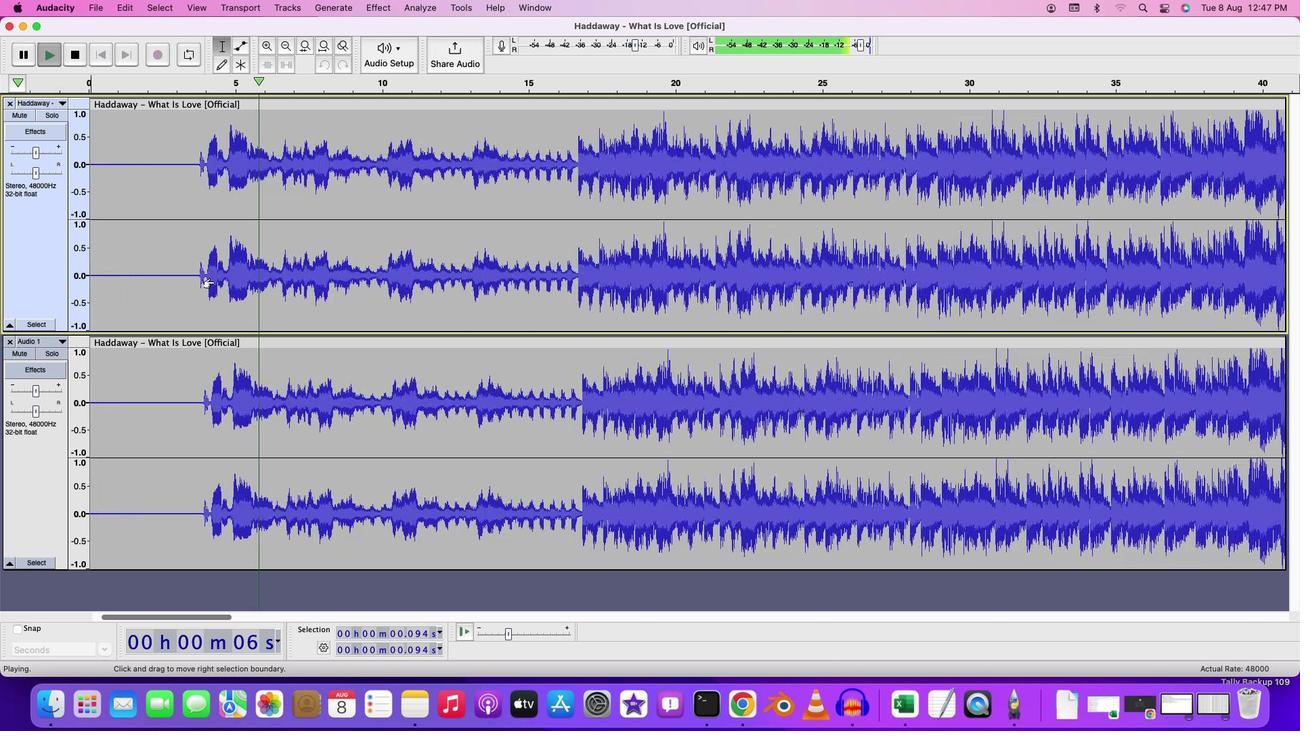 
Action: Mouse moved to (214, 289)
Screenshot: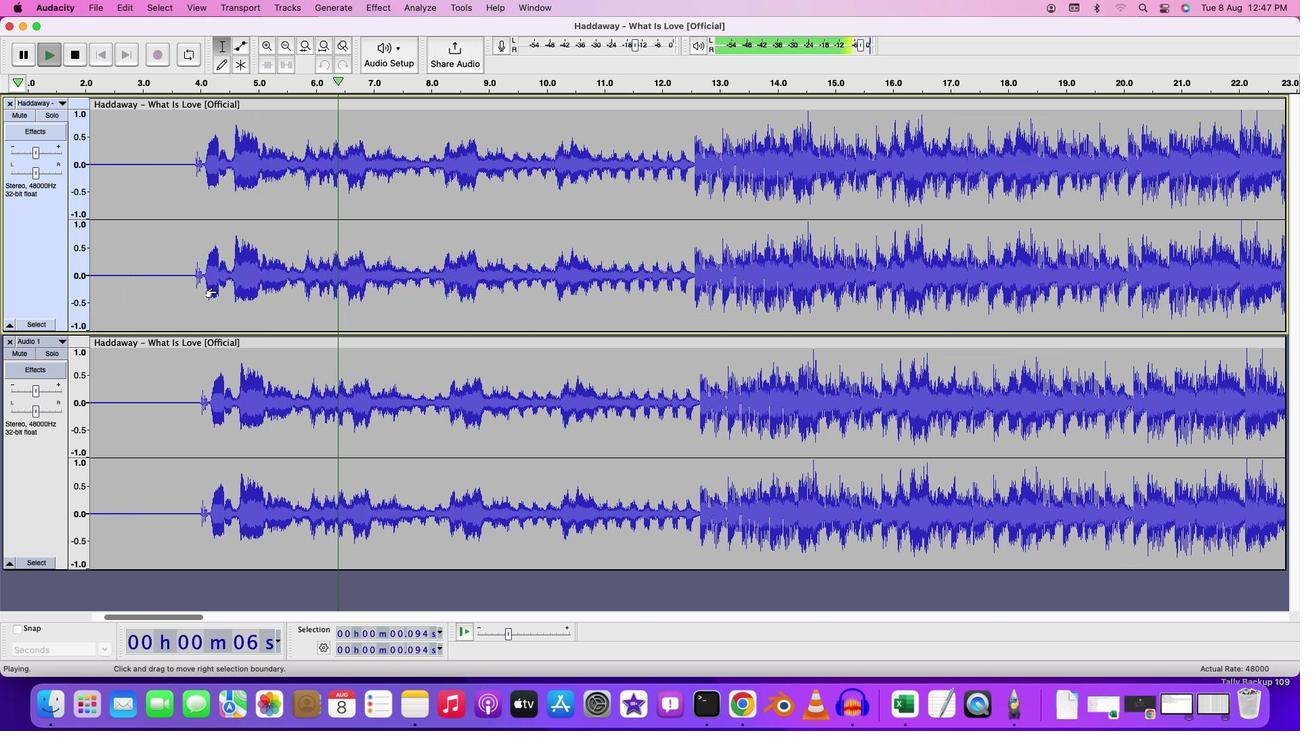 
Action: Mouse scrolled (214, 289) with delta (0, 0)
Screenshot: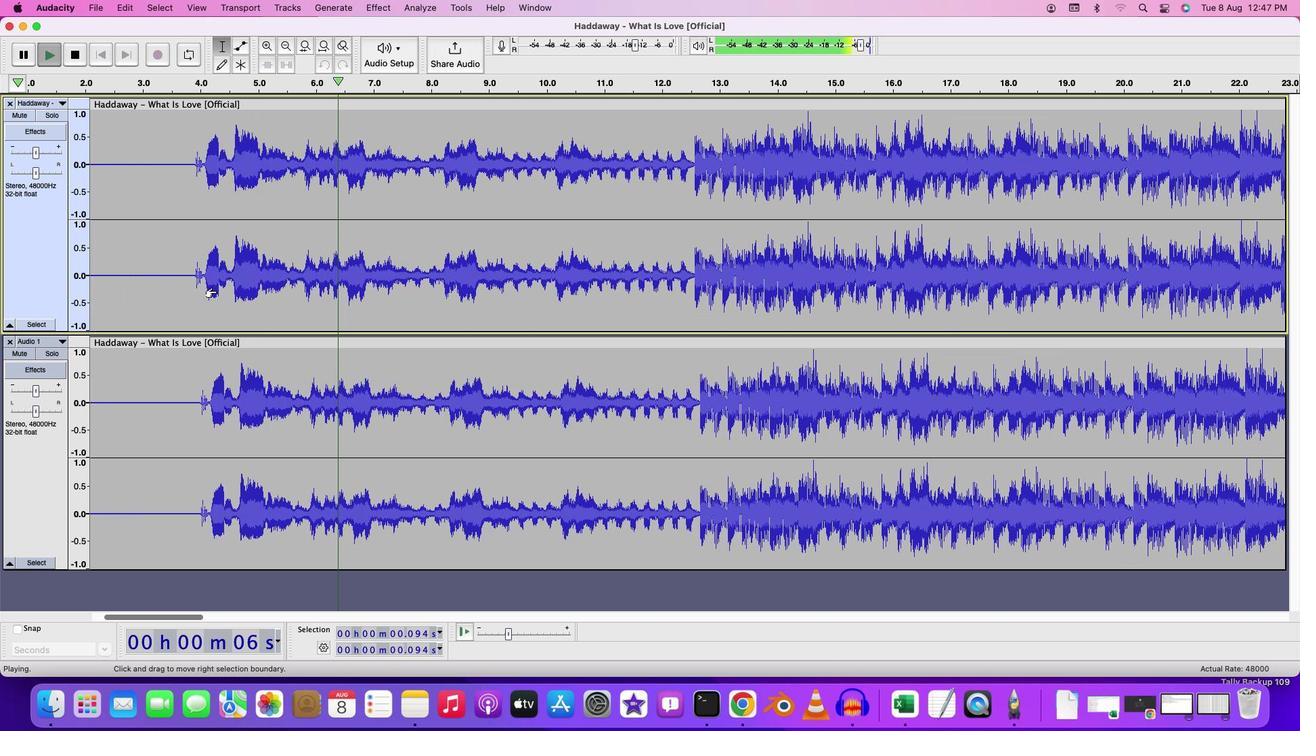 
Action: Mouse scrolled (214, 289) with delta (0, 0)
Screenshot: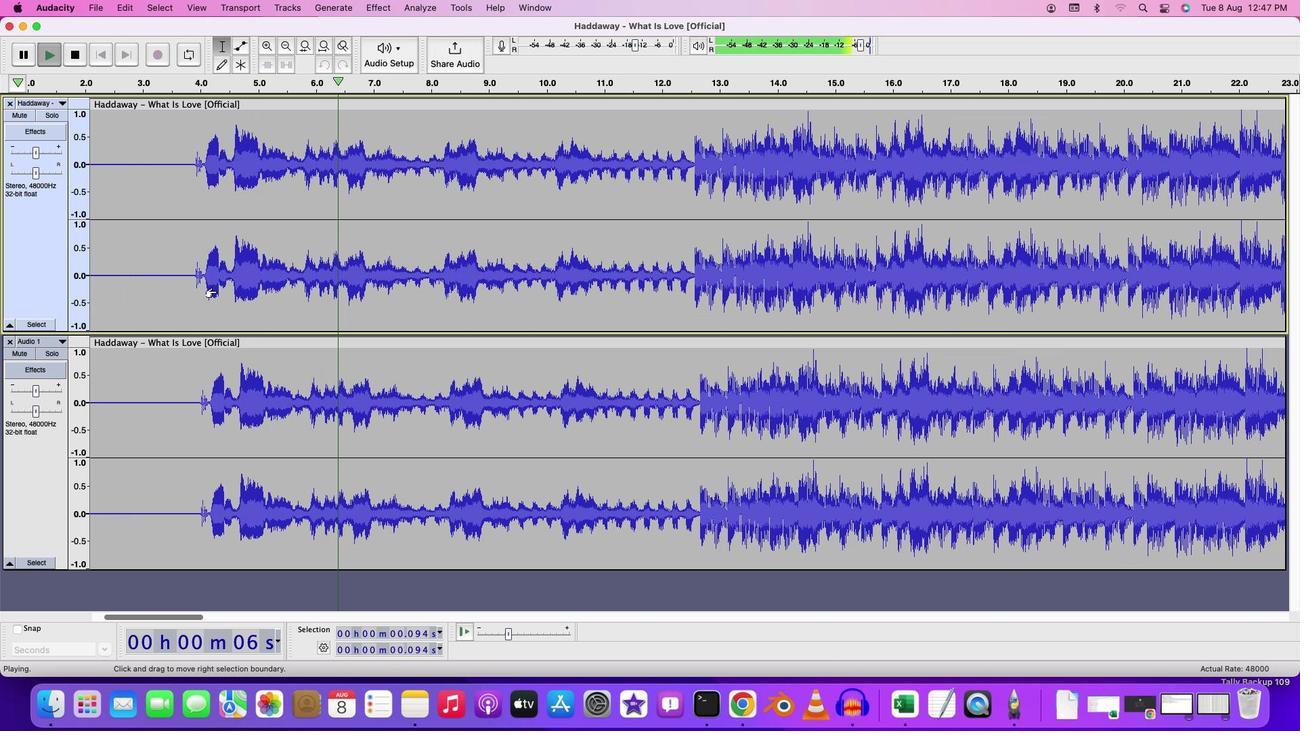 
Action: Mouse moved to (214, 290)
Screenshot: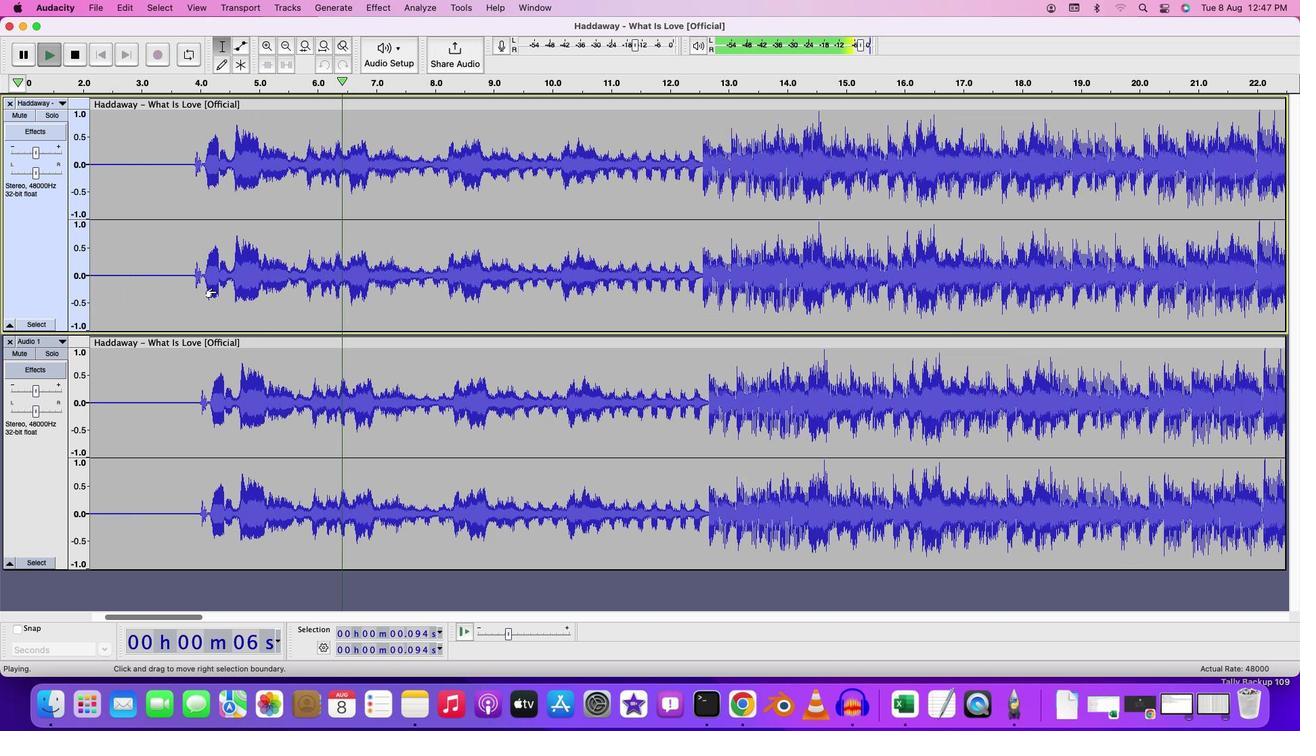 
Action: Mouse scrolled (214, 290) with delta (0, 0)
Screenshot: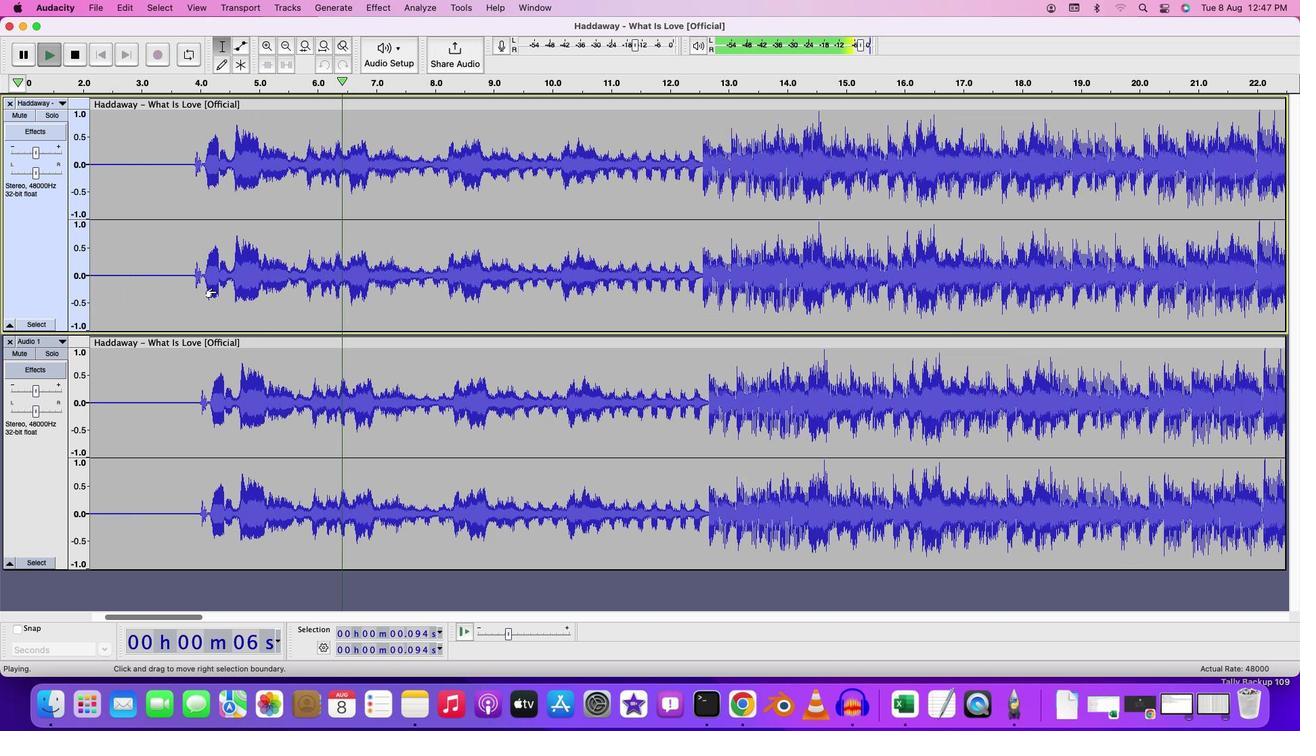 
Action: Mouse moved to (214, 291)
Screenshot: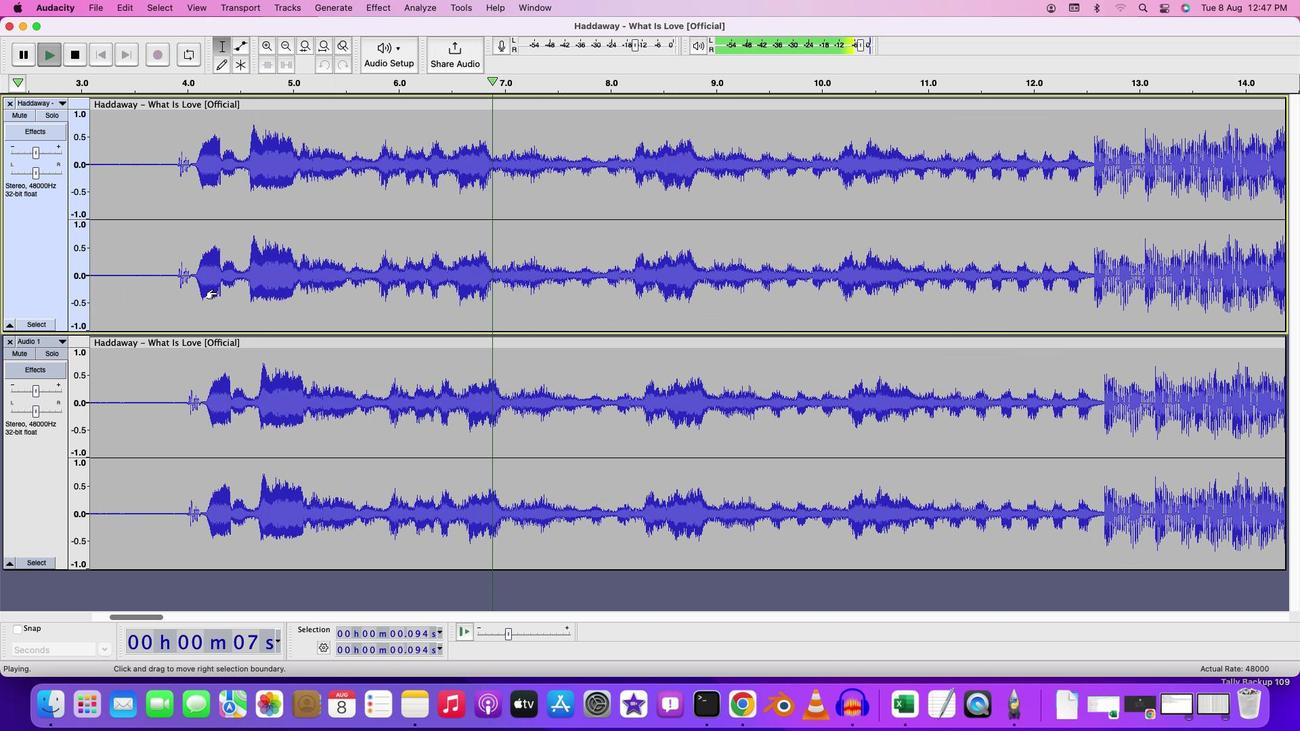 
Action: Mouse scrolled (214, 291) with delta (0, 0)
Screenshot: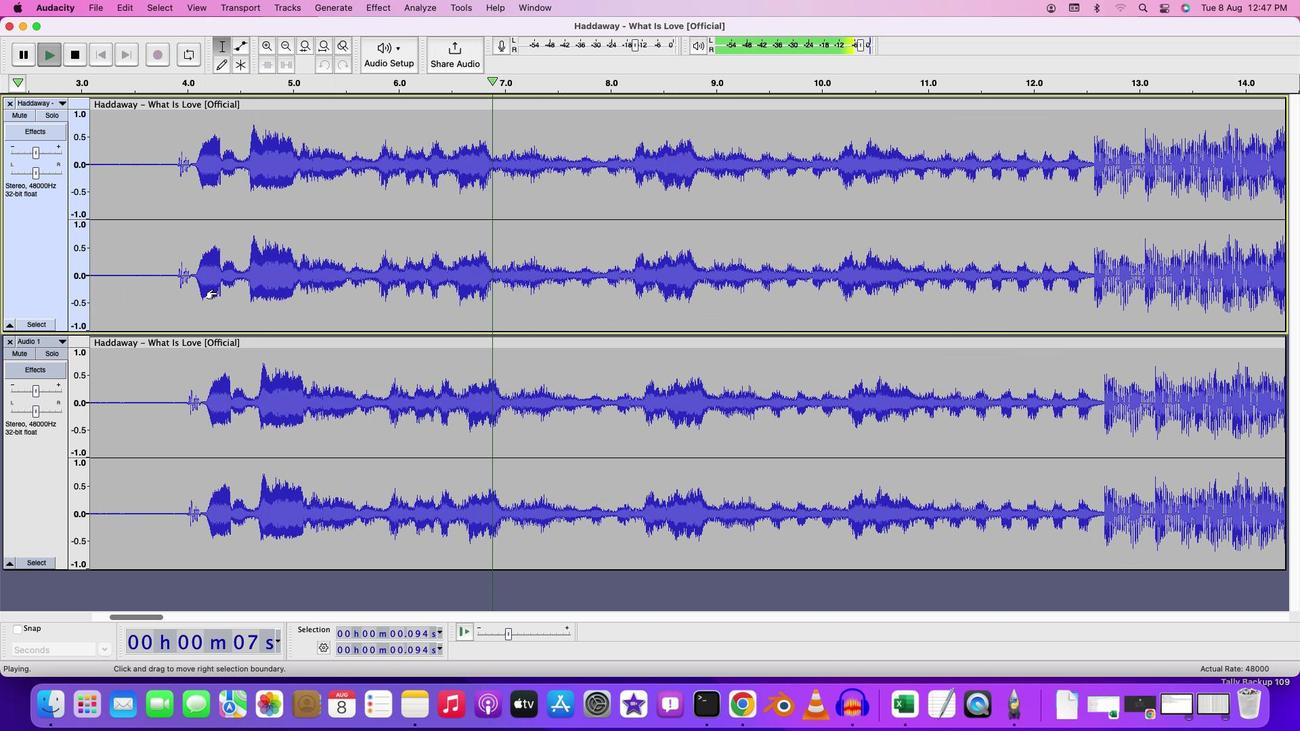 
Action: Mouse moved to (214, 291)
Screenshot: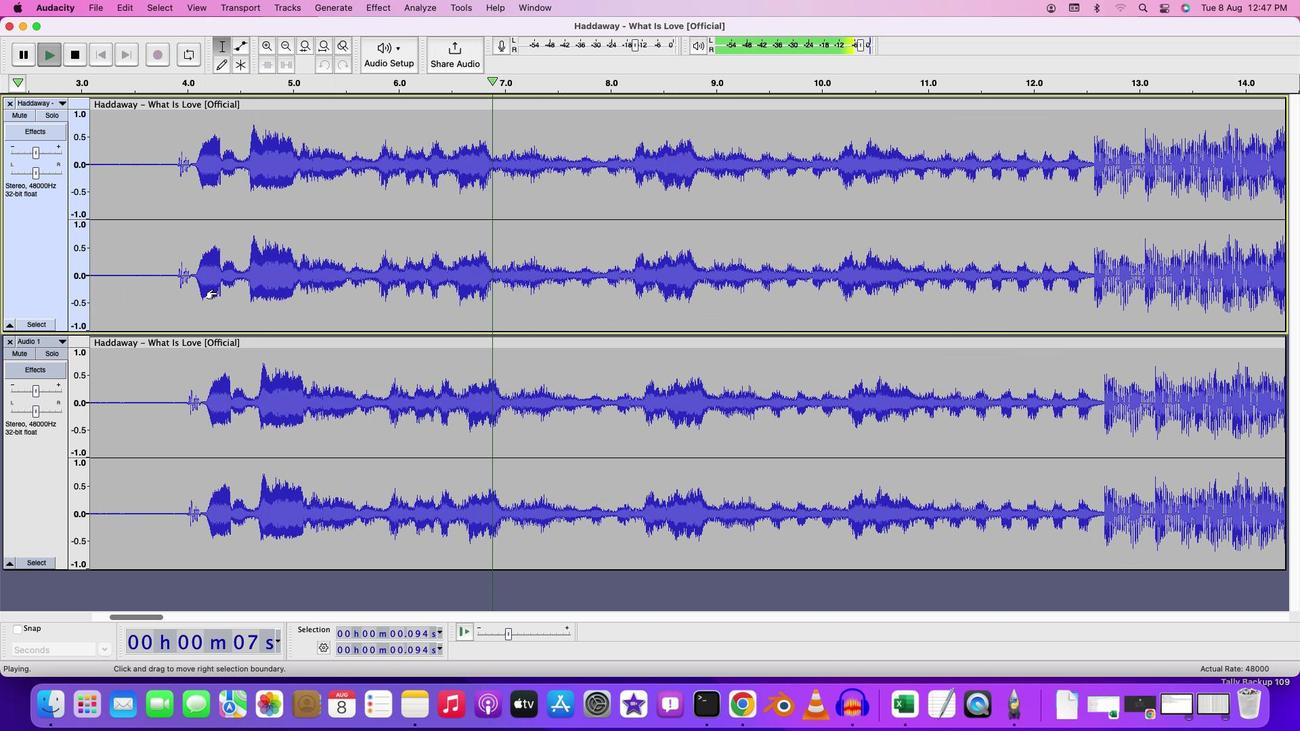 
Action: Mouse scrolled (214, 291) with delta (0, 0)
Screenshot: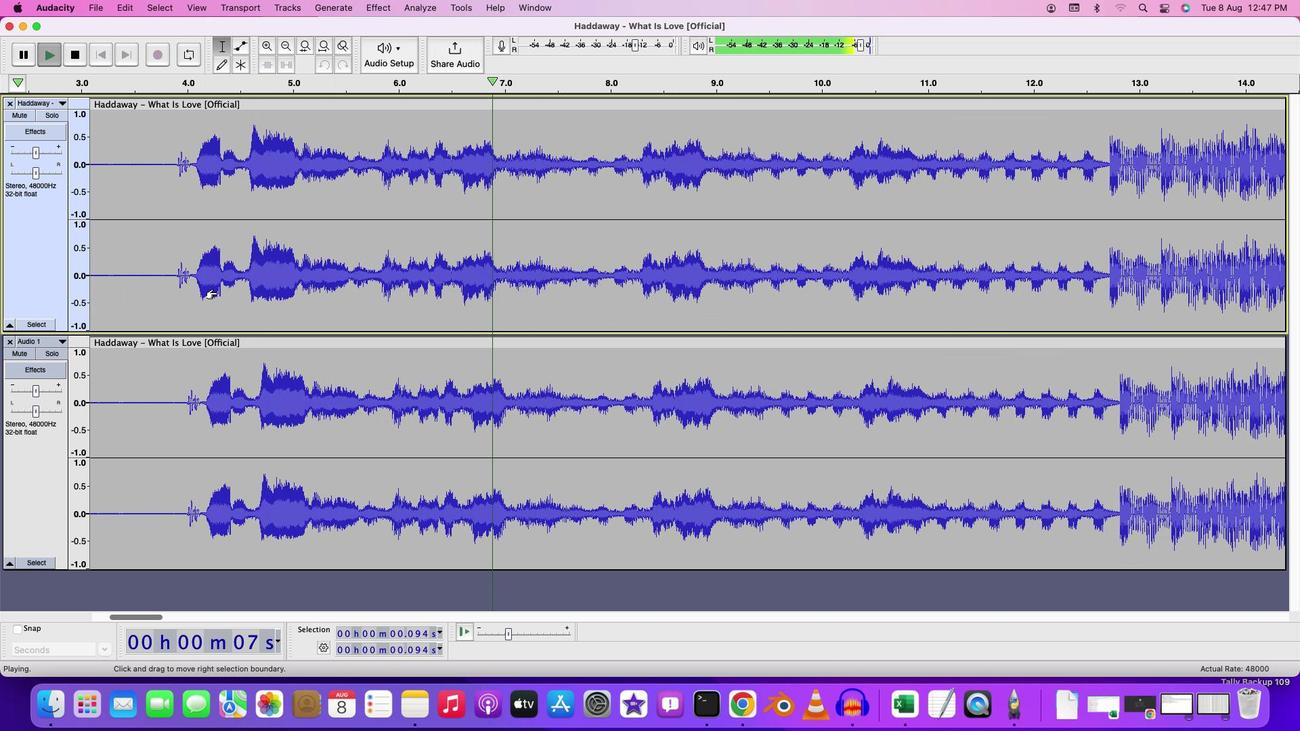 
Action: Mouse scrolled (214, 291) with delta (0, 0)
Screenshot: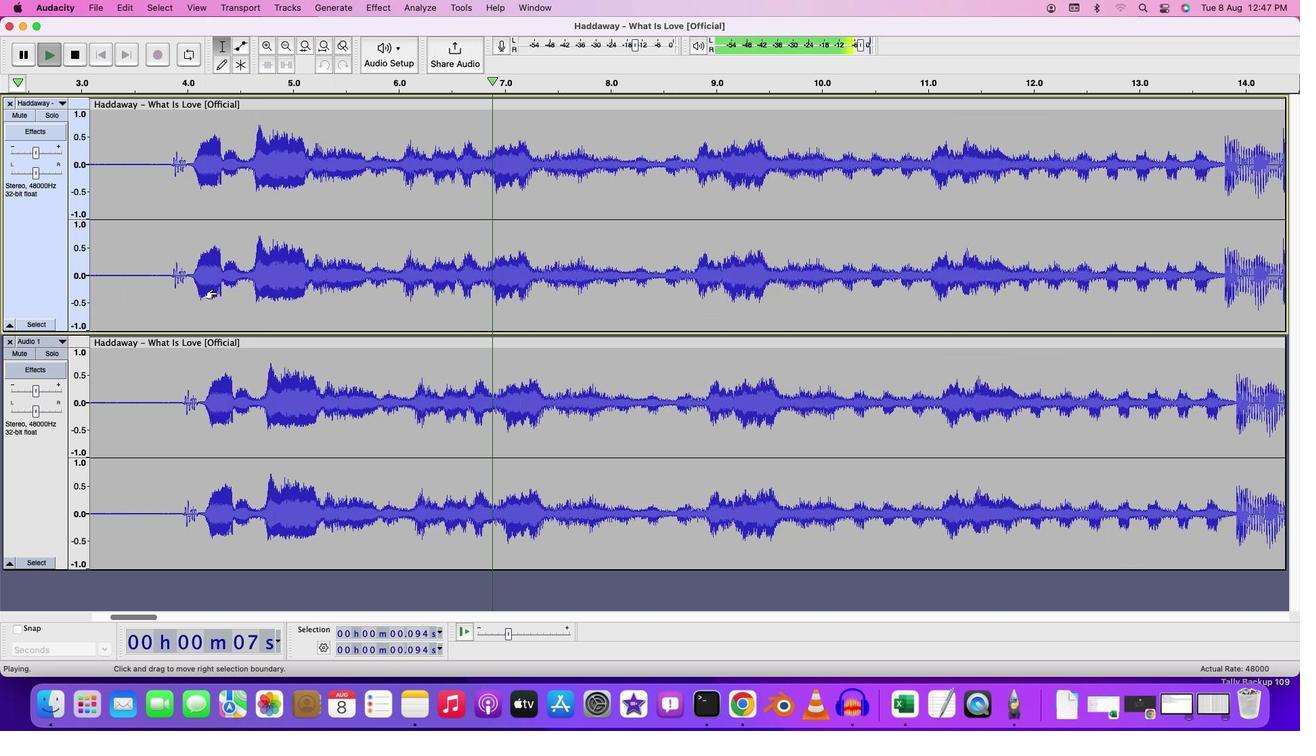 
Action: Mouse moved to (213, 313)
Screenshot: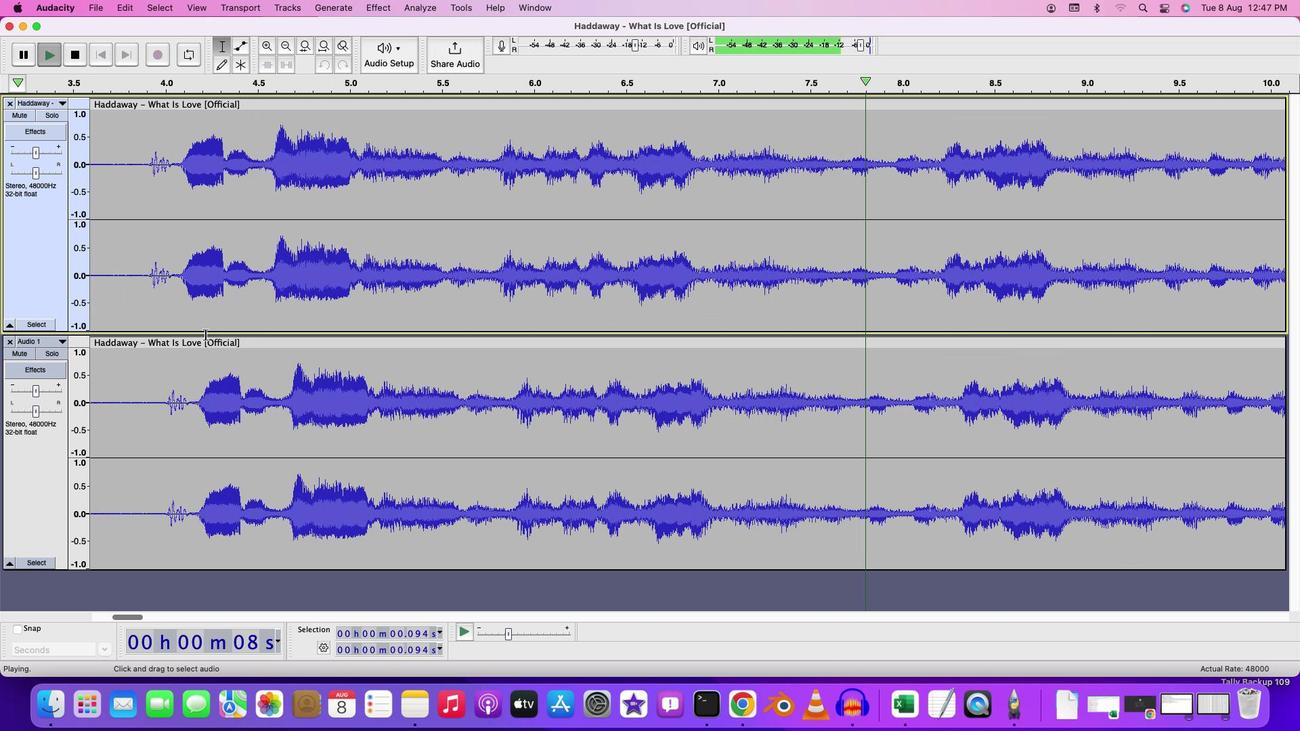 
Action: Key pressed Key.space
Screenshot: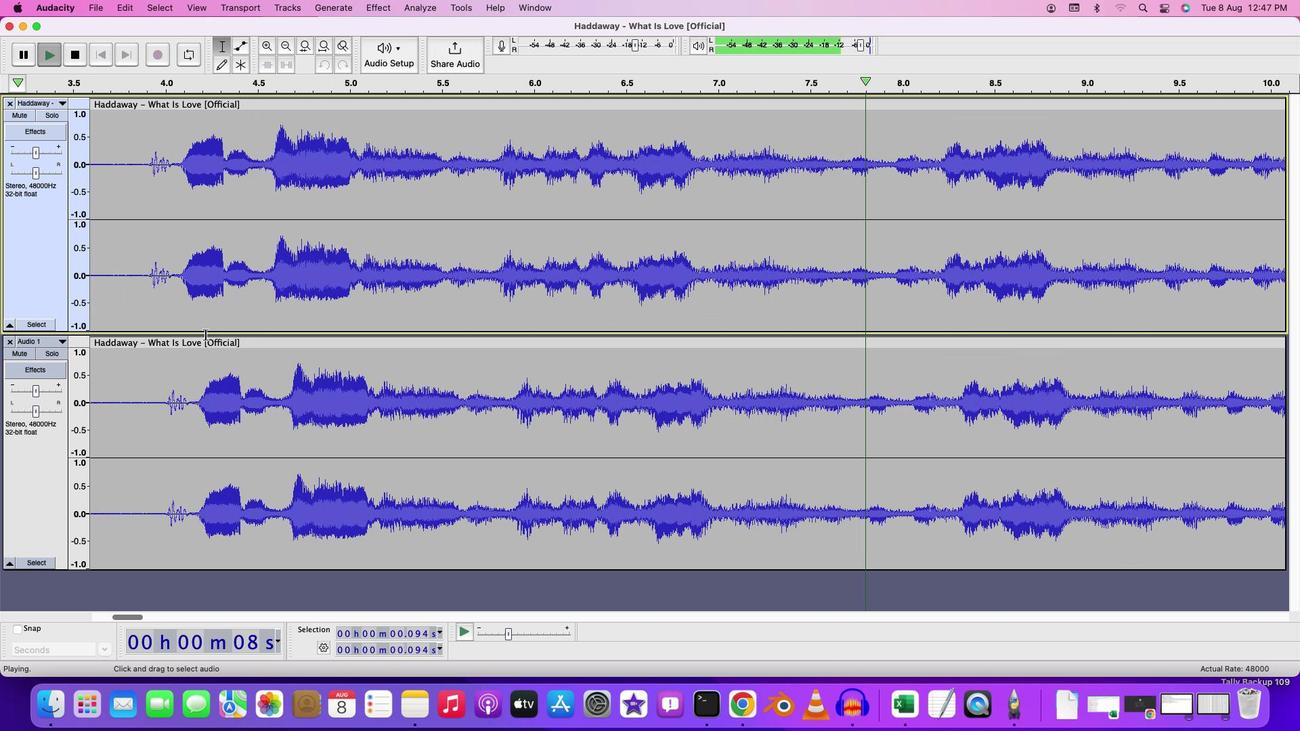 
Action: Mouse moved to (199, 341)
Screenshot: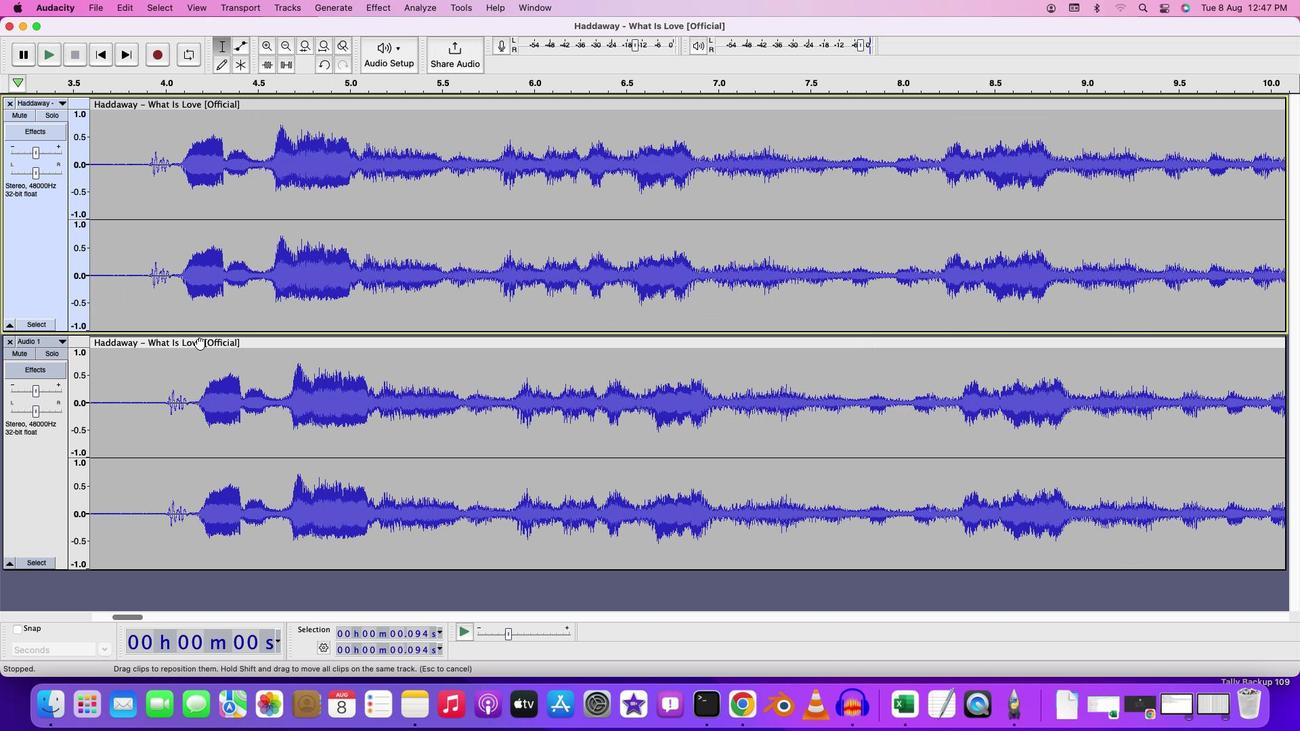 
Action: Mouse pressed left at (199, 341)
Screenshot: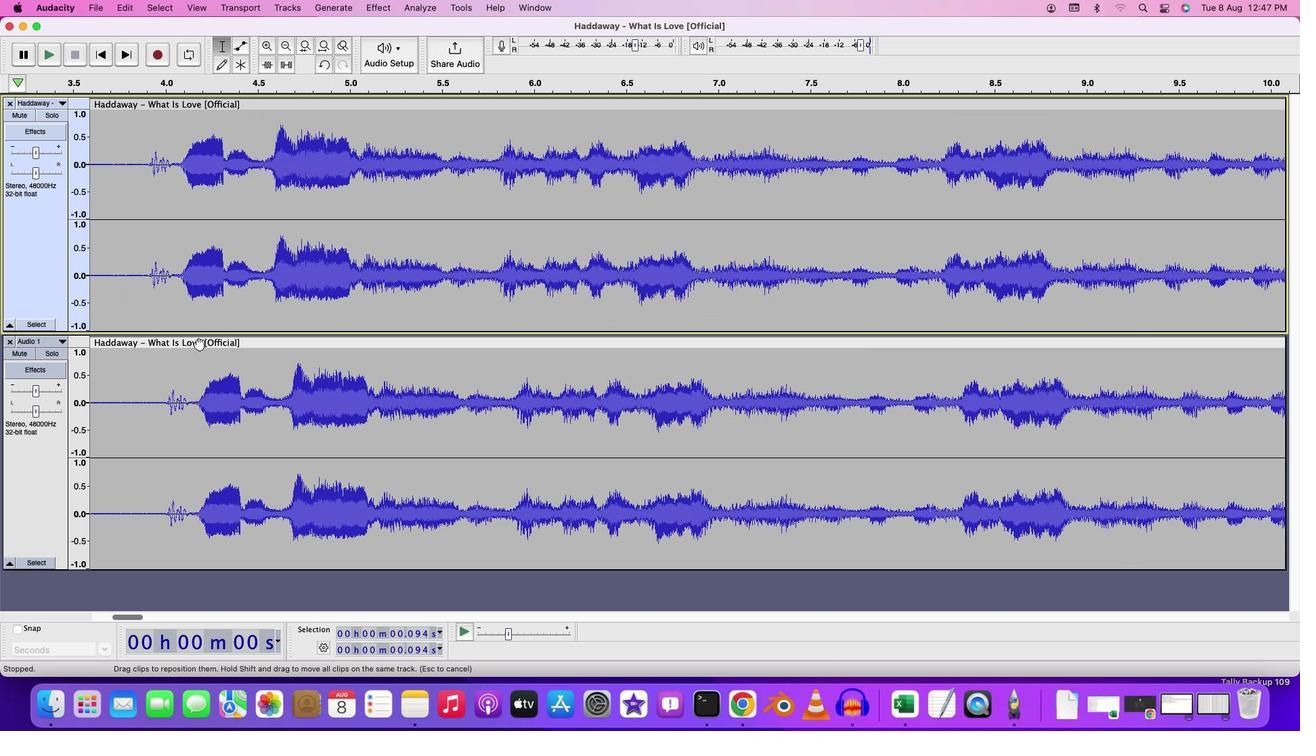 
Action: Mouse moved to (184, 287)
Screenshot: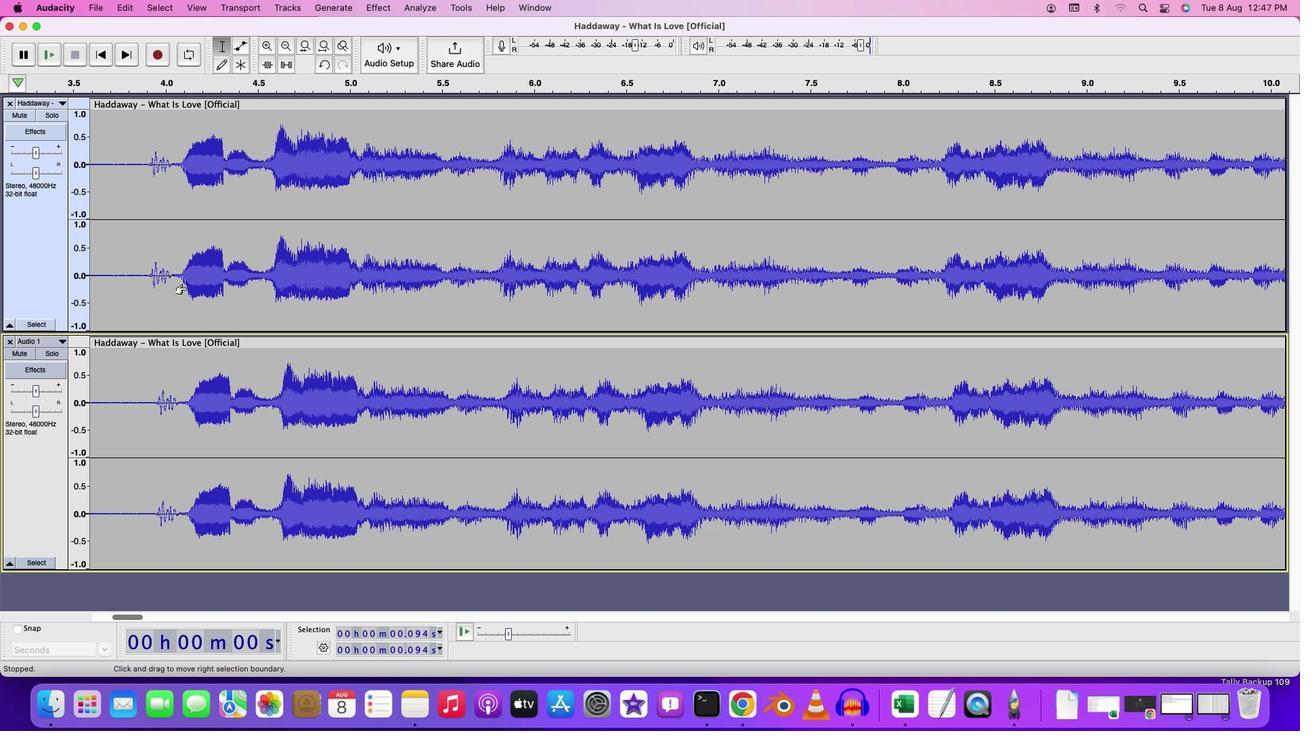 
Action: Key pressed Key.cmd
Screenshot: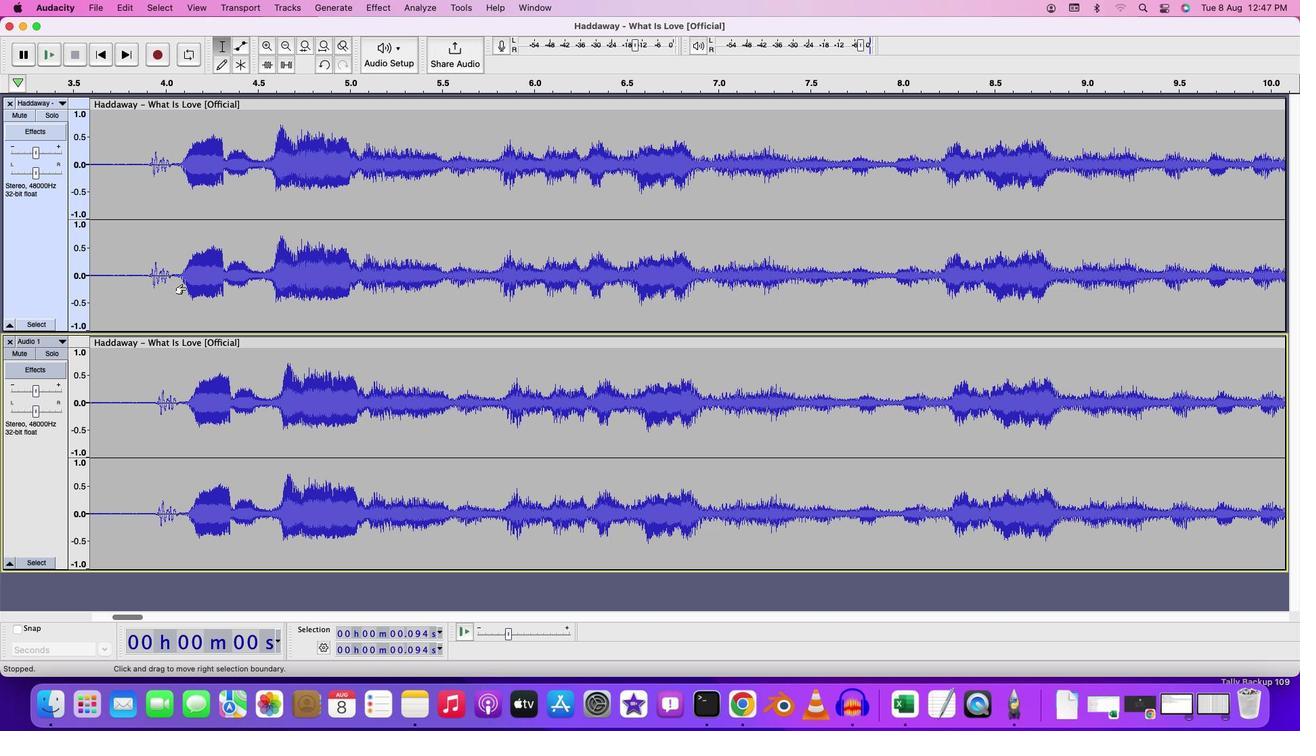 
Action: Mouse moved to (184, 287)
Screenshot: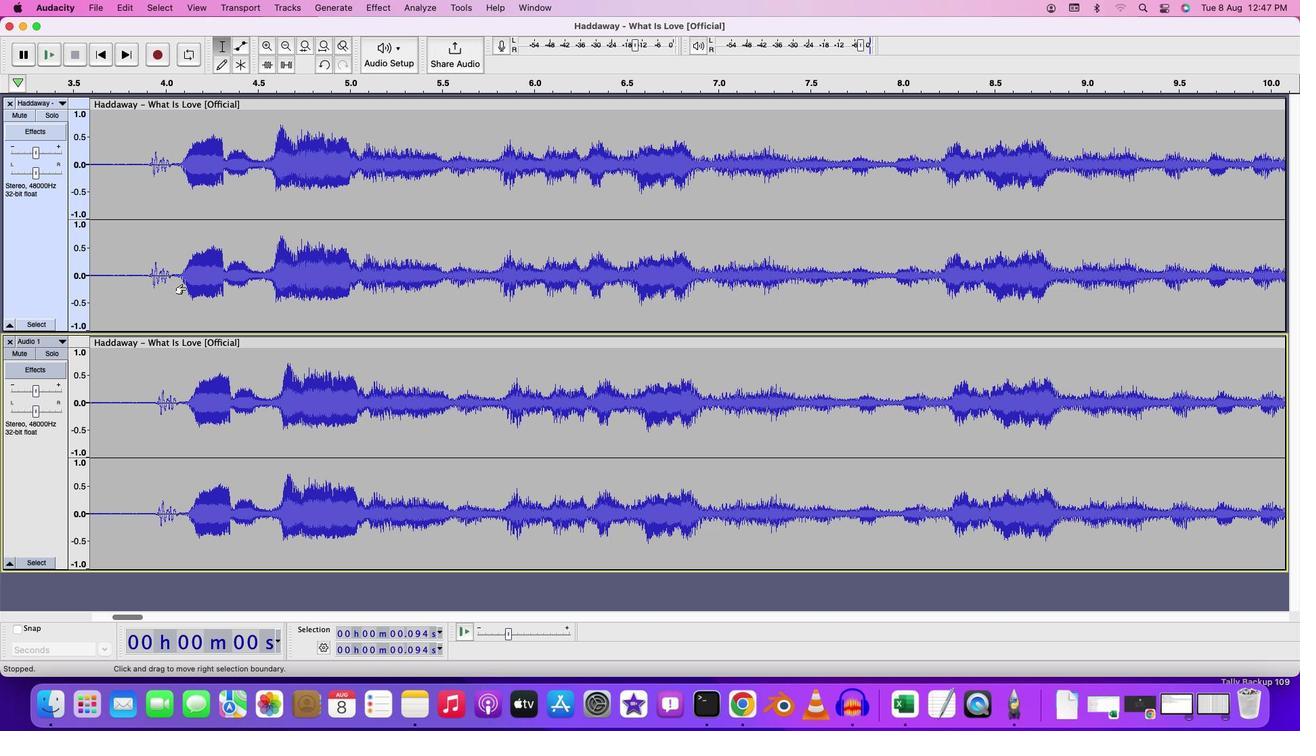 
Action: Mouse scrolled (184, 287) with delta (0, -1)
Screenshot: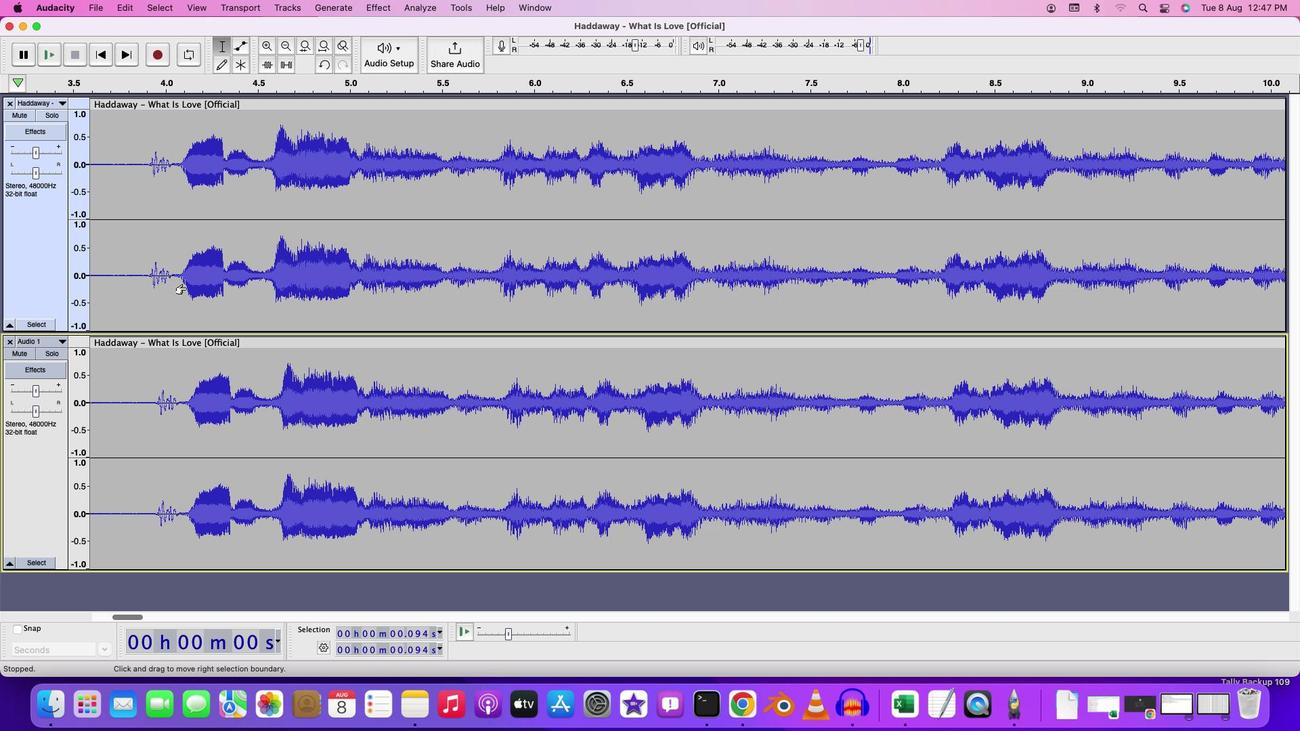 
Action: Mouse scrolled (184, 287) with delta (0, -1)
Screenshot: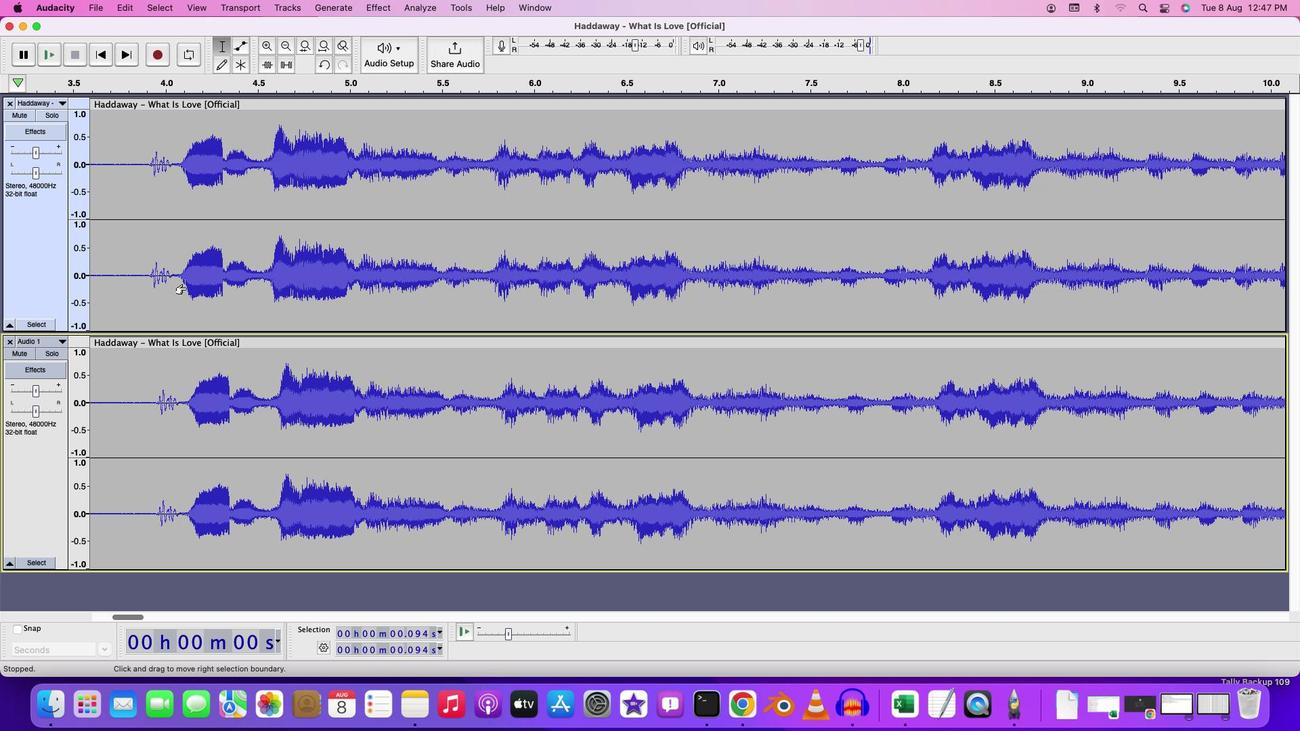 
Action: Mouse scrolled (184, 287) with delta (0, -2)
Screenshot: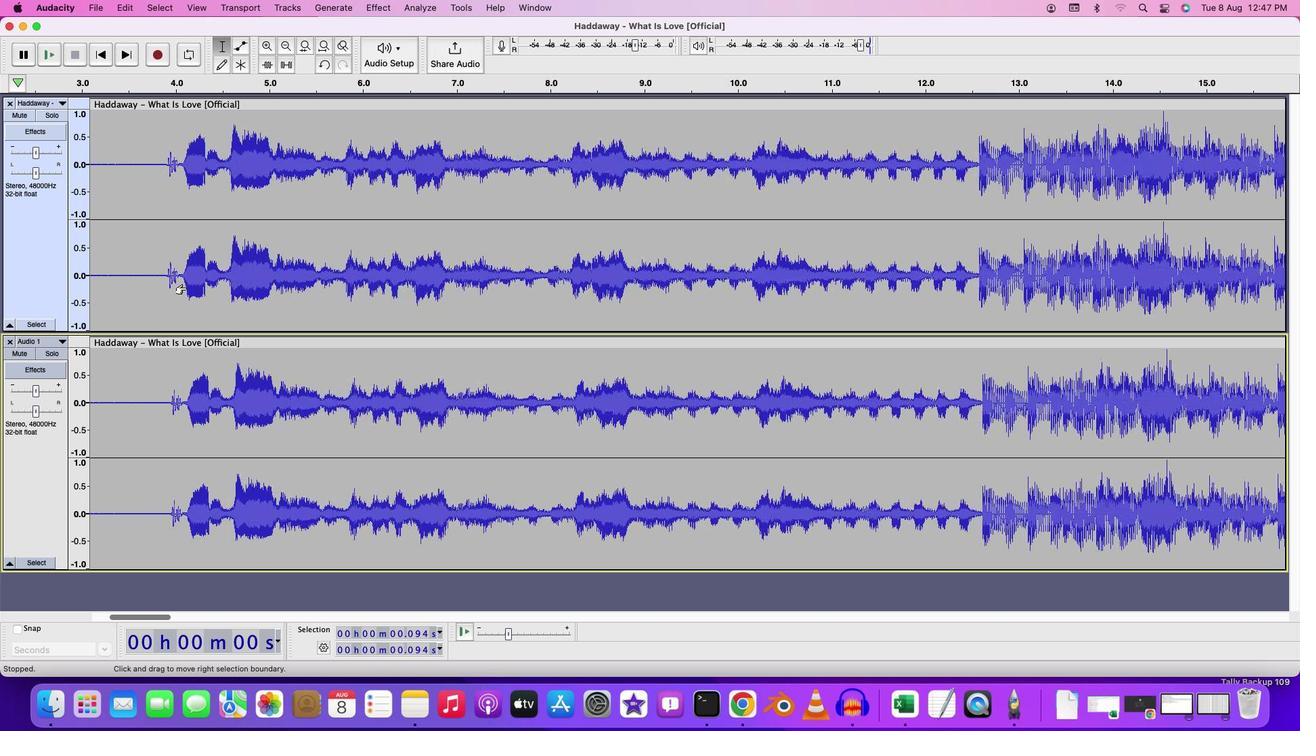 
Action: Mouse scrolled (184, 287) with delta (0, -3)
Screenshot: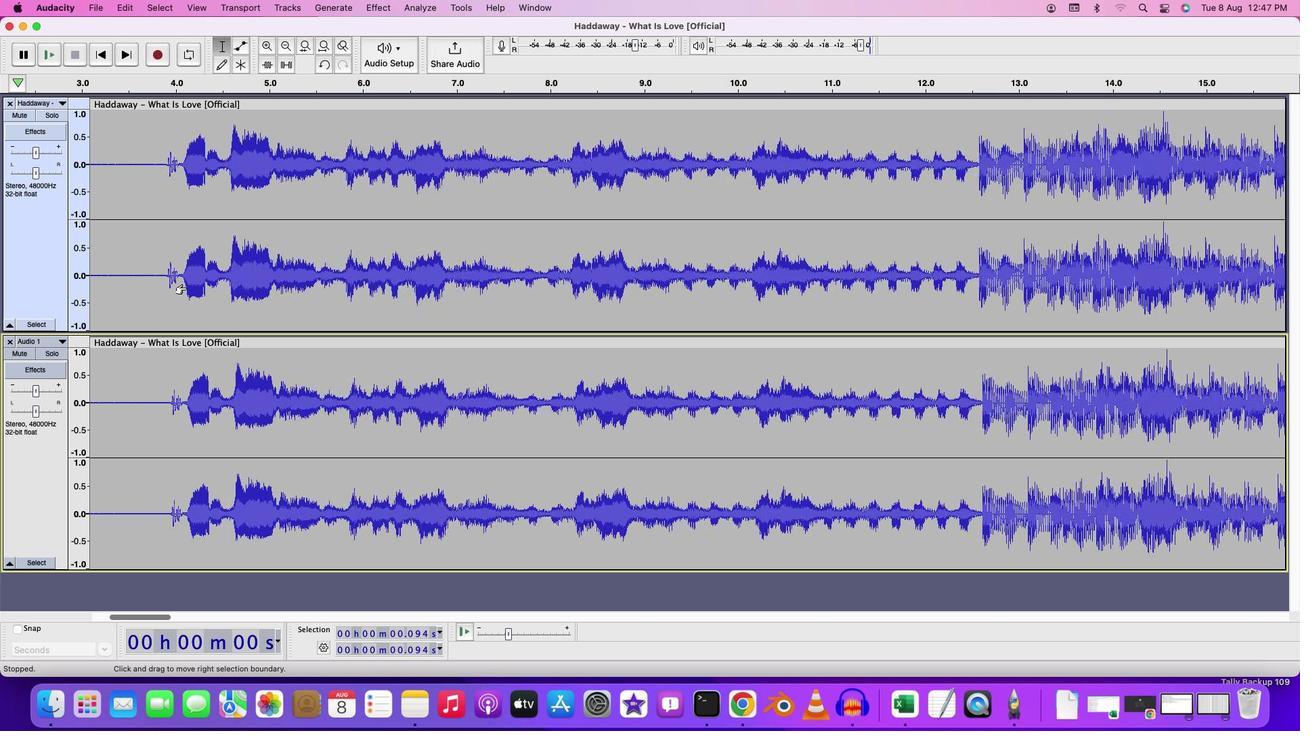 
Action: Mouse scrolled (184, 287) with delta (0, -3)
Screenshot: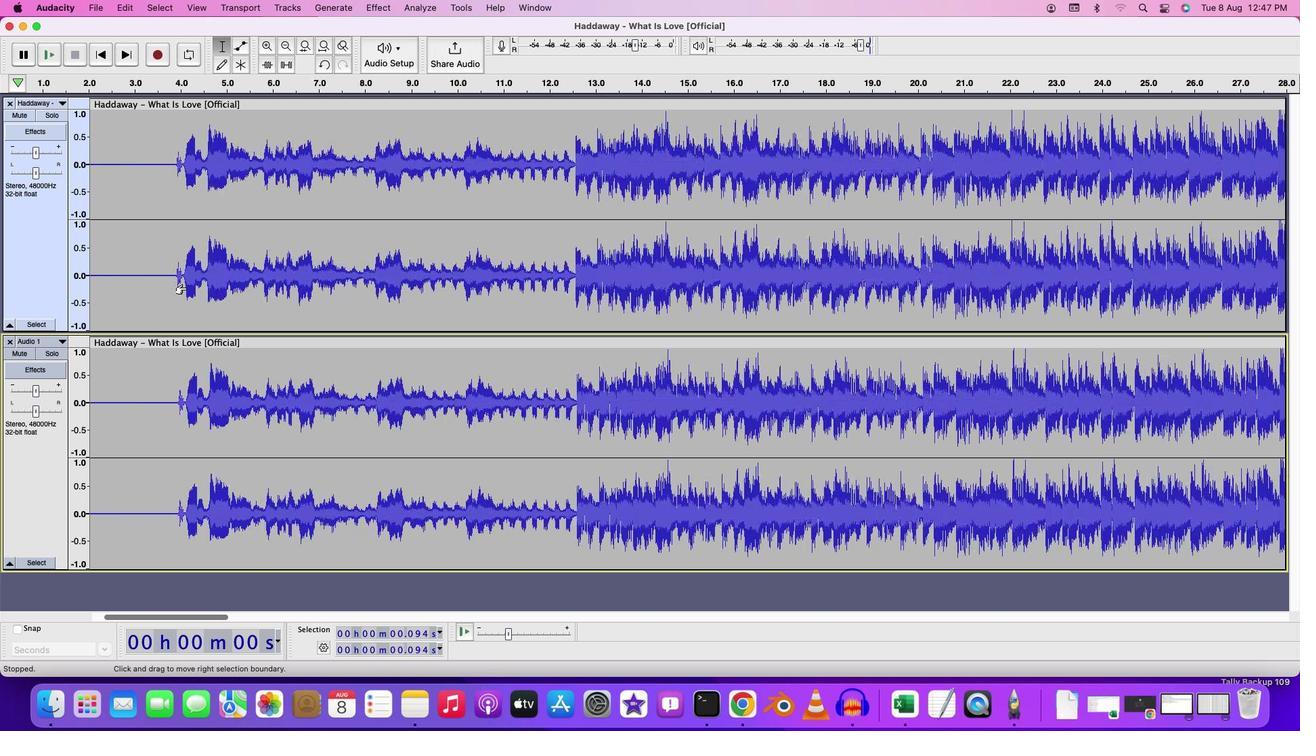 
Action: Mouse moved to (108, 130)
Screenshot: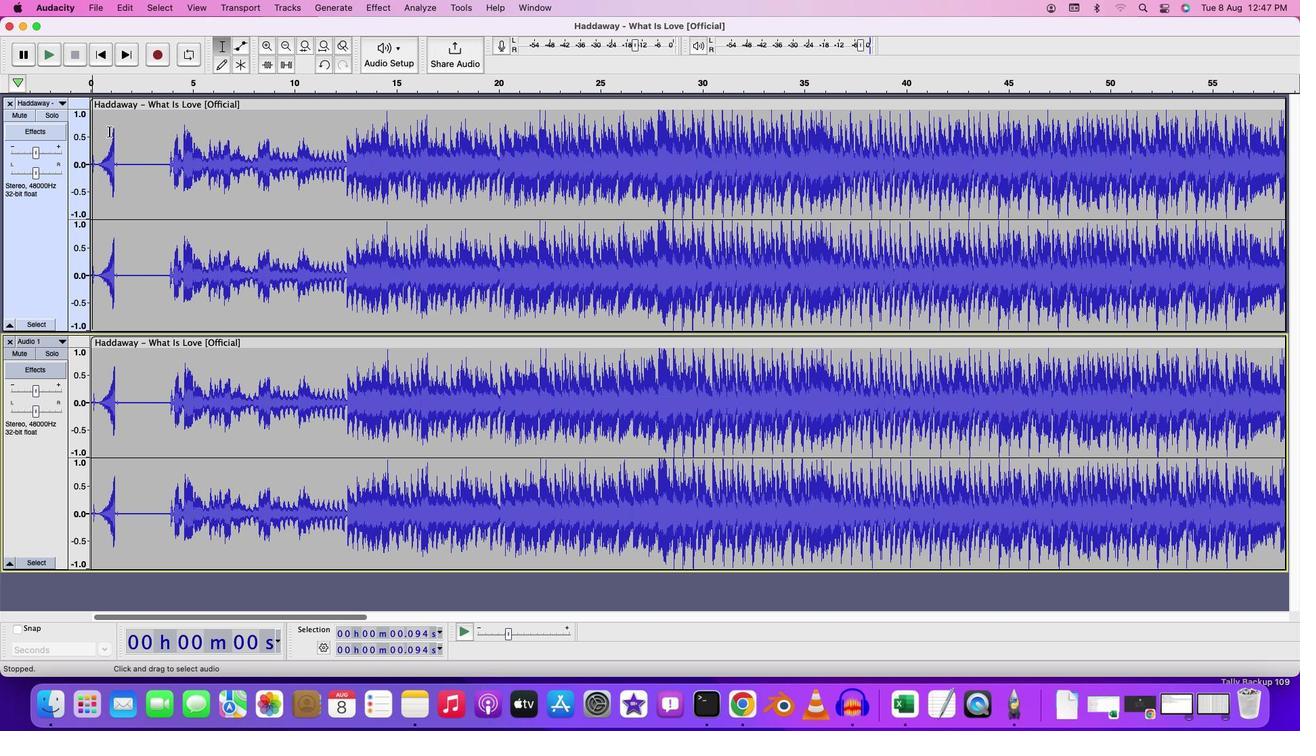 
Action: Mouse pressed left at (108, 130)
Screenshot: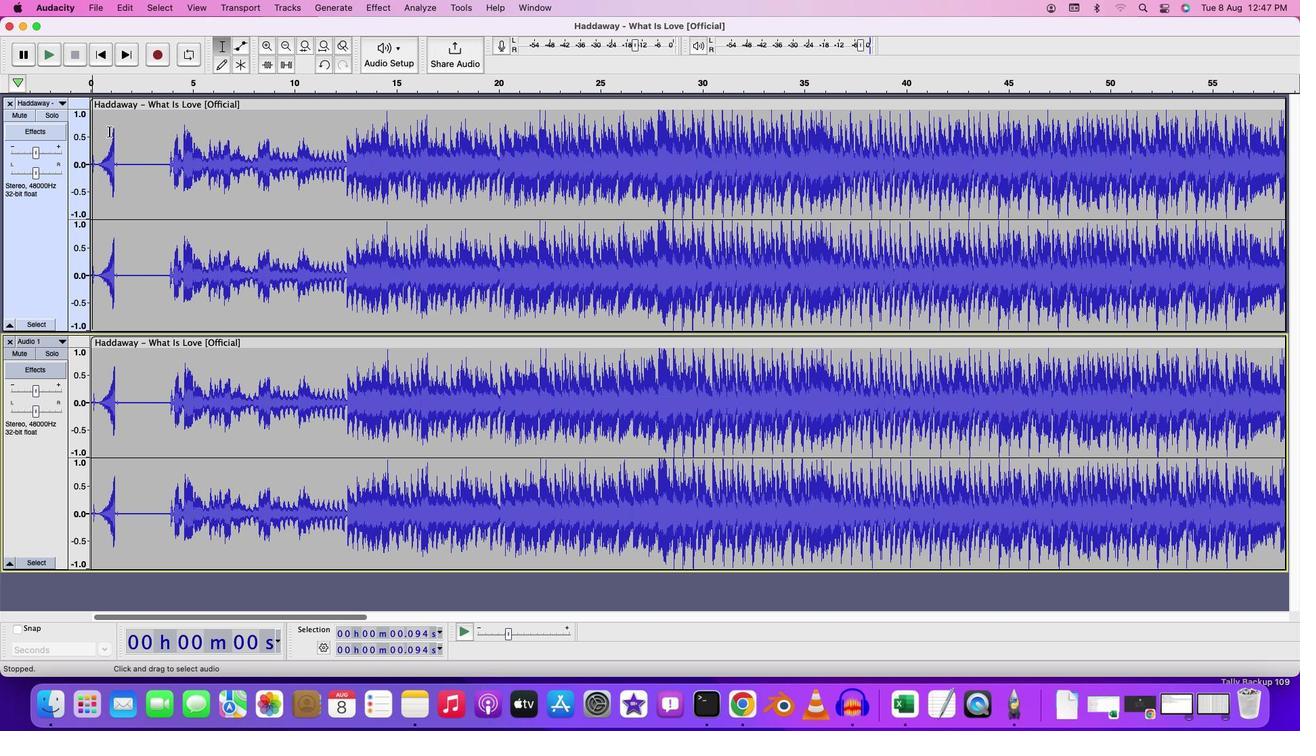 
Action: Key pressed Key.space
Screenshot: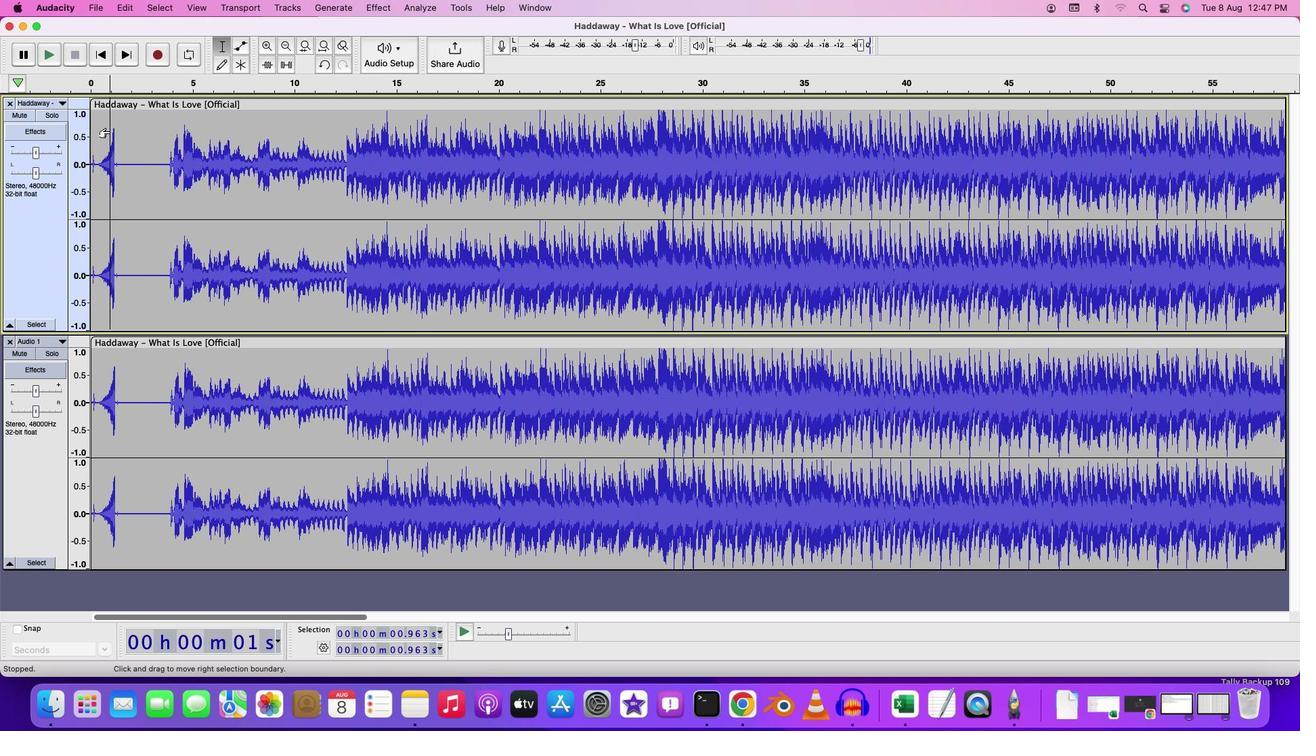 
Action: Mouse moved to (800, 210)
Screenshot: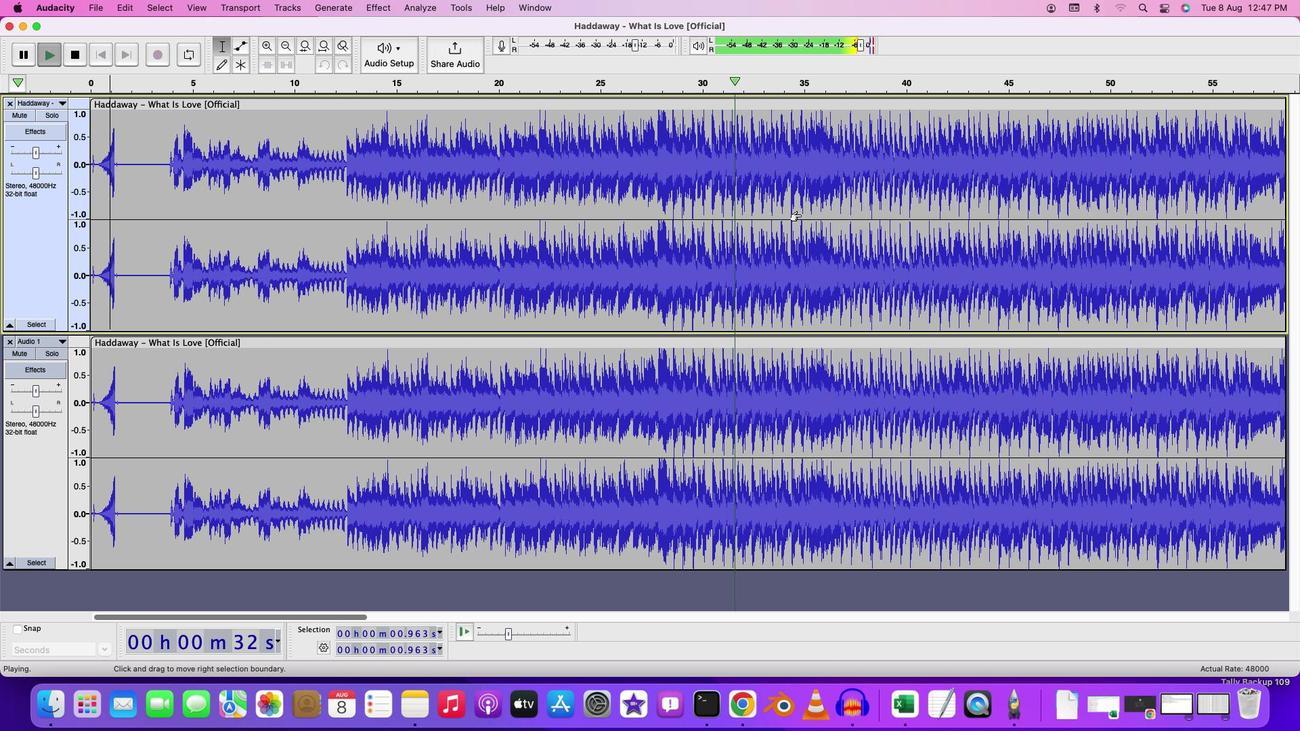 
Action: Key pressed Key.cmd
Screenshot: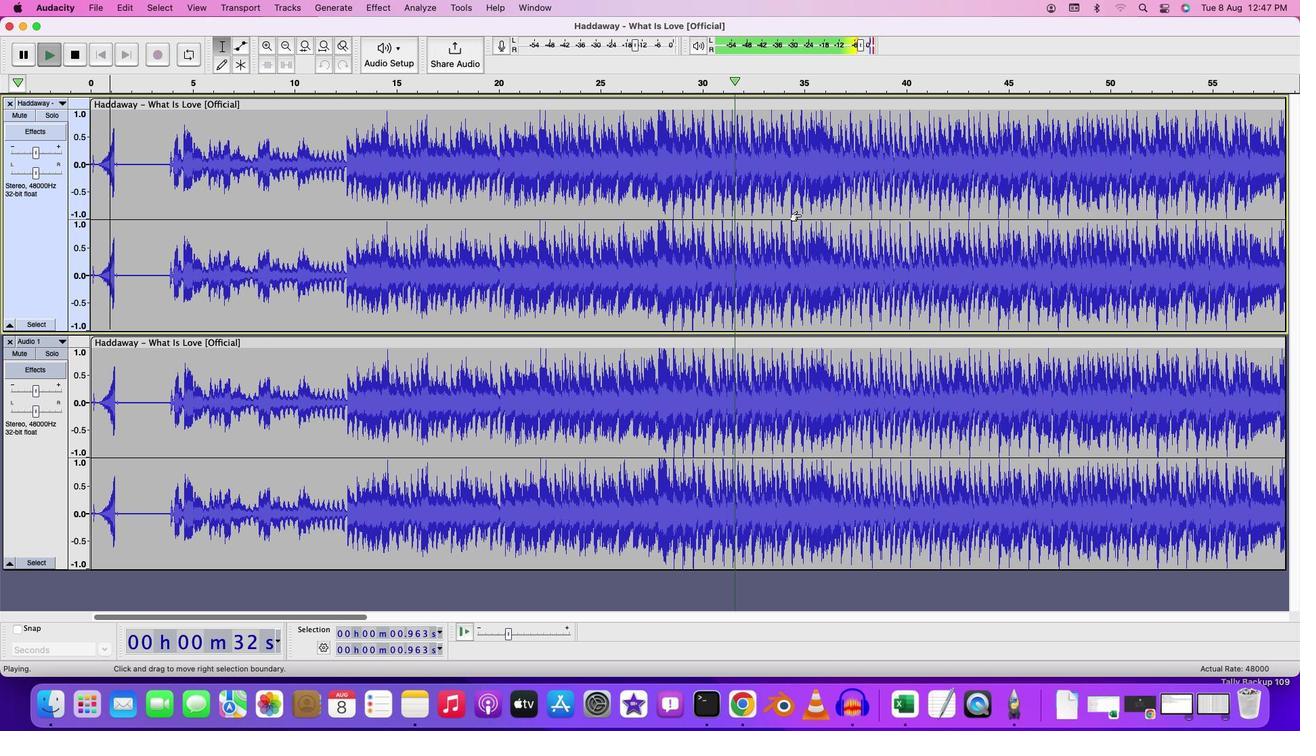 
Action: Mouse moved to (799, 213)
Screenshot: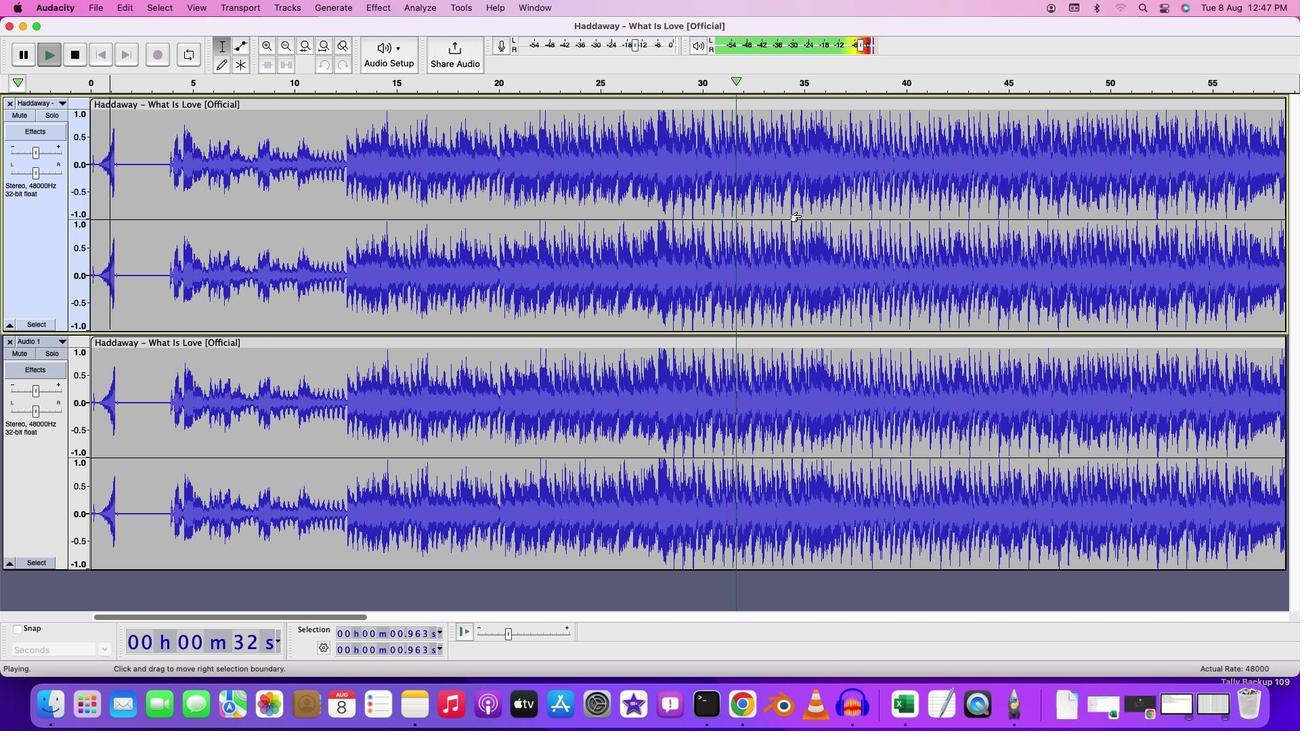 
Action: Mouse scrolled (799, 213) with delta (0, -1)
Screenshot: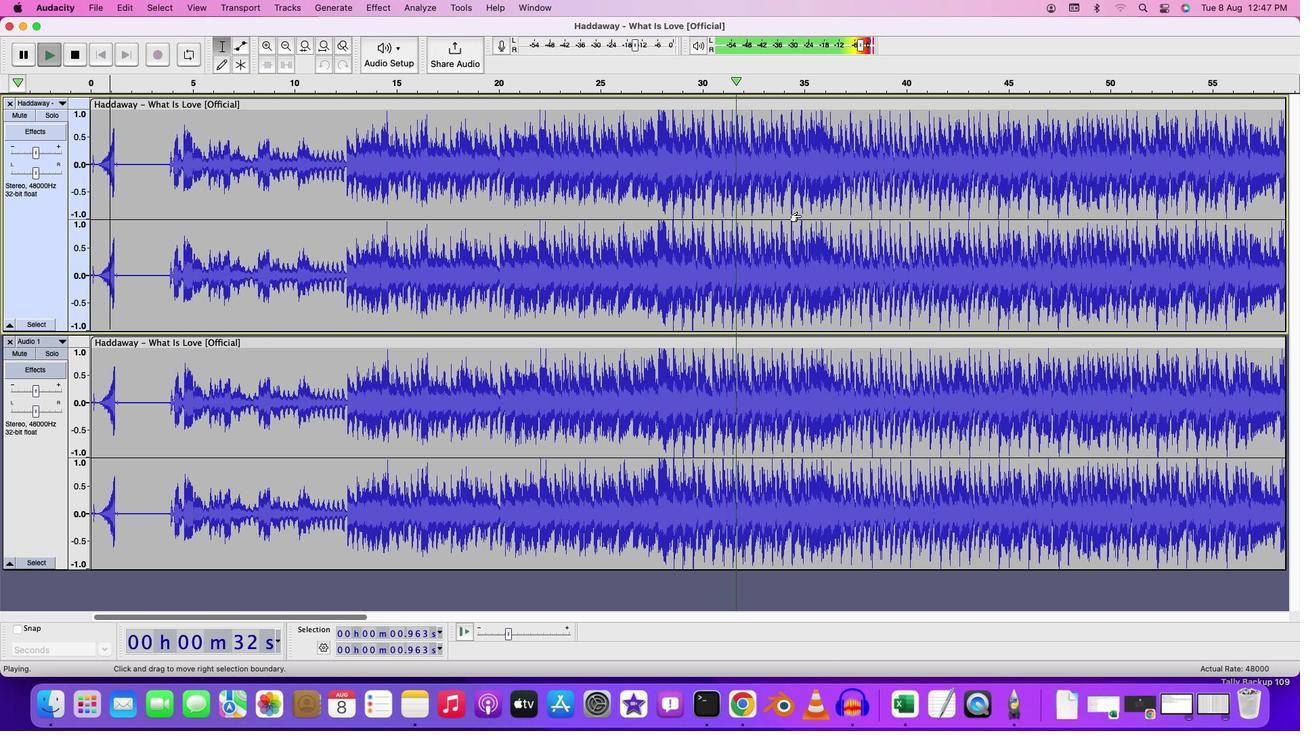 
Action: Mouse moved to (799, 213)
Screenshot: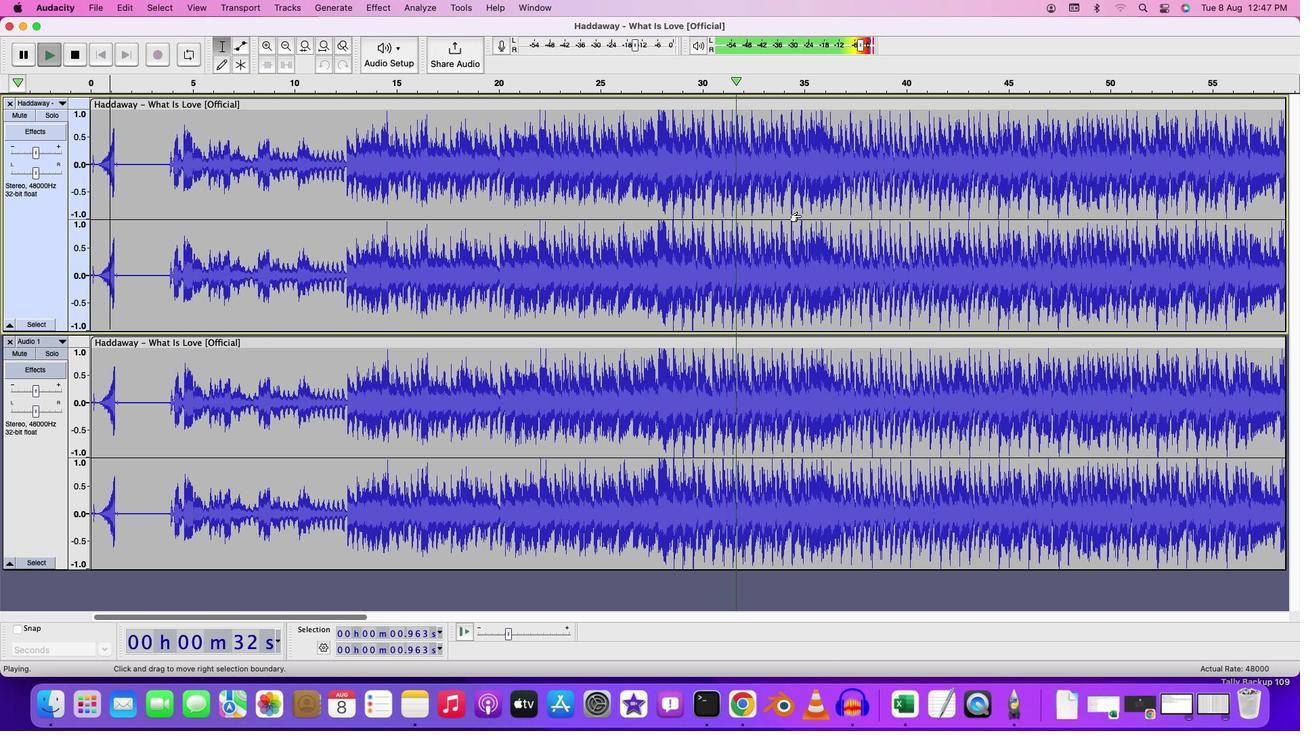 
Action: Mouse scrolled (799, 213) with delta (0, -1)
Screenshot: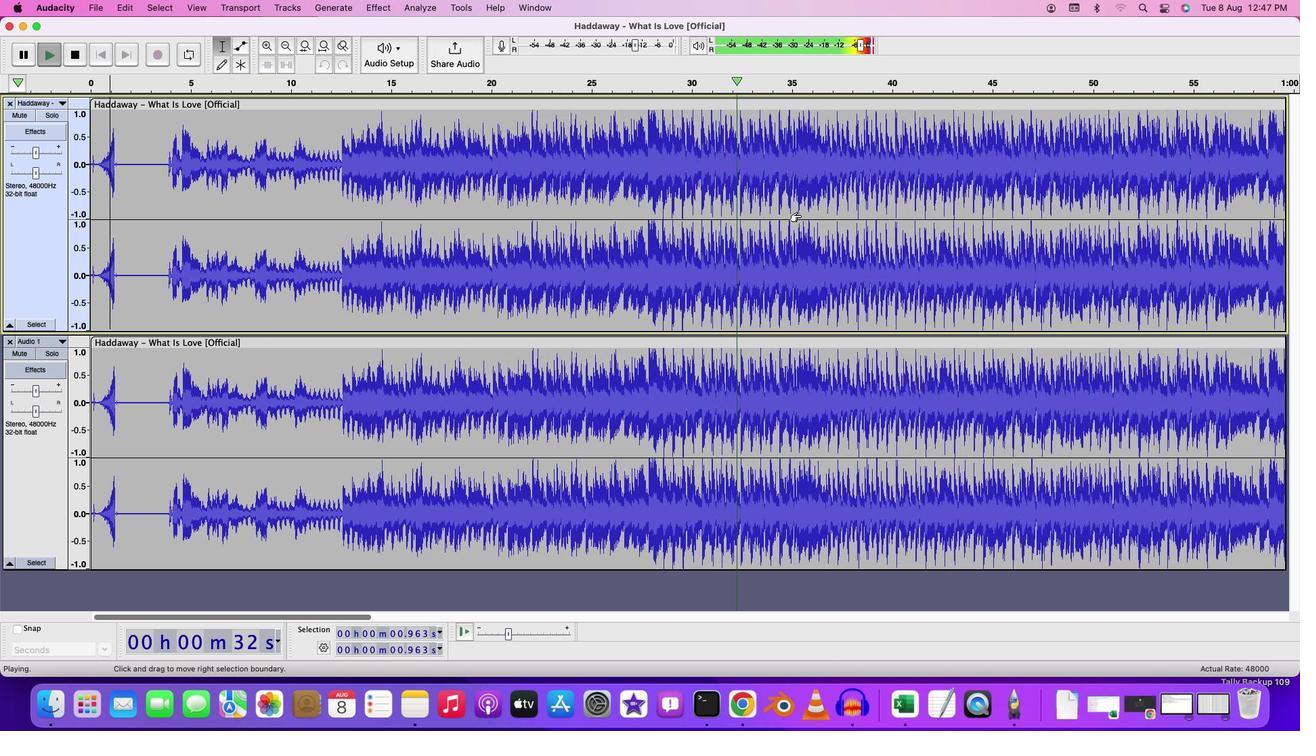 
Action: Mouse scrolled (799, 213) with delta (0, -2)
Screenshot: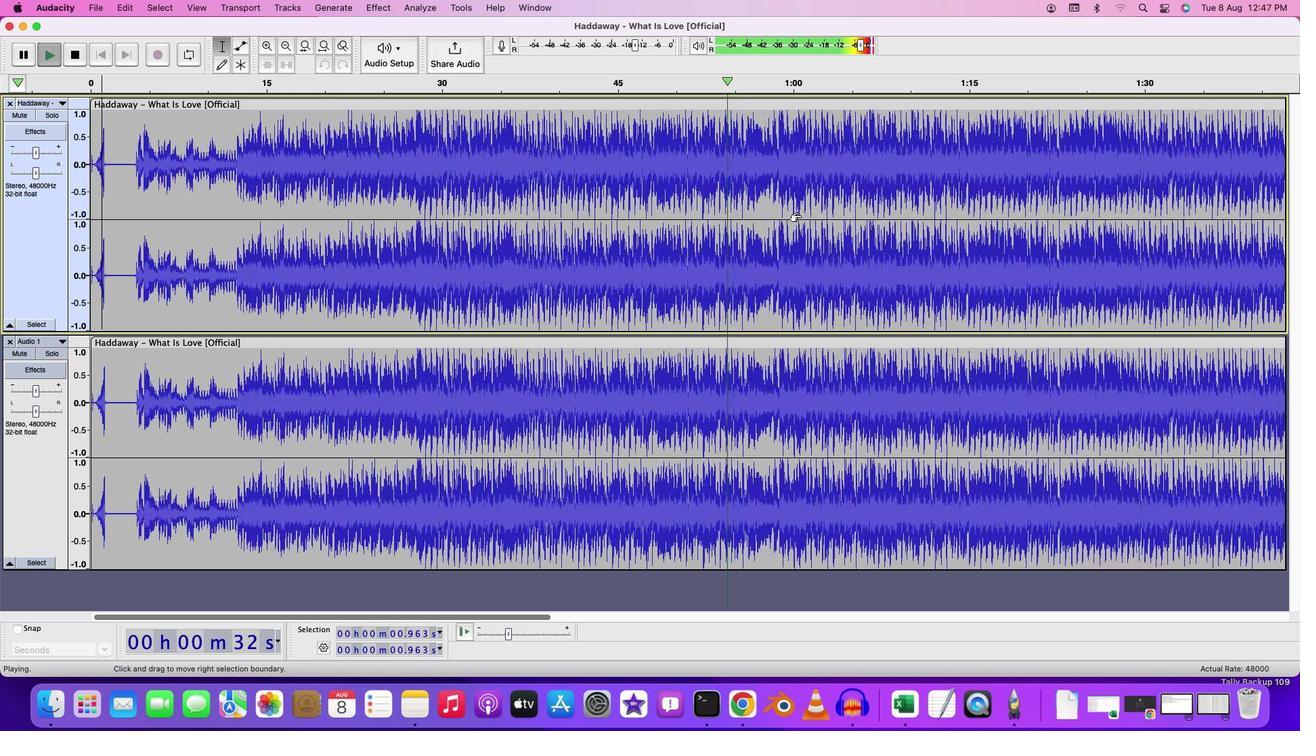 
Action: Mouse scrolled (799, 213) with delta (0, -2)
Screenshot: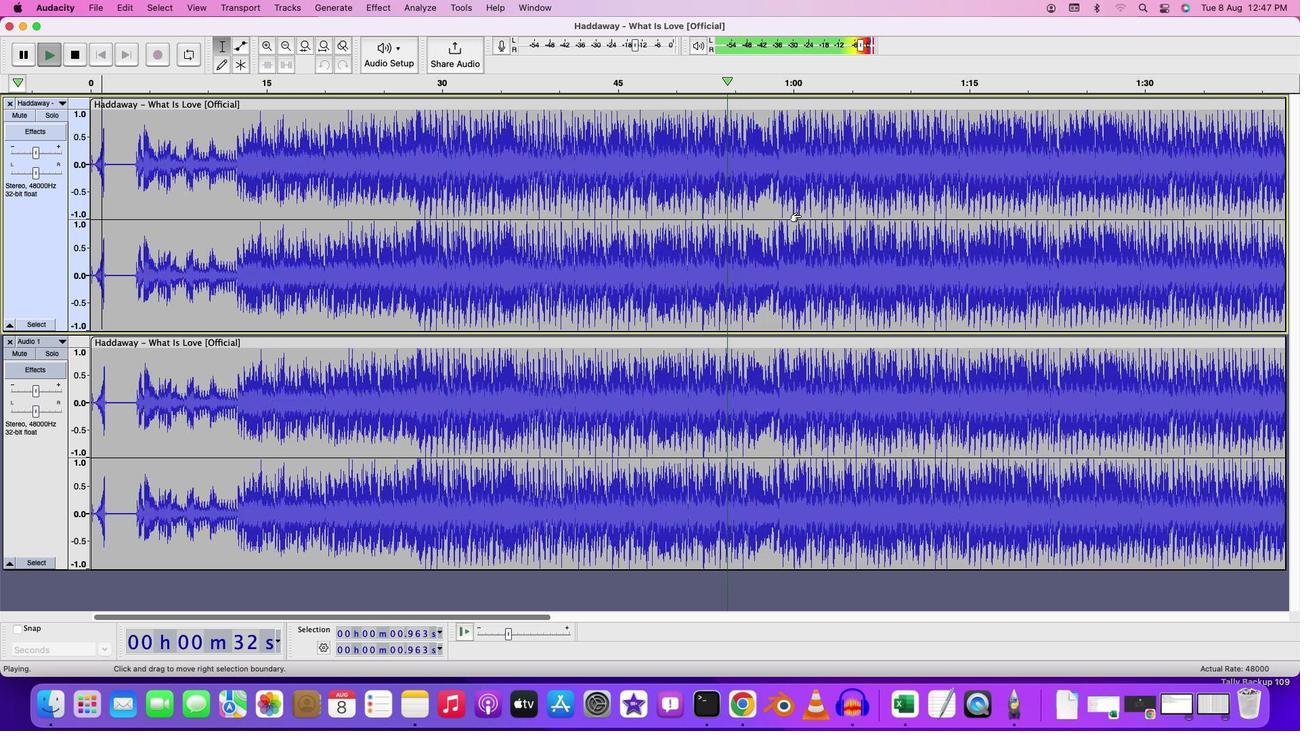 
Action: Mouse scrolled (799, 213) with delta (0, -1)
Screenshot: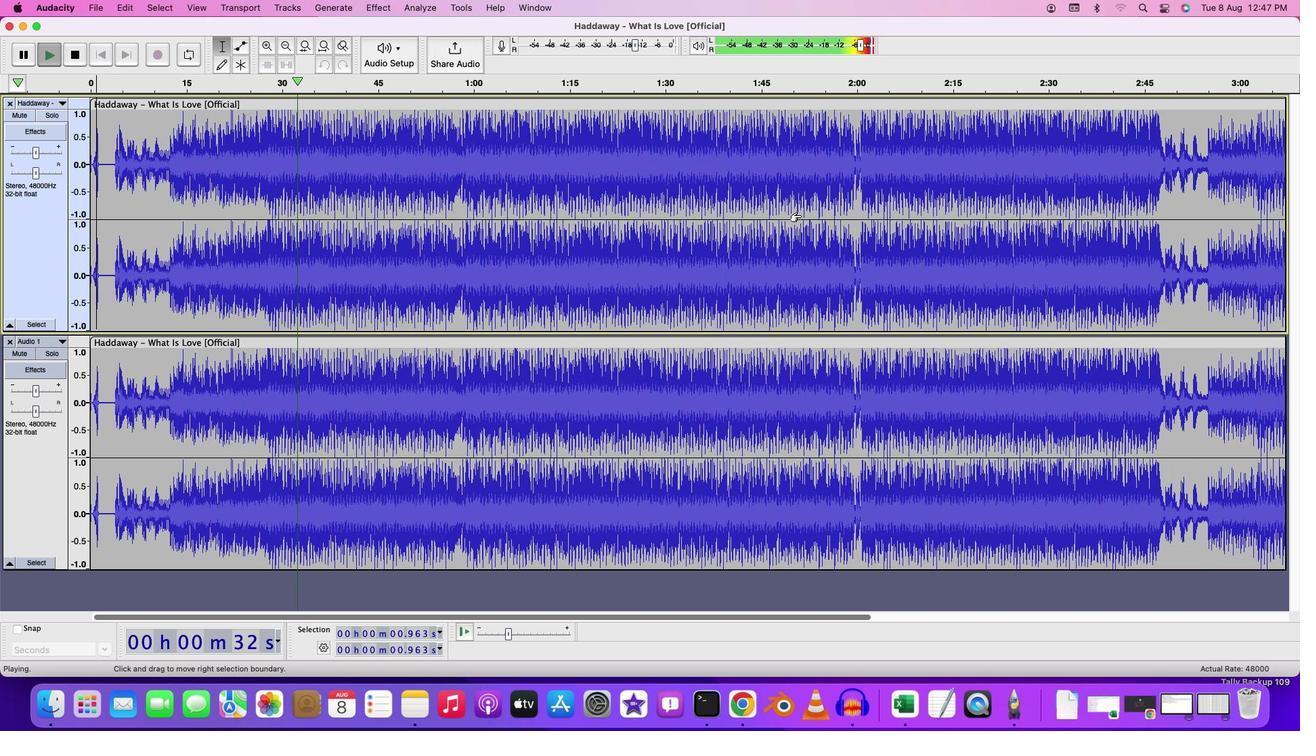
Action: Mouse scrolled (799, 213) with delta (0, -1)
Screenshot: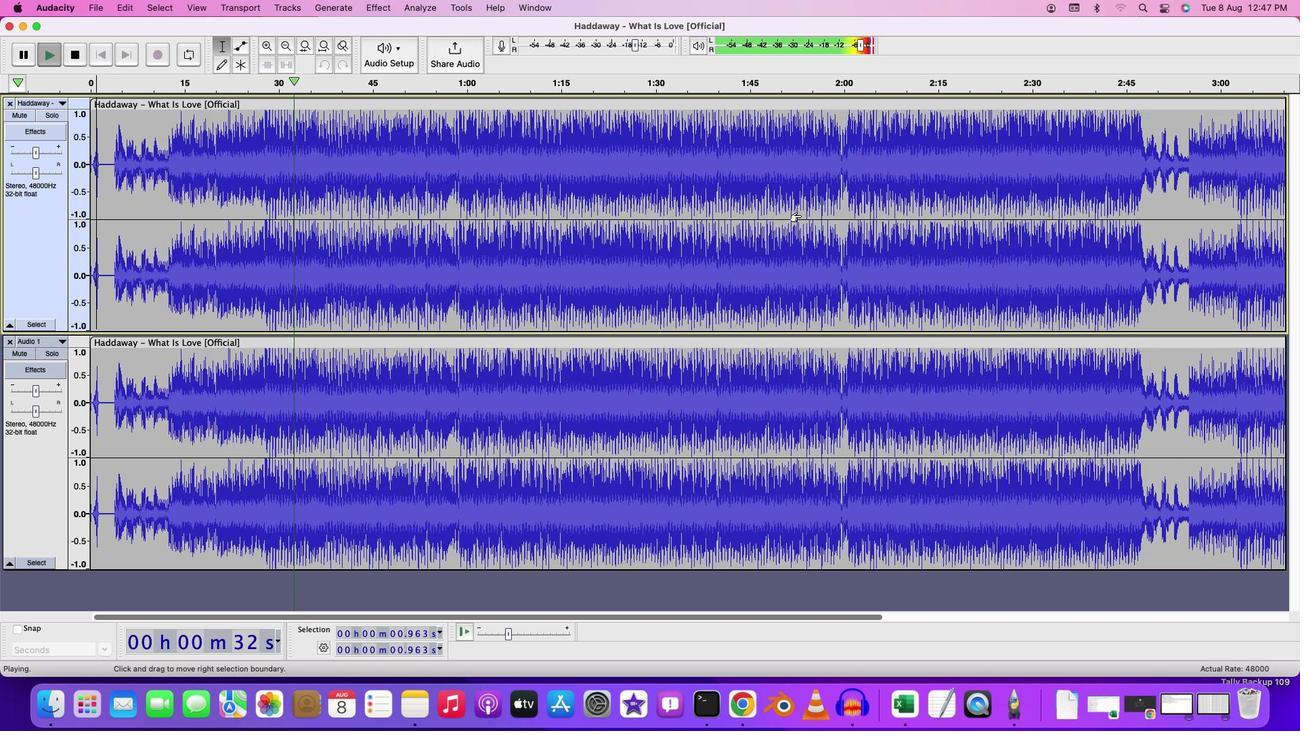 
Action: Mouse moved to (799, 215)
Screenshot: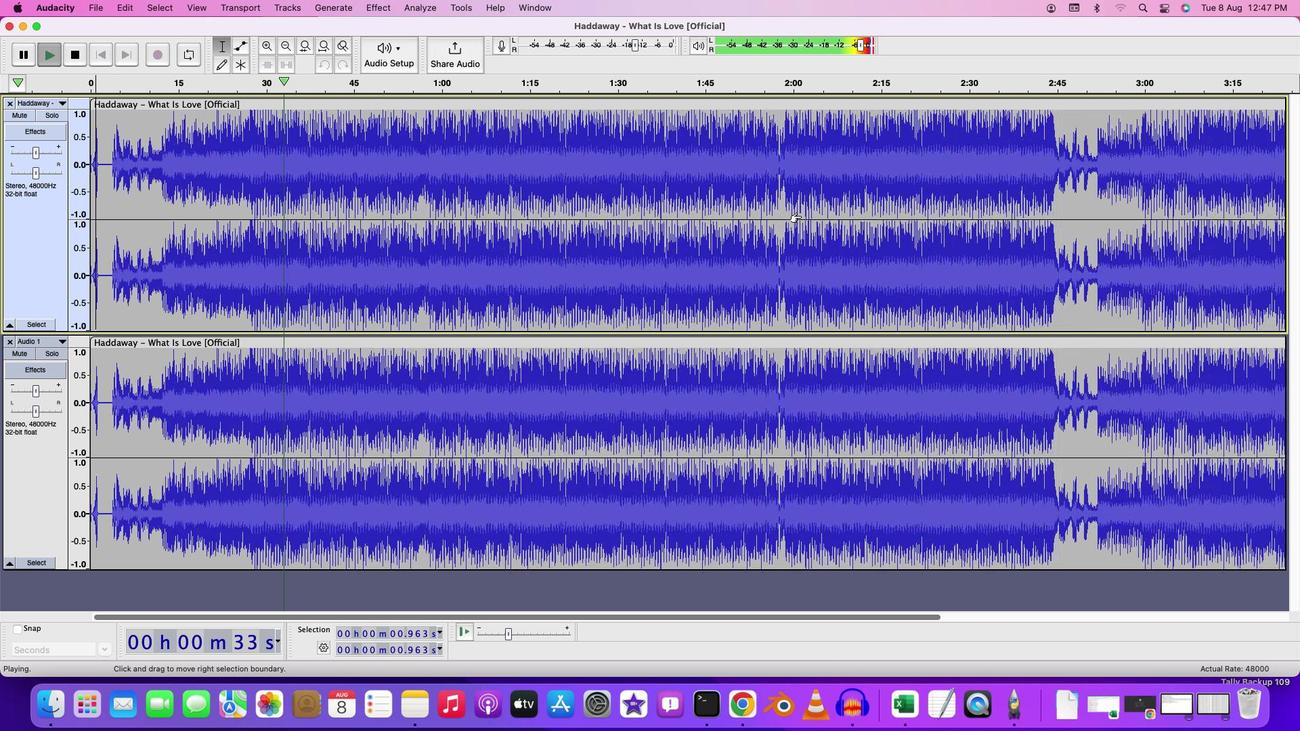 
Action: Mouse scrolled (799, 215) with delta (0, -1)
Screenshot: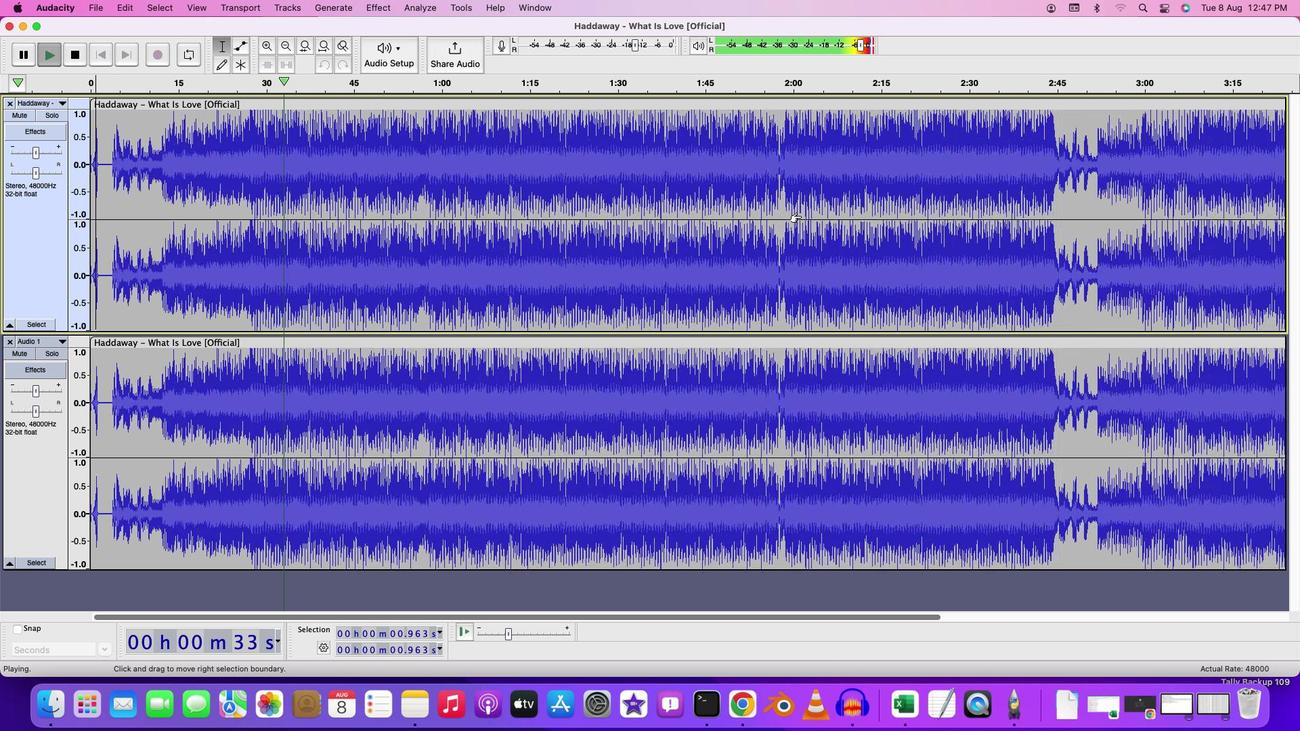 
Action: Mouse moved to (799, 215)
Screenshot: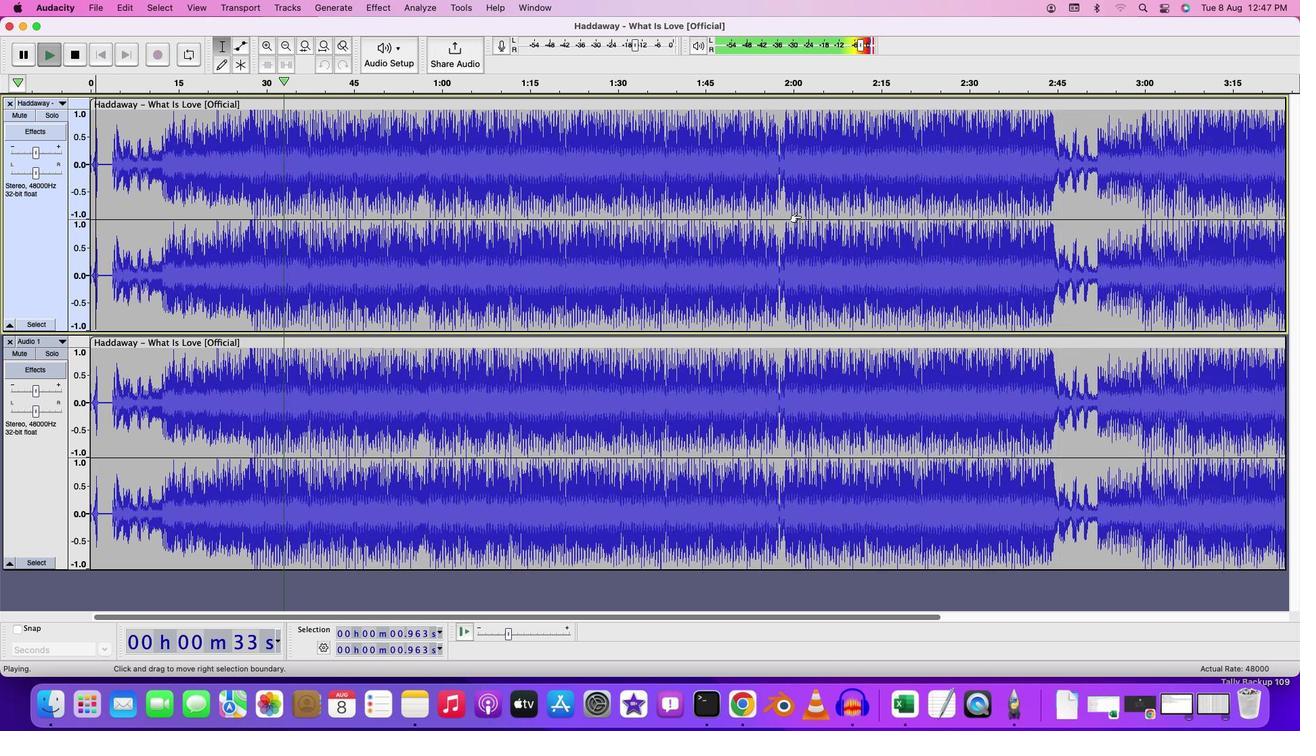 
Action: Mouse scrolled (799, 215) with delta (0, -1)
Screenshot: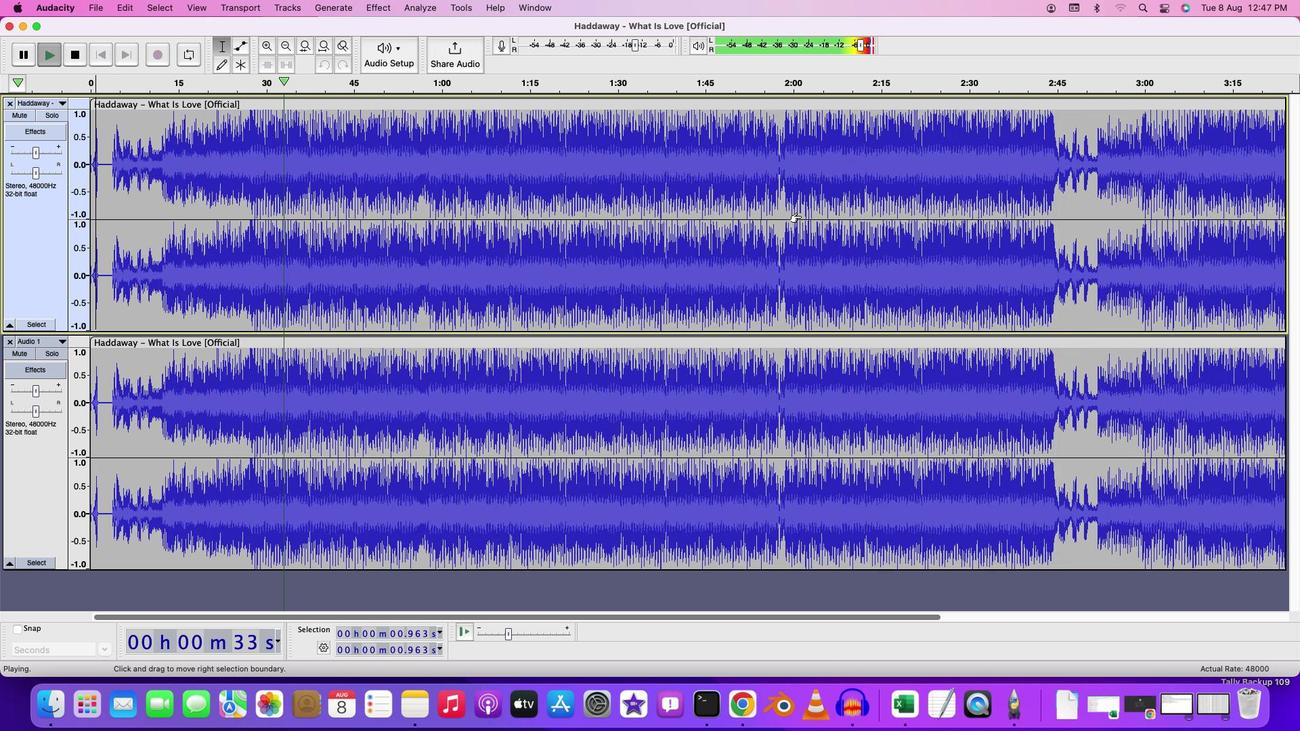 
Action: Mouse moved to (714, 127)
Screenshot: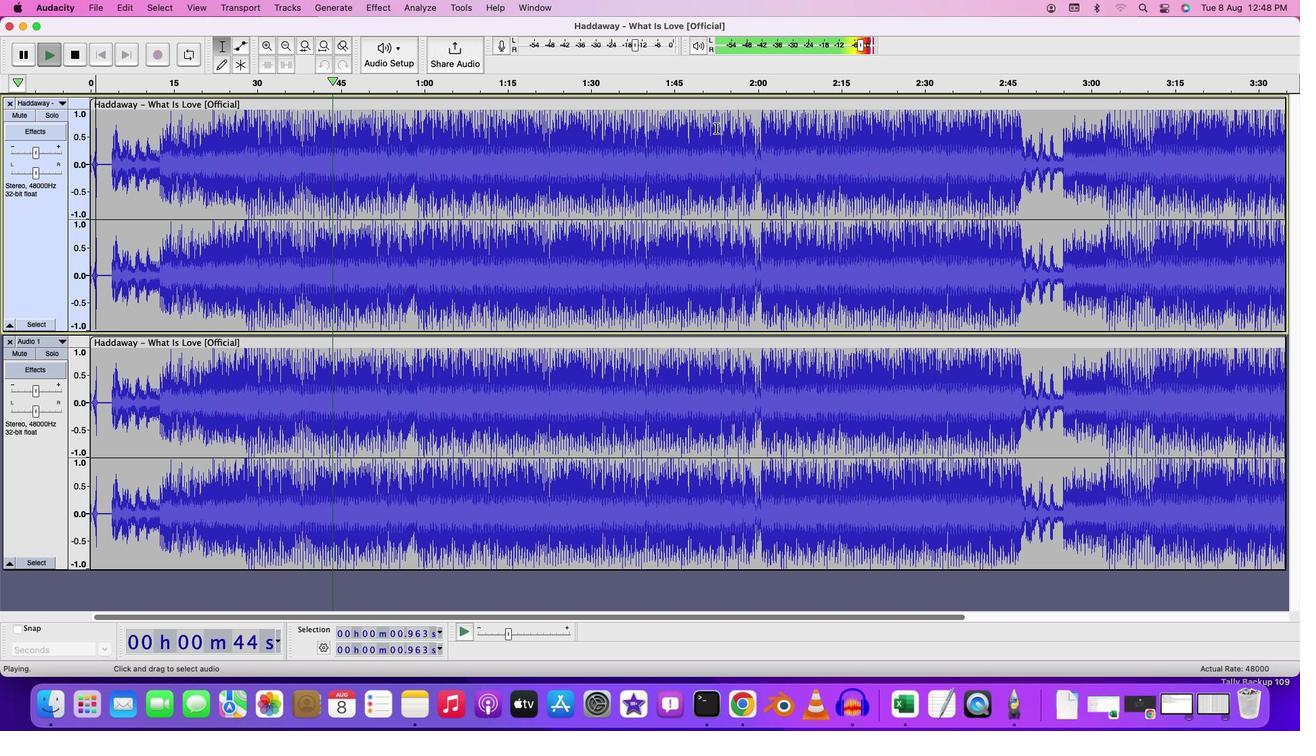 
Action: Mouse pressed left at (714, 127)
Screenshot: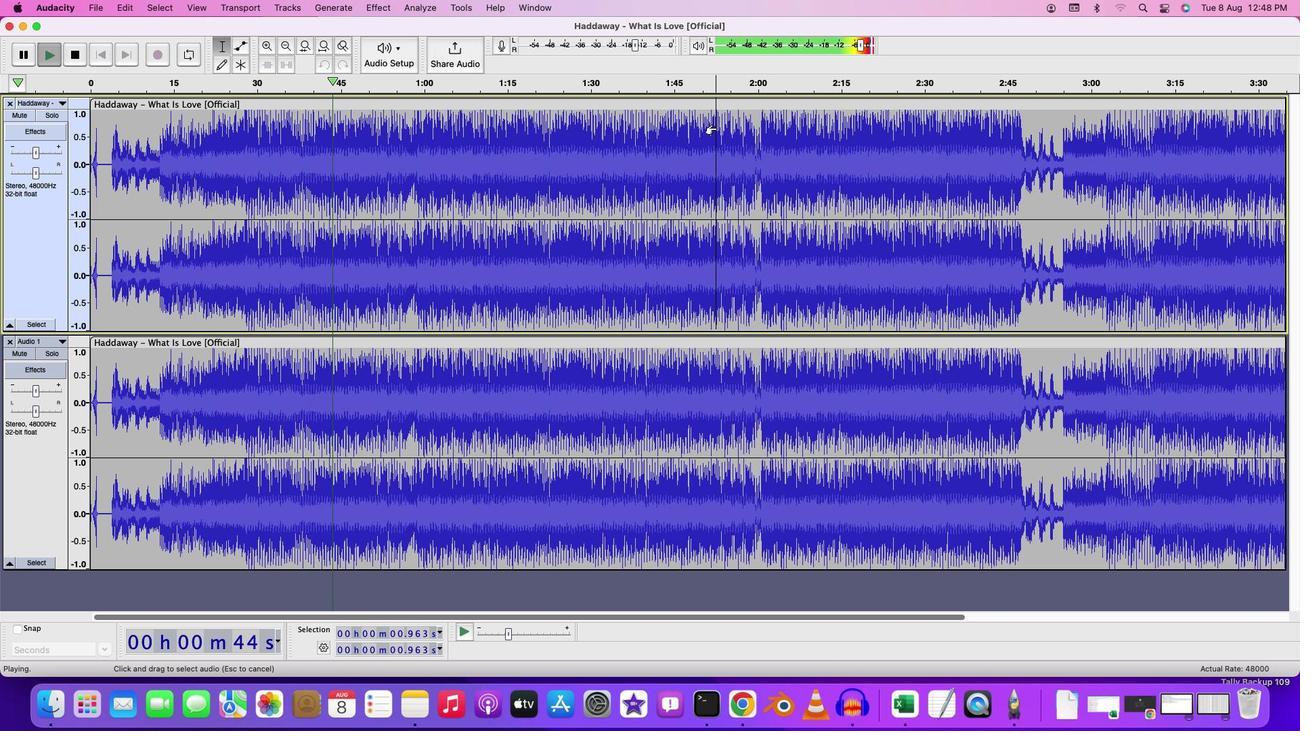 
Action: Key pressed Key.spaceKey.space
Screenshot: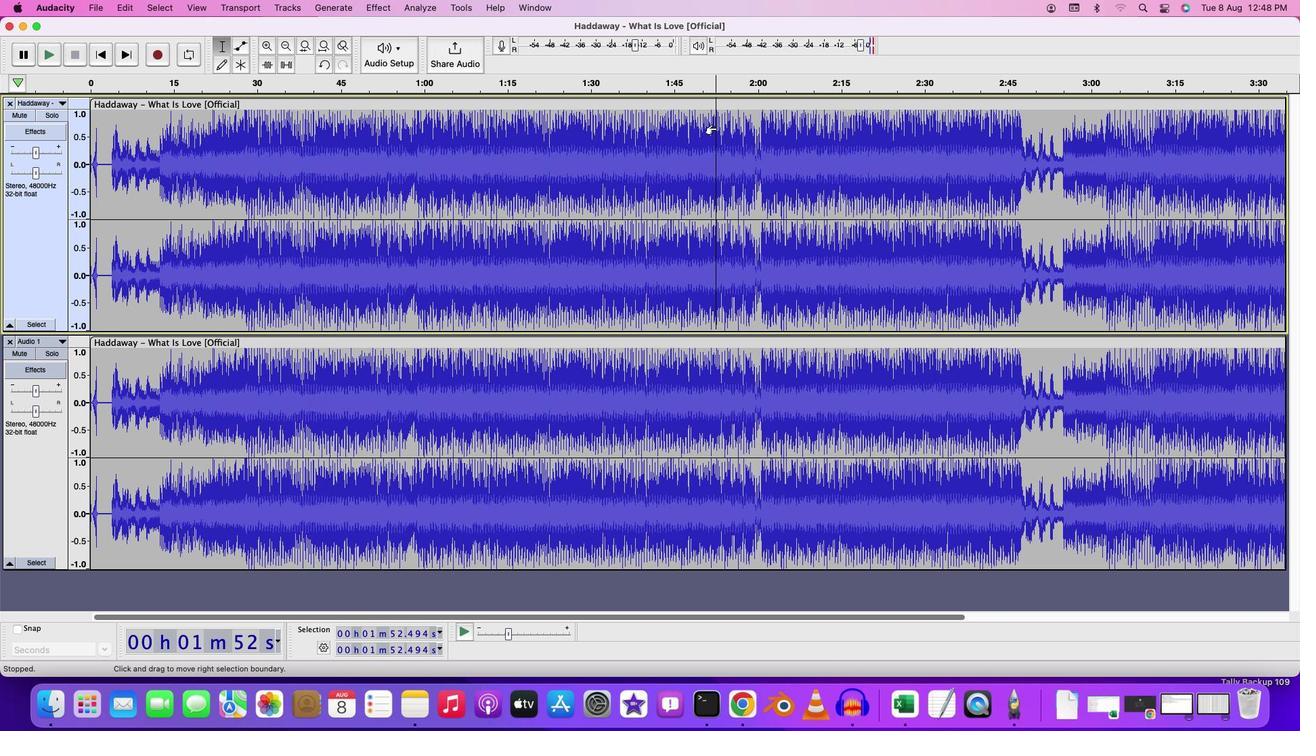 
Action: Mouse moved to (991, 121)
Screenshot: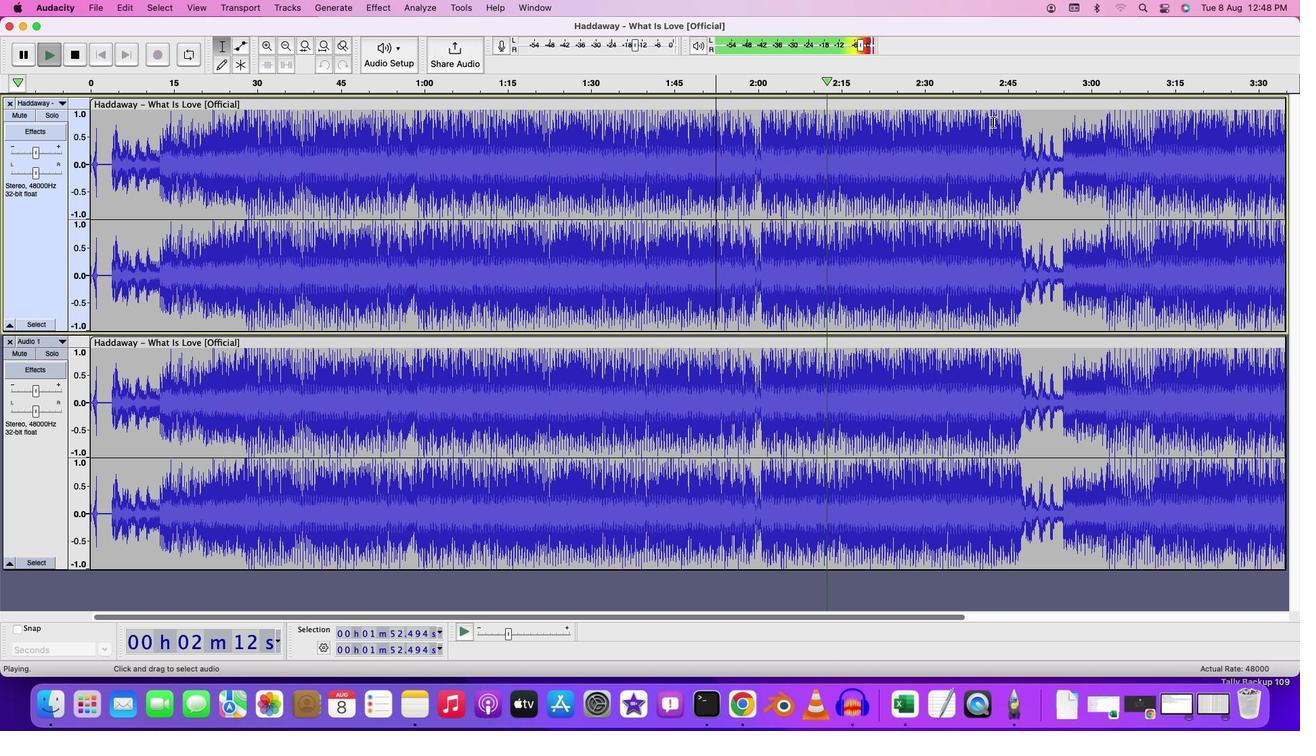 
Action: Mouse pressed left at (991, 121)
Screenshot: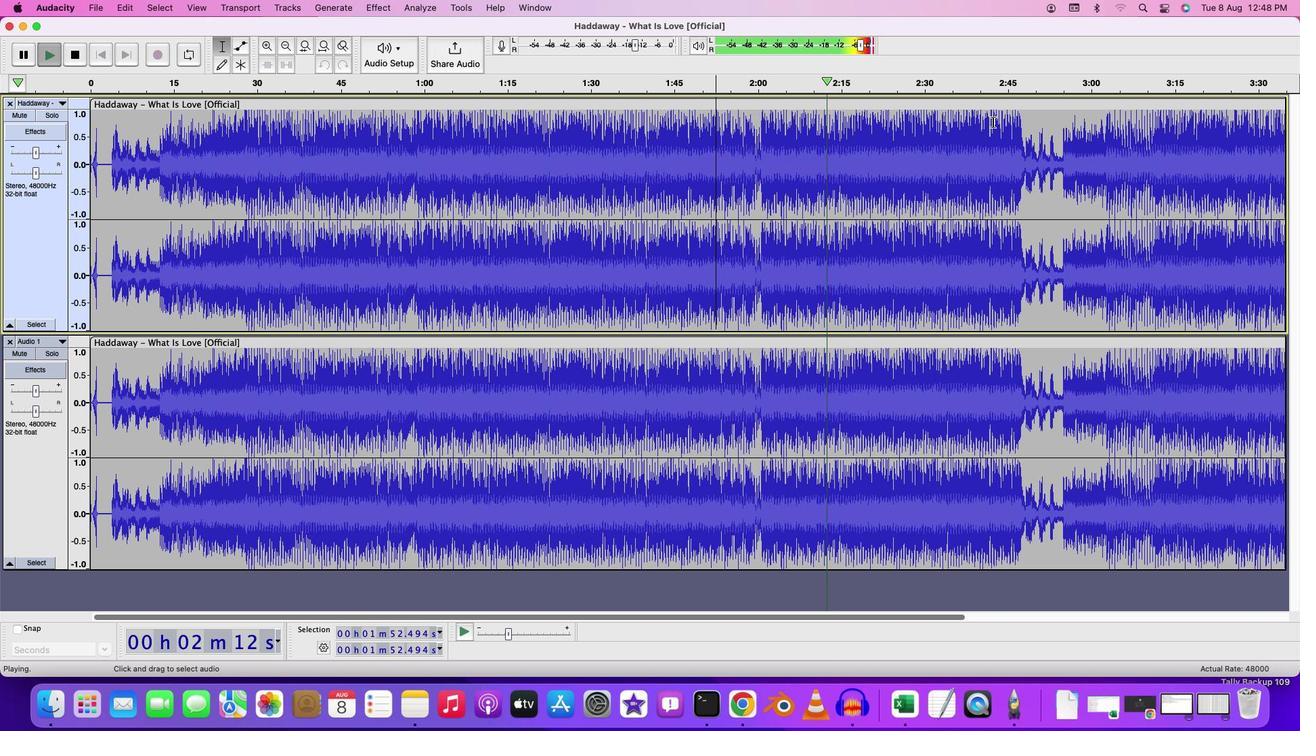
Action: Mouse moved to (963, 123)
Screenshot: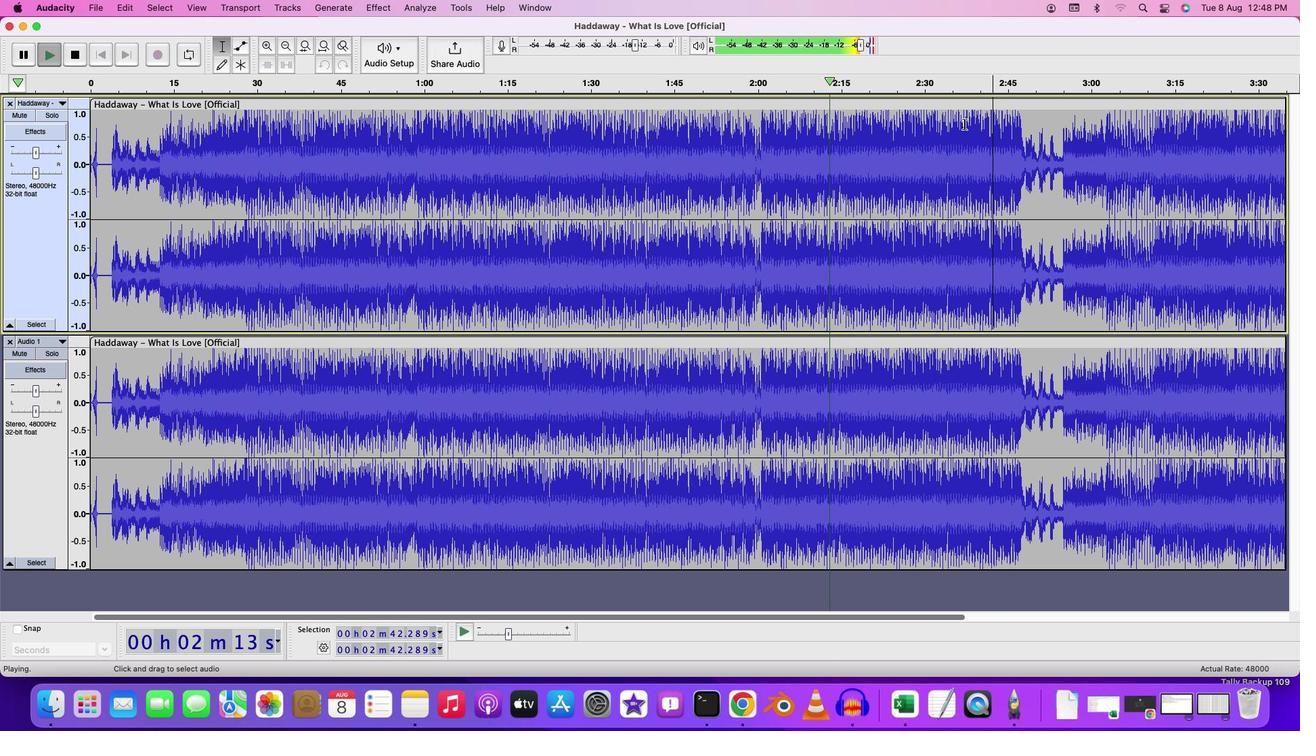 
Action: Mouse pressed left at (963, 123)
Screenshot: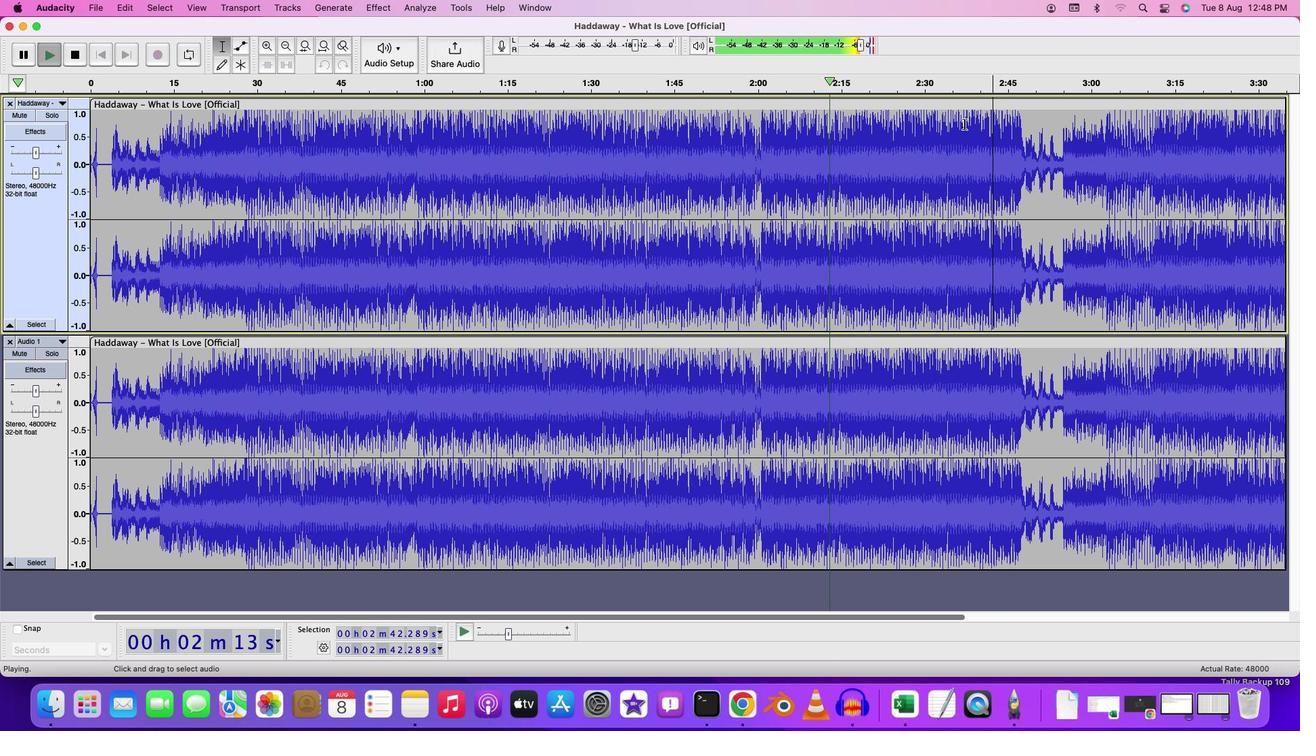 
Action: Key pressed Key.spaceKey.space
Screenshot: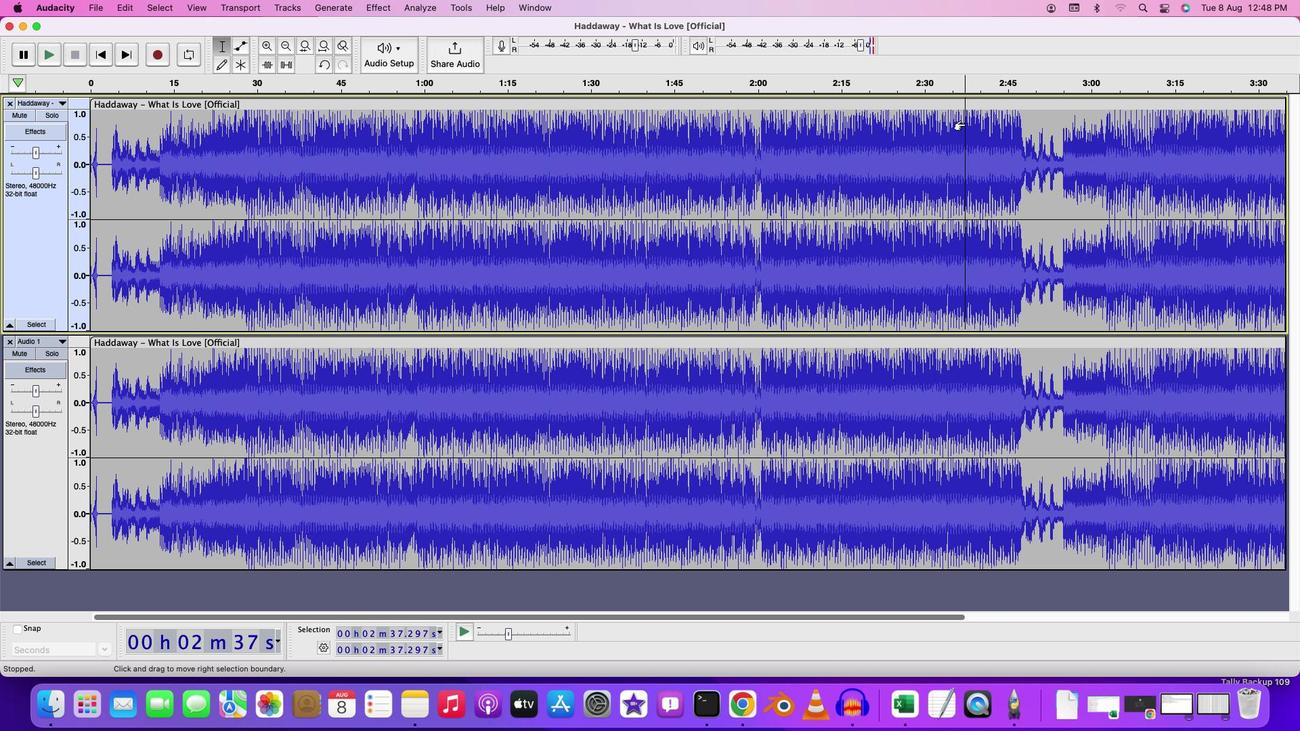 
Action: Mouse moved to (1061, 123)
Screenshot: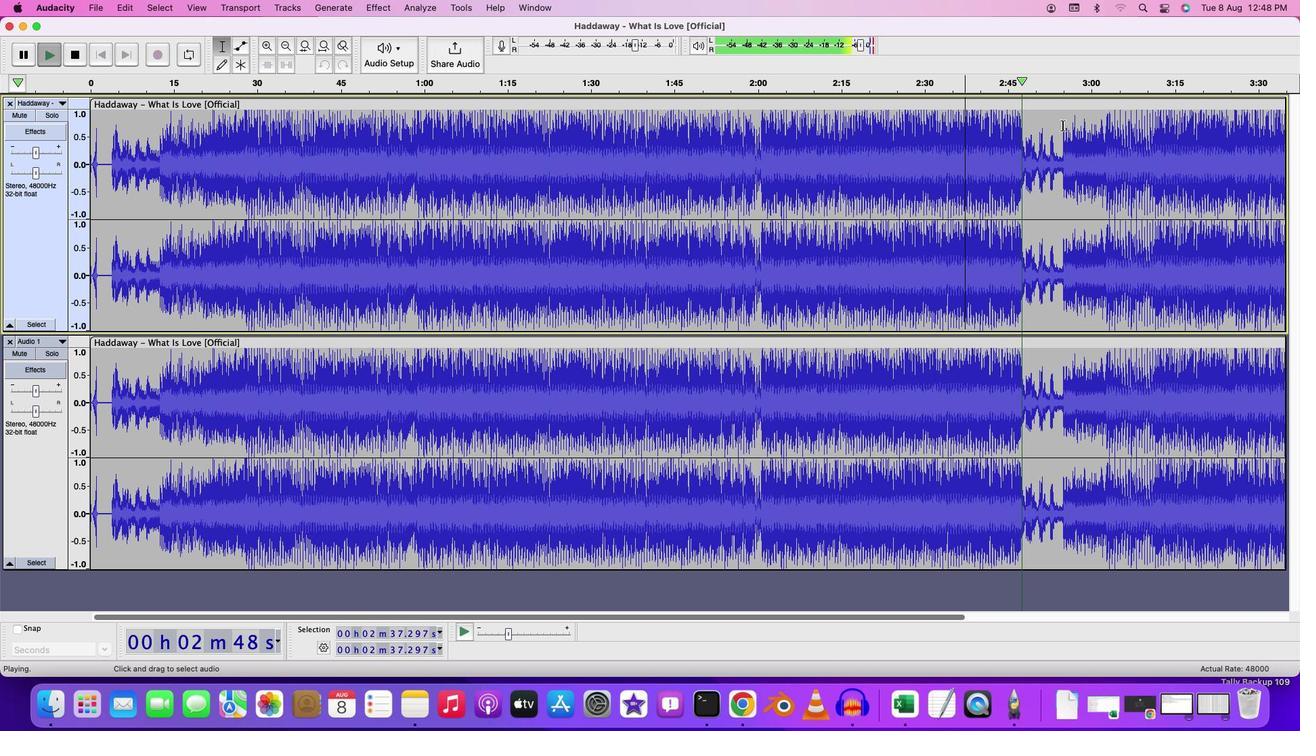 
Action: Mouse pressed left at (1061, 123)
Screenshot: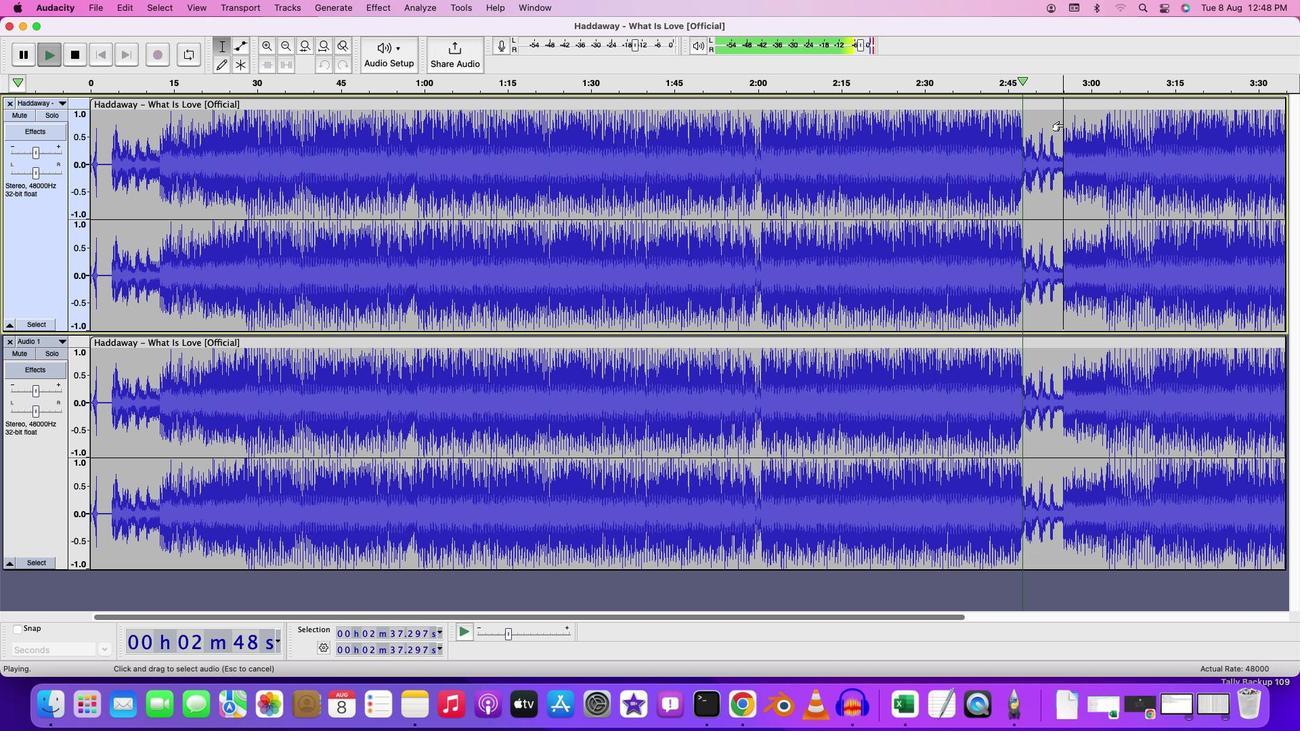 
Action: Mouse moved to (1061, 123)
Screenshot: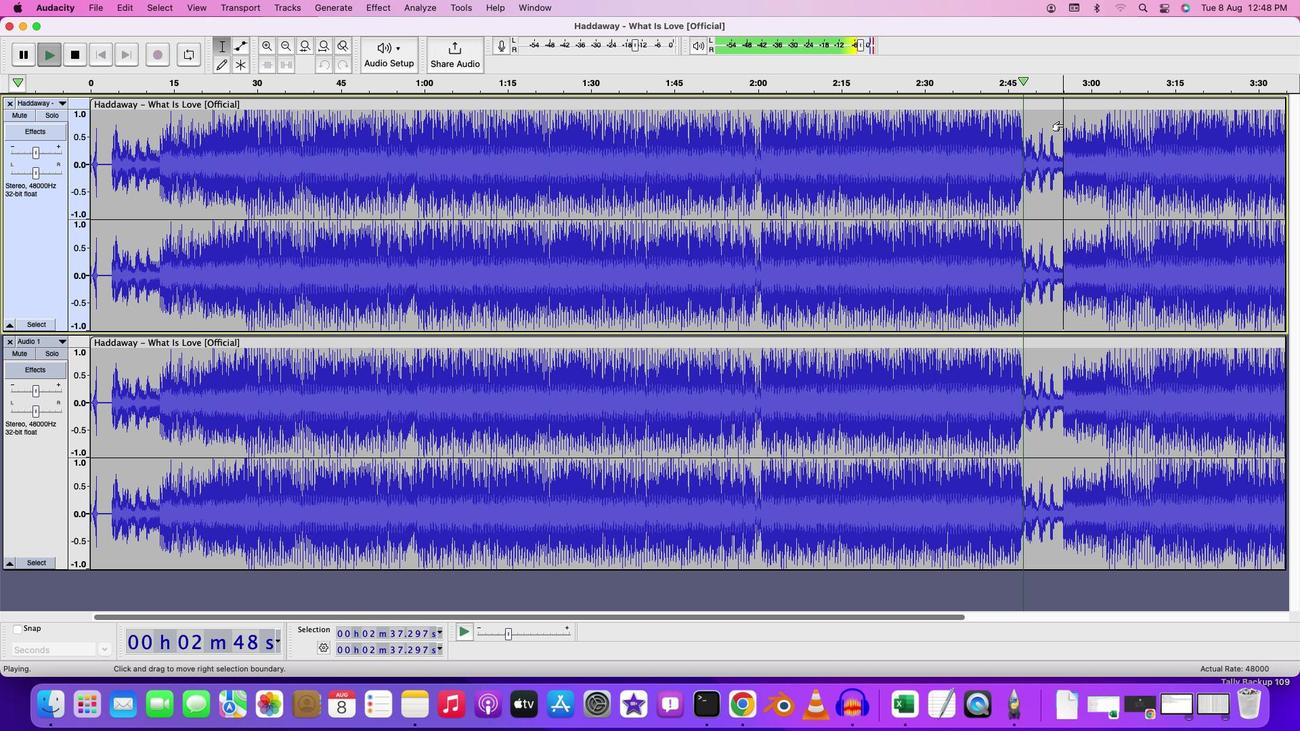 
Action: Key pressed Key.spaceKey.space
Screenshot: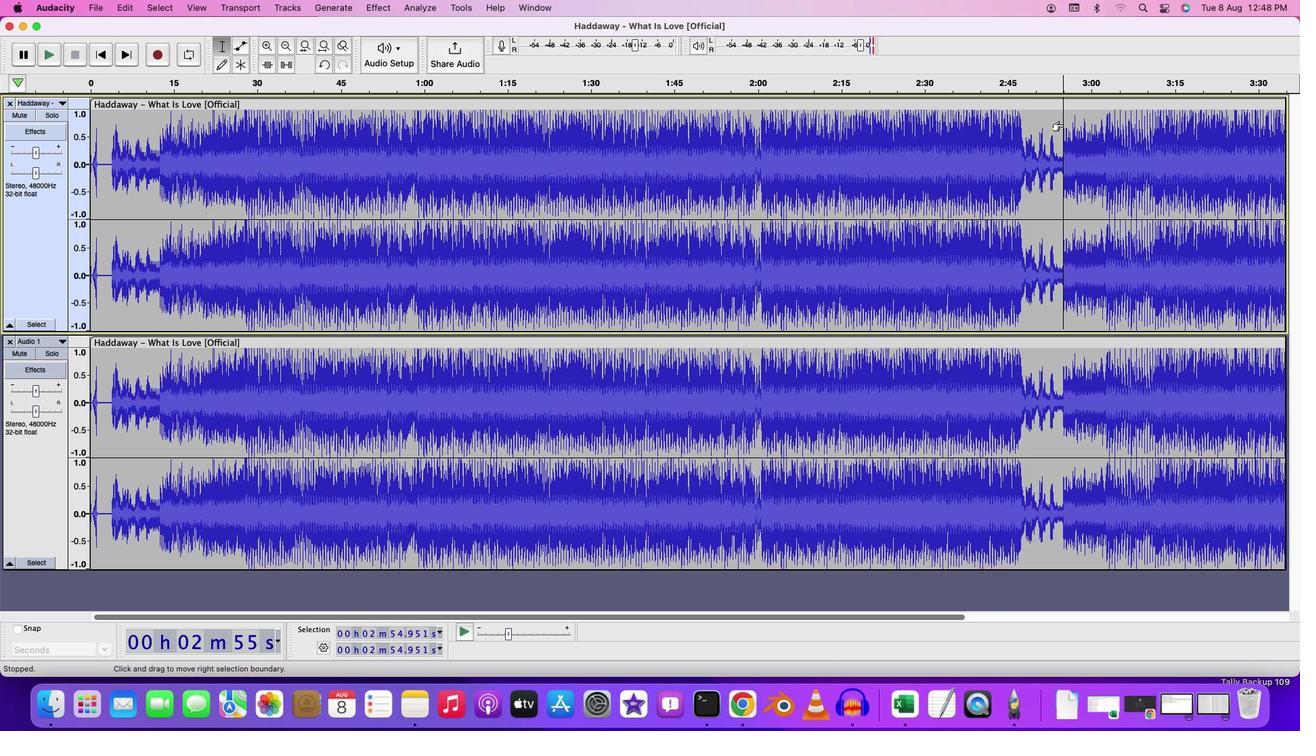 
Action: Mouse moved to (949, 617)
Screenshot: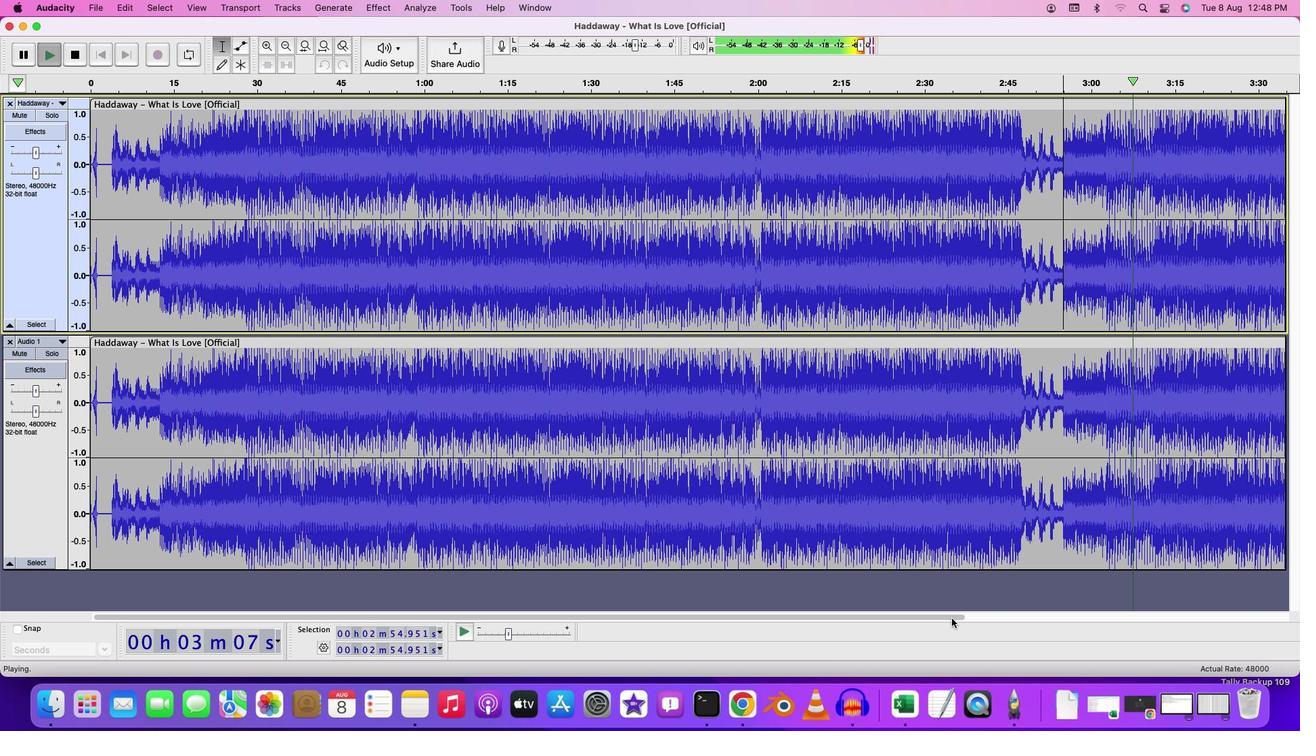 
Action: Mouse pressed left at (949, 617)
Screenshot: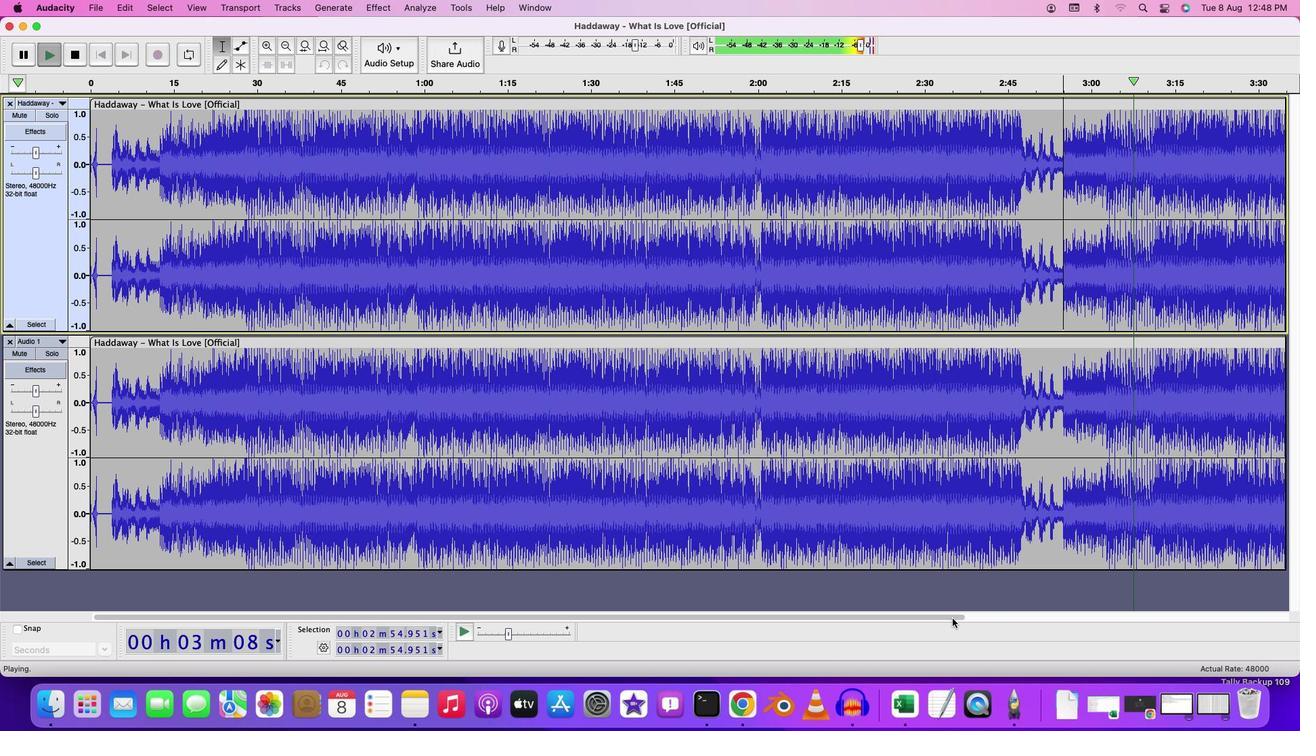 
Action: Mouse moved to (1096, 530)
Screenshot: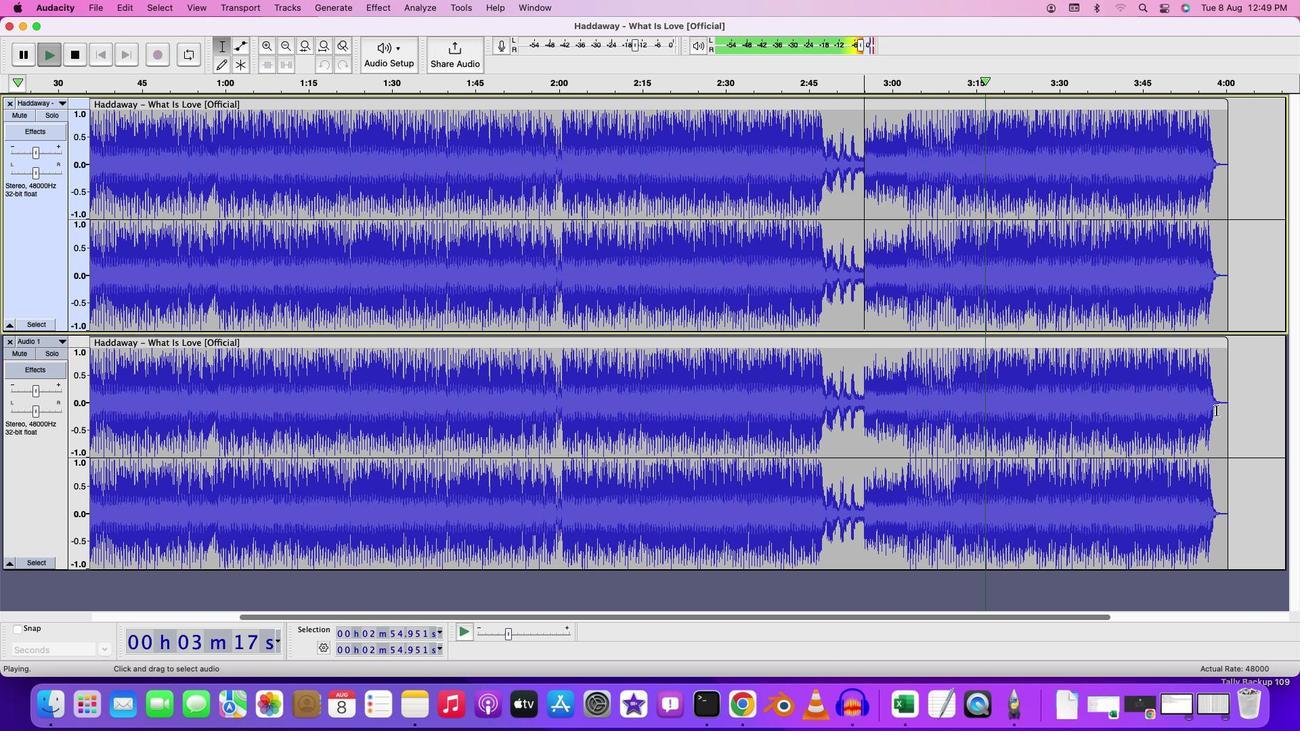 
Action: Key pressed Key.space
Screenshot: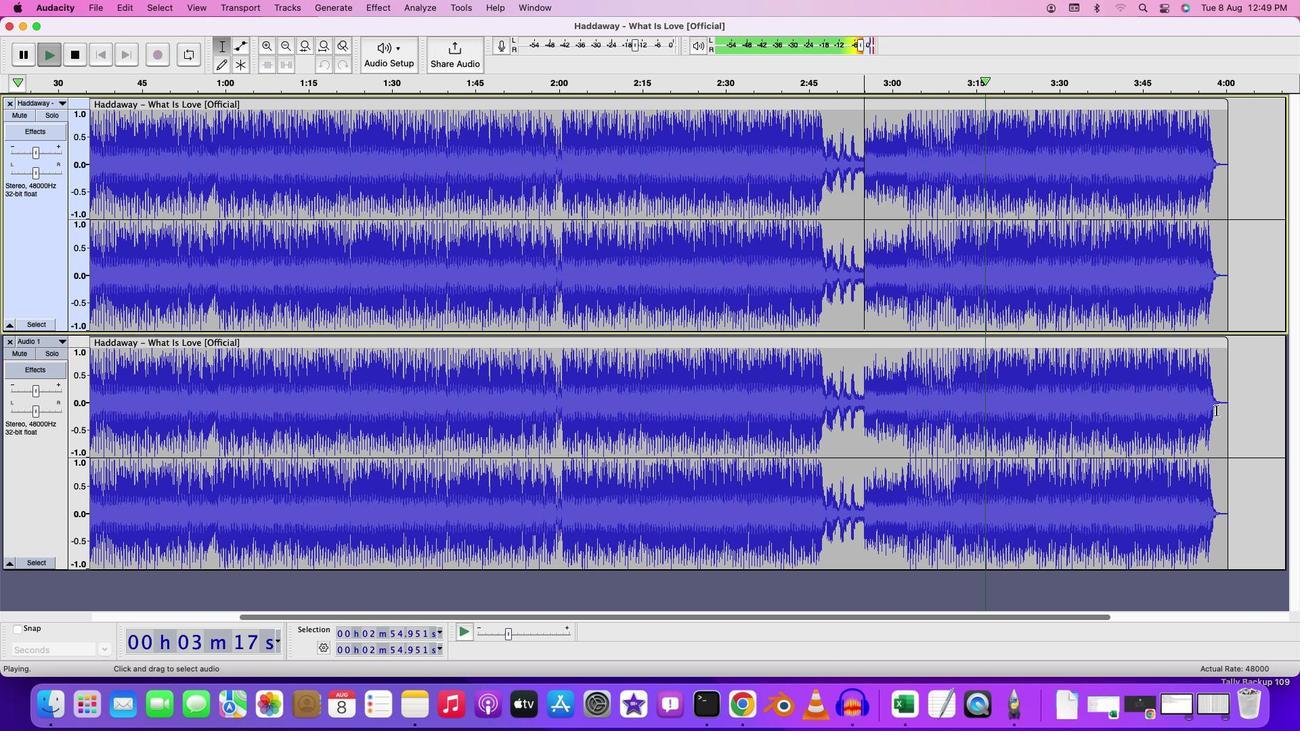 
Action: Mouse moved to (1033, 130)
Screenshot: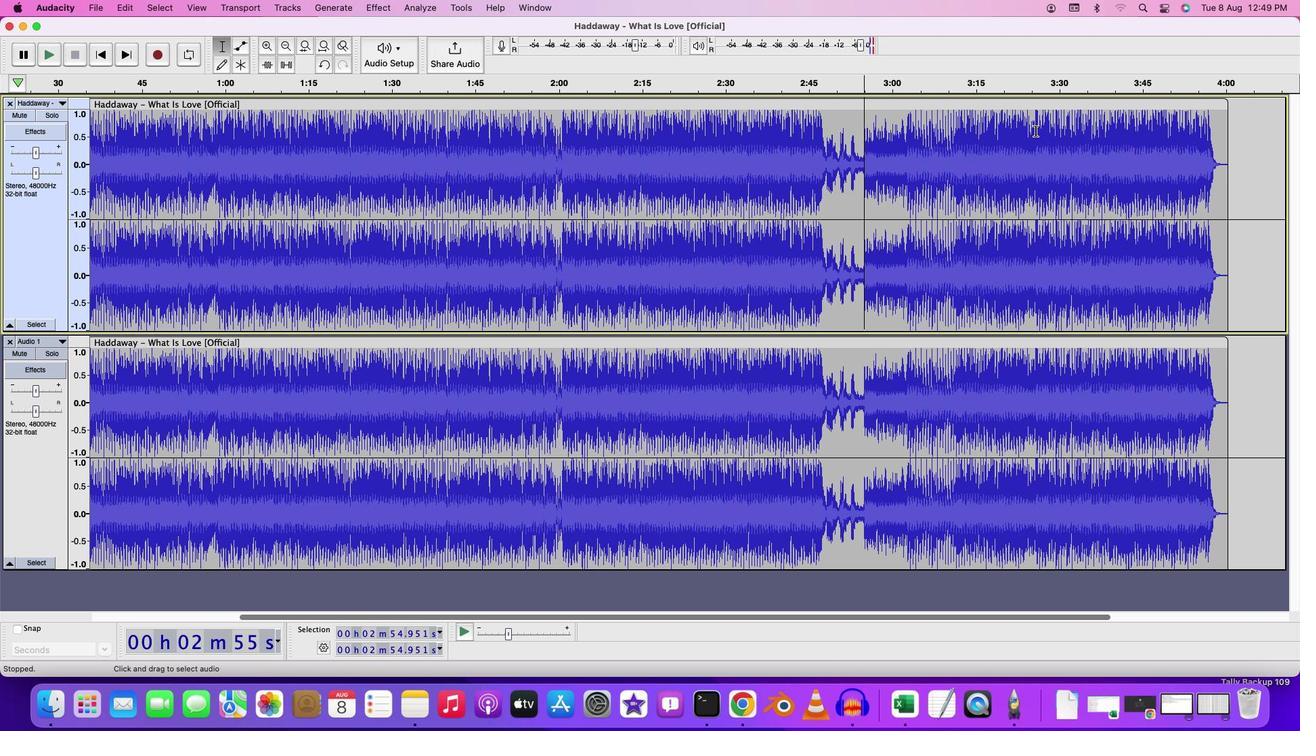 
Action: Mouse pressed left at (1033, 130)
Screenshot: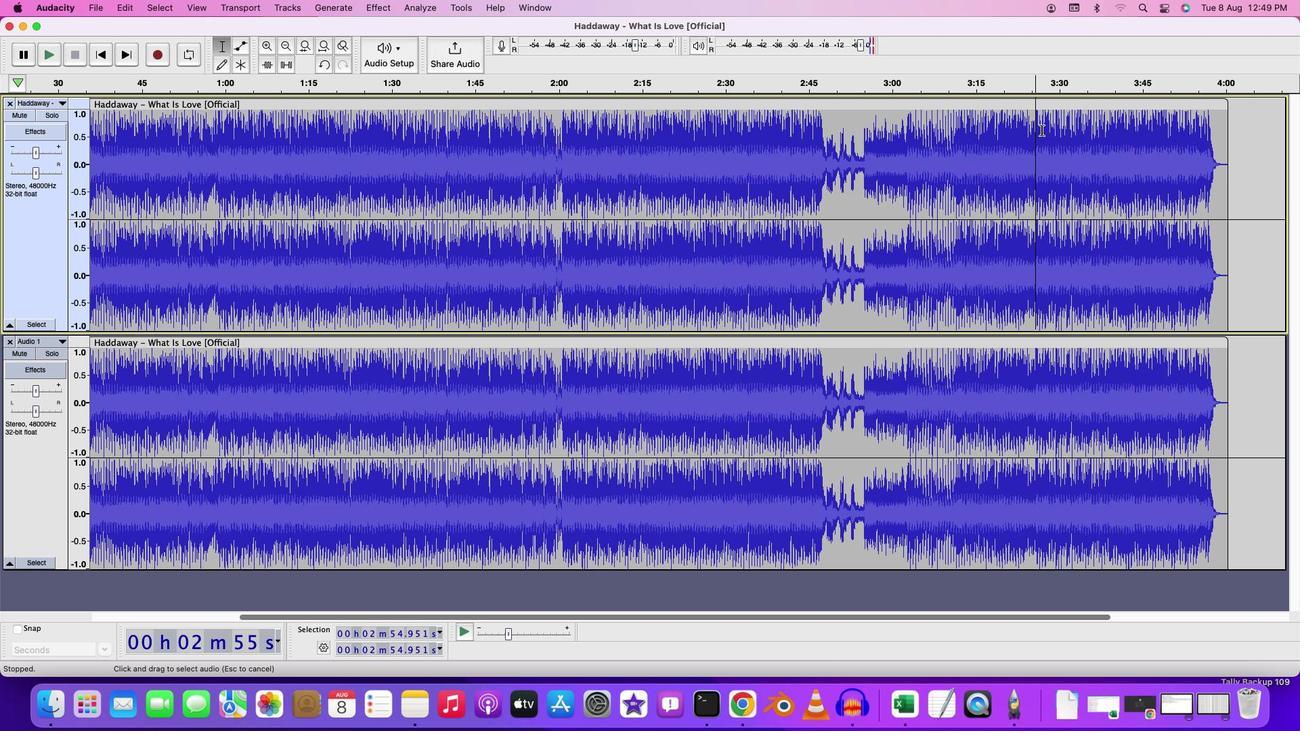 
Action: Mouse moved to (377, 5)
Screenshot: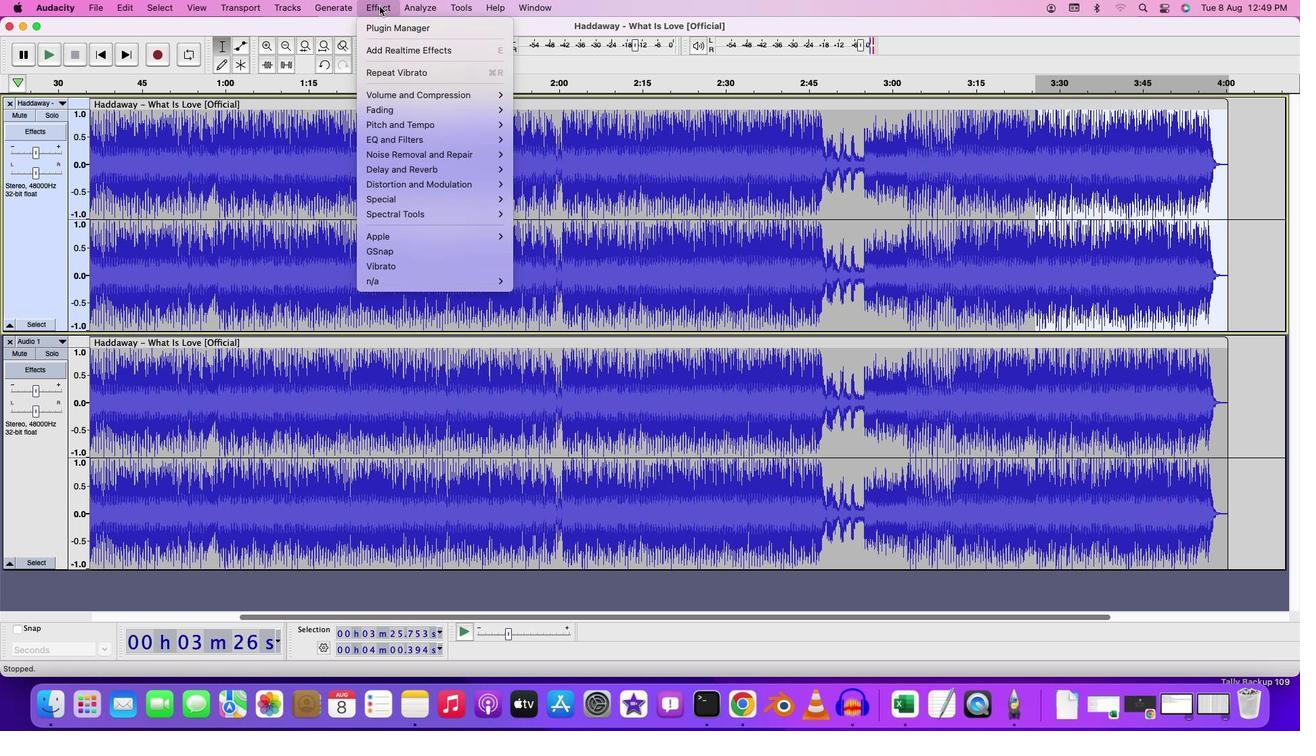 
Action: Mouse pressed left at (377, 5)
Screenshot: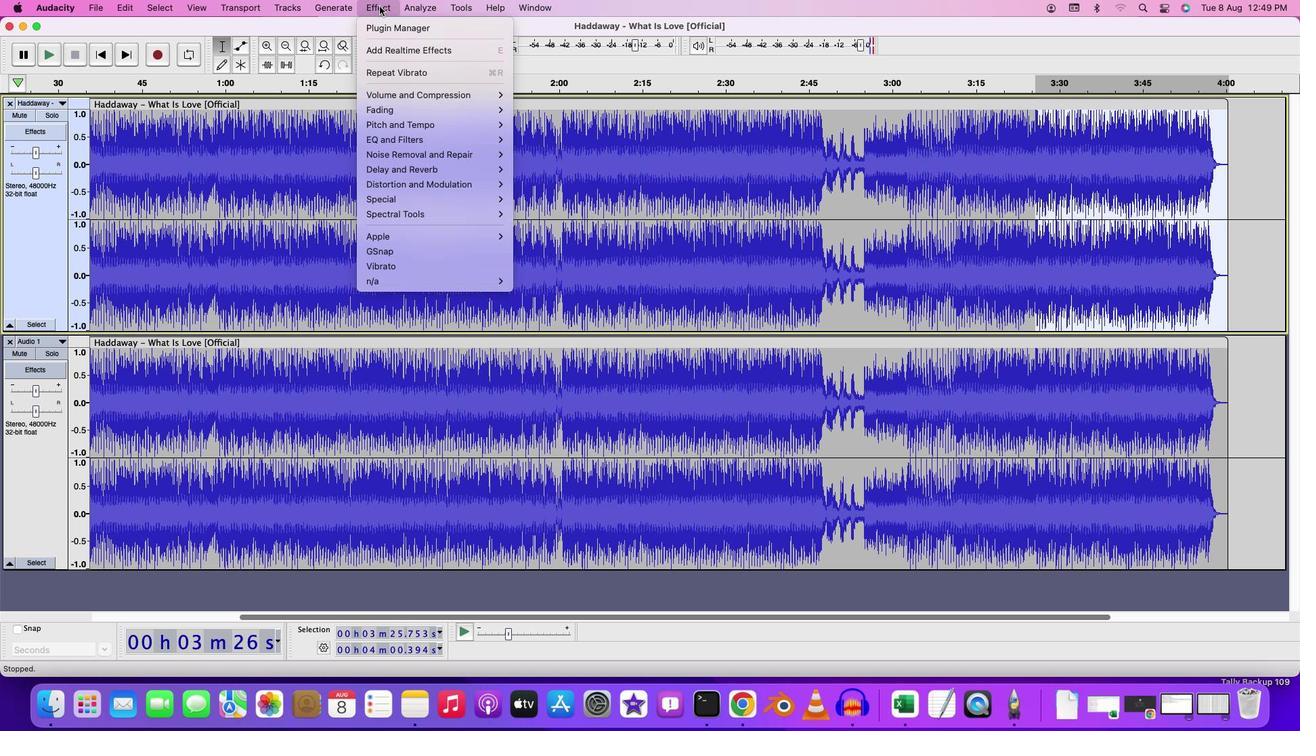 
Action: Mouse moved to (383, 259)
Screenshot: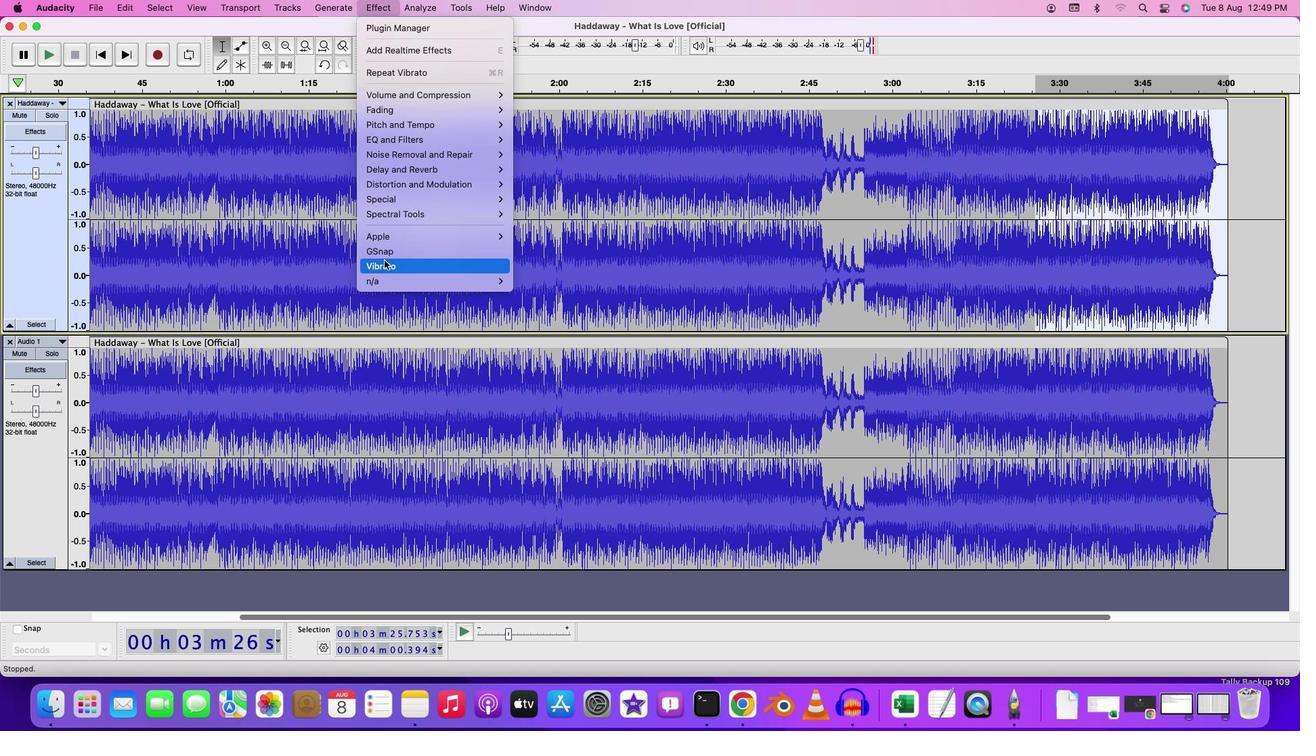 
Action: Mouse pressed left at (383, 259)
Screenshot: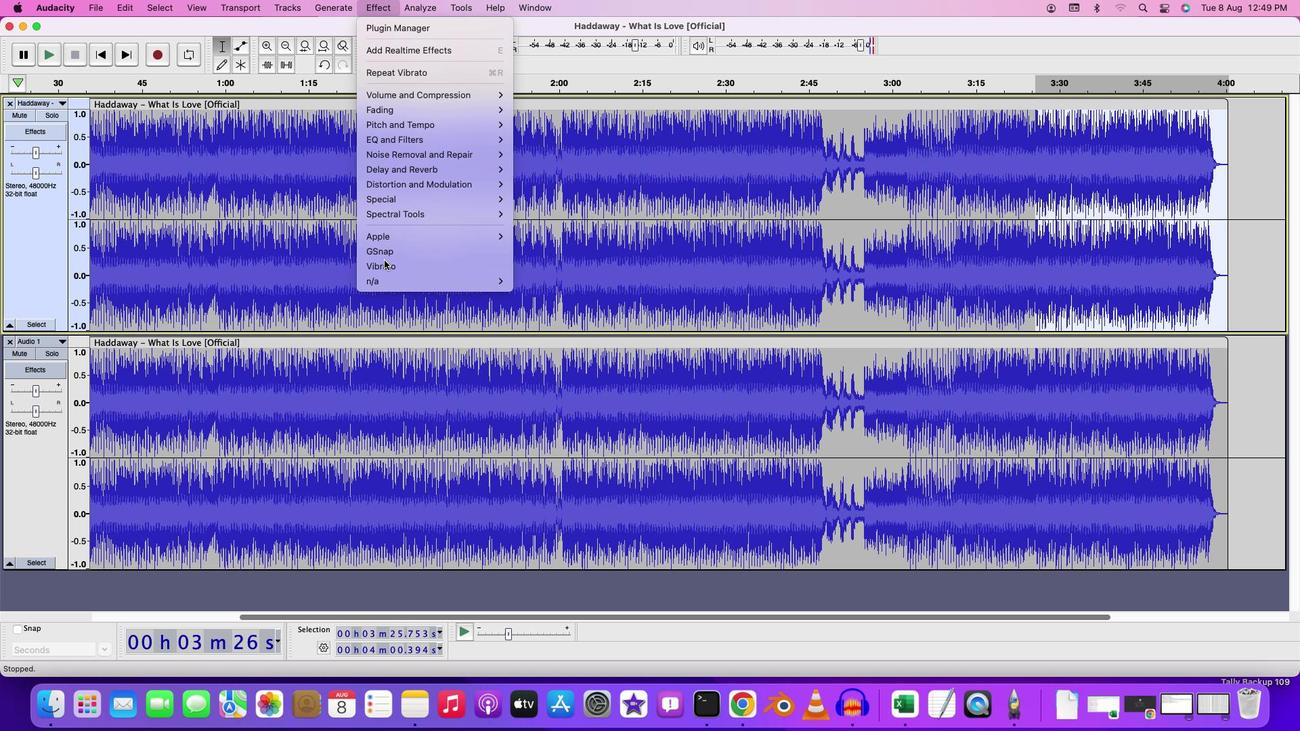 
Action: Mouse moved to (692, 318)
Screenshot: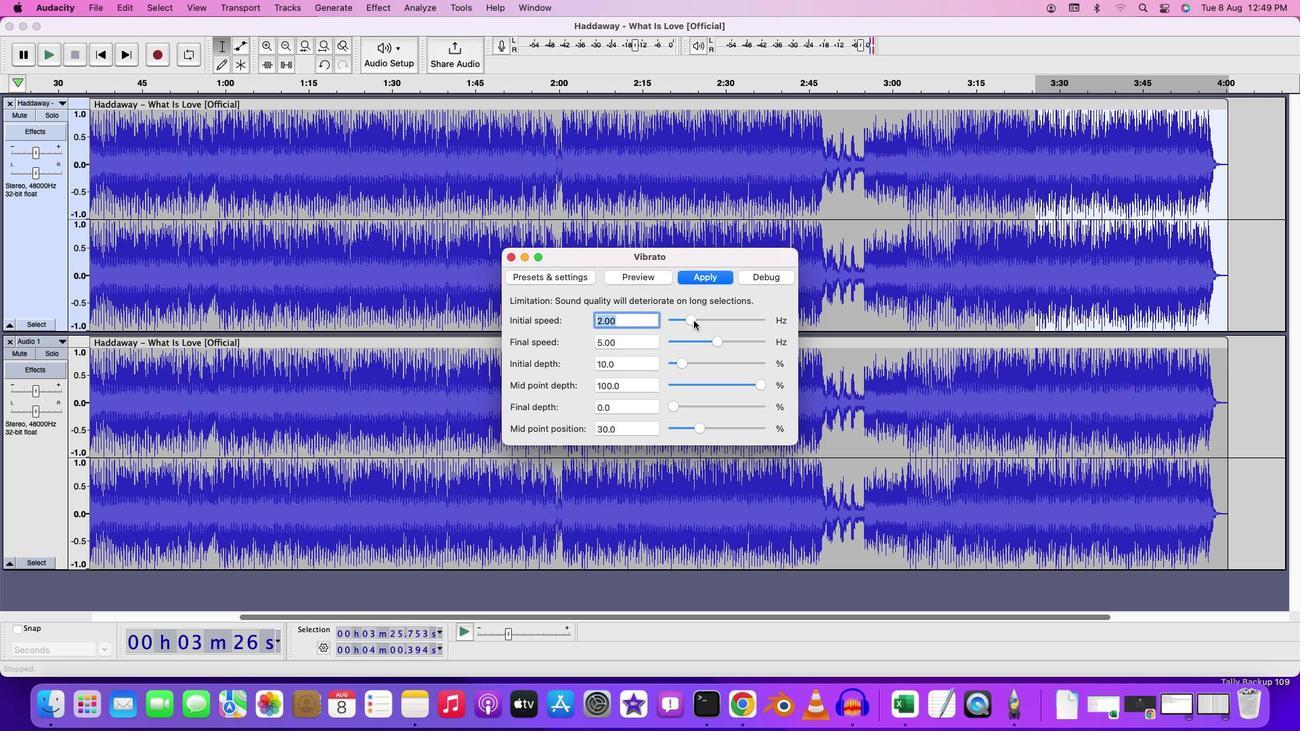 
Action: Mouse pressed left at (692, 318)
Screenshot: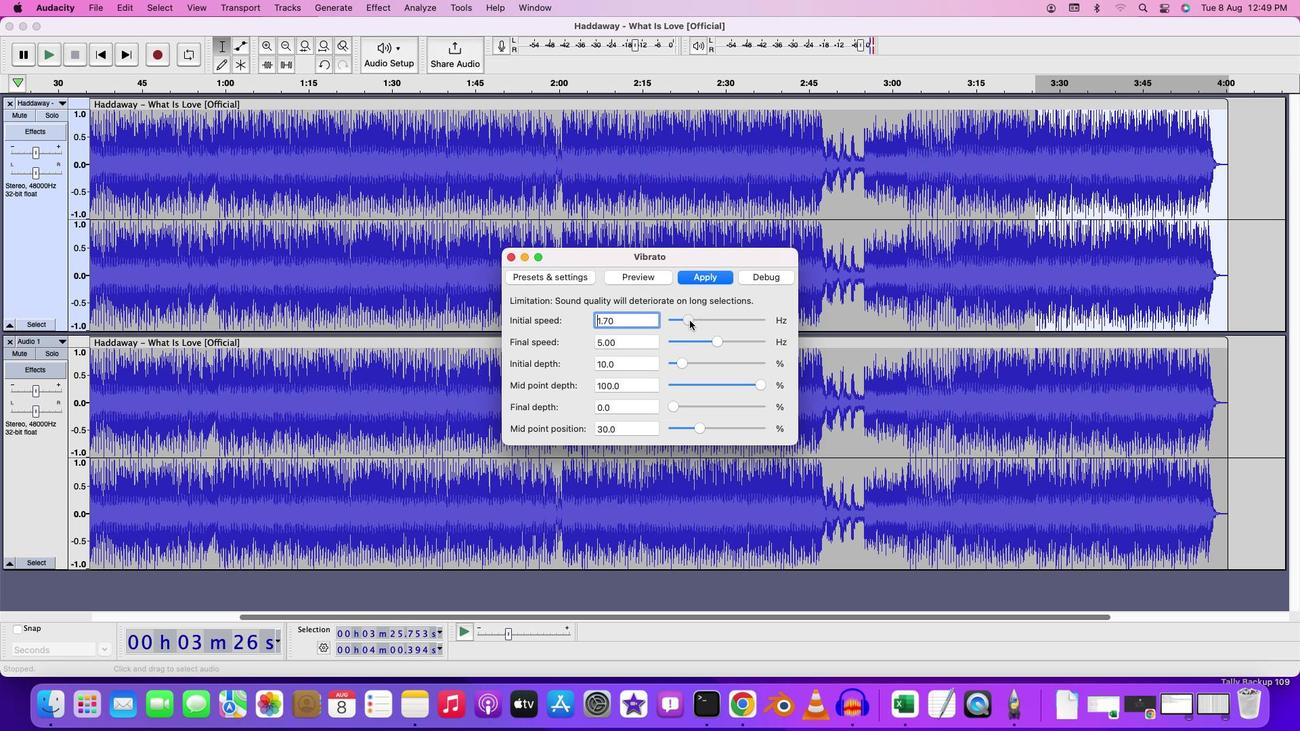 
Action: Mouse moved to (715, 343)
Screenshot: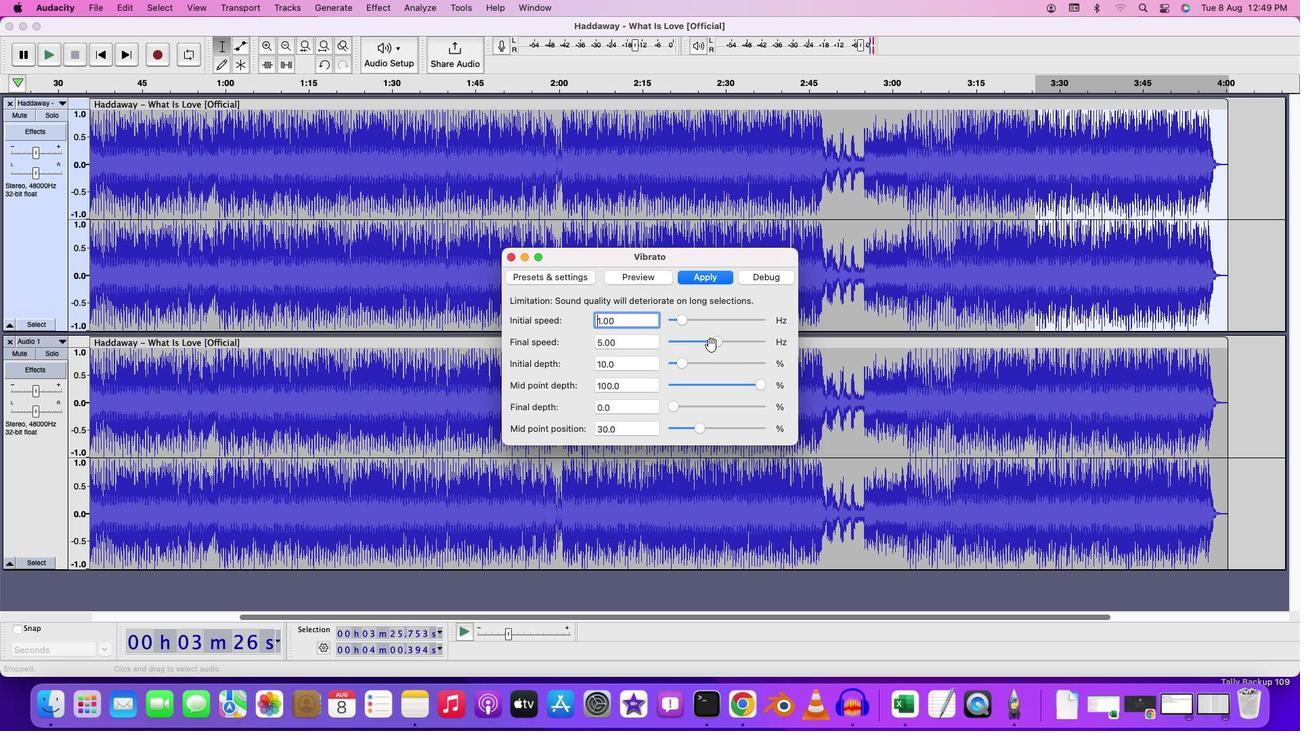 
Action: Mouse pressed left at (715, 343)
Screenshot: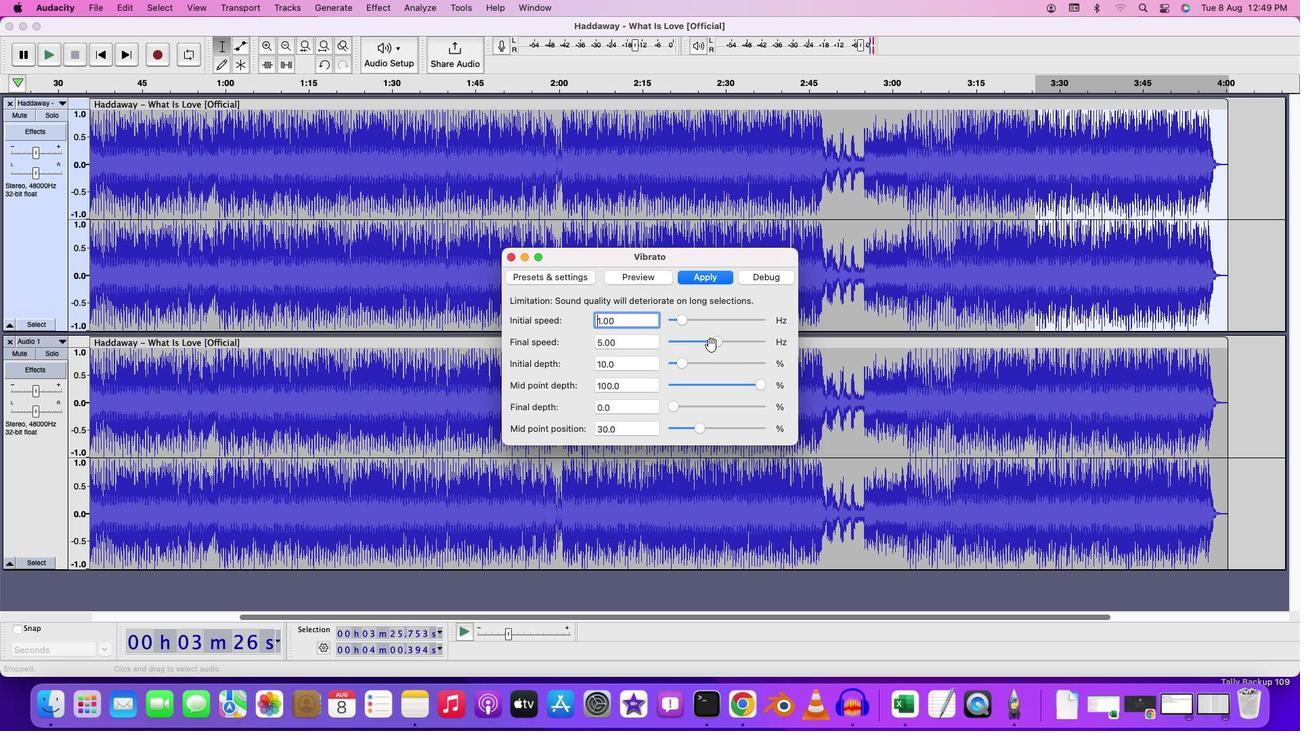 
Action: Mouse moved to (755, 385)
Screenshot: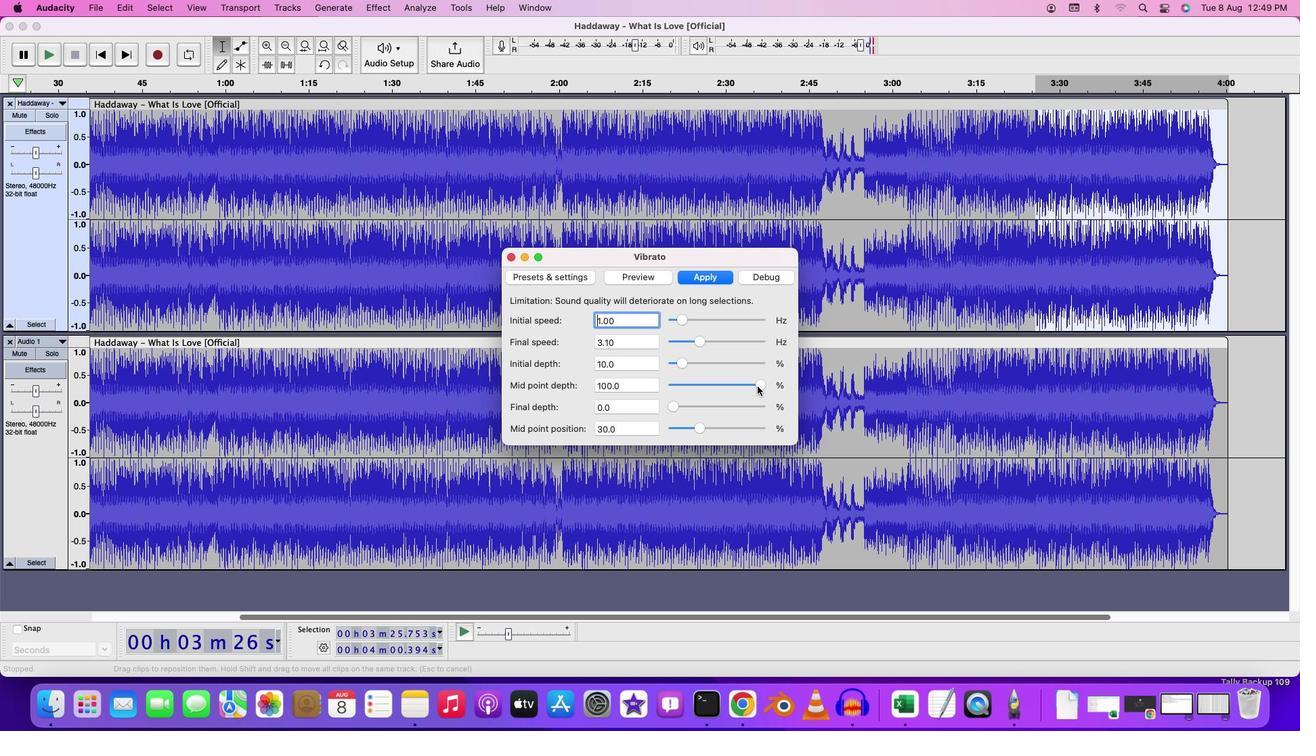 
Action: Mouse pressed left at (755, 385)
Screenshot: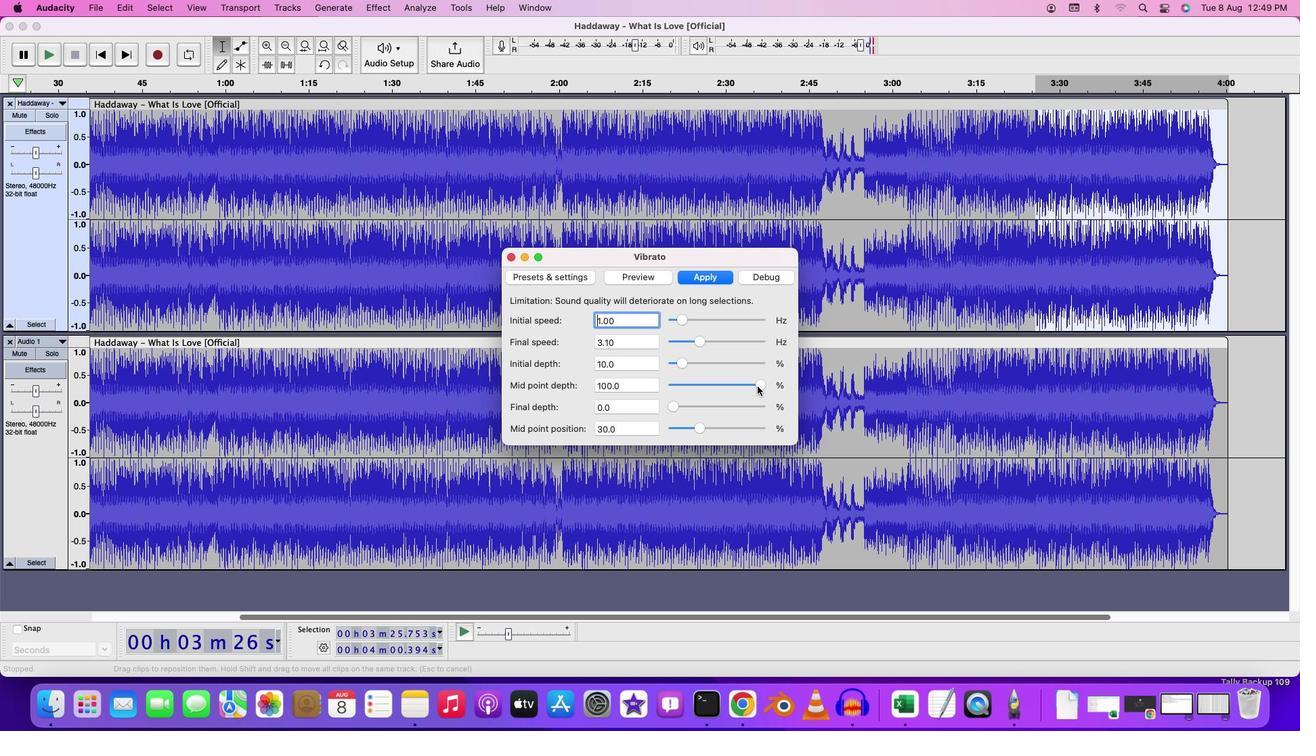 
Action: Mouse moved to (722, 273)
Screenshot: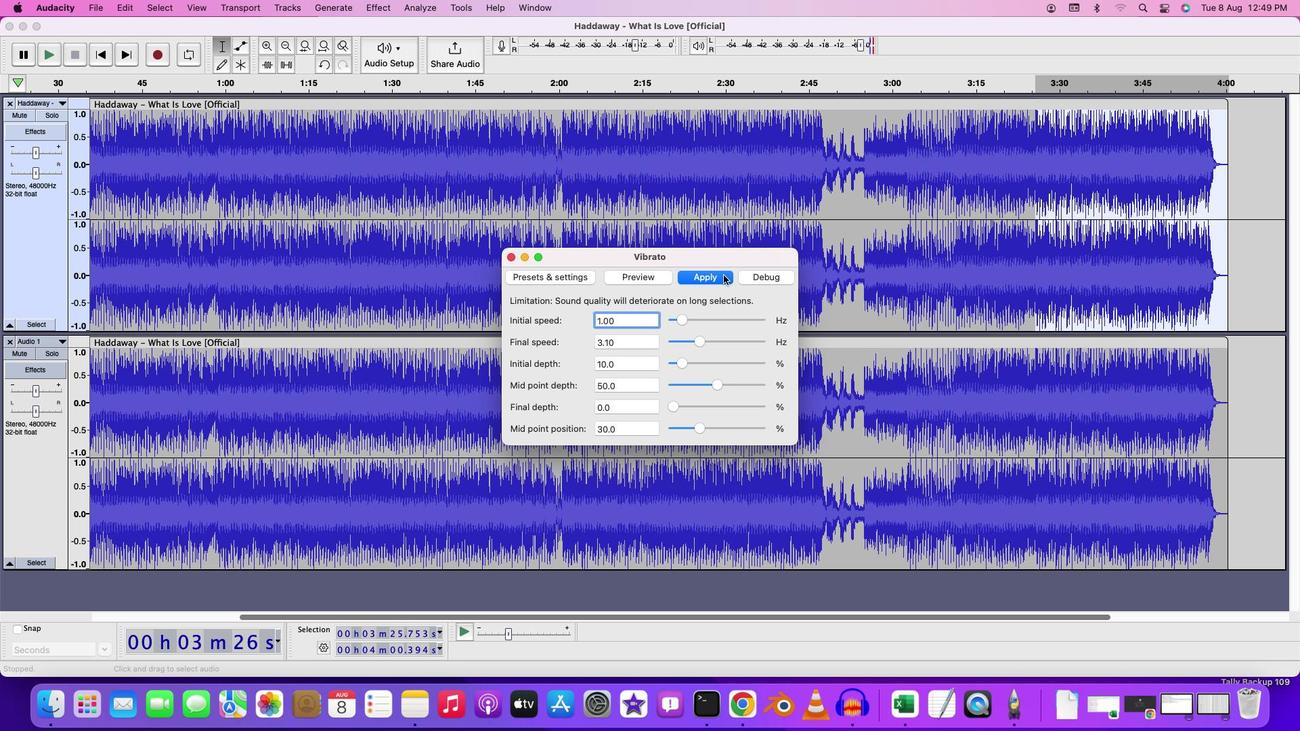 
Action: Mouse pressed left at (722, 273)
Screenshot: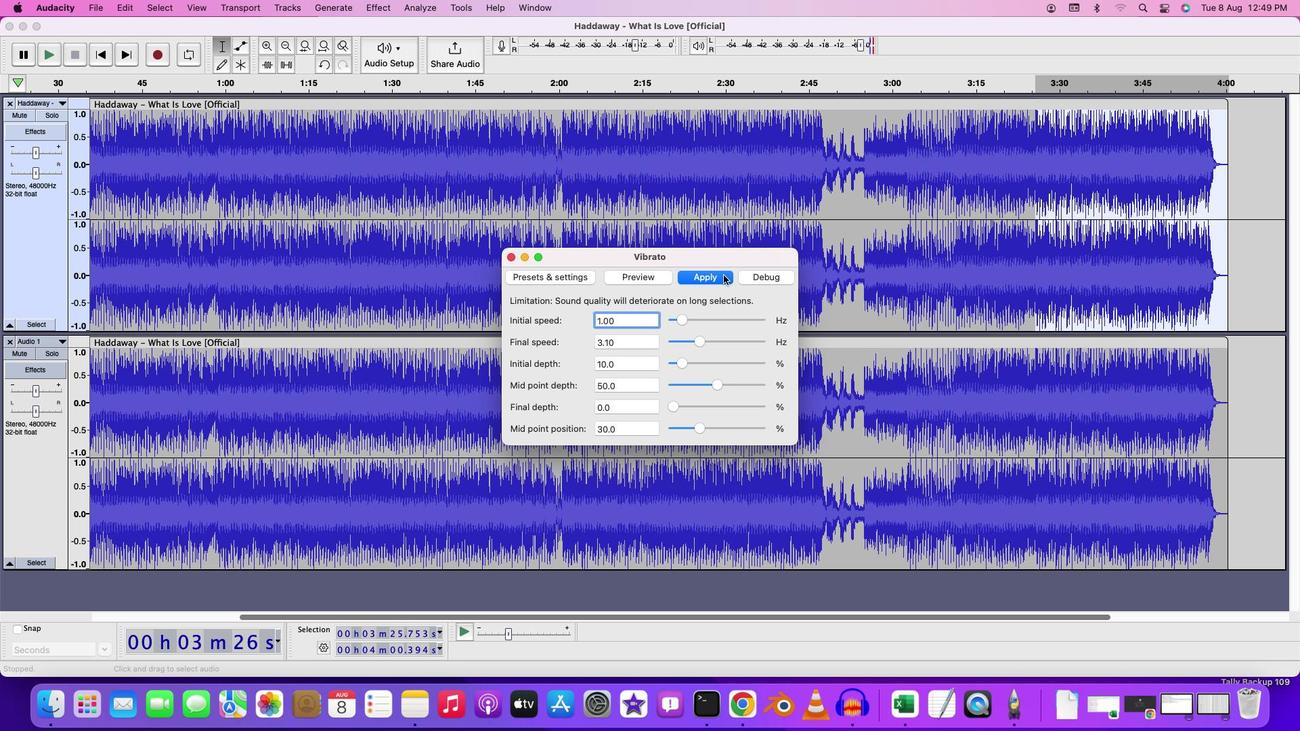 
Action: Mouse moved to (1035, 358)
Screenshot: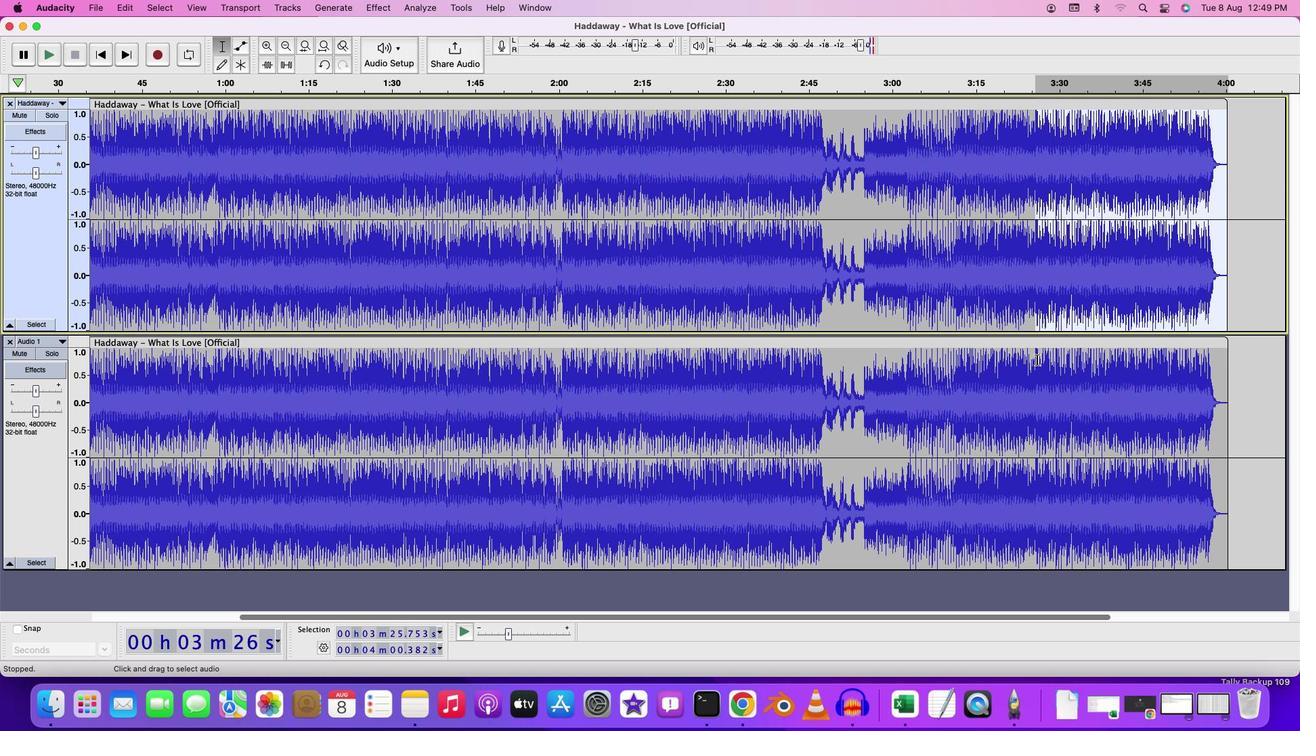 
Action: Mouse pressed left at (1035, 358)
Screenshot: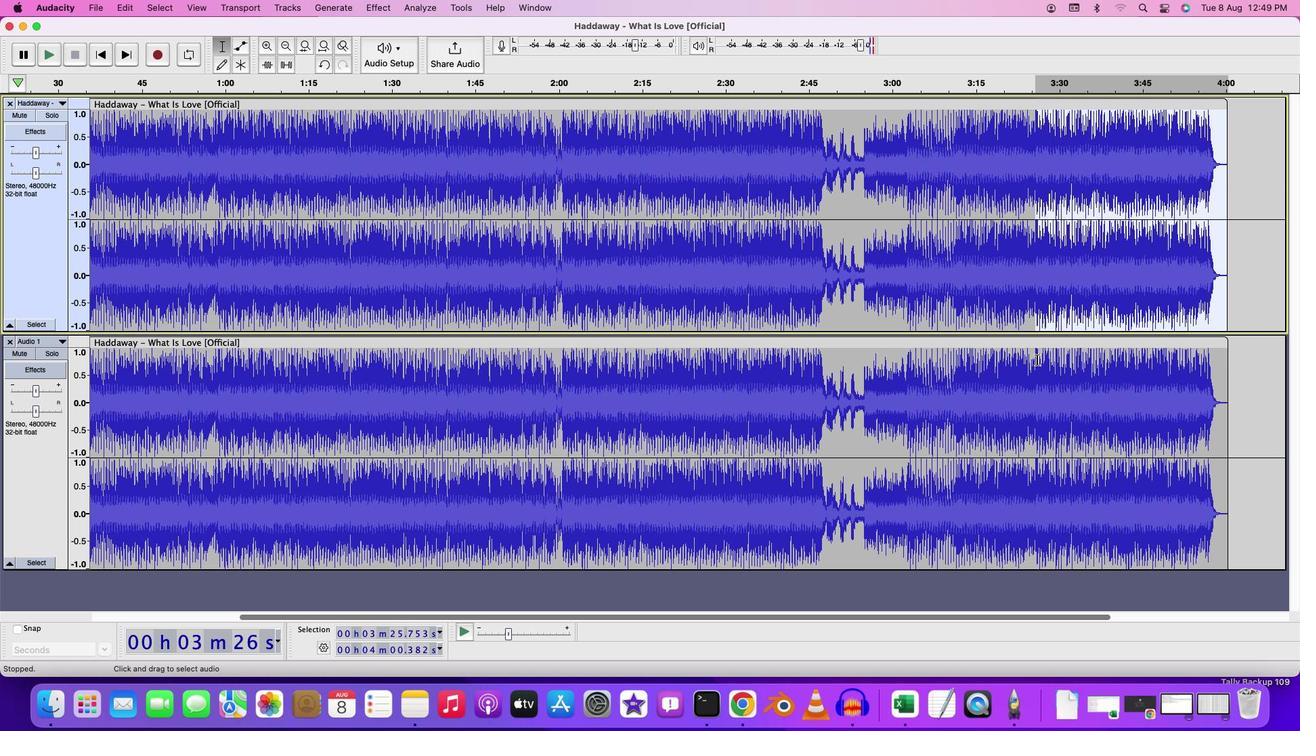 
Action: Mouse moved to (387, 8)
Screenshot: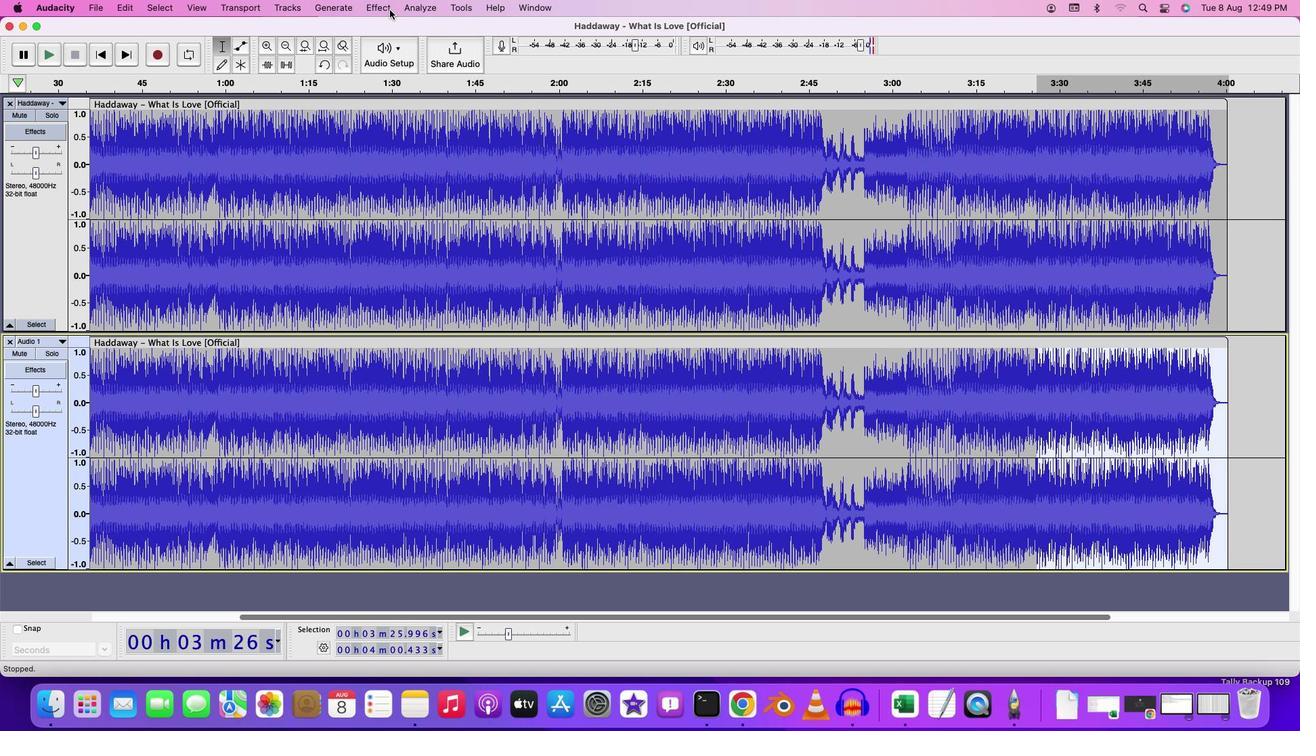 
Action: Mouse pressed left at (387, 8)
Screenshot: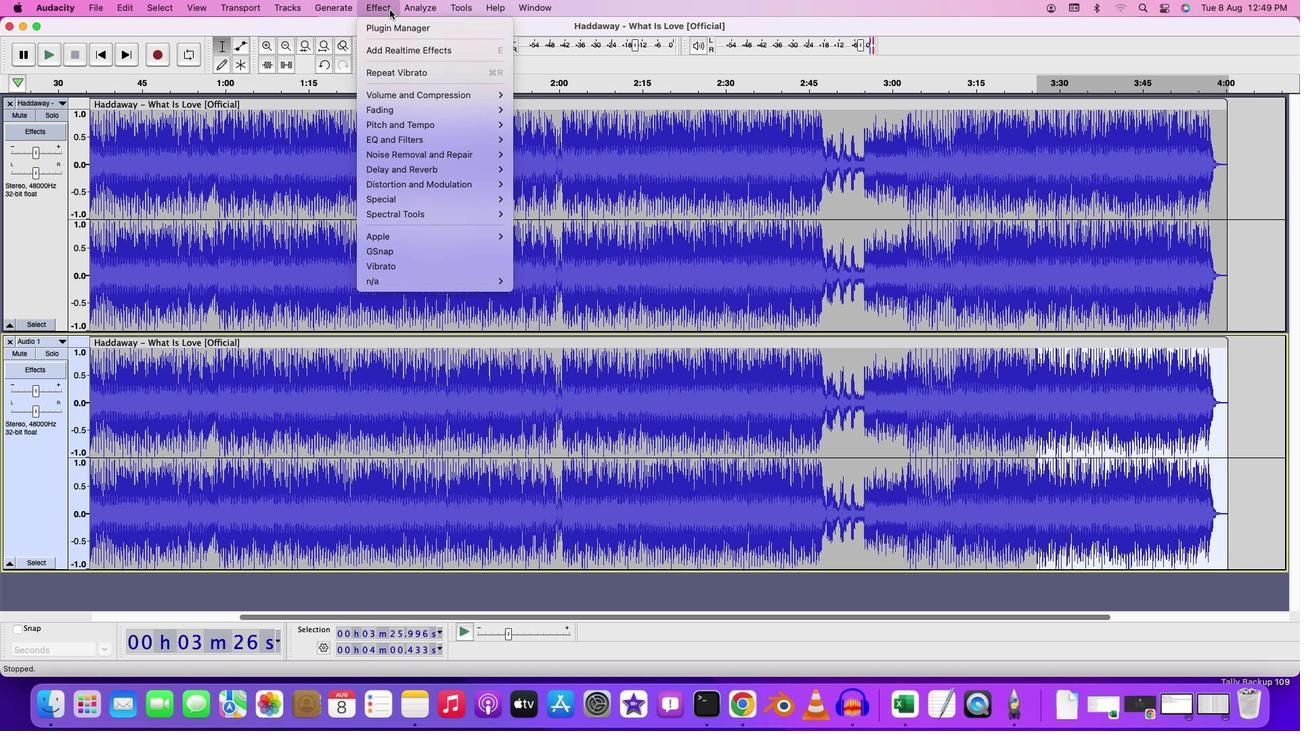 
Action: Mouse moved to (417, 258)
Screenshot: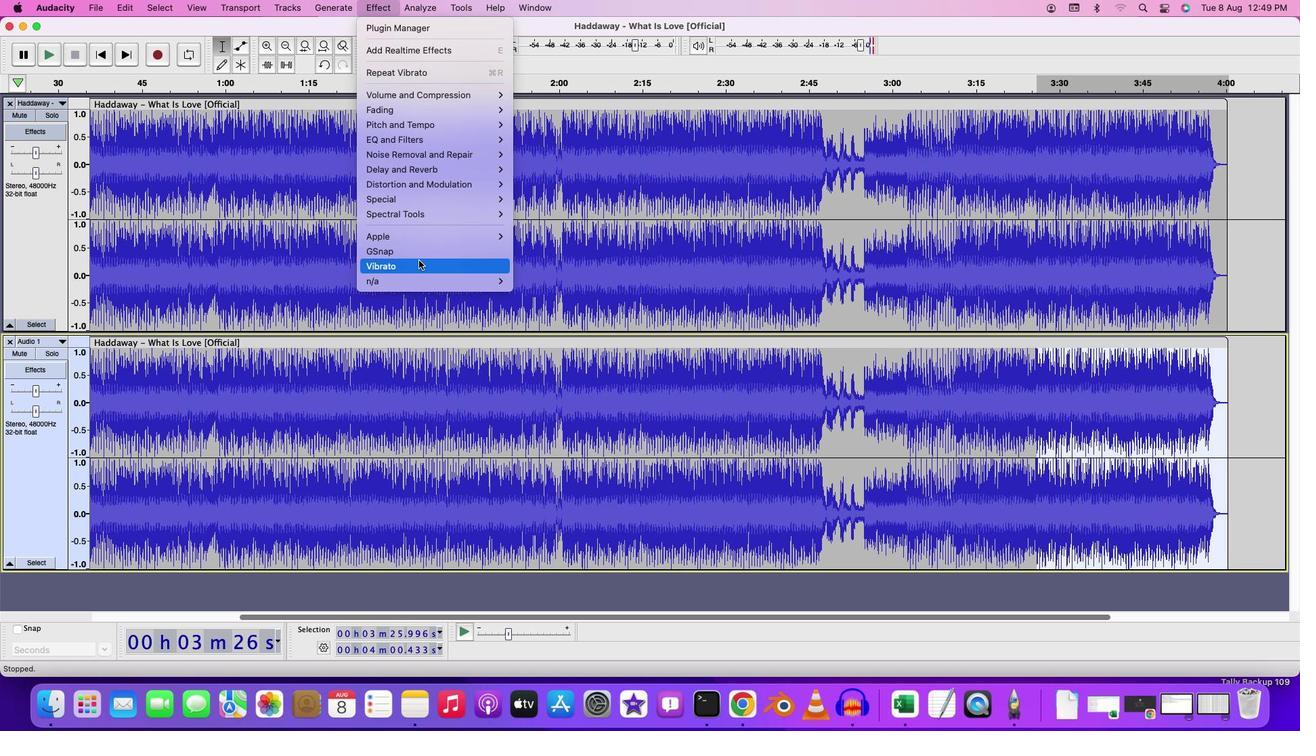 
Action: Mouse pressed left at (417, 258)
Screenshot: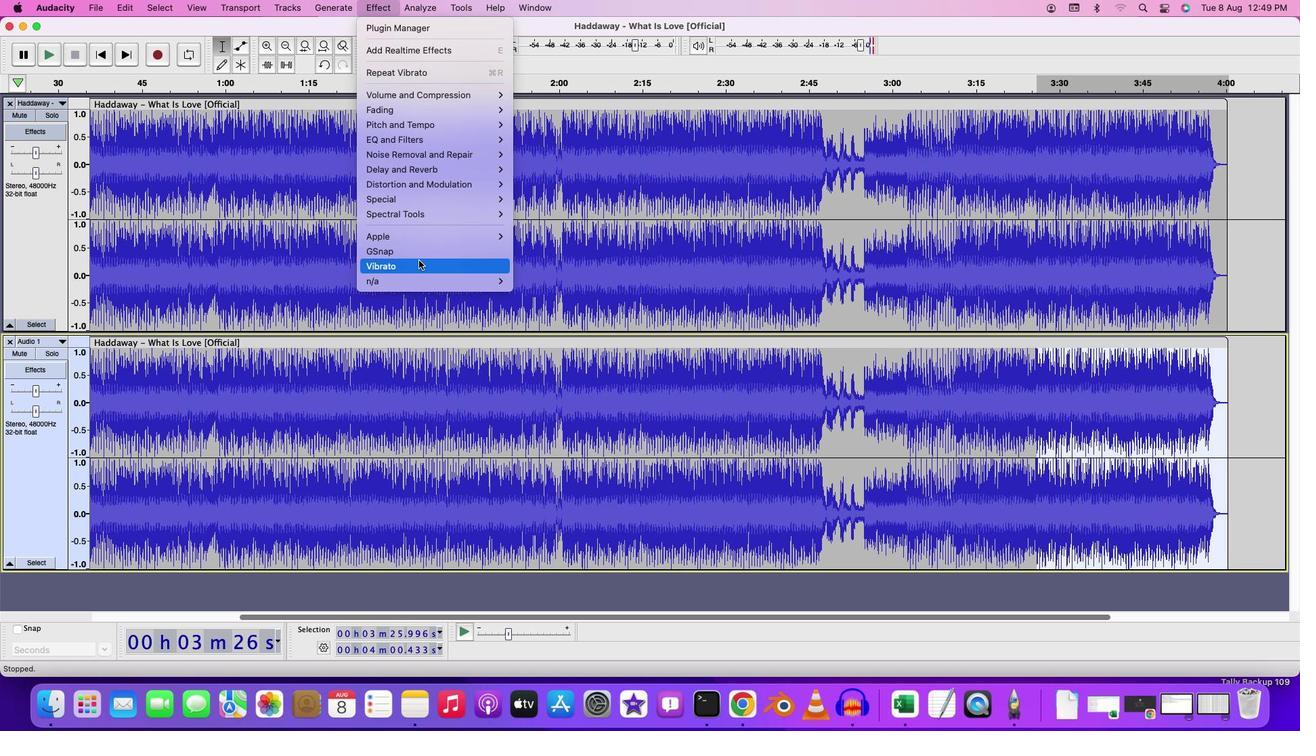 
Action: Mouse moved to (705, 277)
Screenshot: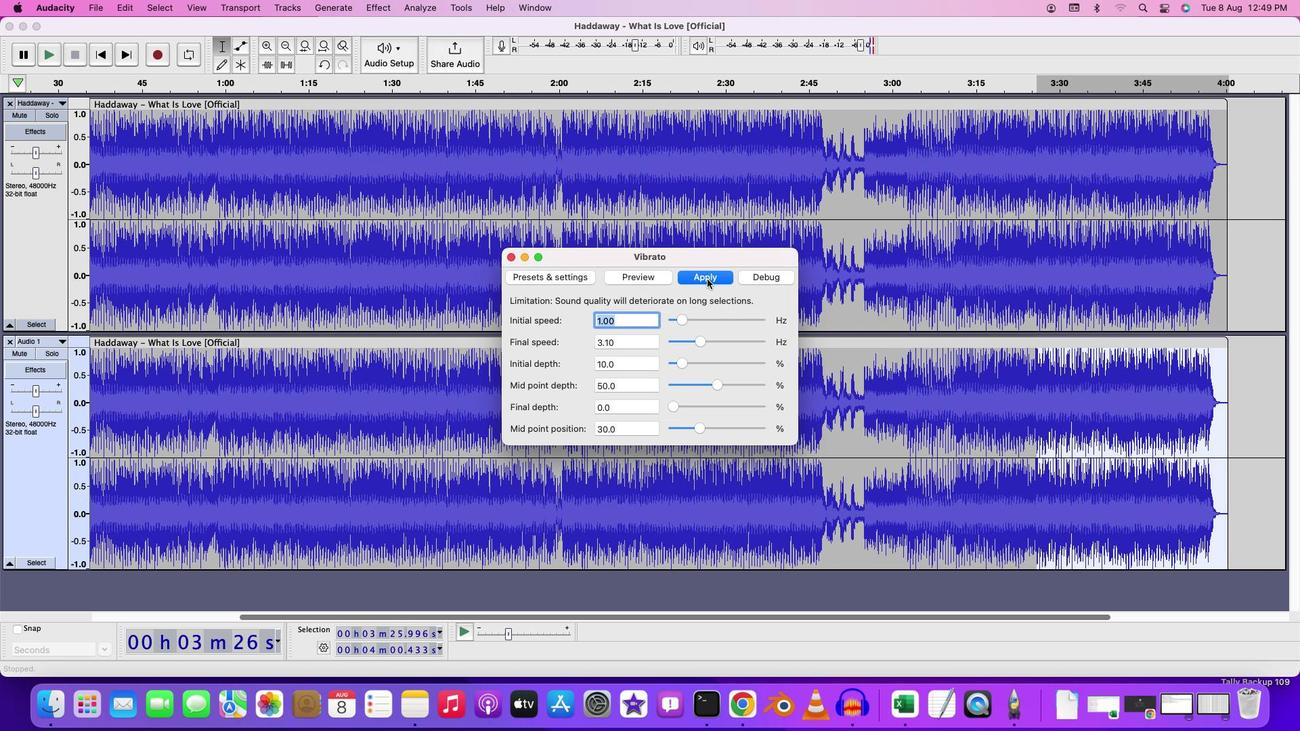 
Action: Mouse pressed left at (705, 277)
Screenshot: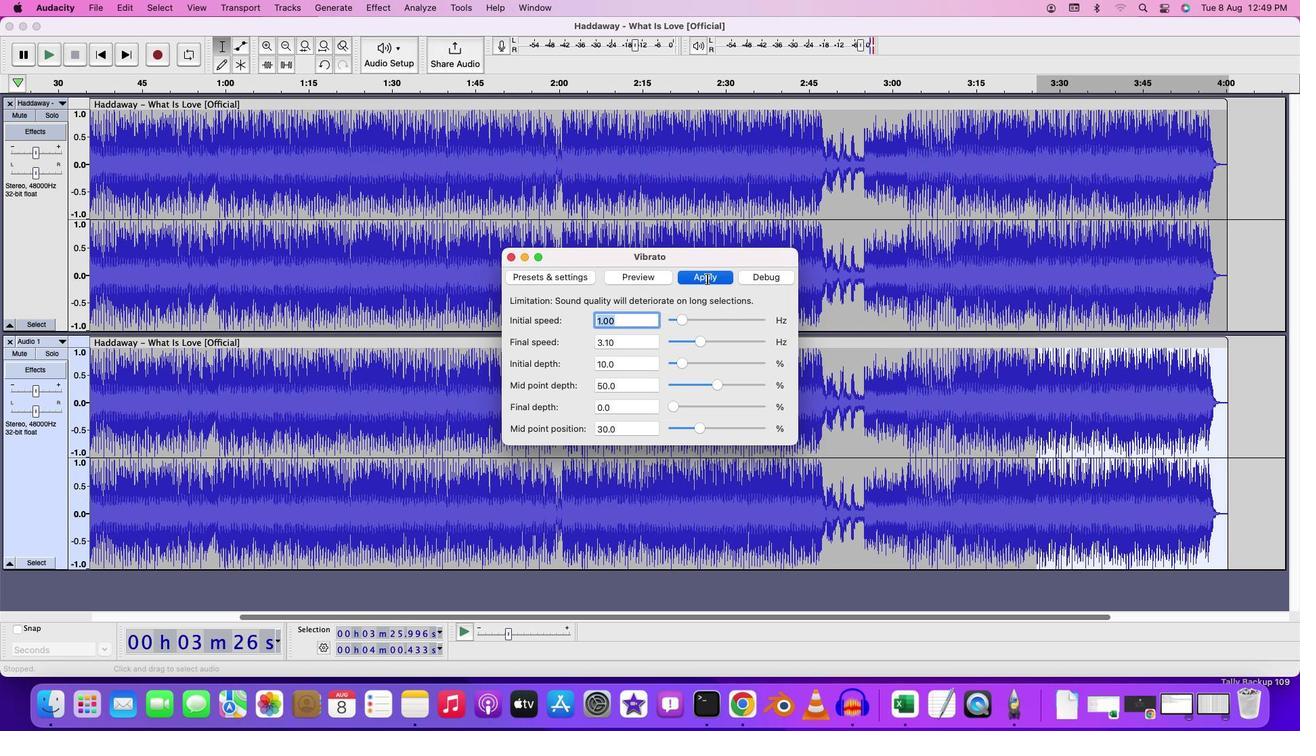 
Action: Mouse moved to (1021, 167)
Screenshot: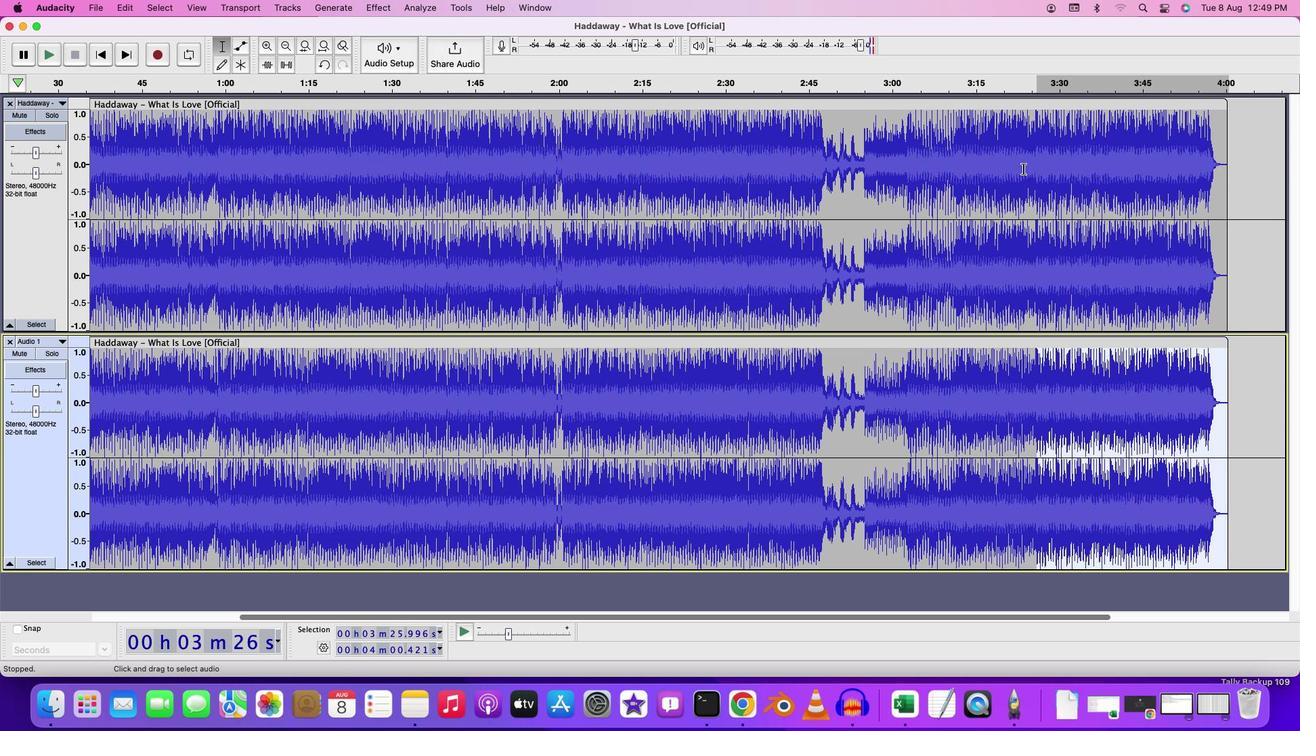 
Action: Mouse pressed left at (1021, 167)
Screenshot: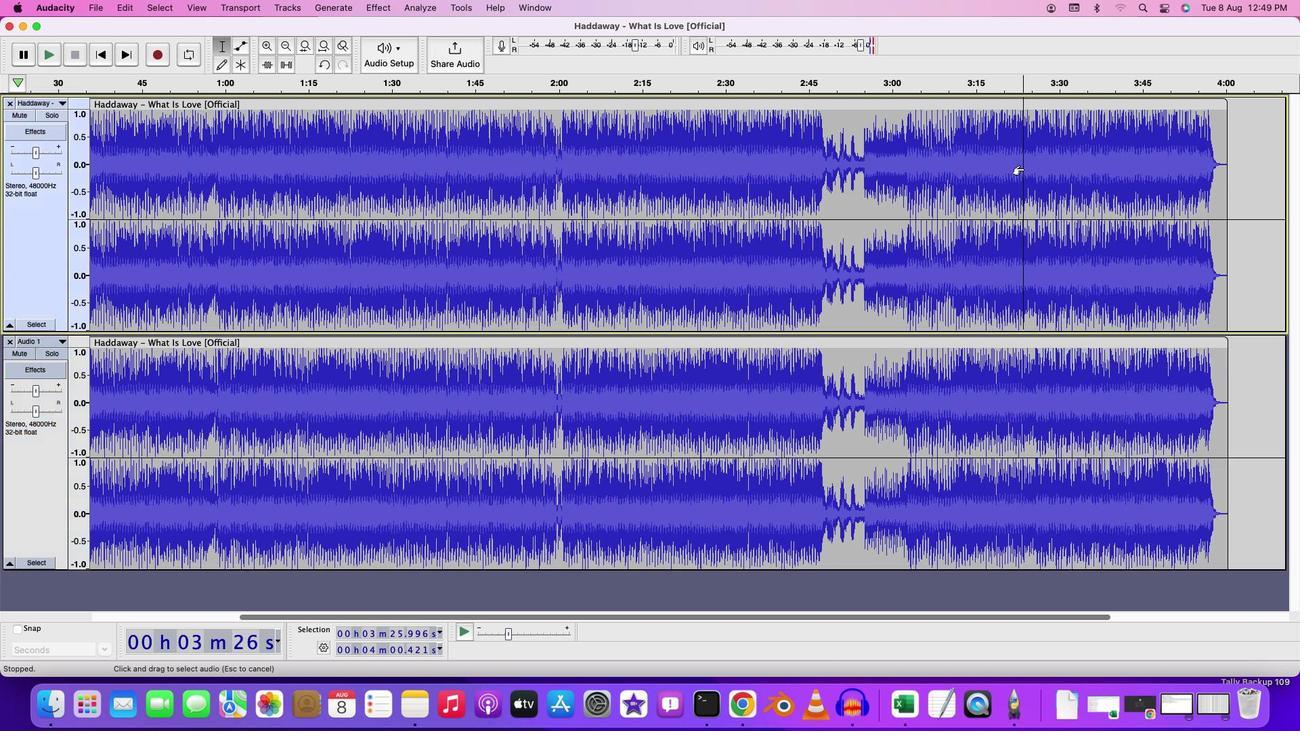 
Action: Key pressed Key.space
Screenshot: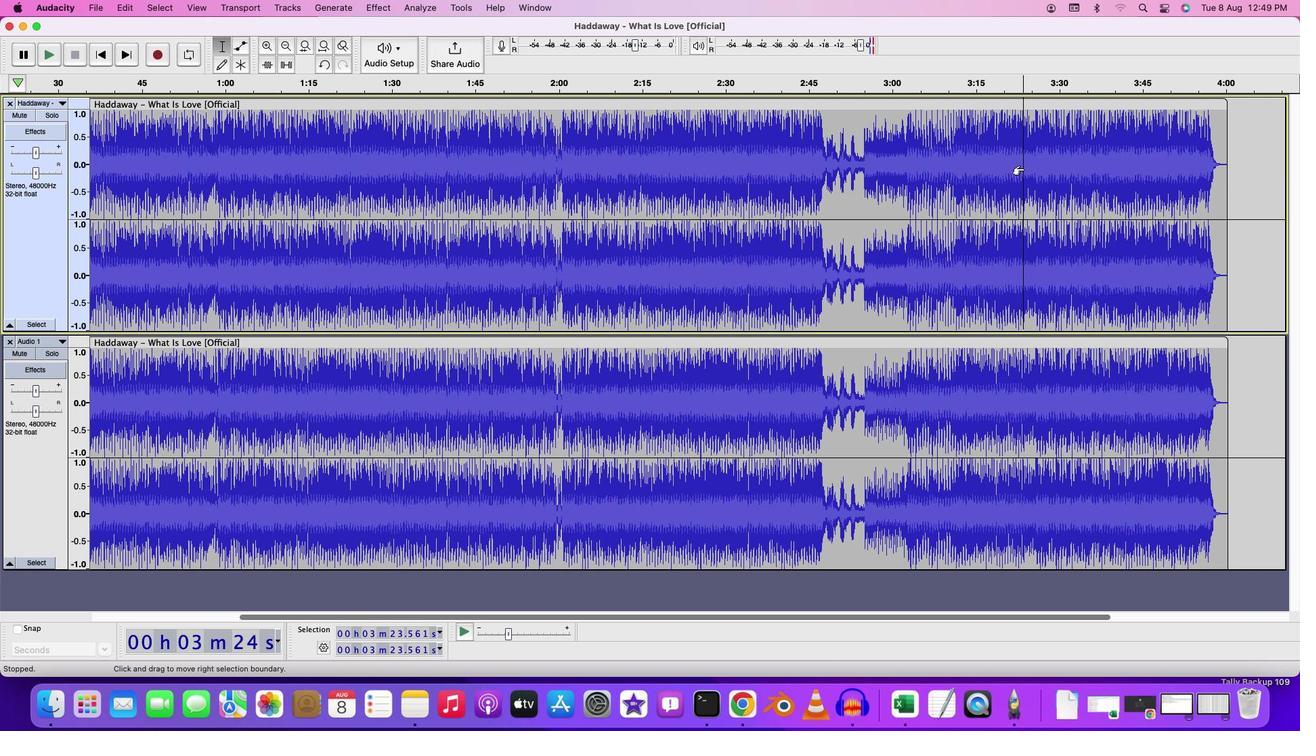 
Action: Mouse moved to (1169, 126)
Screenshot: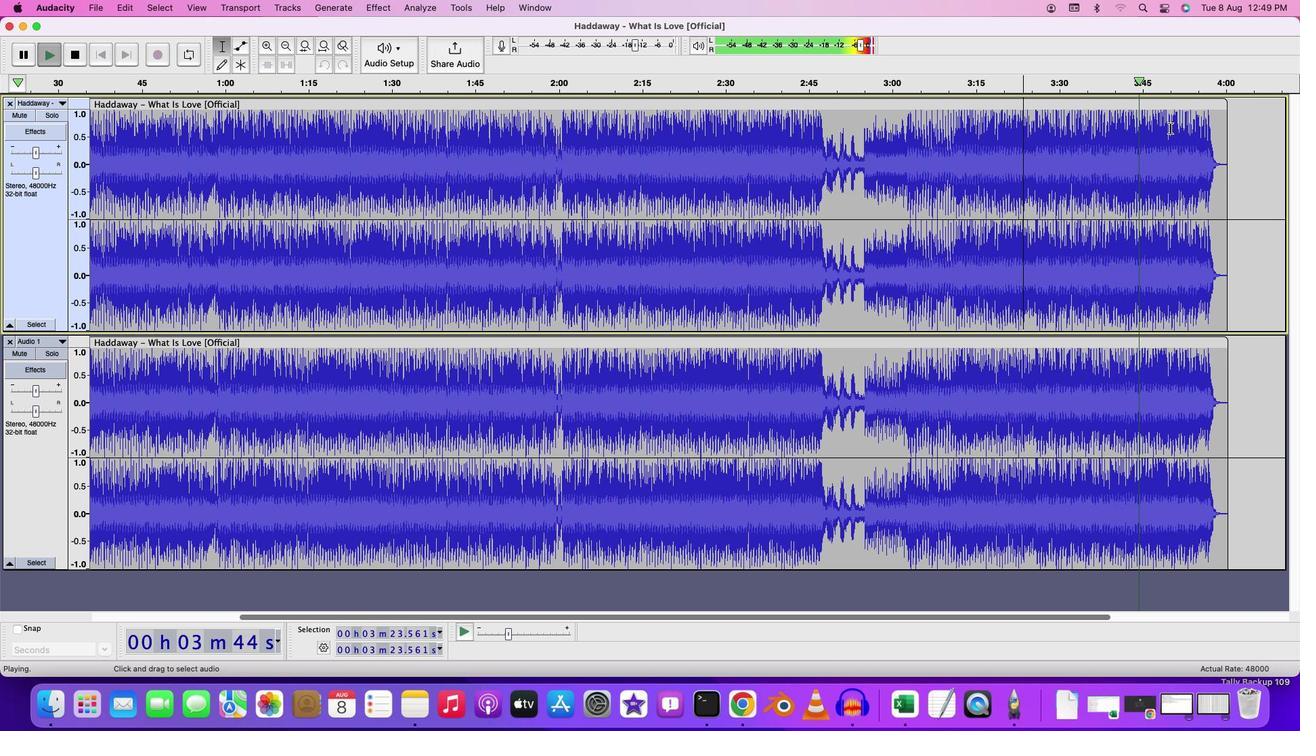 
Action: Mouse pressed left at (1169, 126)
Screenshot: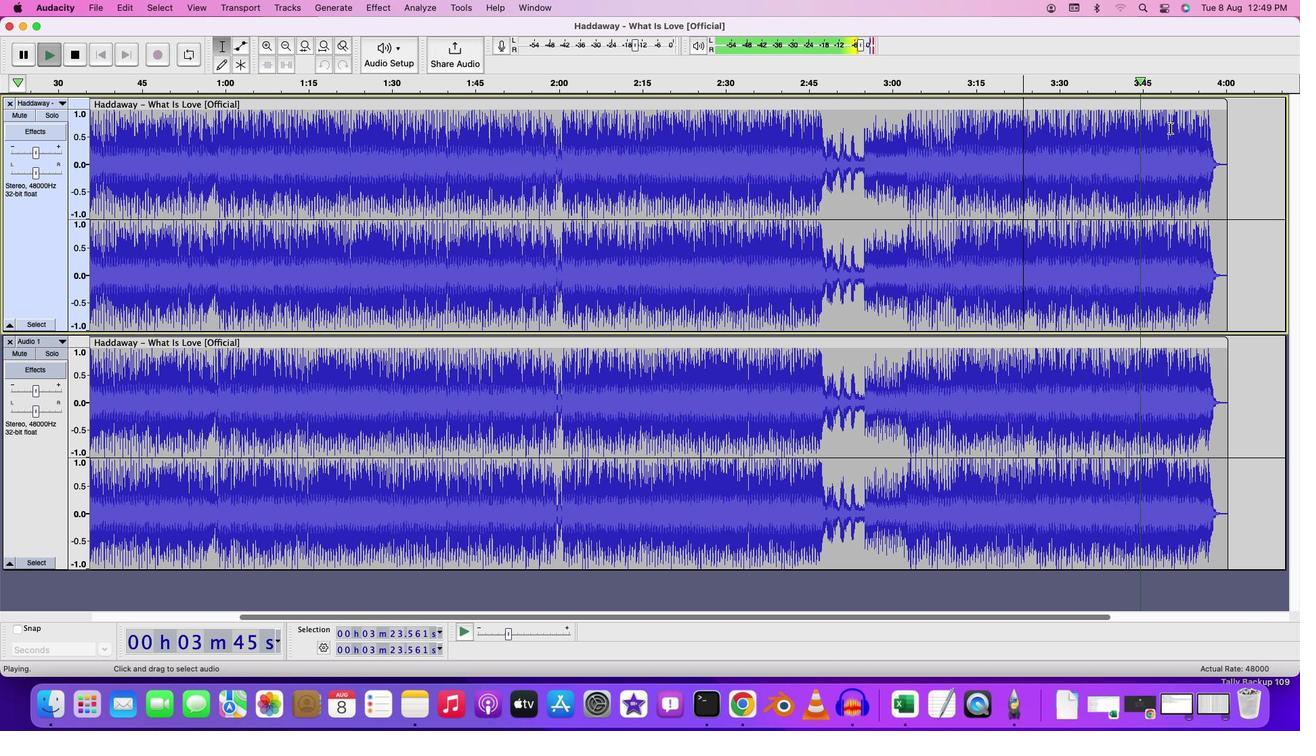 
Action: Key pressed Key.spaceKey.spaceKey.space
Screenshot: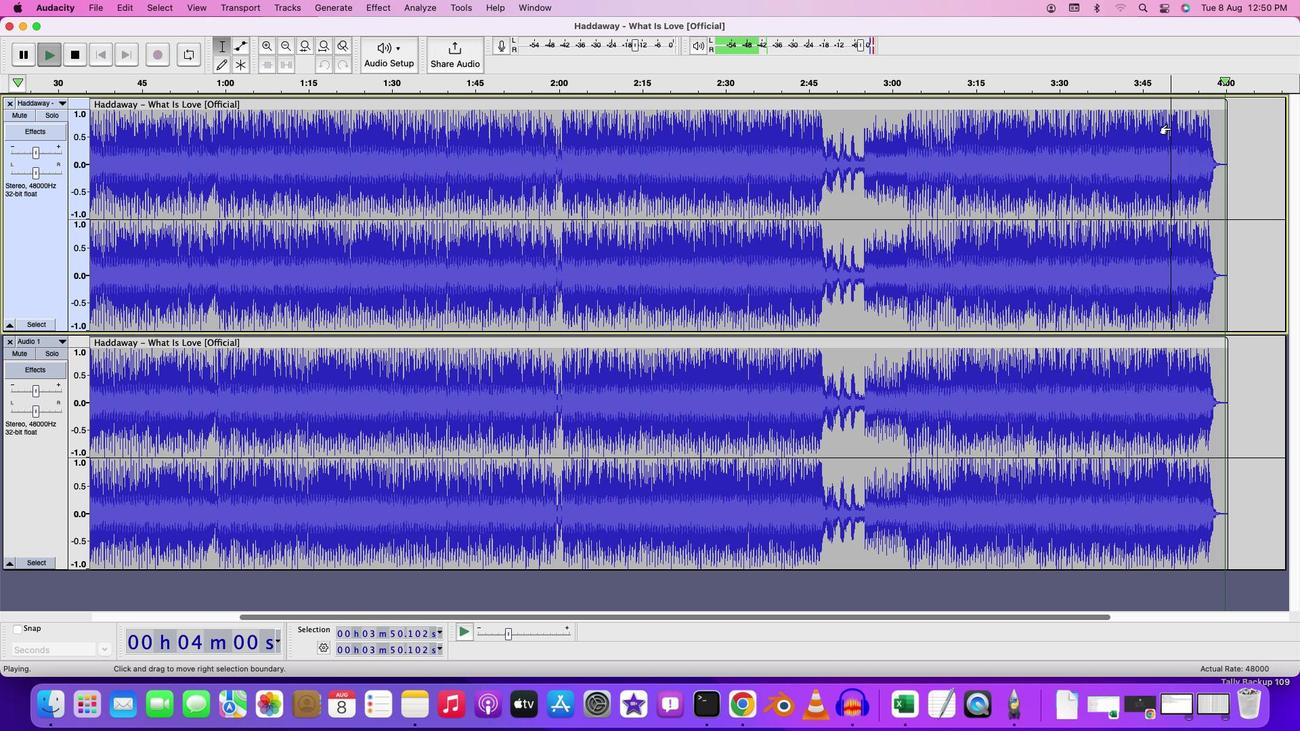 
Action: Mouse moved to (513, 615)
Screenshot: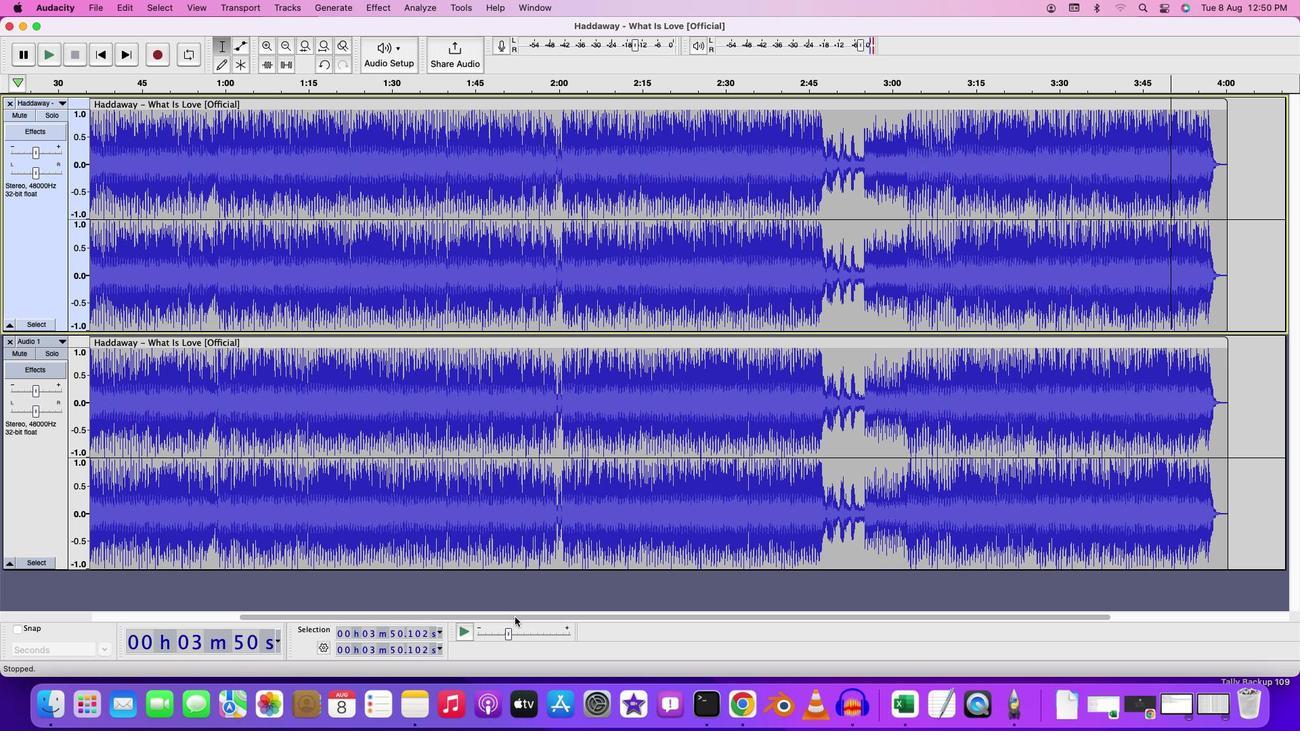 
Action: Mouse pressed left at (513, 615)
Screenshot: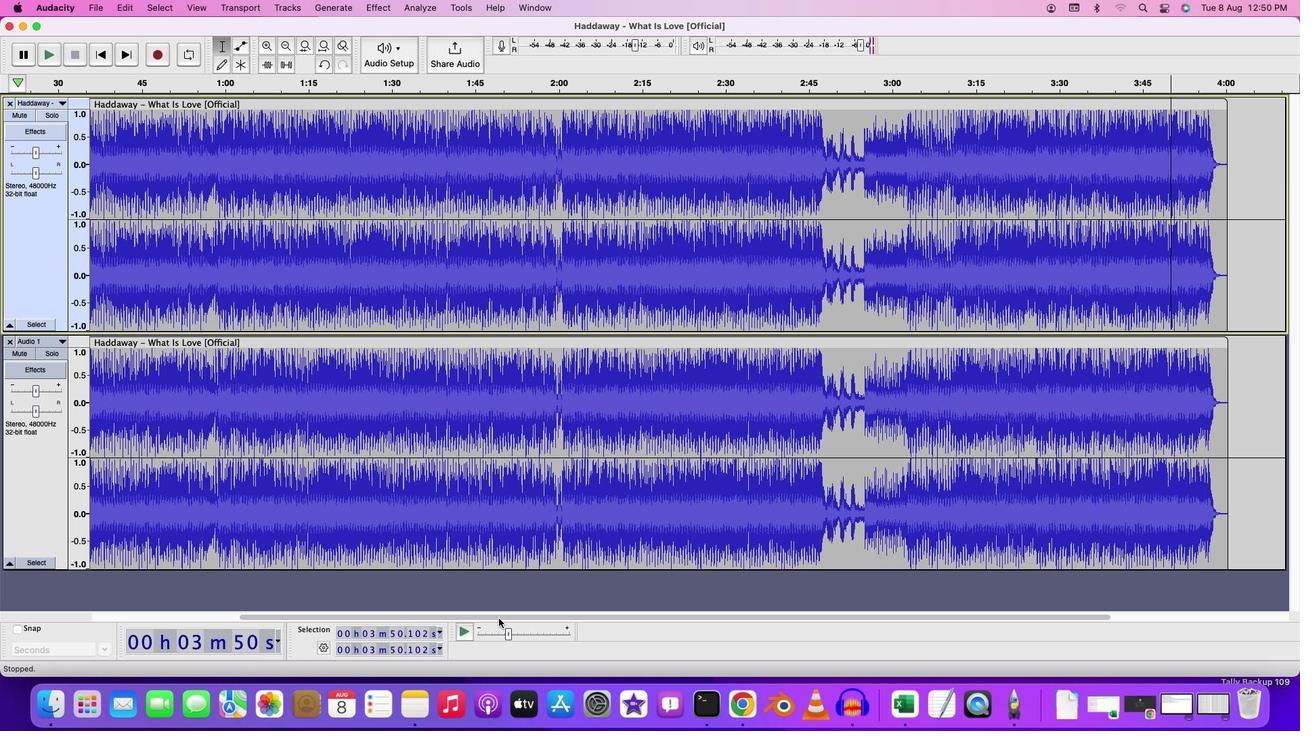 
Action: Mouse moved to (431, 361)
Screenshot: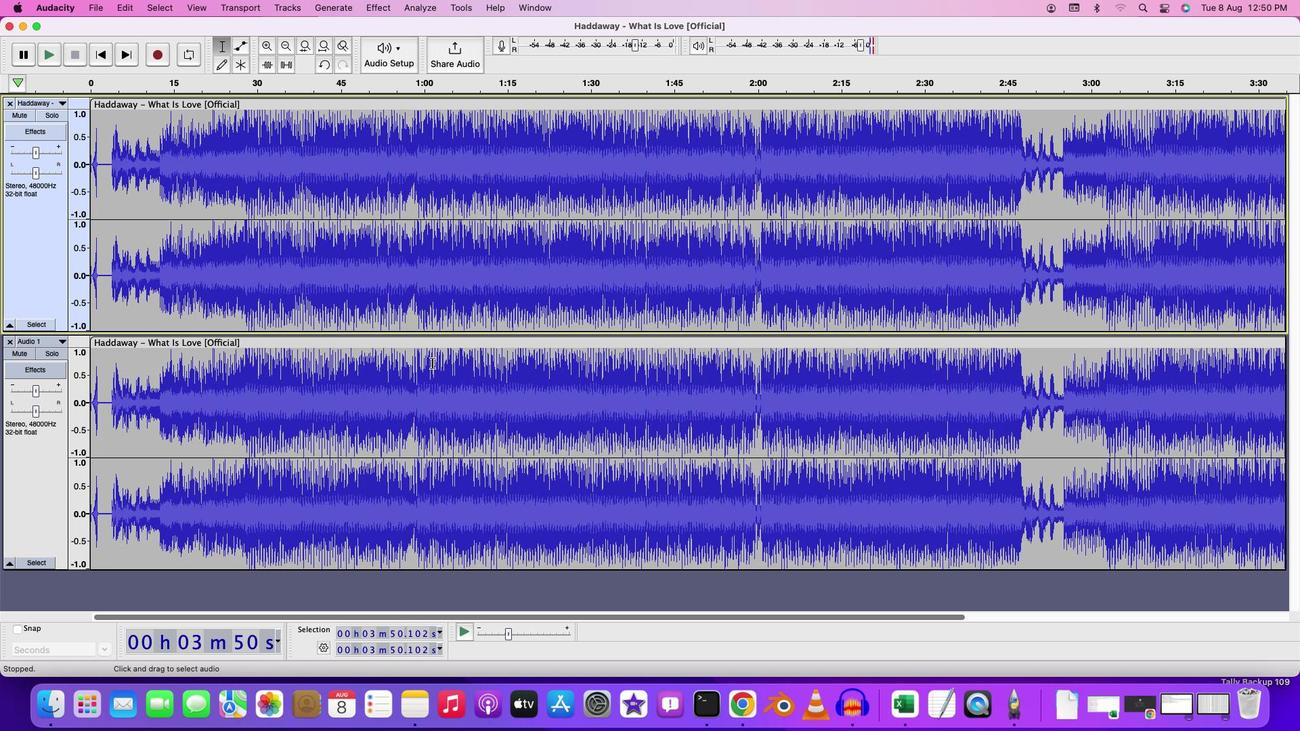 
Action: Key pressed Key.cmd
Screenshot: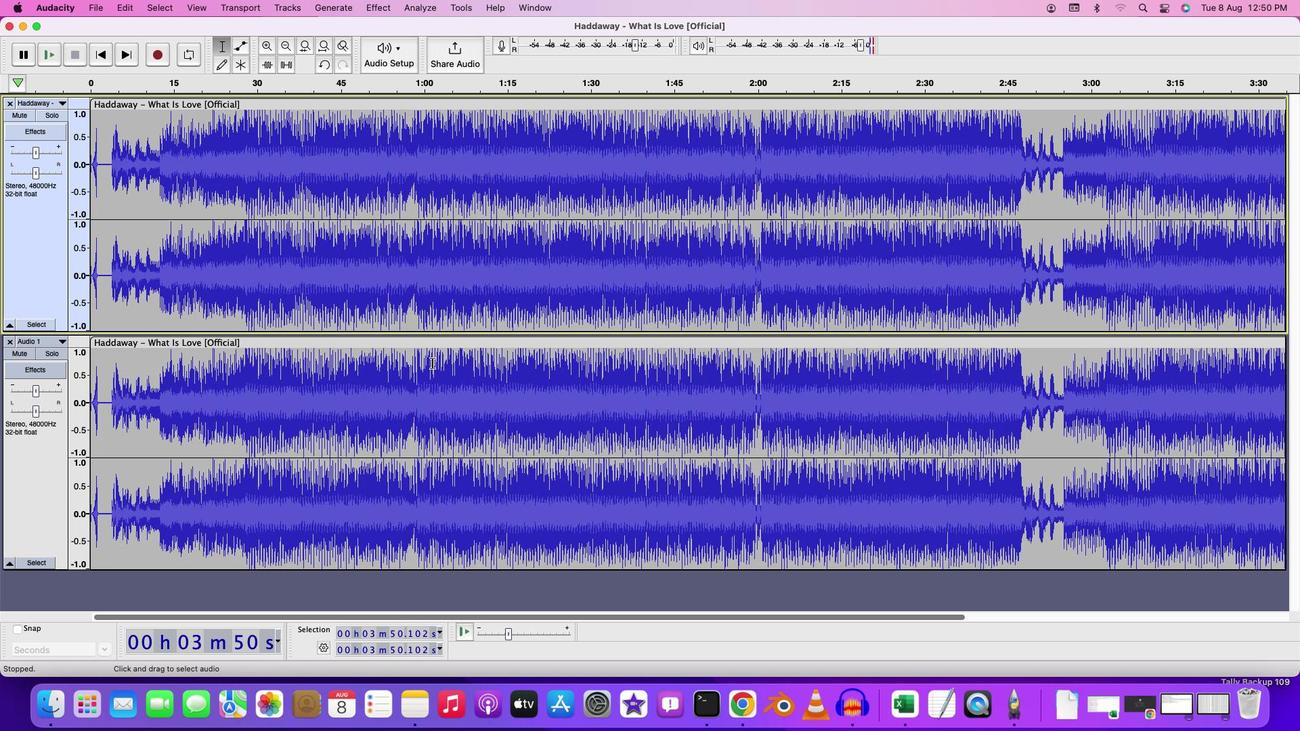 
Action: Mouse scrolled (431, 361) with delta (0, -1)
Screenshot: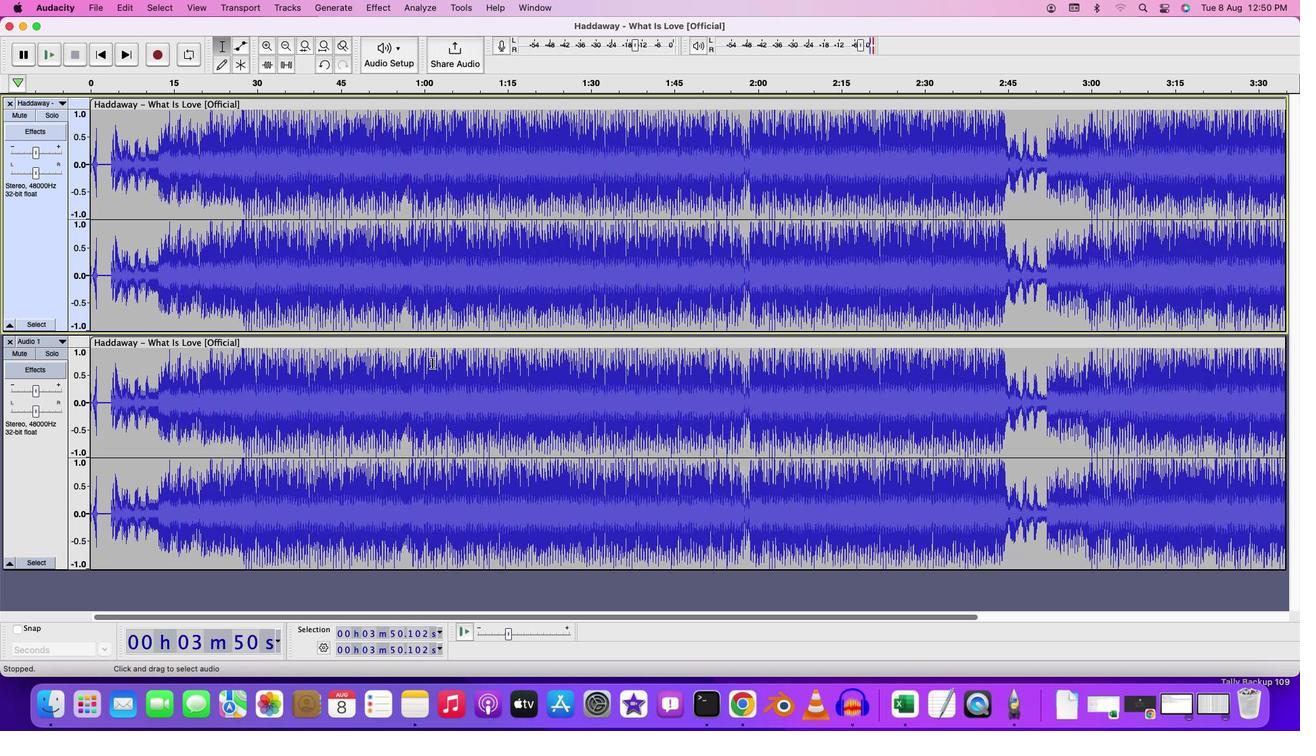 
Action: Mouse scrolled (431, 361) with delta (0, -1)
Screenshot: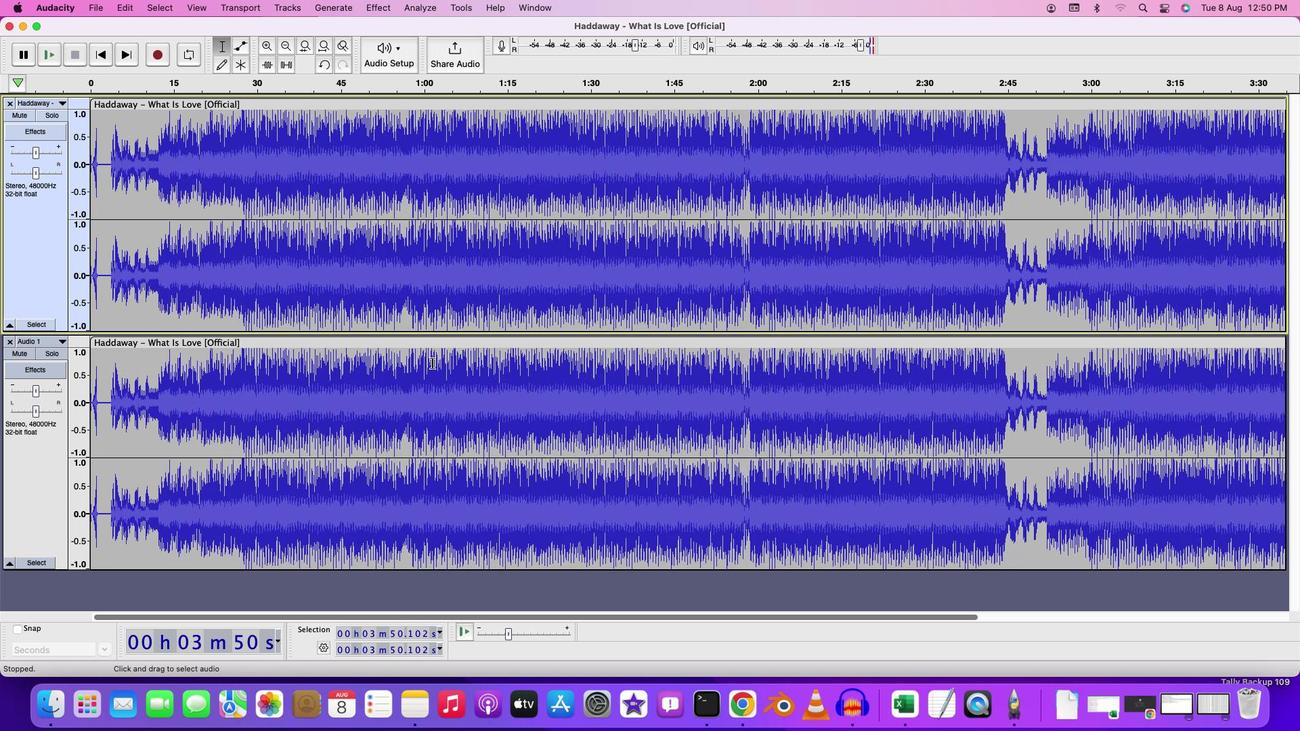 
Action: Mouse scrolled (431, 361) with delta (0, -1)
Screenshot: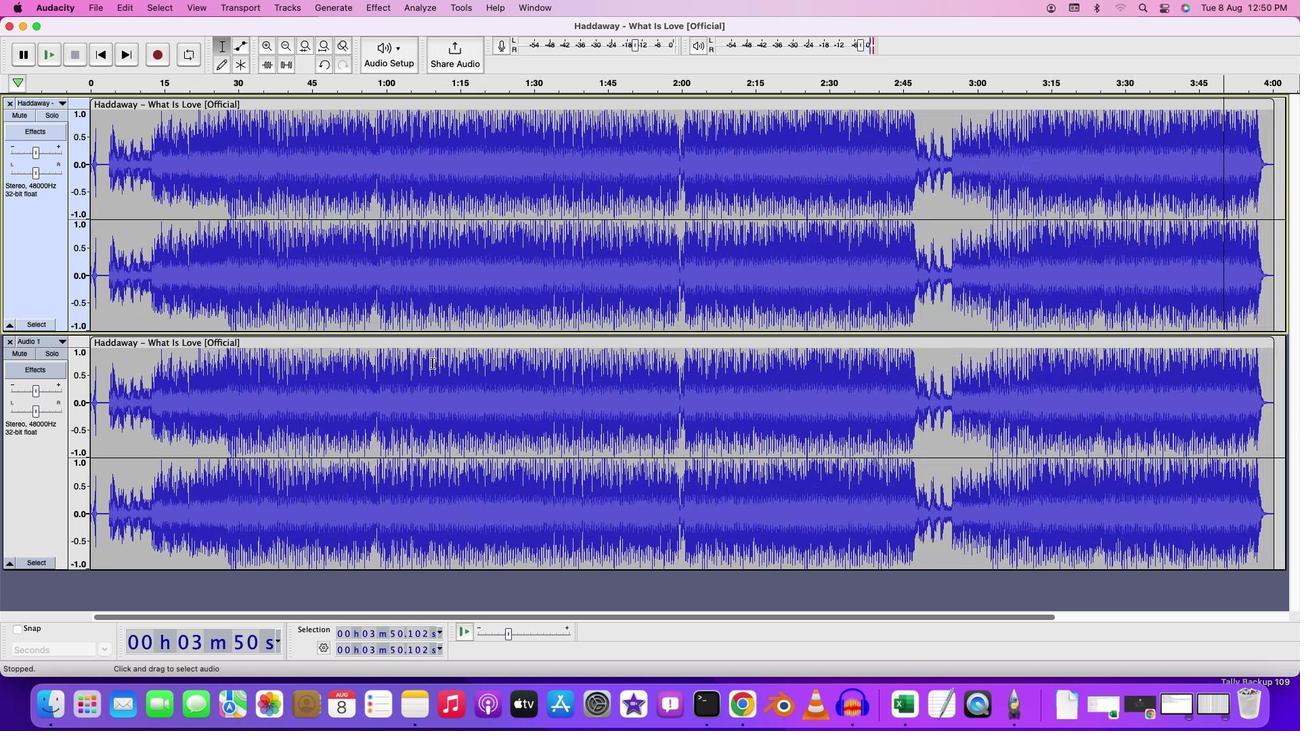 
Action: Mouse scrolled (431, 361) with delta (0, -1)
Screenshot: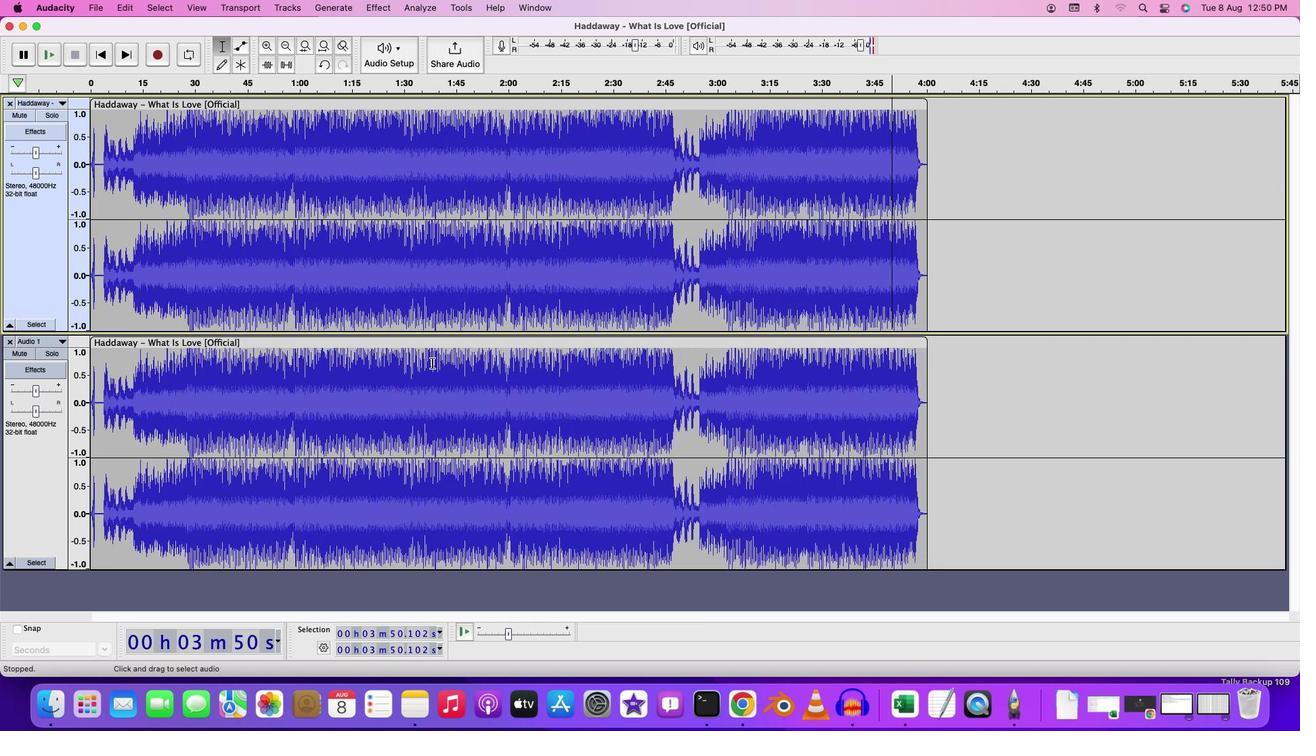 
Action: Mouse moved to (276, 178)
Screenshot: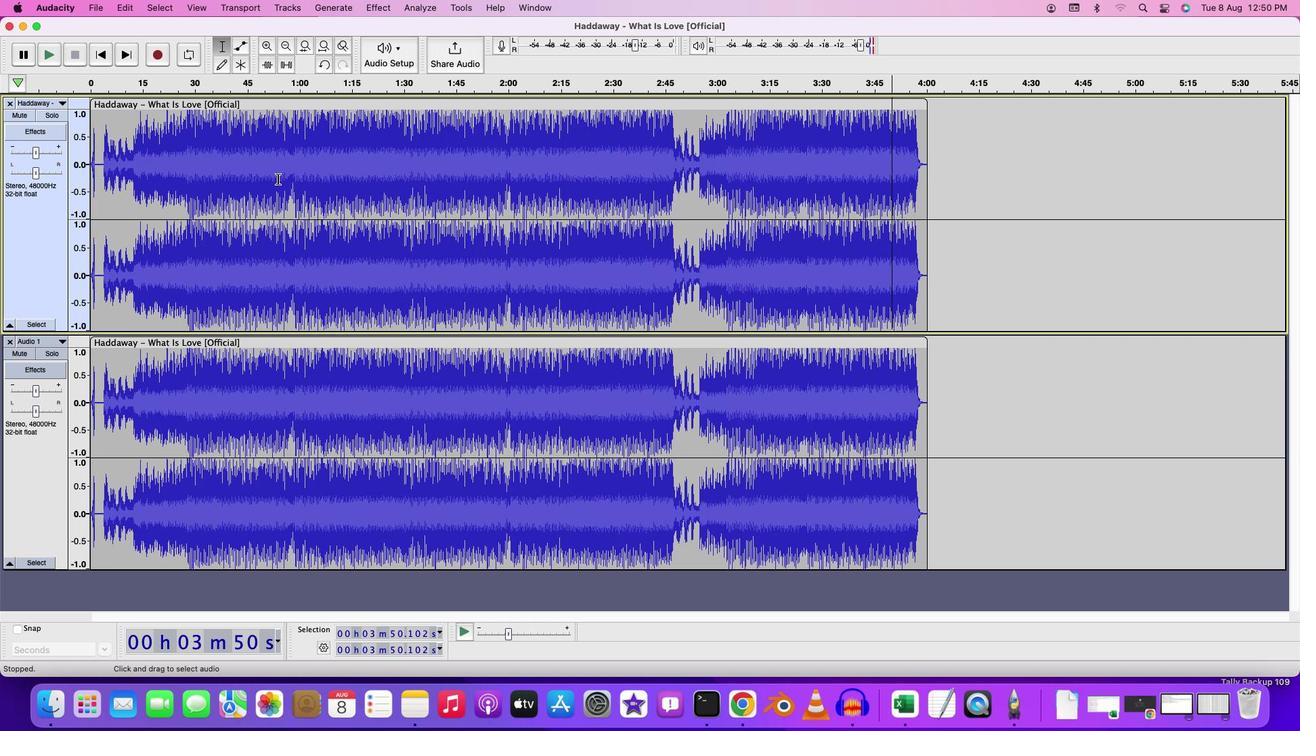 
Action: Mouse pressed left at (276, 178)
Screenshot: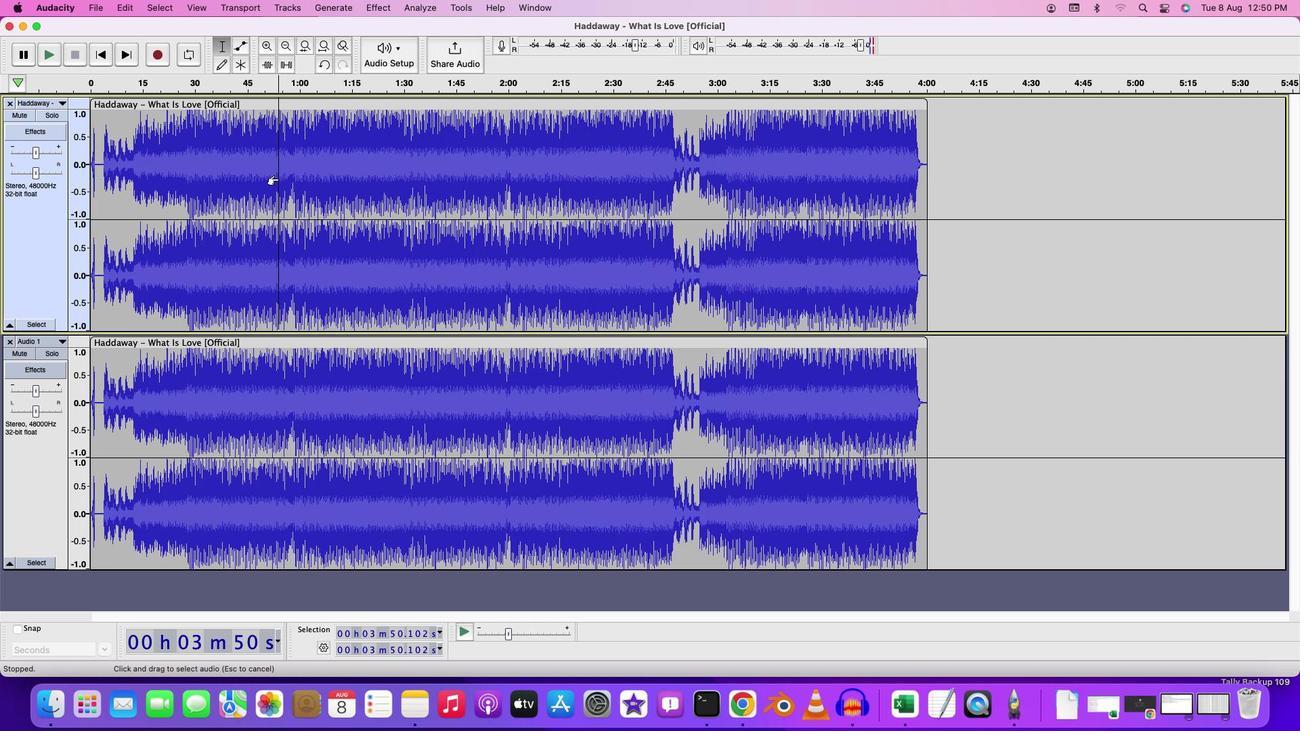 
Action: Mouse moved to (87, 9)
Screenshot: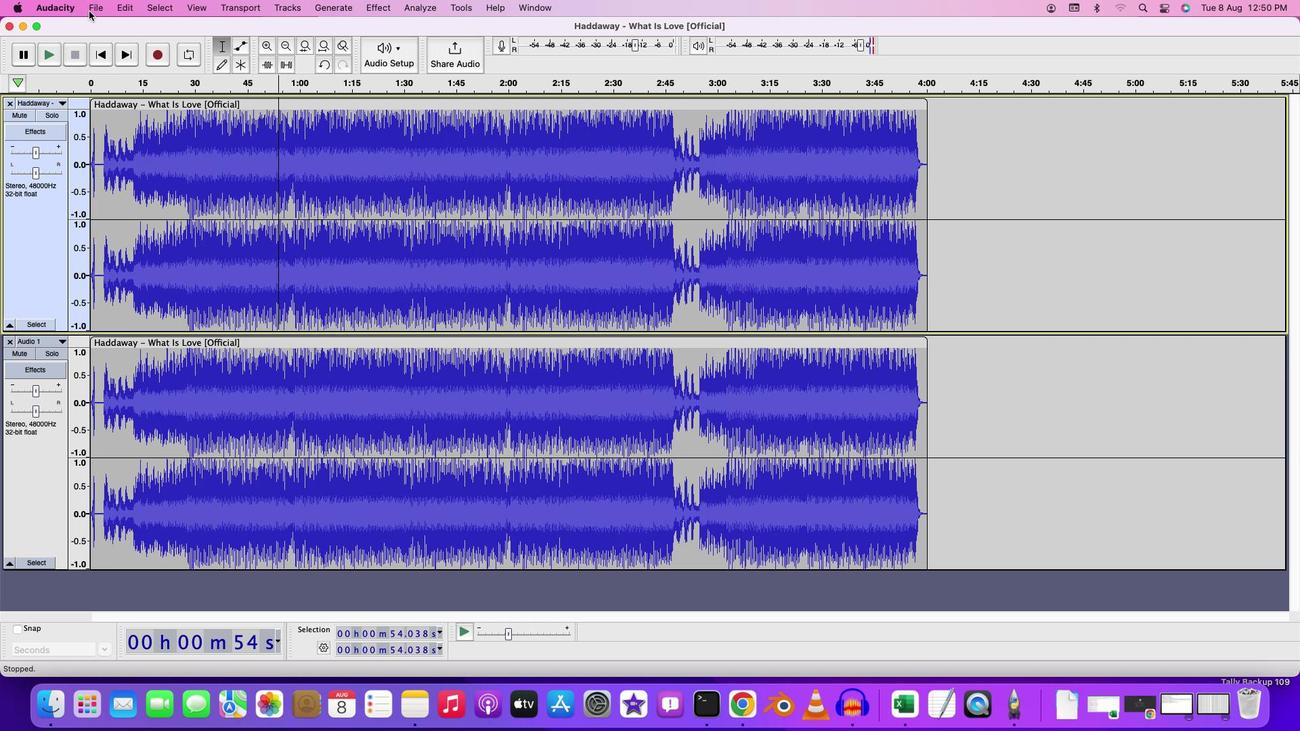 
Action: Mouse pressed left at (87, 9)
